 Task: Create a clean and corporate business letterhead design template.
Action: Mouse moved to (366, 324)
Screenshot: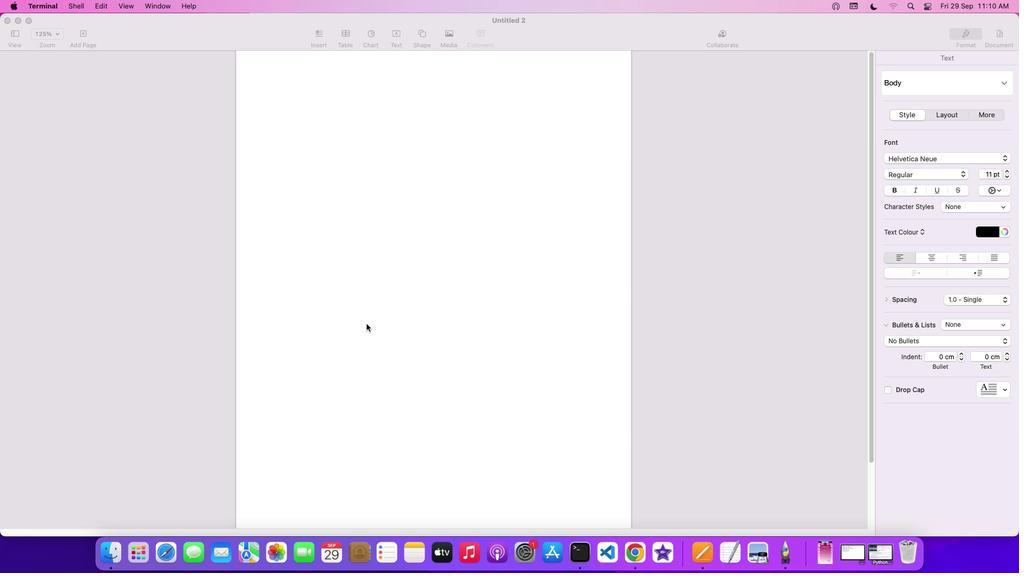 
Action: Mouse pressed left at (366, 324)
Screenshot: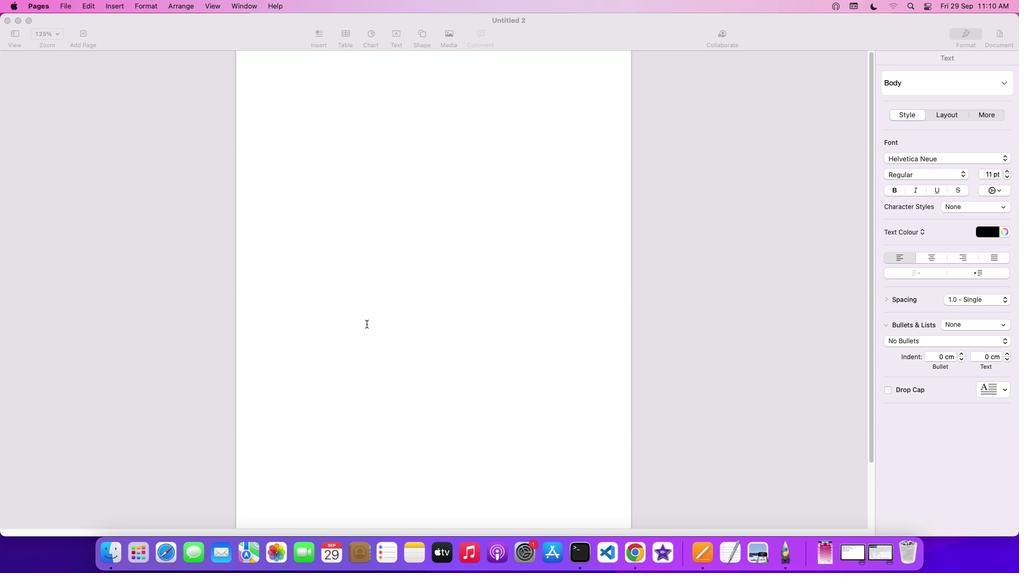 
Action: Mouse moved to (424, 31)
Screenshot: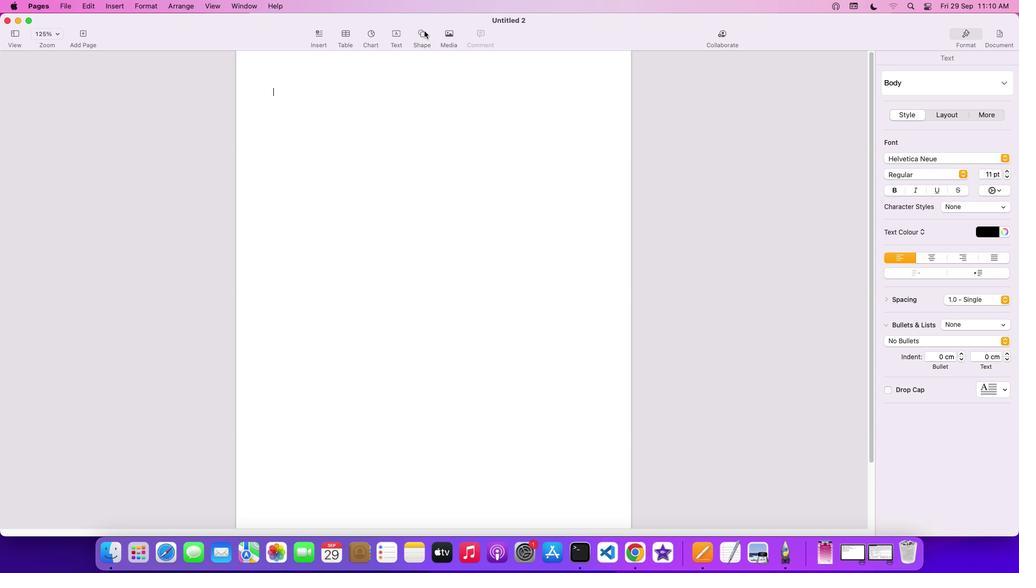 
Action: Mouse pressed left at (424, 31)
Screenshot: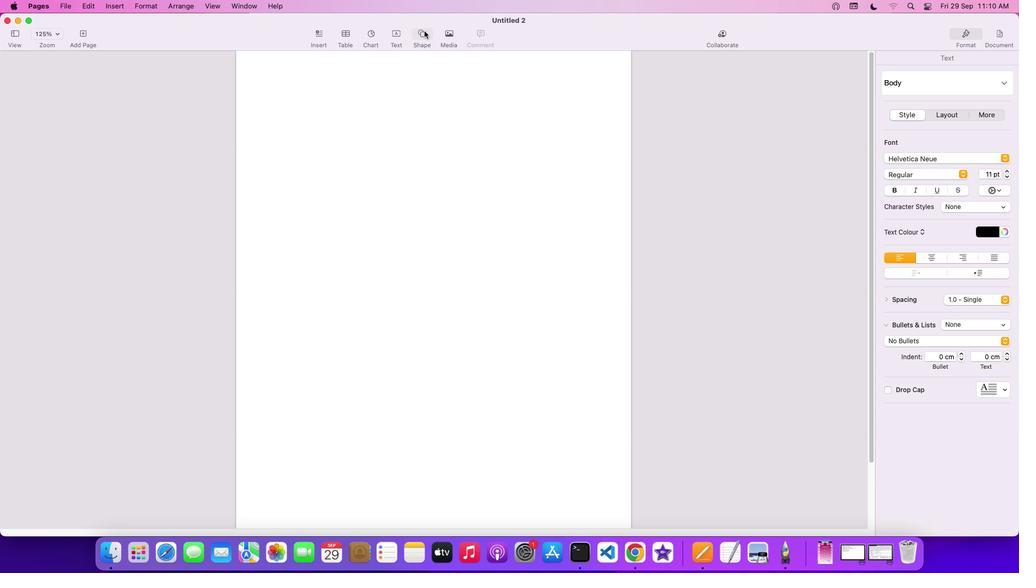
Action: Mouse moved to (334, 220)
Screenshot: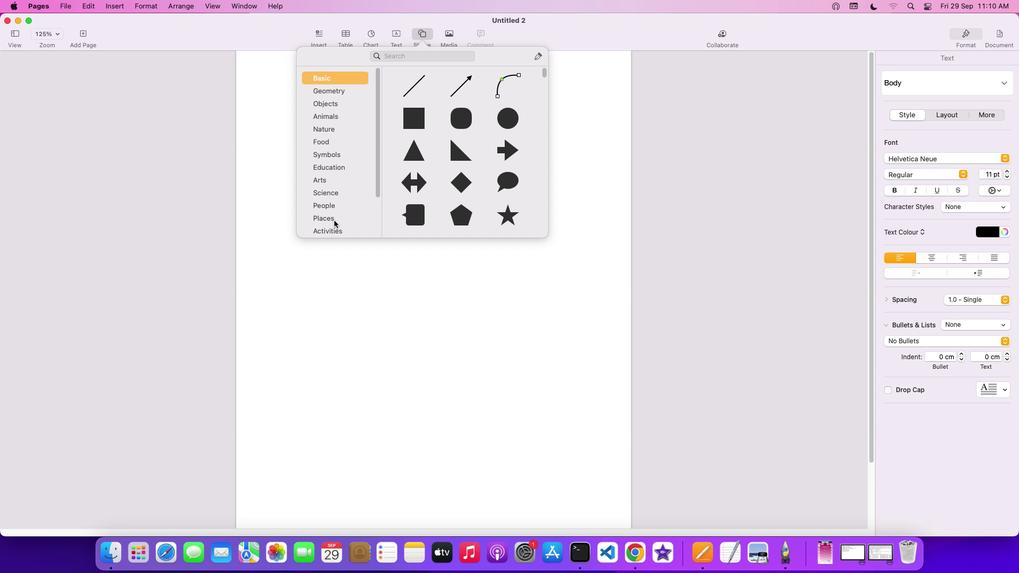 
Action: Mouse scrolled (334, 220) with delta (0, 0)
Screenshot: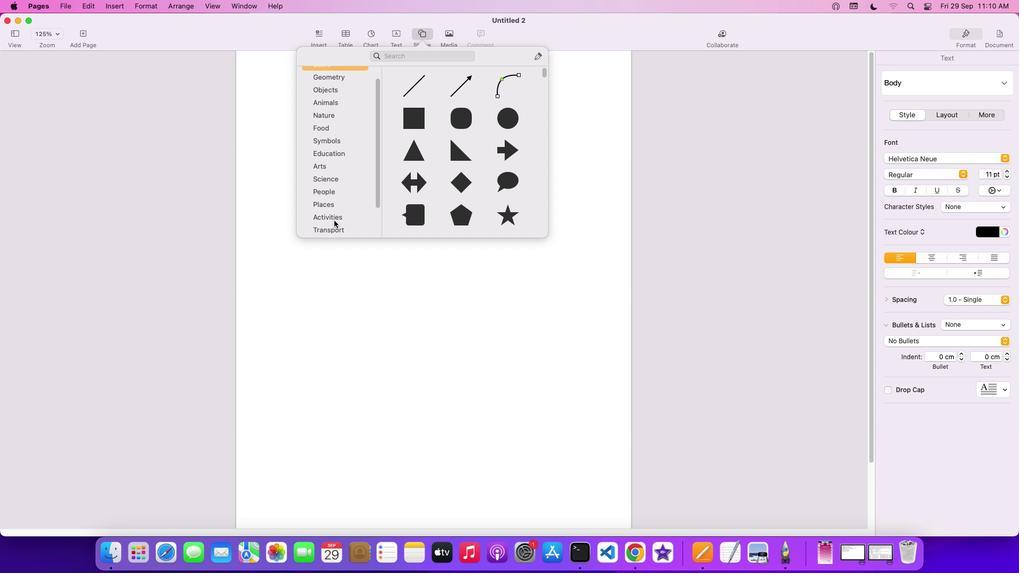 
Action: Mouse scrolled (334, 220) with delta (0, 0)
Screenshot: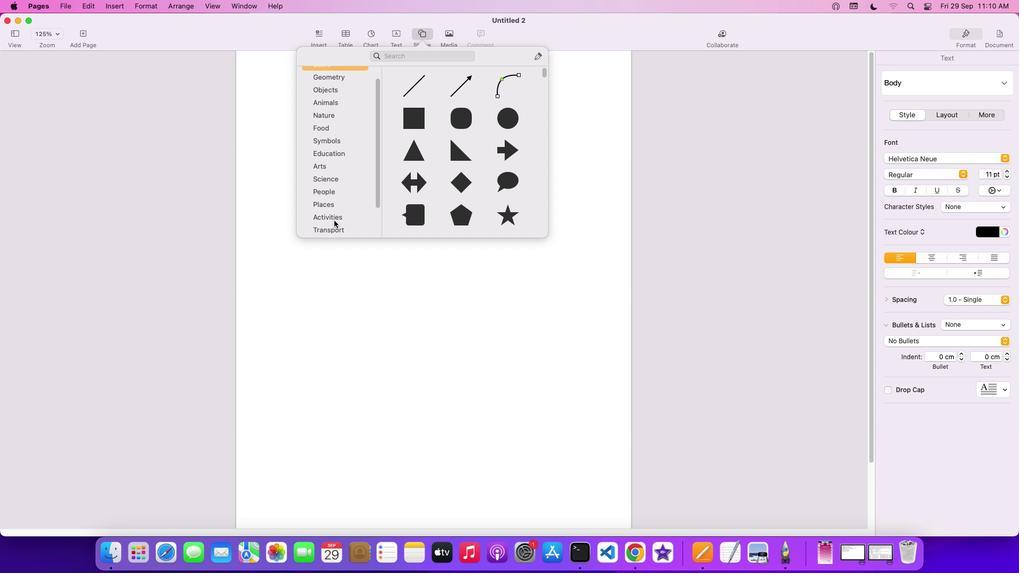 
Action: Mouse scrolled (334, 220) with delta (0, -1)
Screenshot: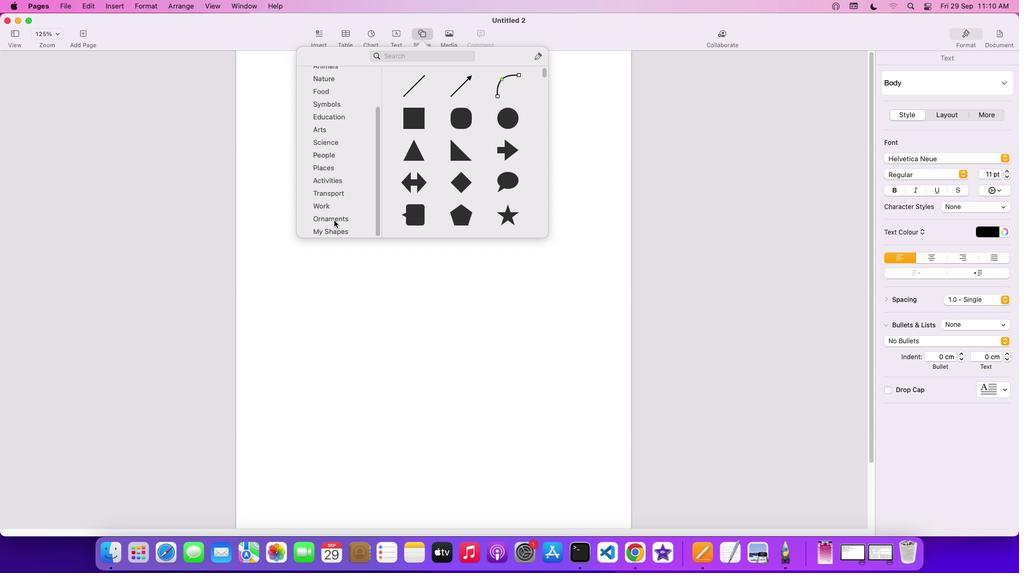 
Action: Mouse scrolled (334, 220) with delta (0, -2)
Screenshot: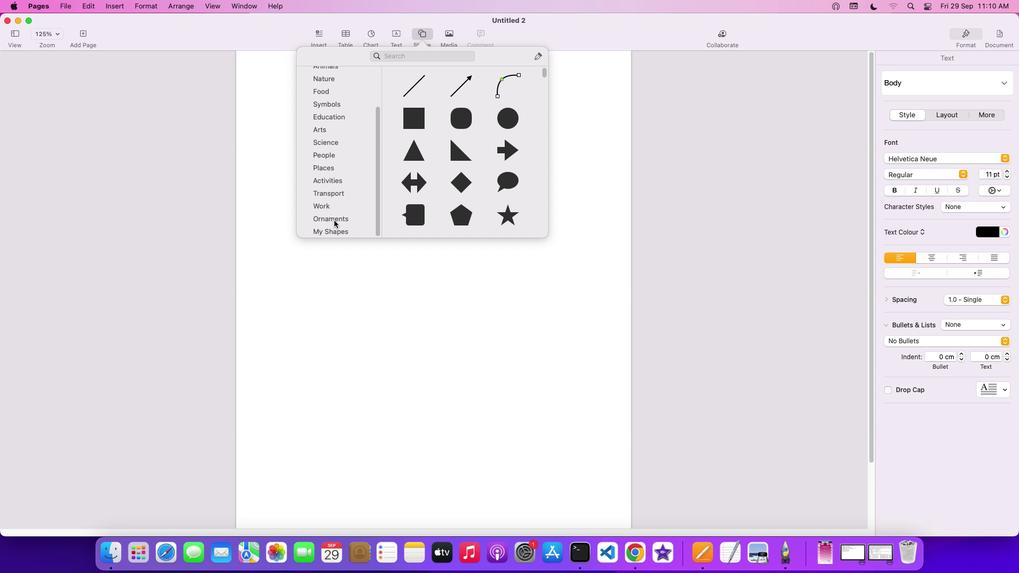 
Action: Mouse scrolled (334, 220) with delta (0, -2)
Screenshot: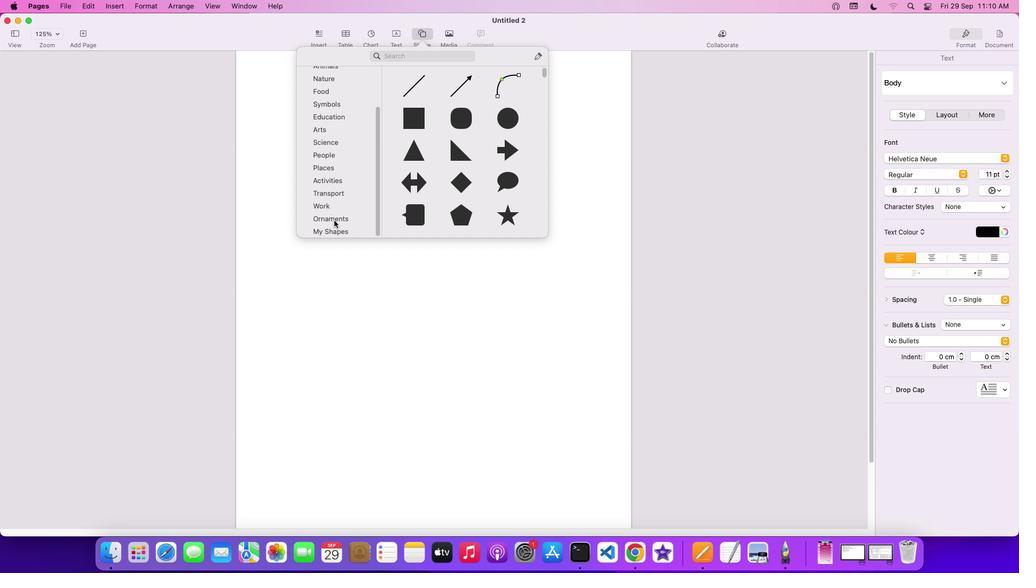
Action: Mouse moved to (333, 215)
Screenshot: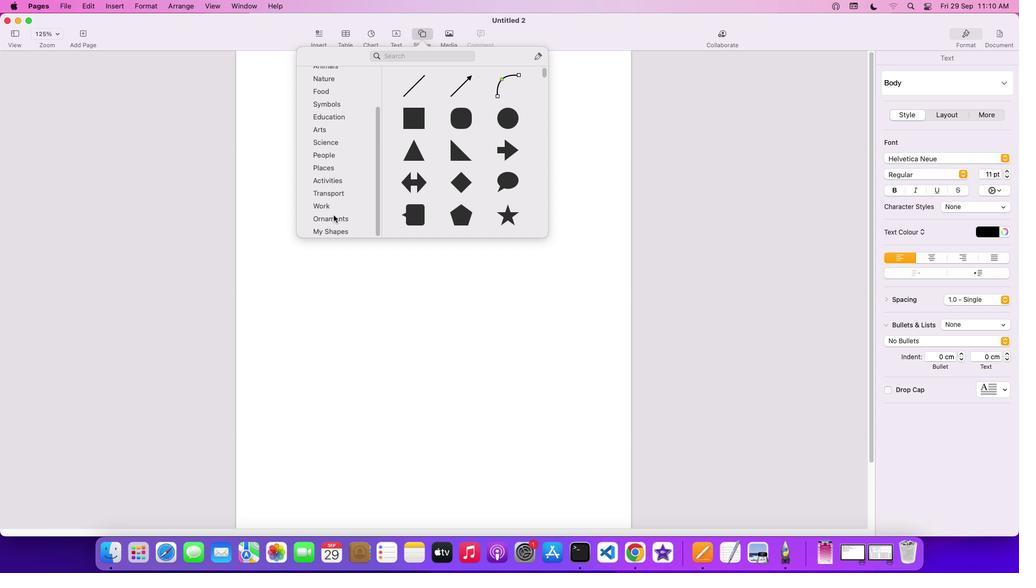 
Action: Mouse pressed left at (333, 215)
Screenshot: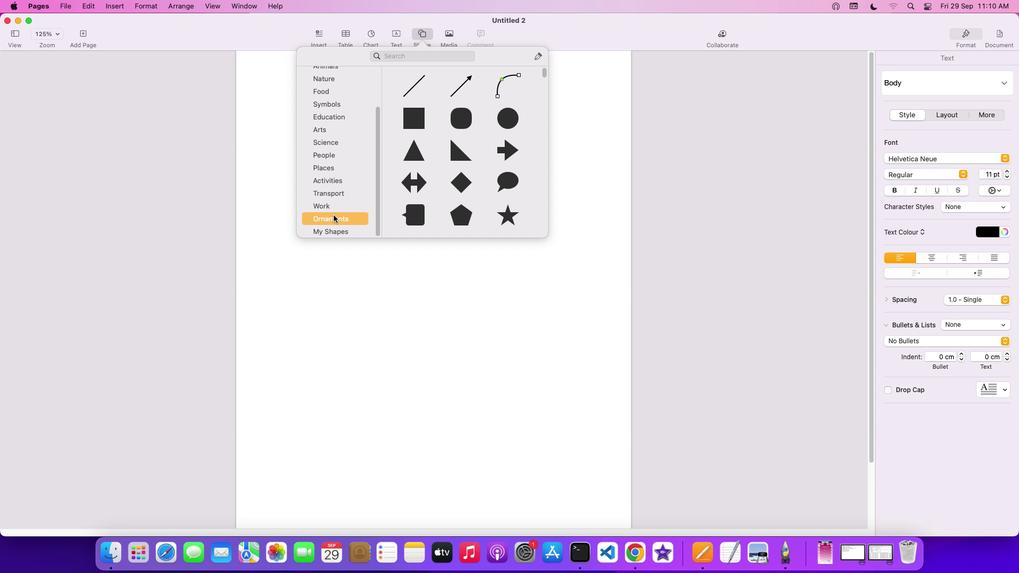 
Action: Mouse moved to (458, 109)
Screenshot: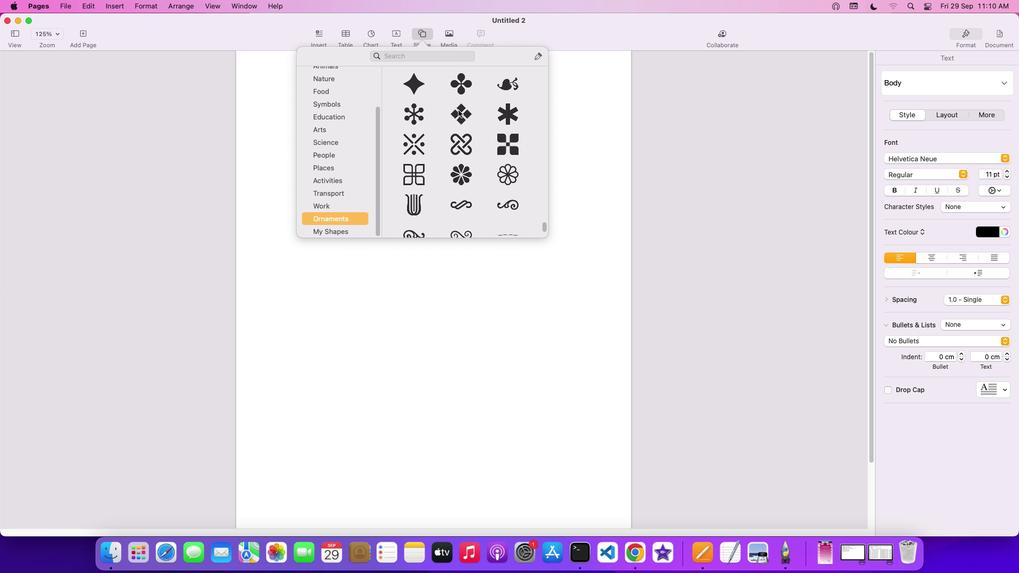 
Action: Mouse pressed left at (458, 109)
Screenshot: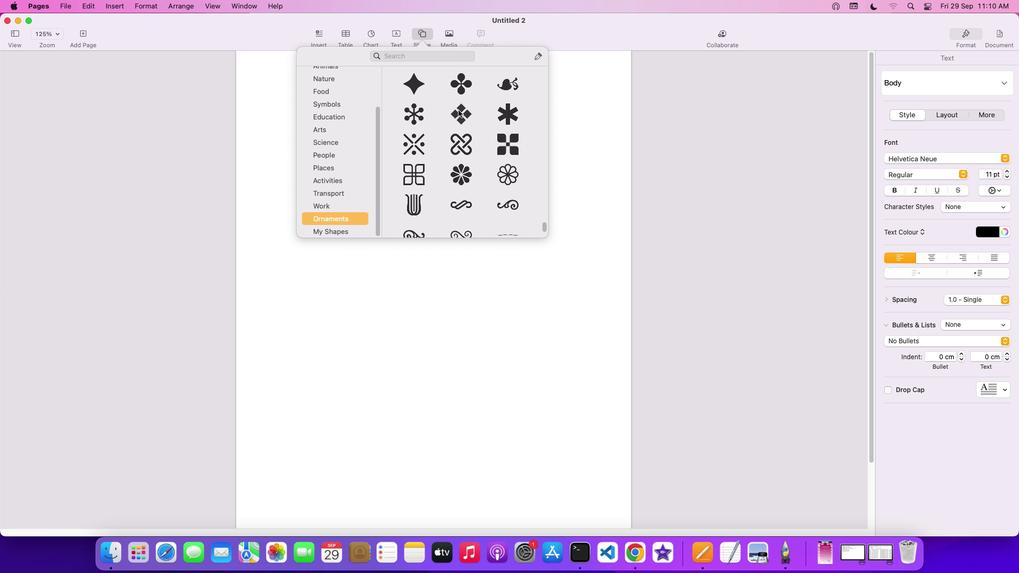 
Action: Mouse moved to (433, 134)
Screenshot: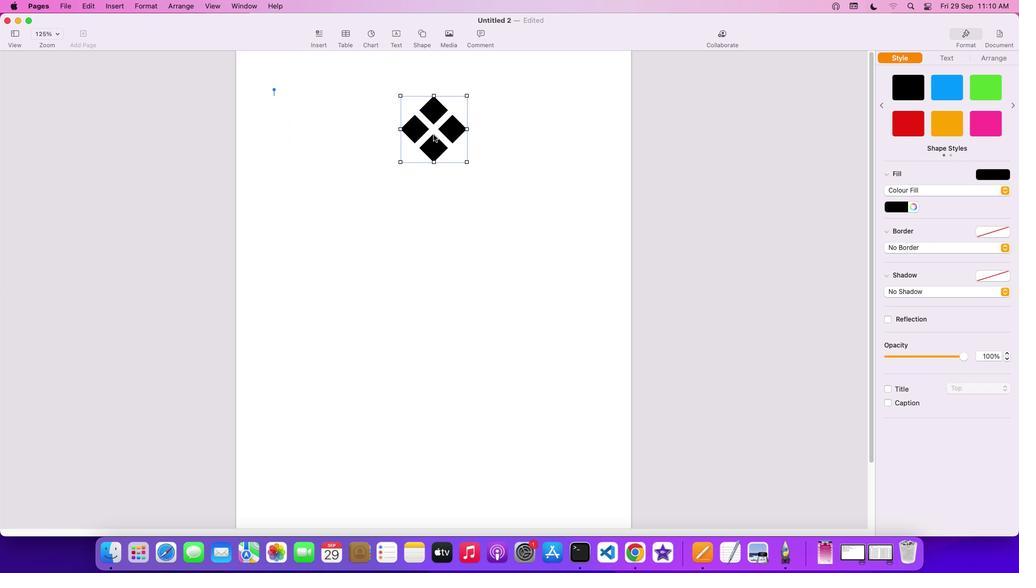 
Action: Mouse pressed left at (433, 134)
Screenshot: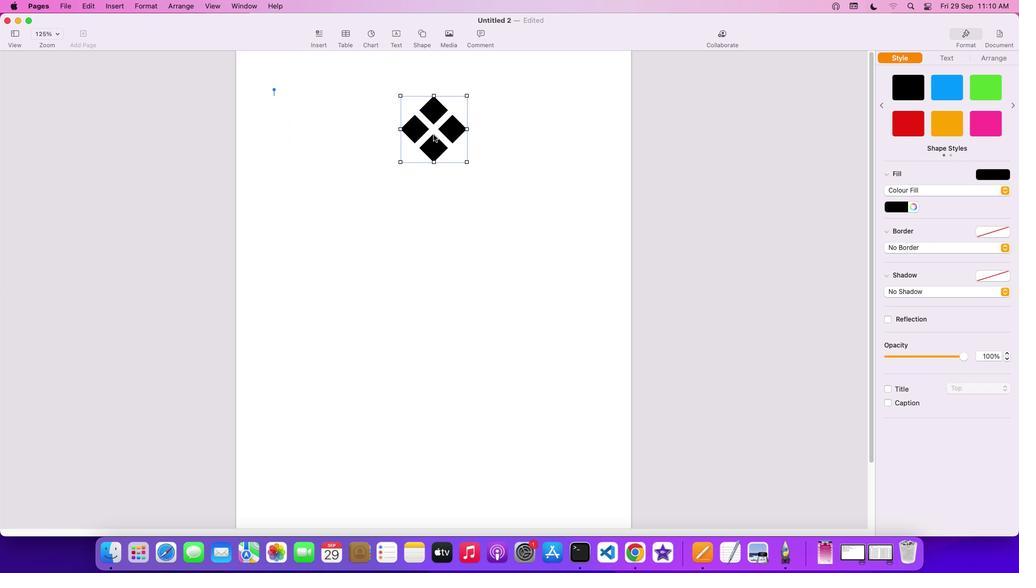 
Action: Mouse moved to (291, 91)
Screenshot: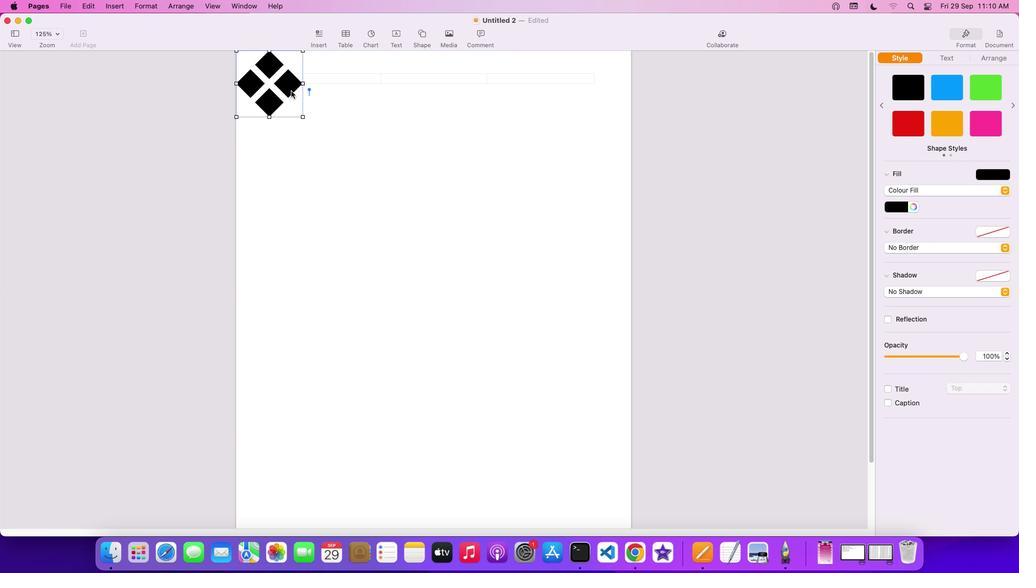 
Action: Key pressed Key.cmd'c'
Screenshot: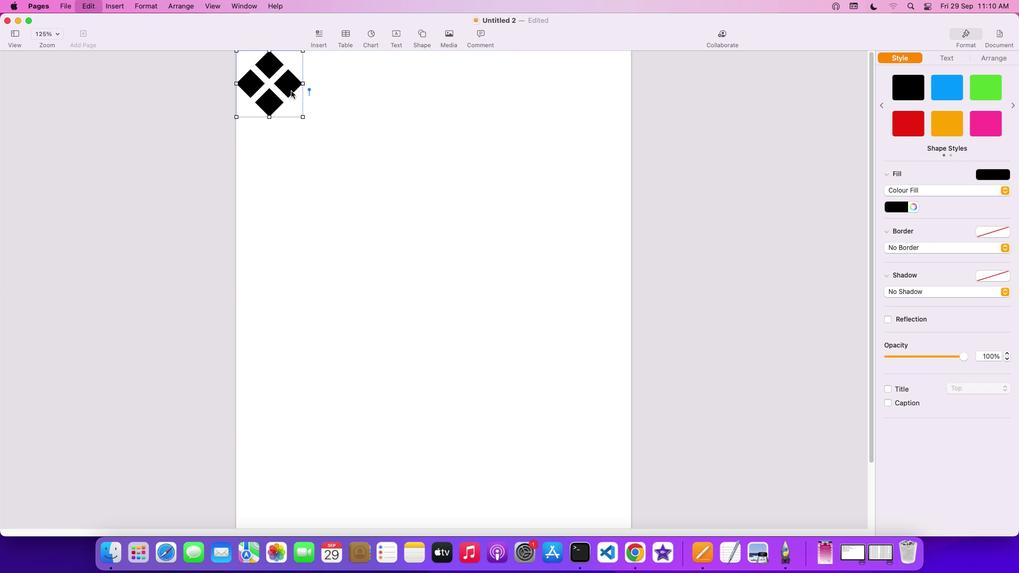 
Action: Mouse moved to (371, 110)
Screenshot: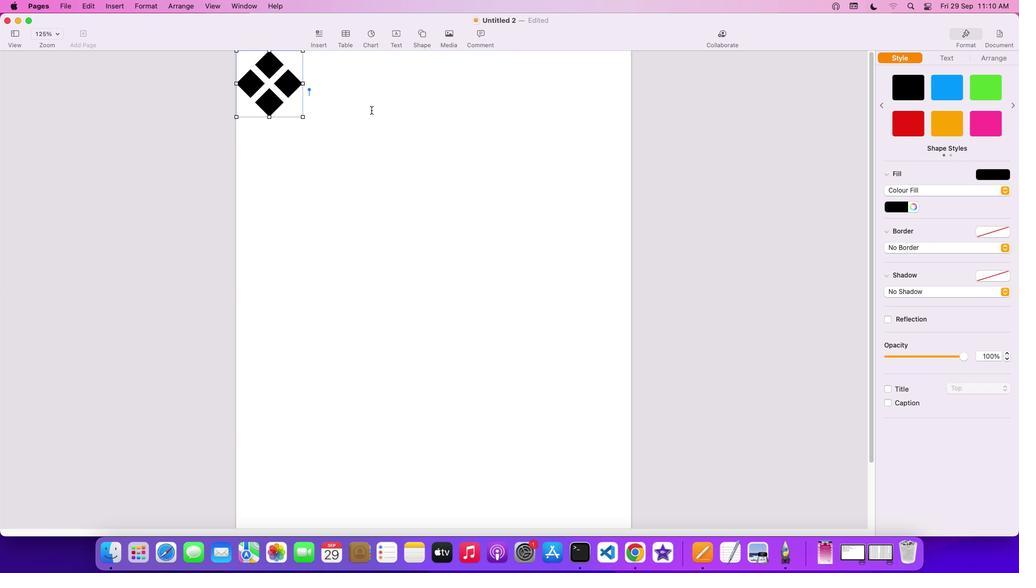 
Action: Key pressed 'v''v''v''v'
Screenshot: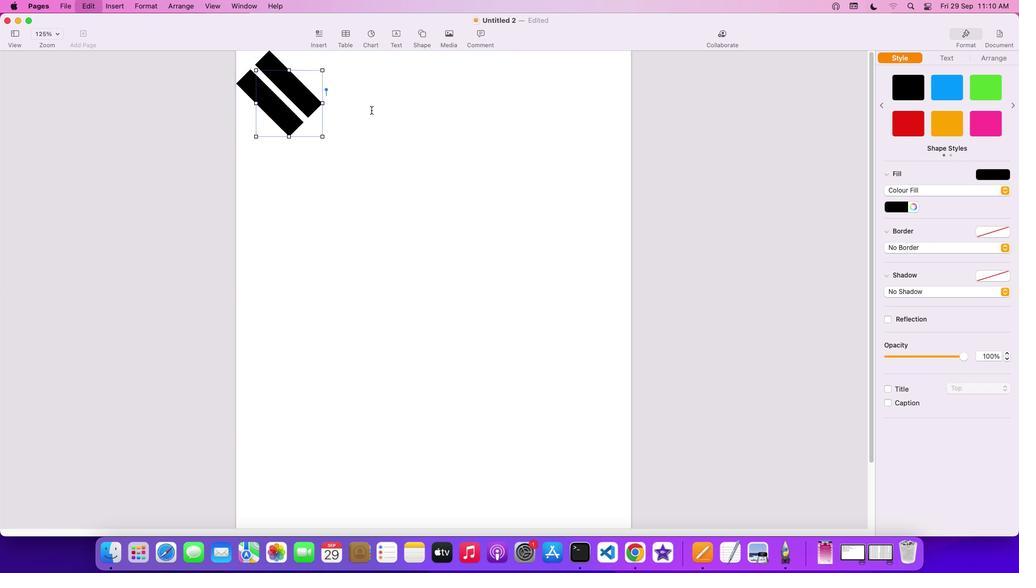 
Action: Mouse moved to (309, 110)
Screenshot: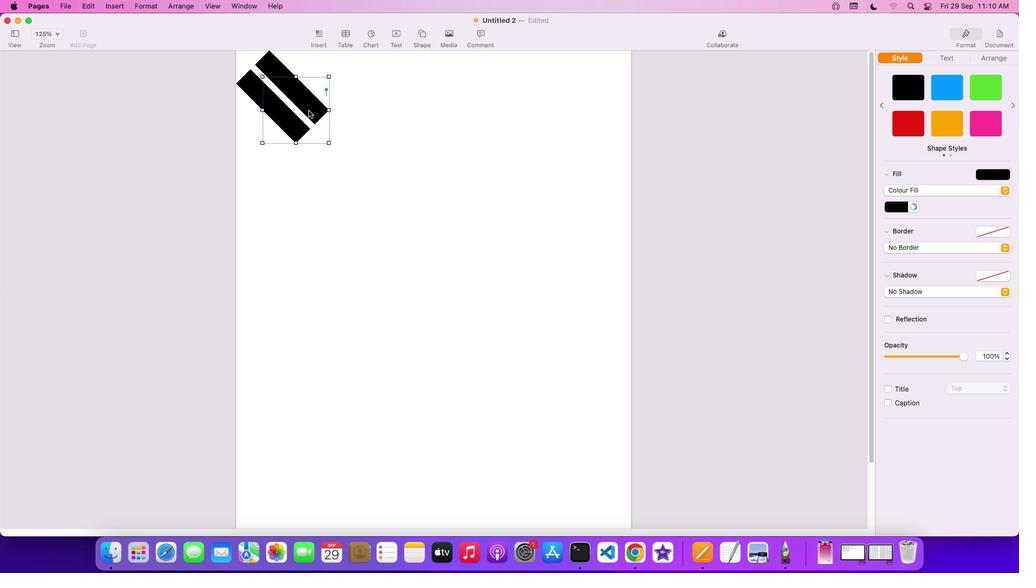 
Action: Mouse pressed left at (309, 110)
Screenshot: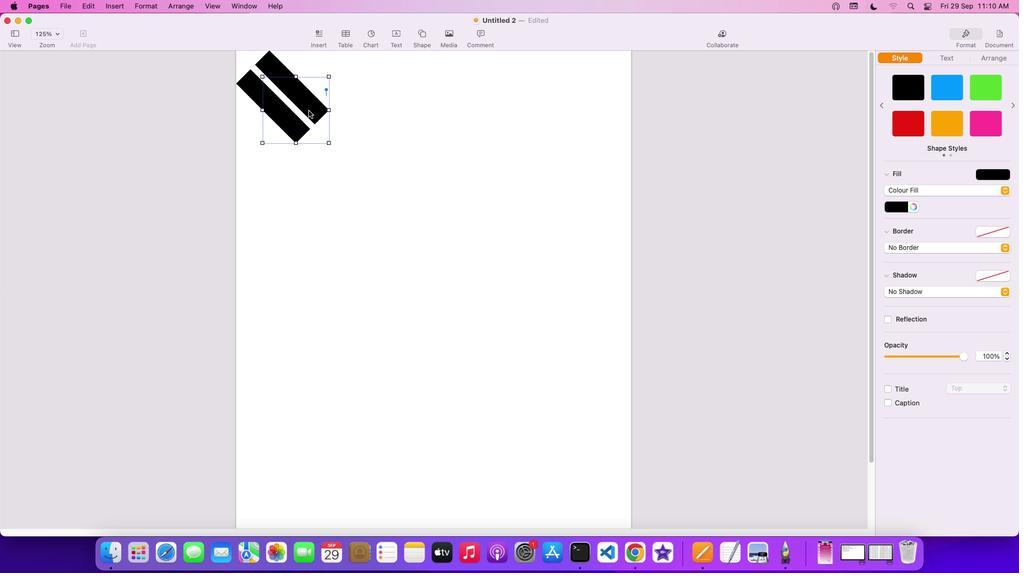 
Action: Mouse moved to (310, 107)
Screenshot: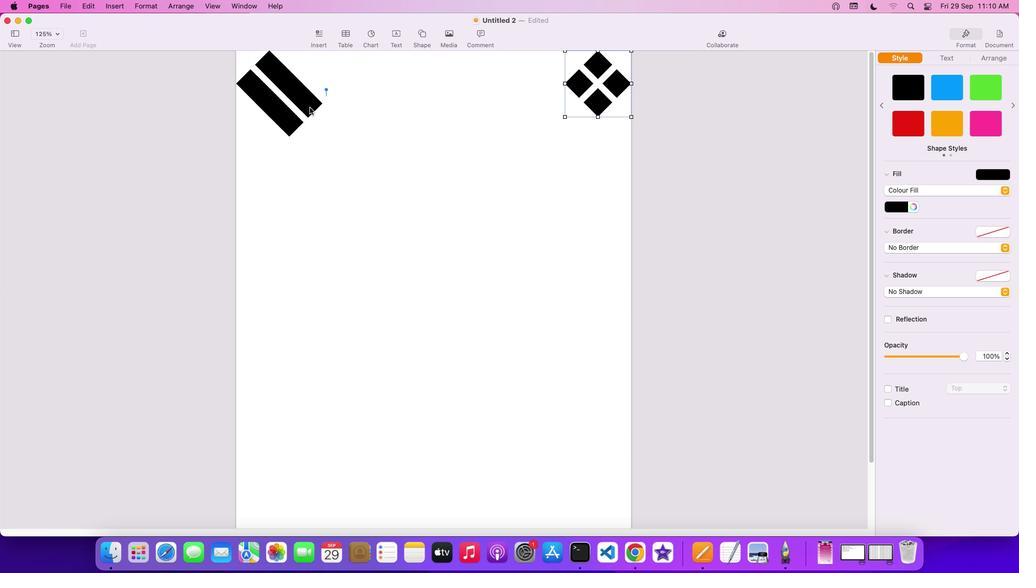 
Action: Mouse pressed left at (310, 107)
Screenshot: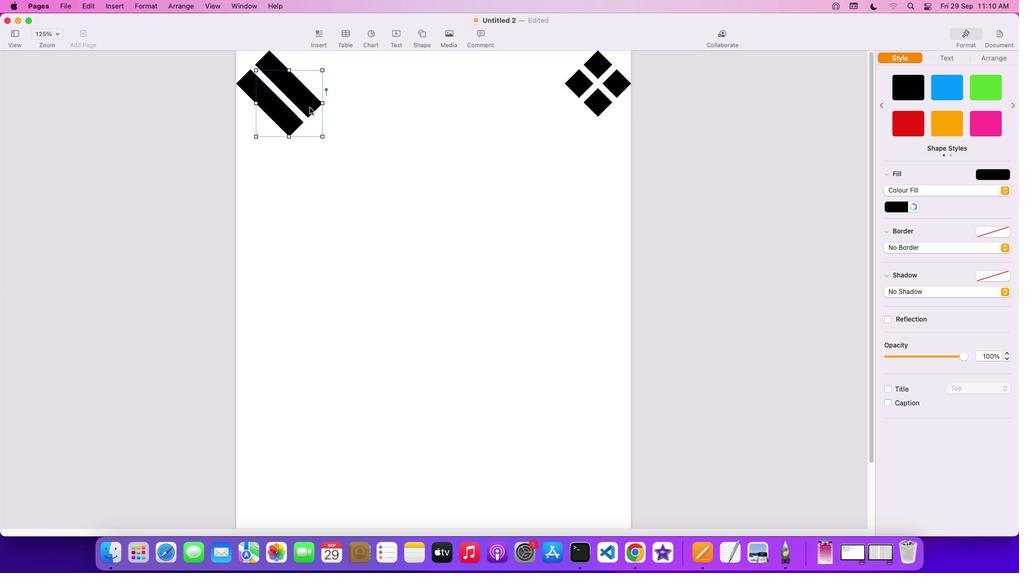 
Action: Mouse moved to (303, 102)
Screenshot: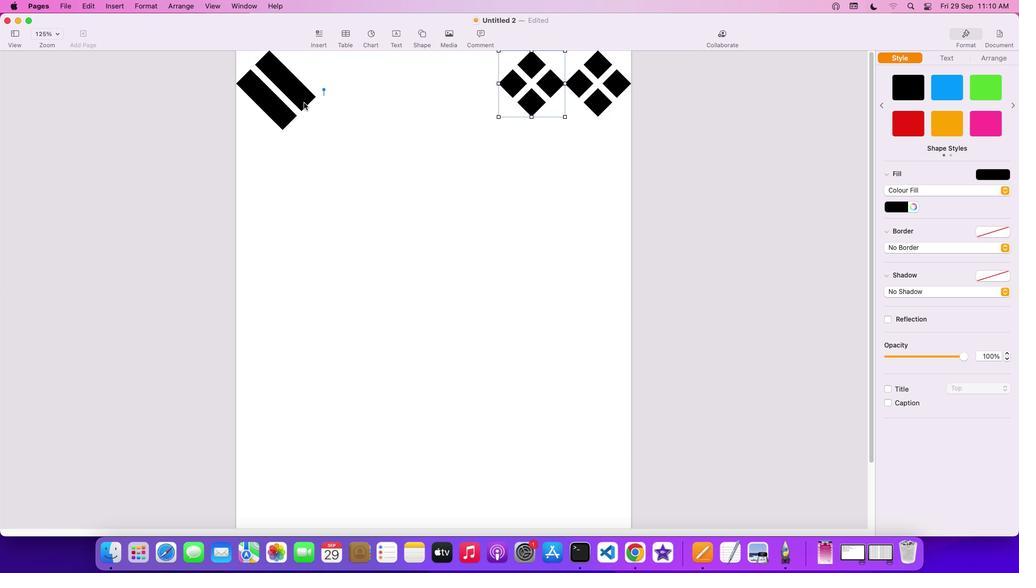 
Action: Mouse pressed left at (303, 102)
Screenshot: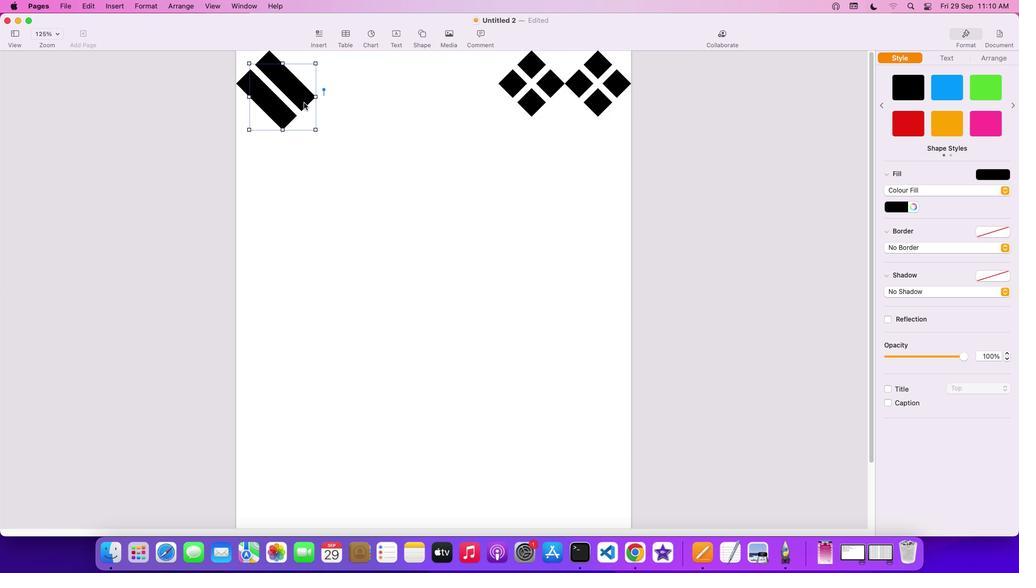 
Action: Mouse moved to (492, 82)
Screenshot: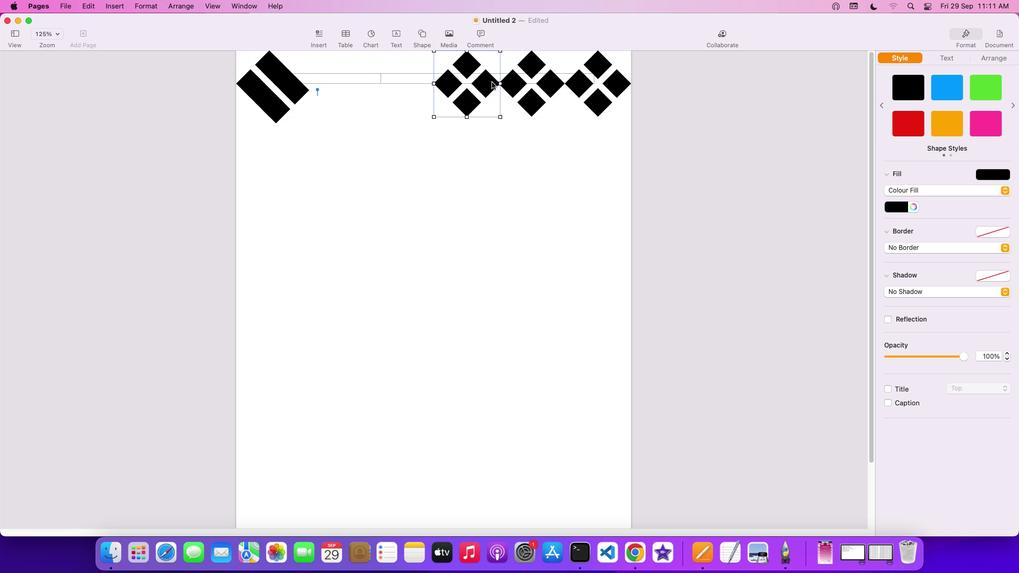 
Action: Mouse pressed left at (492, 82)
Screenshot: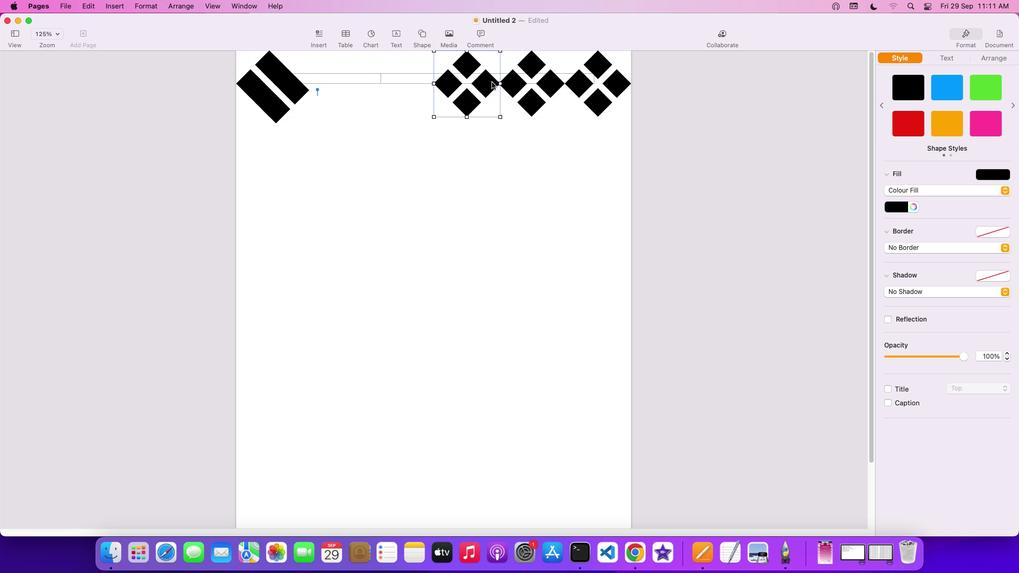 
Action: Mouse moved to (287, 83)
Screenshot: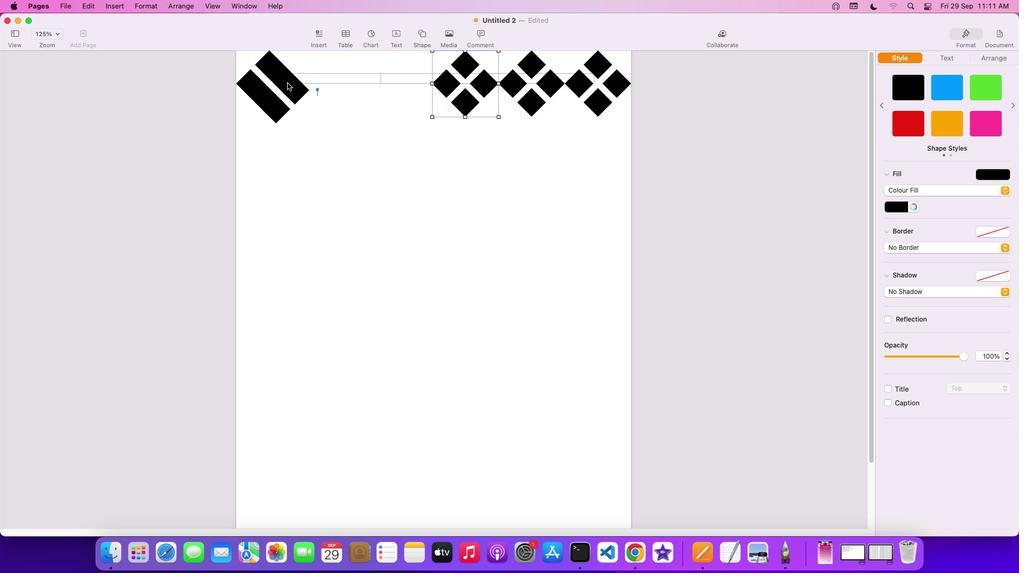 
Action: Mouse pressed left at (287, 83)
Screenshot: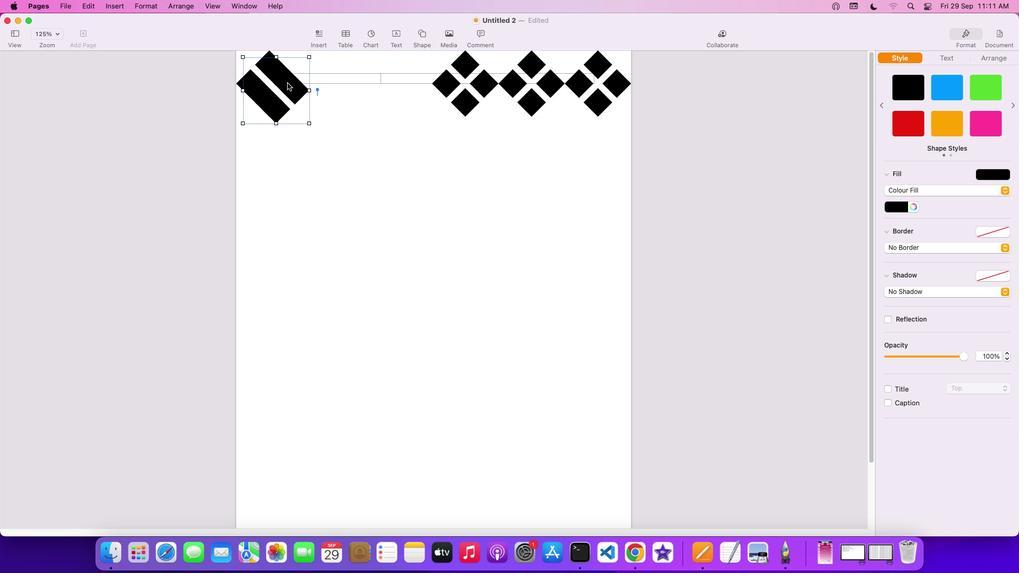
Action: Mouse moved to (283, 86)
Screenshot: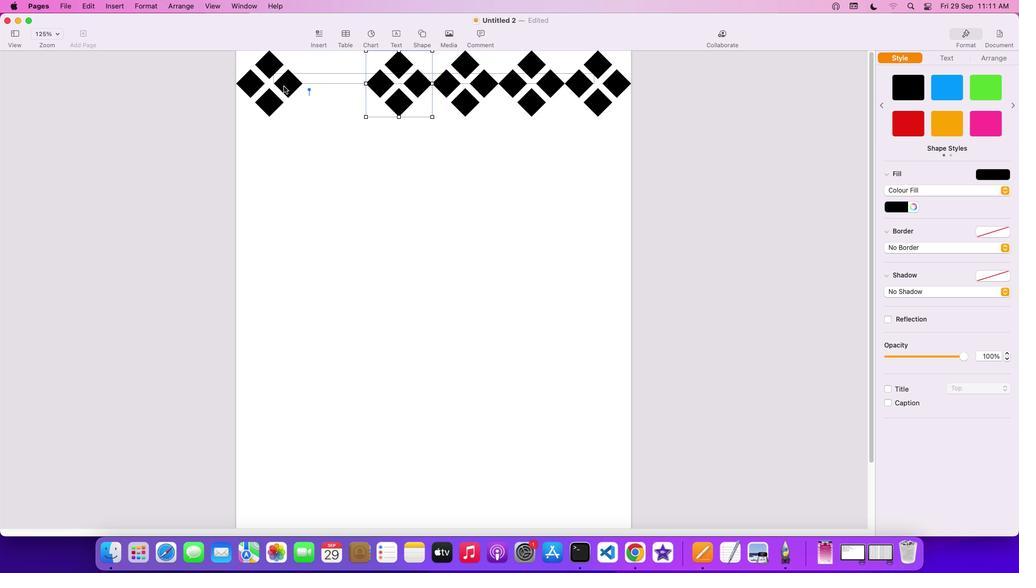 
Action: Mouse pressed left at (283, 86)
Screenshot: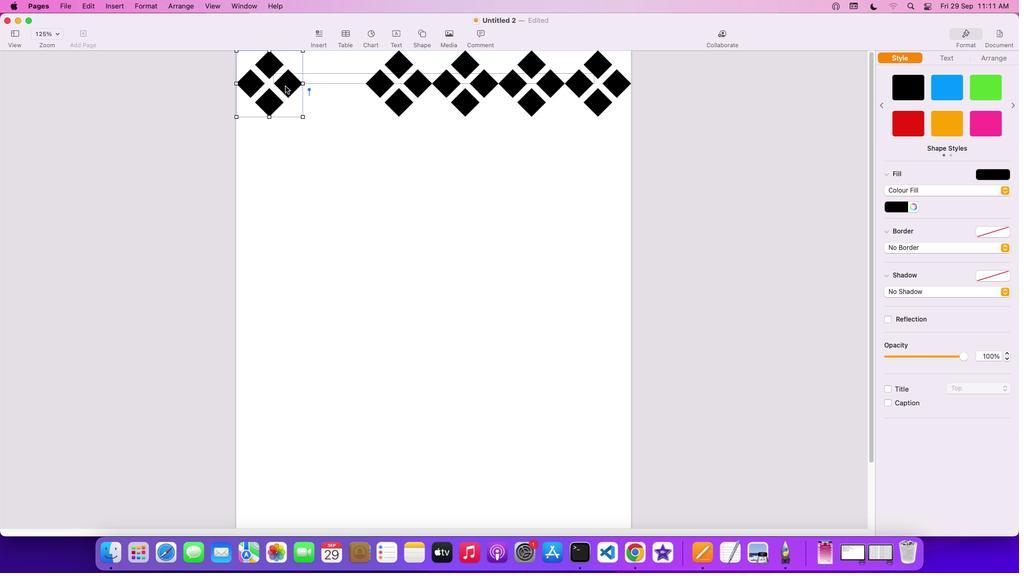 
Action: Mouse moved to (281, 83)
Screenshot: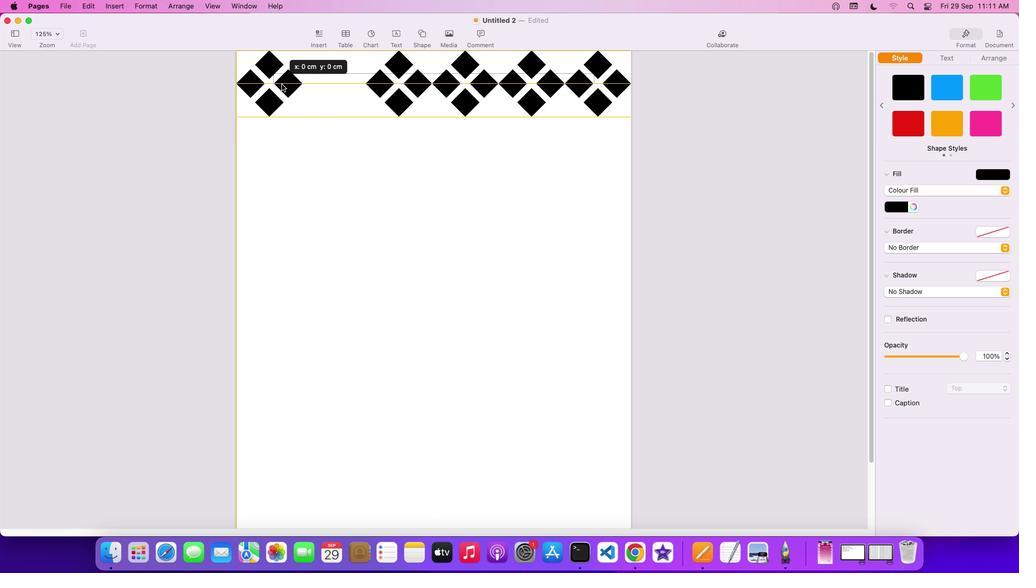 
Action: Key pressed Key.cmd'c''v'
Screenshot: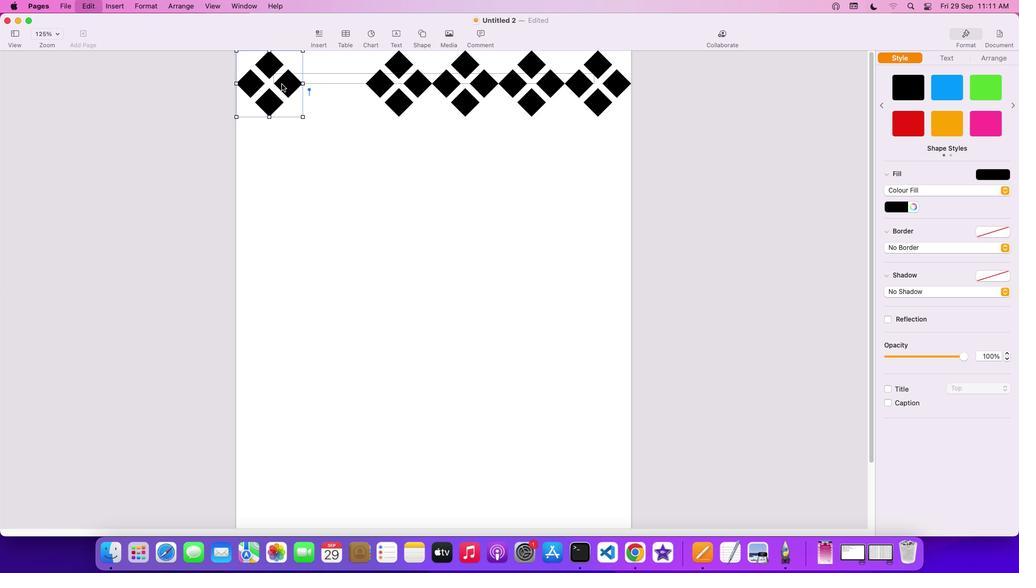 
Action: Mouse moved to (269, 87)
Screenshot: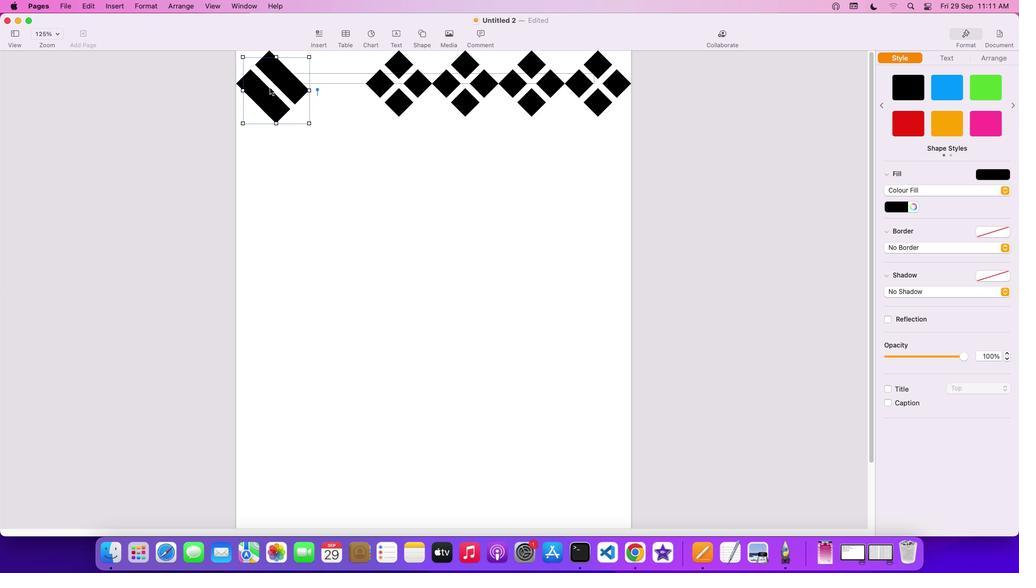 
Action: Mouse pressed left at (269, 87)
Screenshot: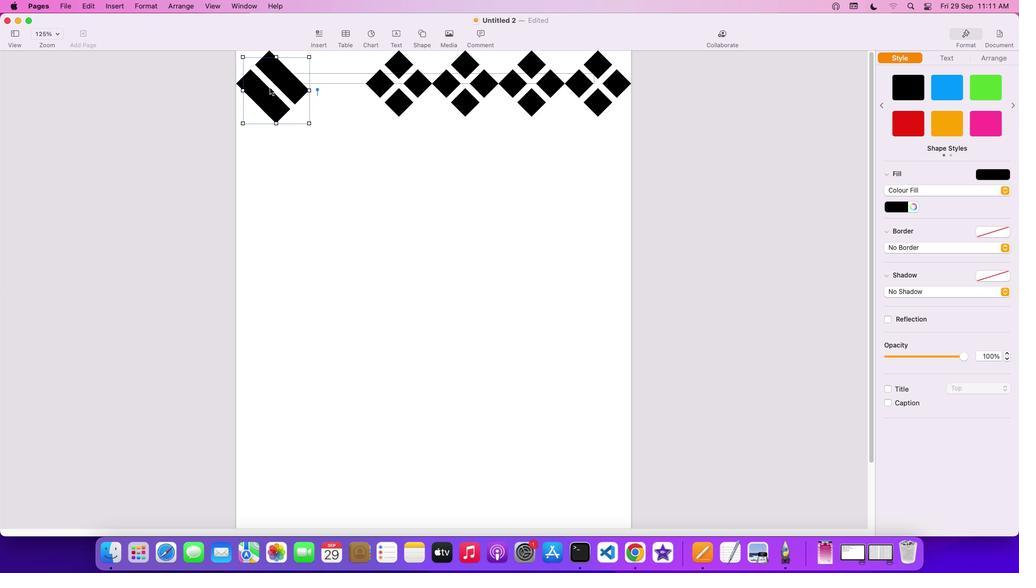 
Action: Mouse moved to (340, 191)
Screenshot: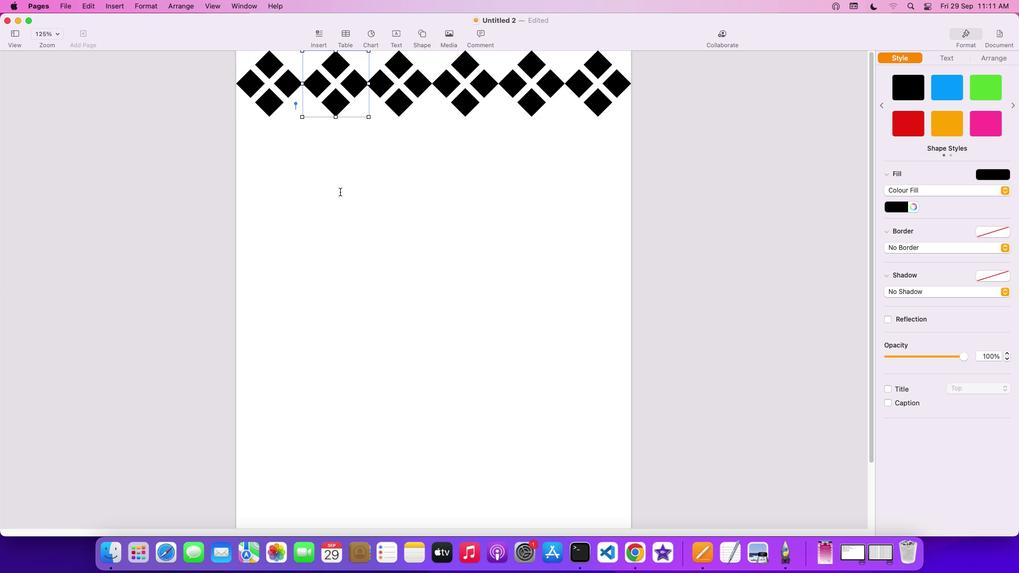
Action: Mouse scrolled (340, 191) with delta (0, 0)
Screenshot: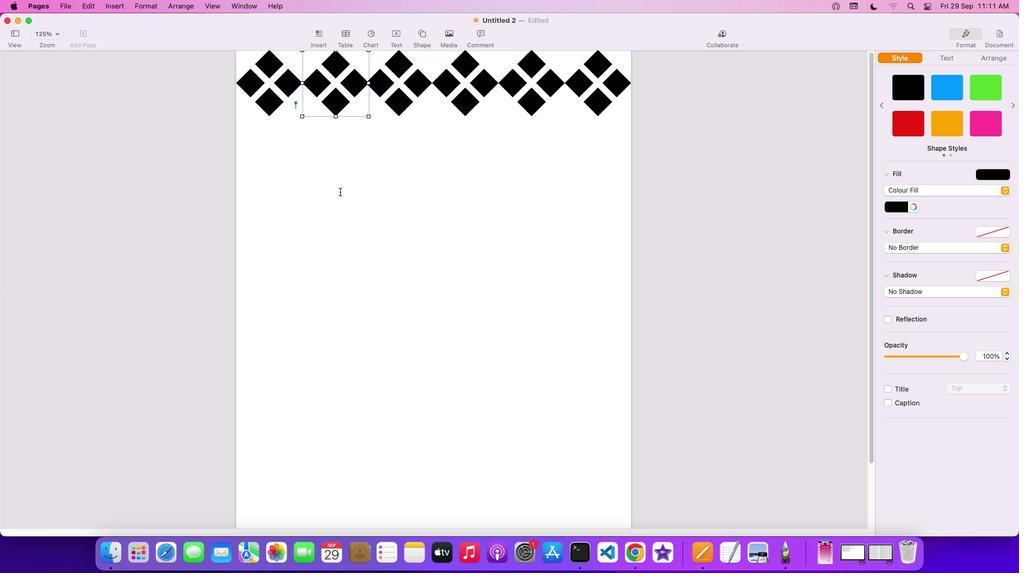 
Action: Mouse scrolled (340, 191) with delta (0, 0)
Screenshot: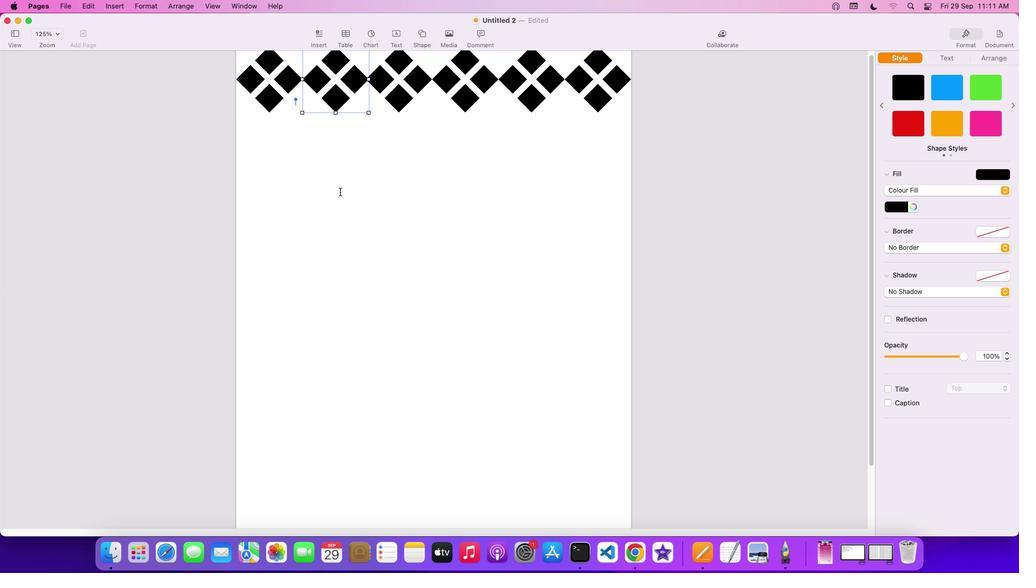 
Action: Mouse moved to (339, 192)
Screenshot: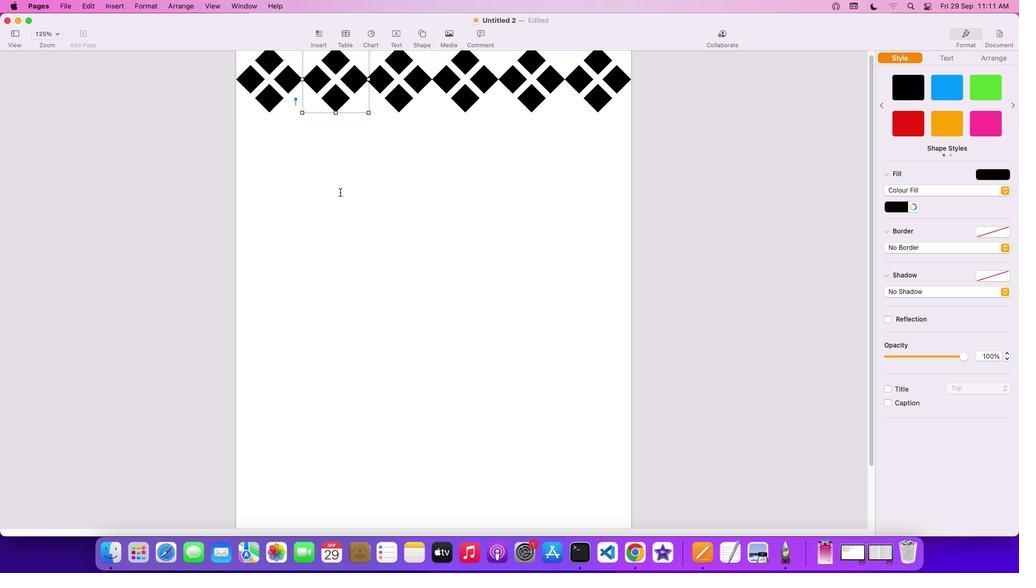 
Action: Mouse scrolled (339, 192) with delta (0, 0)
Screenshot: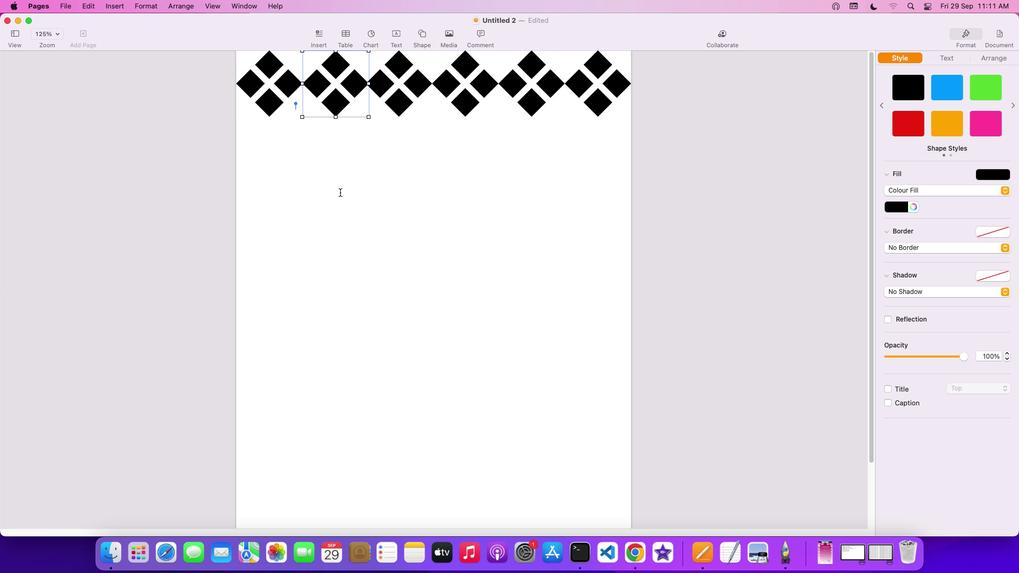 
Action: Mouse scrolled (339, 192) with delta (0, 0)
Screenshot: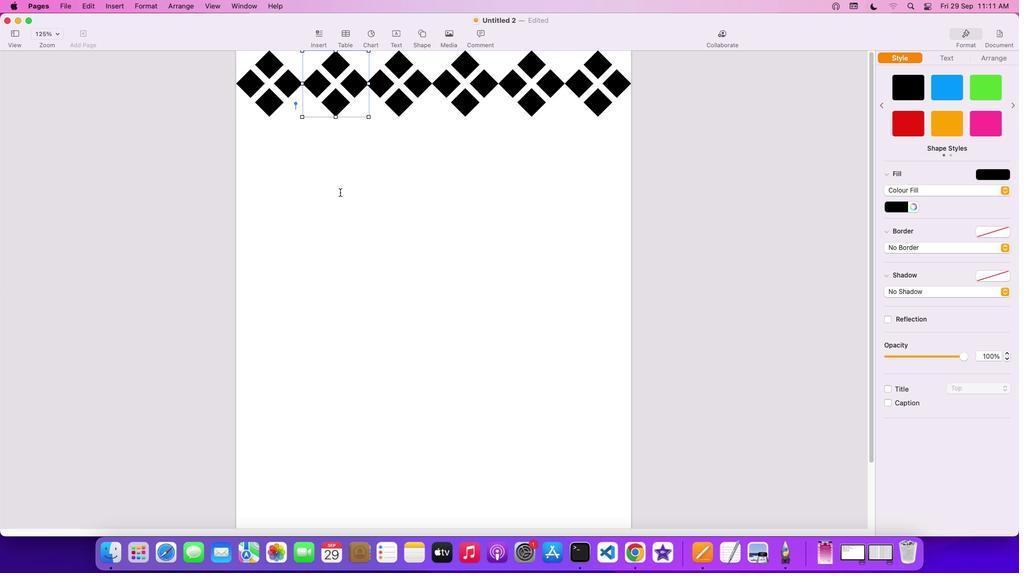 
Action: Mouse scrolled (339, 192) with delta (0, 1)
Screenshot: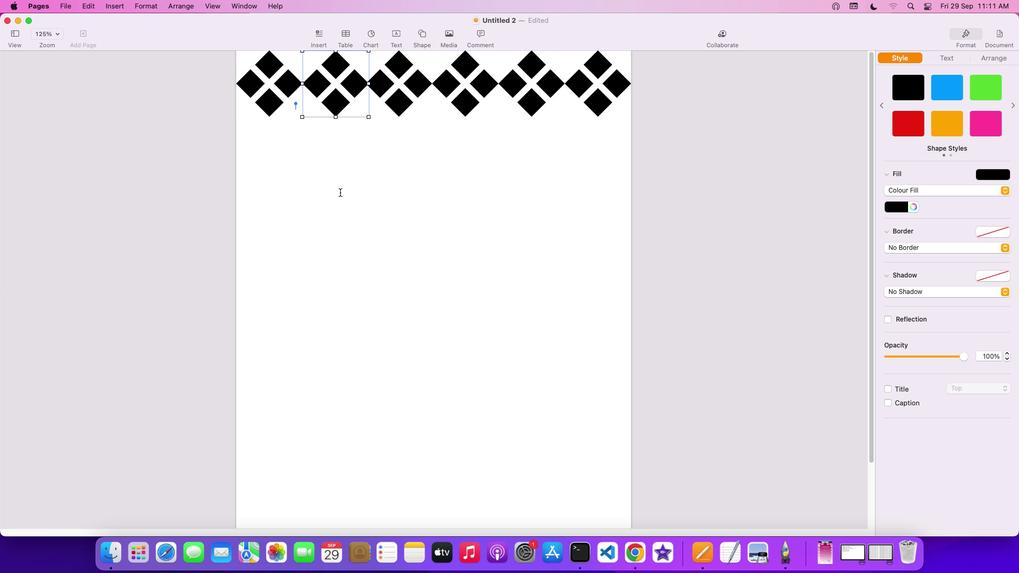 
Action: Mouse moved to (602, 77)
Screenshot: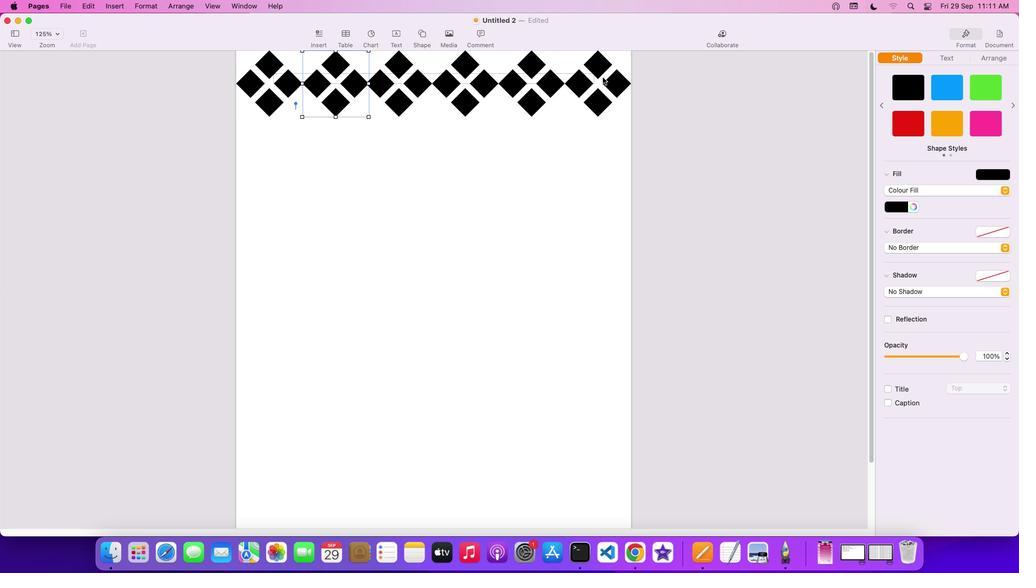
Action: Mouse pressed left at (602, 77)
Screenshot: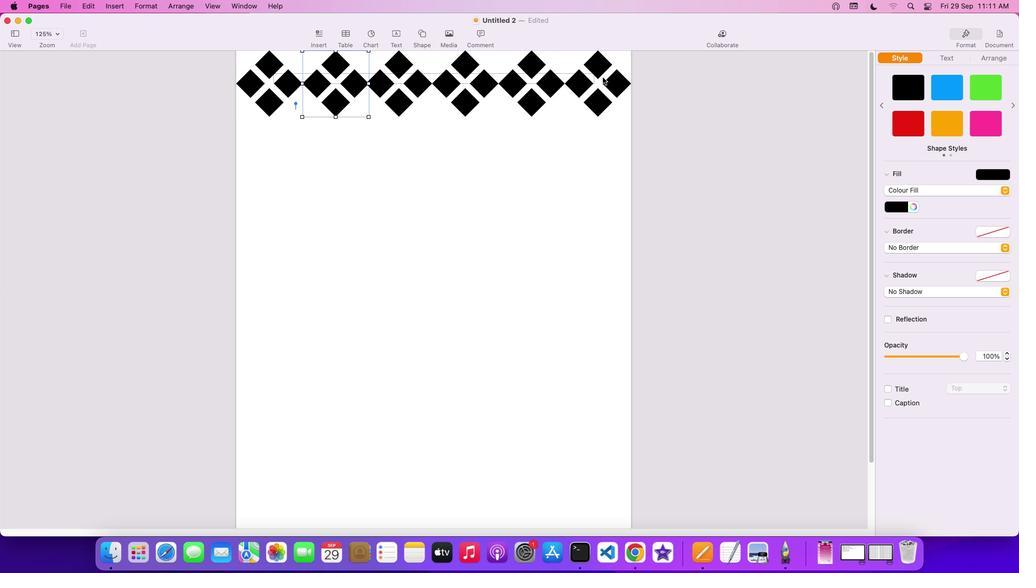 
Action: Mouse moved to (285, 169)
Screenshot: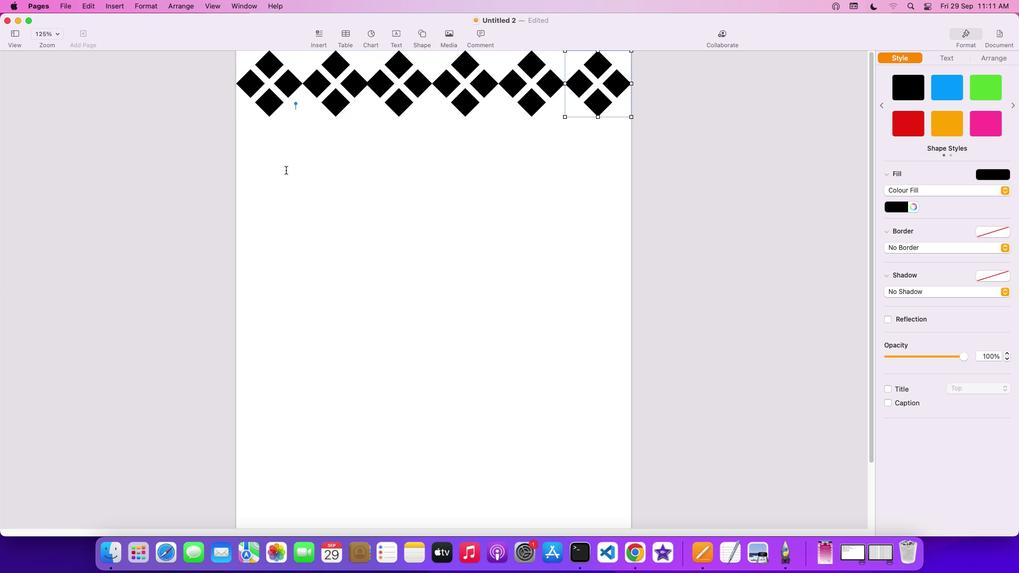 
Action: Mouse pressed left at (285, 169)
Screenshot: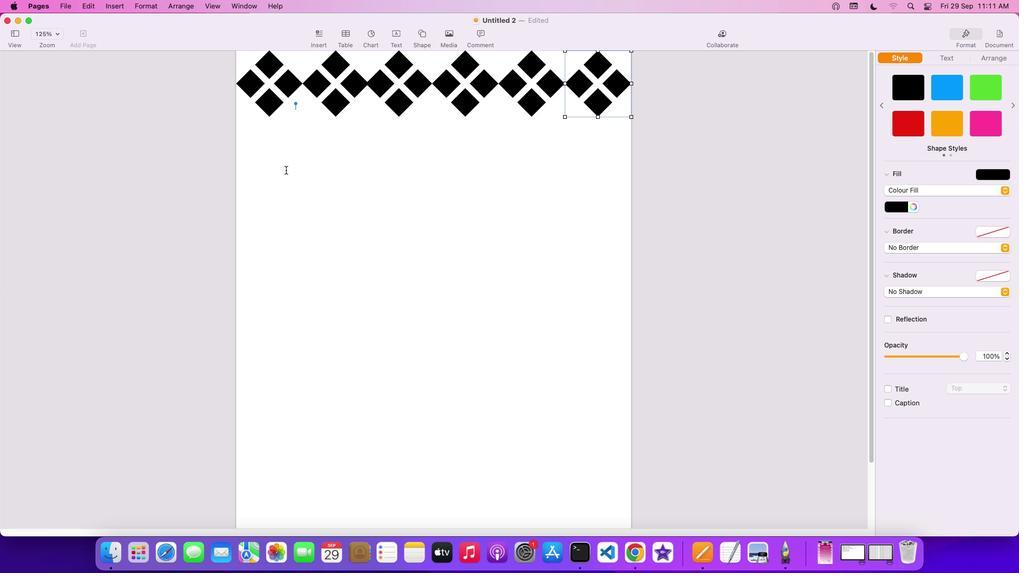 
Action: Mouse moved to (310, 154)
Screenshot: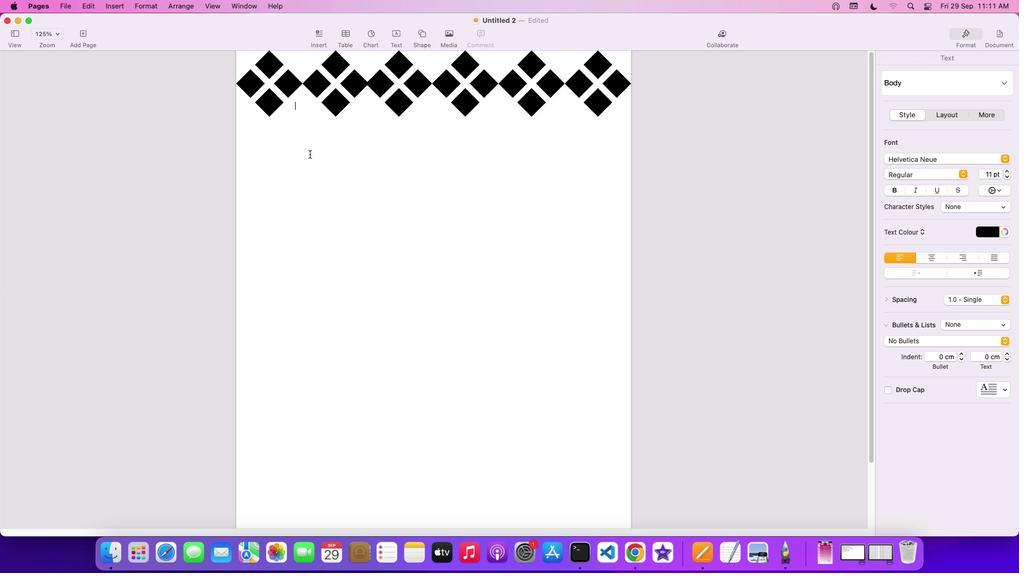 
Action: Key pressed Key.cmd'v''v''v''v''v''v''v''v''v''v''v''v''v''v'
Screenshot: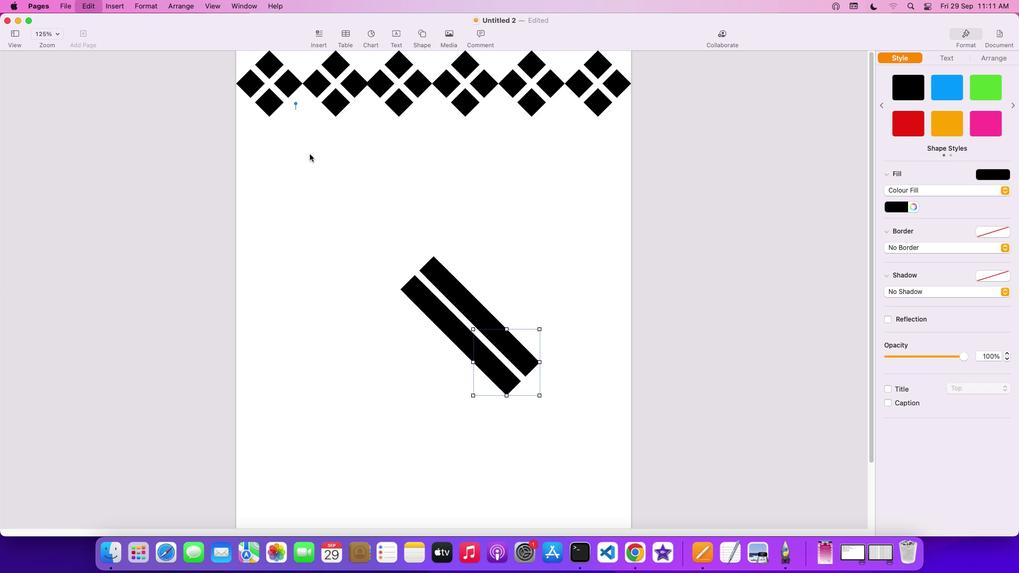 
Action: Mouse moved to (322, 263)
Screenshot: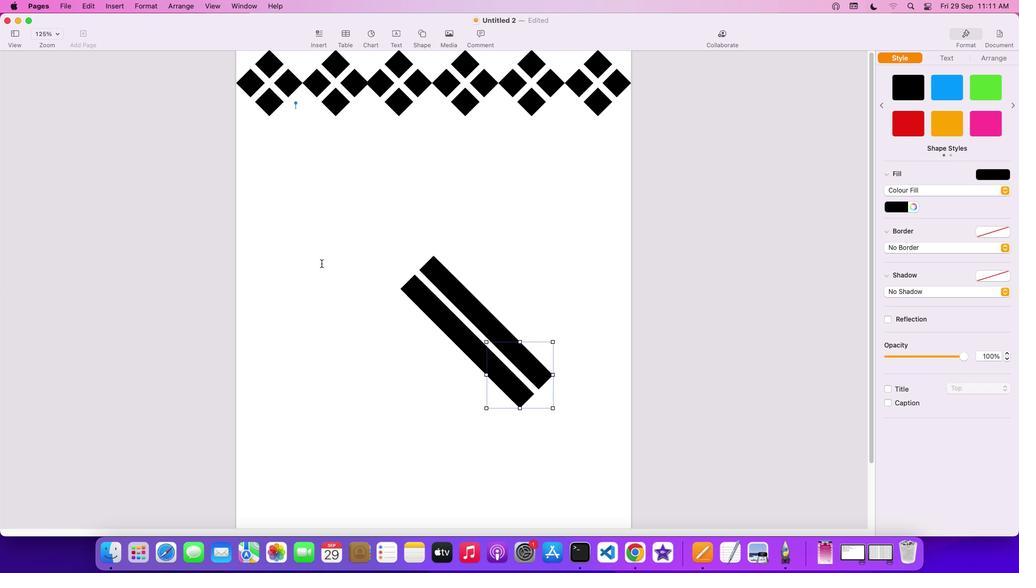 
Action: Mouse scrolled (322, 263) with delta (0, 0)
Screenshot: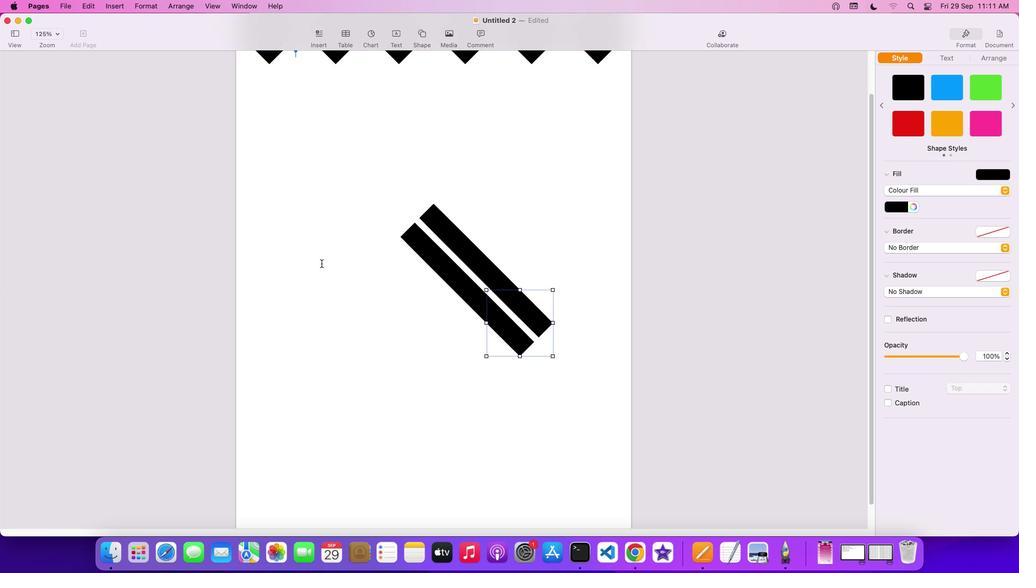 
Action: Mouse moved to (321, 263)
Screenshot: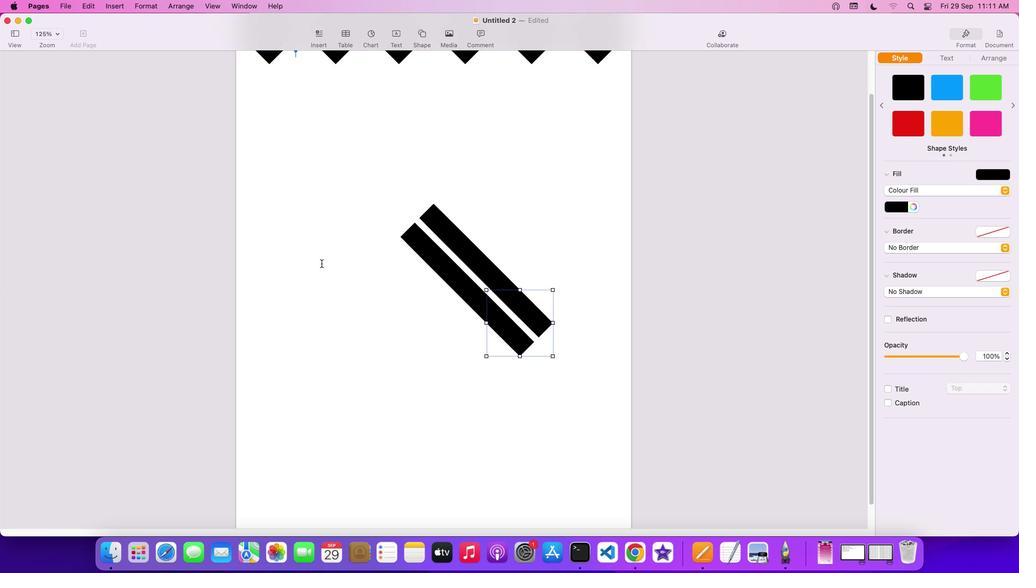 
Action: Mouse scrolled (321, 263) with delta (0, 0)
Screenshot: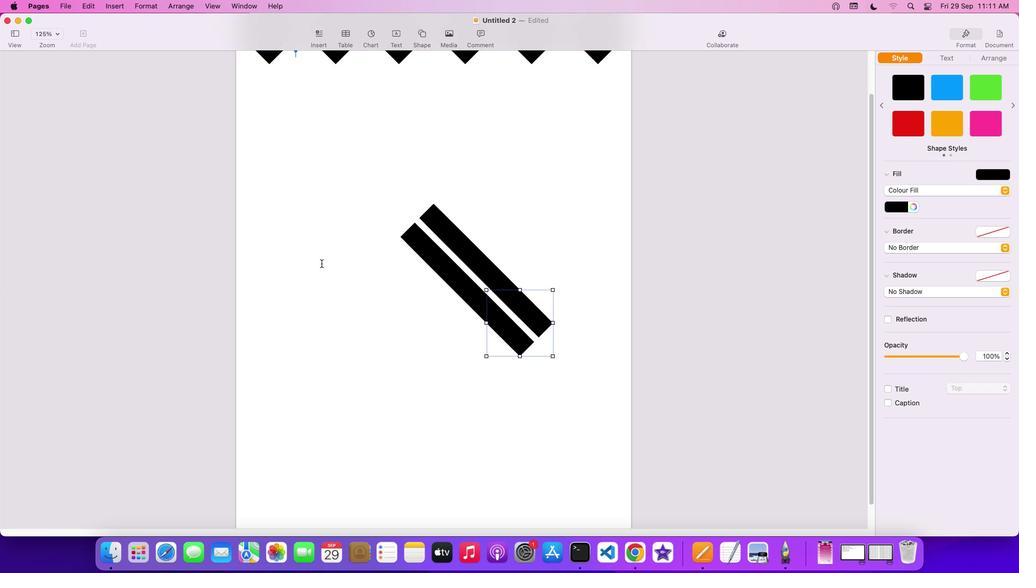 
Action: Mouse moved to (321, 263)
Screenshot: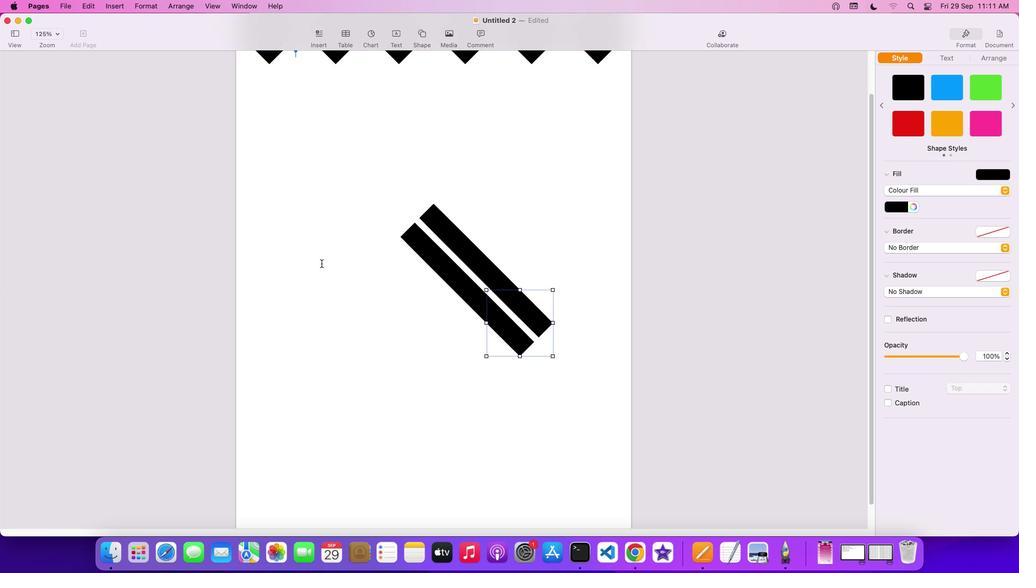 
Action: Mouse scrolled (321, 263) with delta (0, -1)
Screenshot: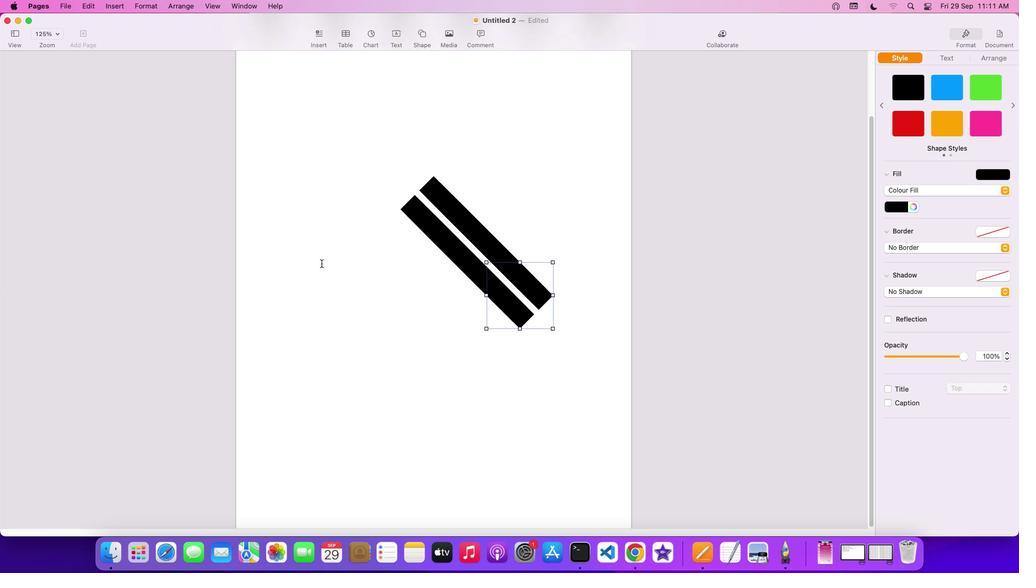 
Action: Mouse scrolled (321, 263) with delta (0, -2)
Screenshot: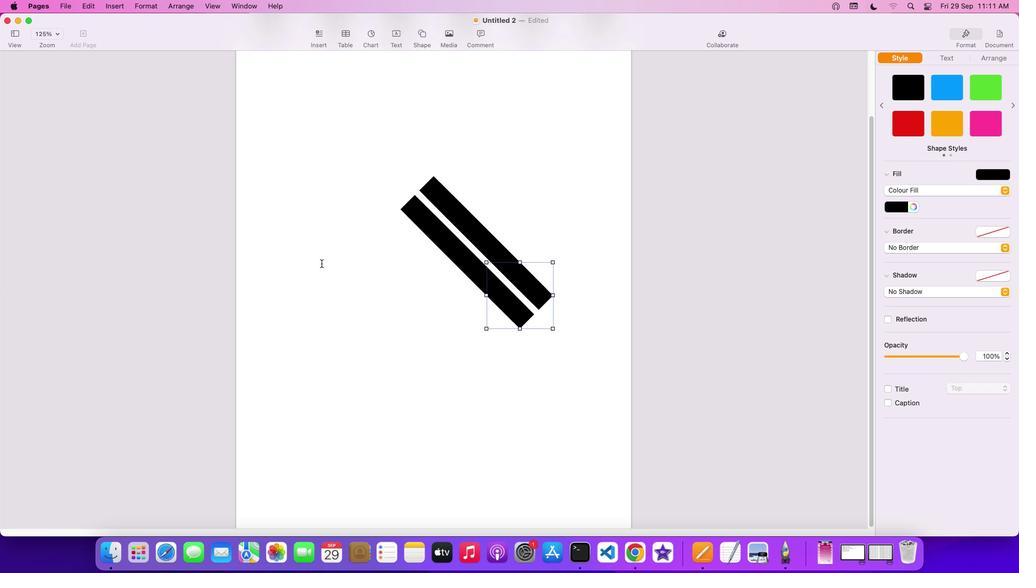 
Action: Mouse scrolled (321, 263) with delta (0, -3)
Screenshot: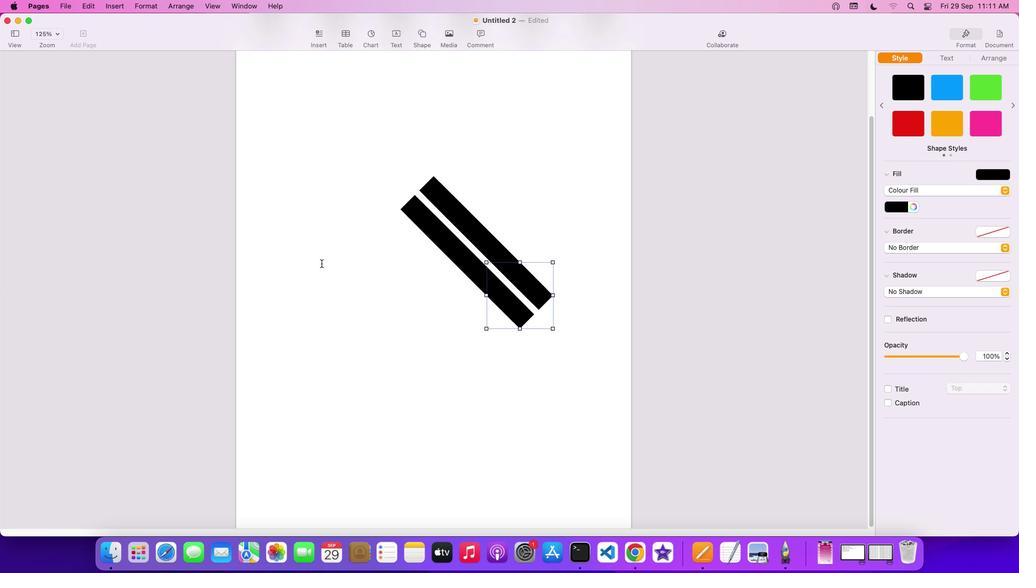 
Action: Mouse scrolled (321, 263) with delta (0, -3)
Screenshot: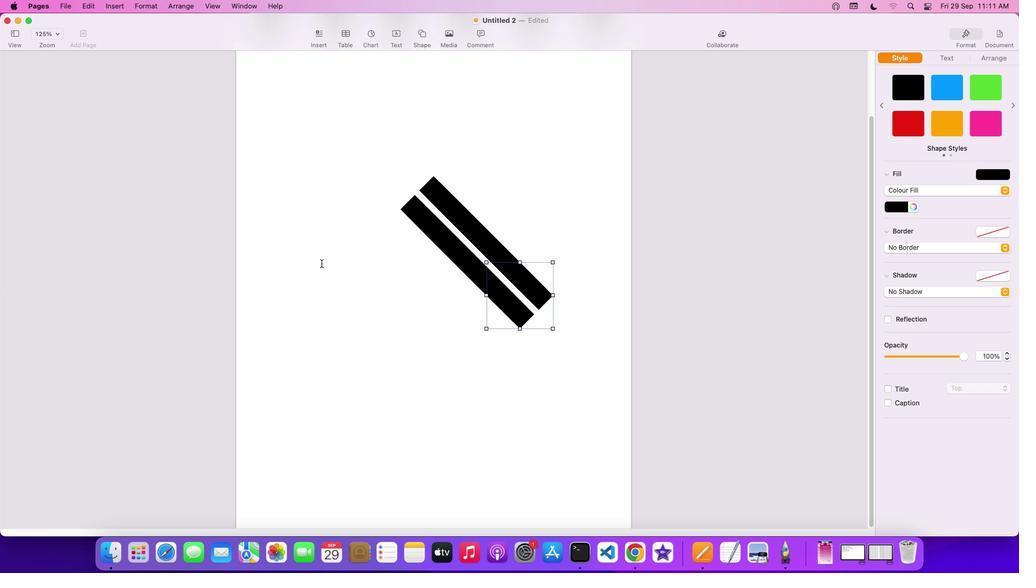 
Action: Mouse moved to (522, 242)
Screenshot: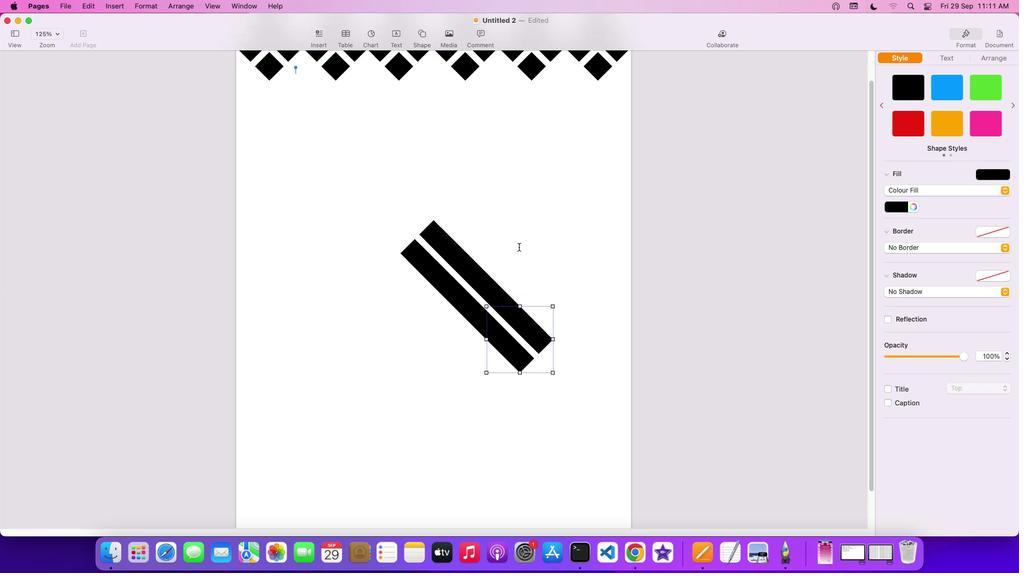 
Action: Mouse scrolled (522, 242) with delta (0, 0)
Screenshot: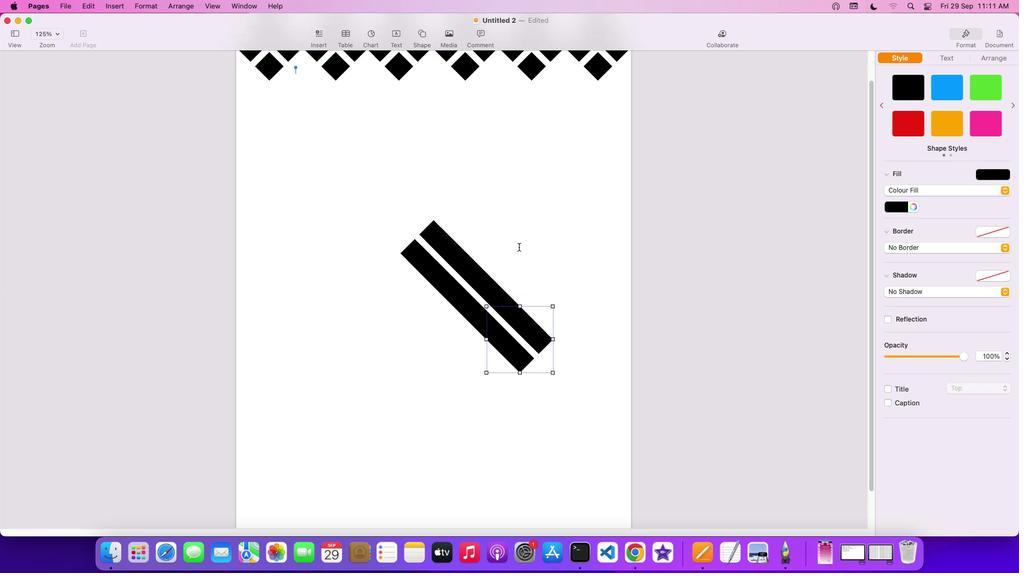 
Action: Mouse moved to (520, 244)
Screenshot: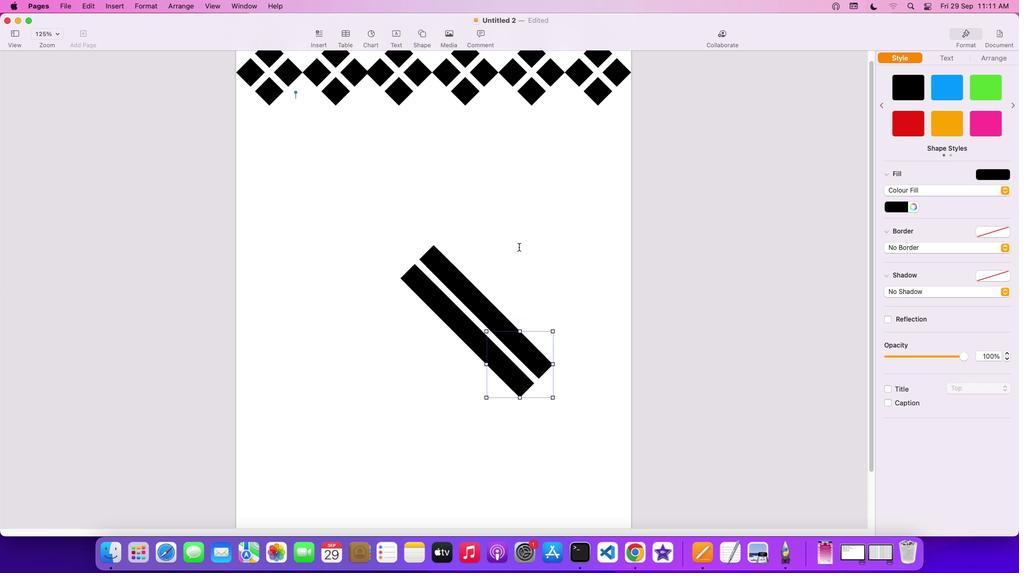 
Action: Mouse scrolled (520, 244) with delta (0, 0)
Screenshot: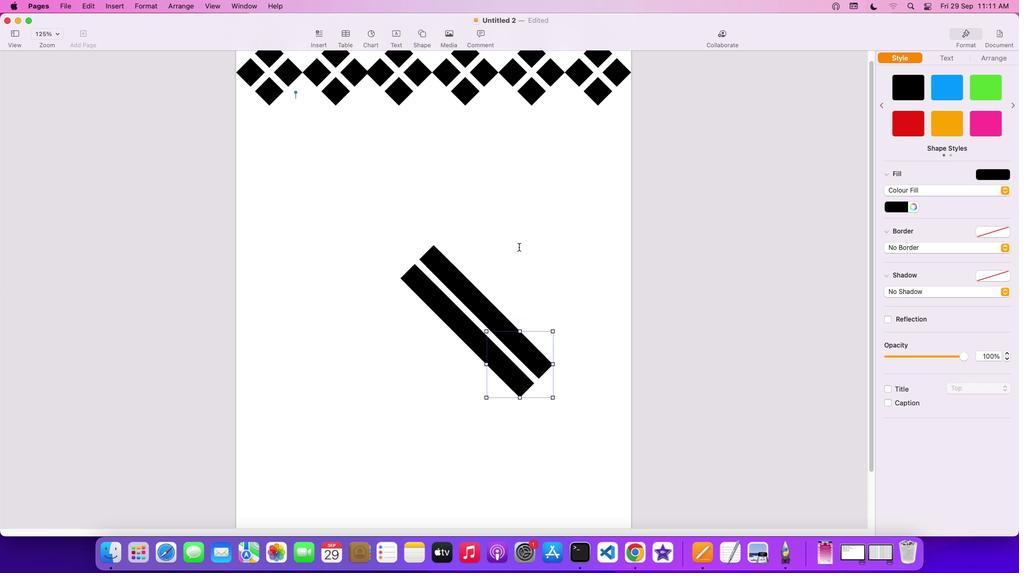 
Action: Mouse moved to (519, 245)
Screenshot: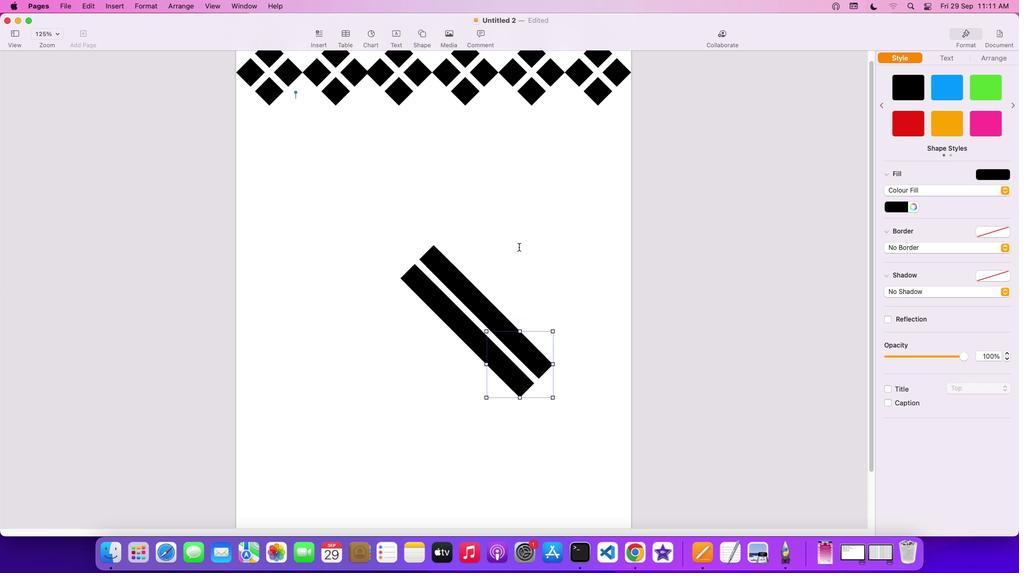 
Action: Mouse scrolled (519, 245) with delta (0, 2)
Screenshot: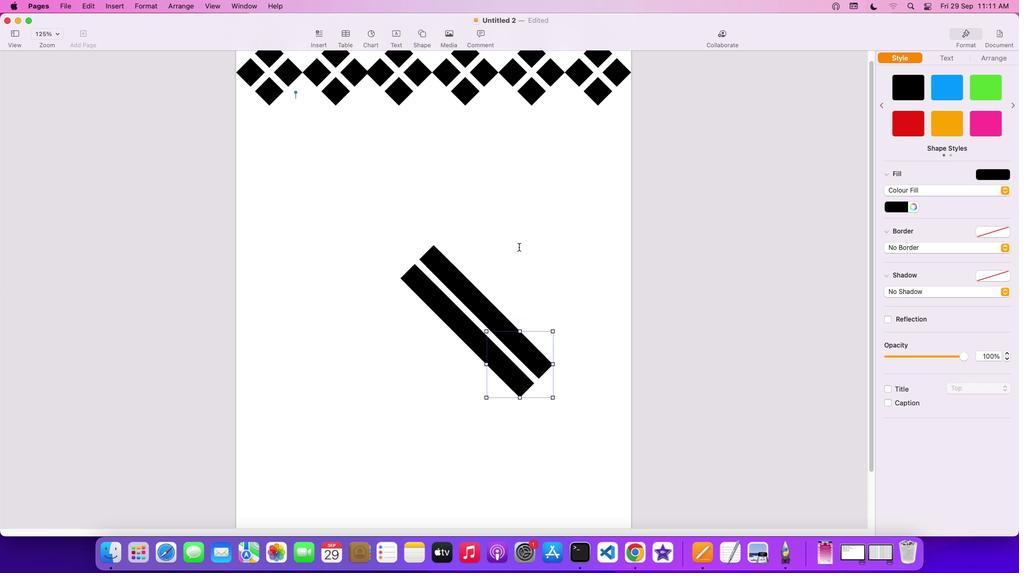 
Action: Mouse moved to (519, 245)
Screenshot: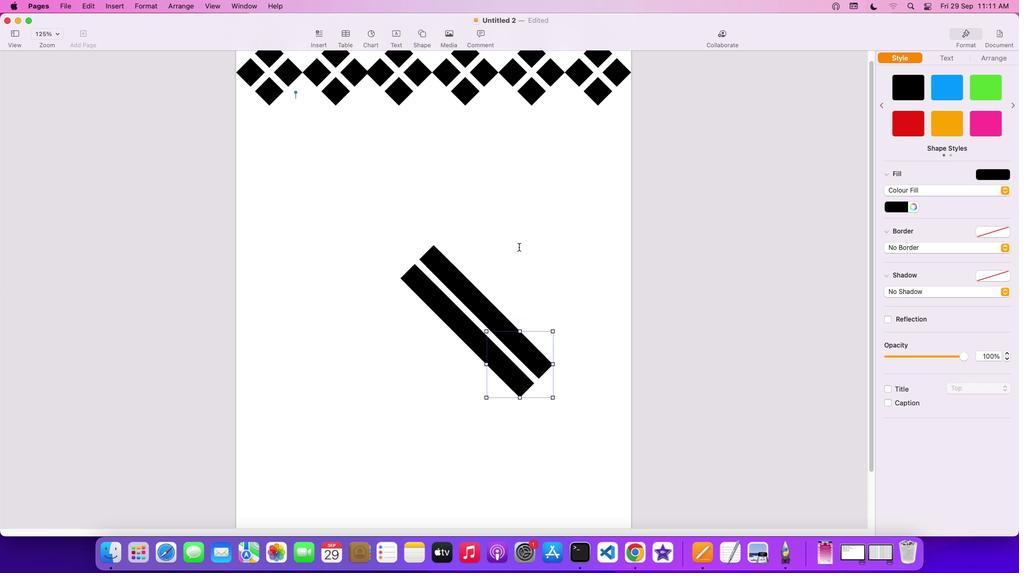 
Action: Mouse scrolled (519, 245) with delta (0, 2)
Screenshot: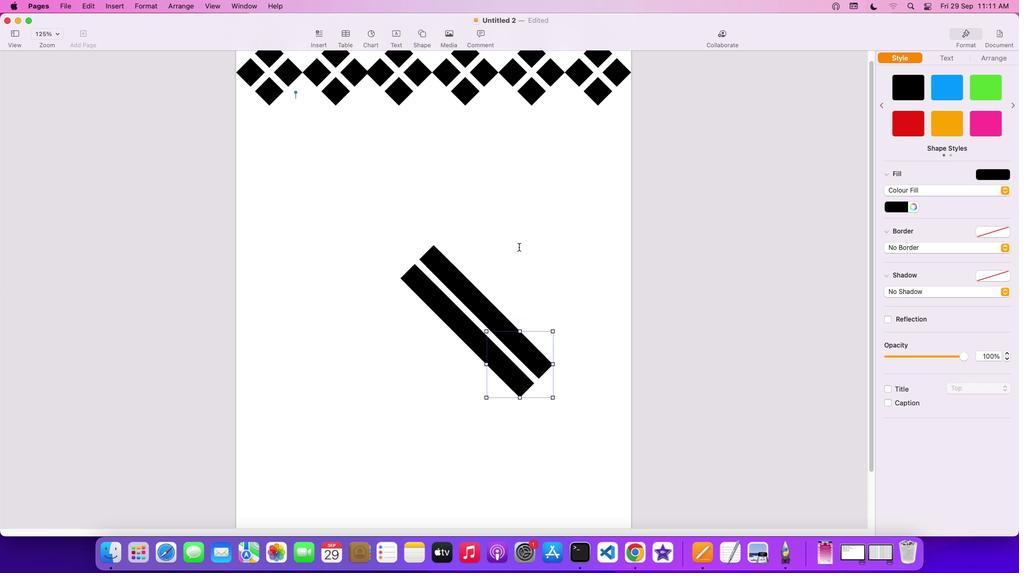 
Action: Mouse moved to (519, 246)
Screenshot: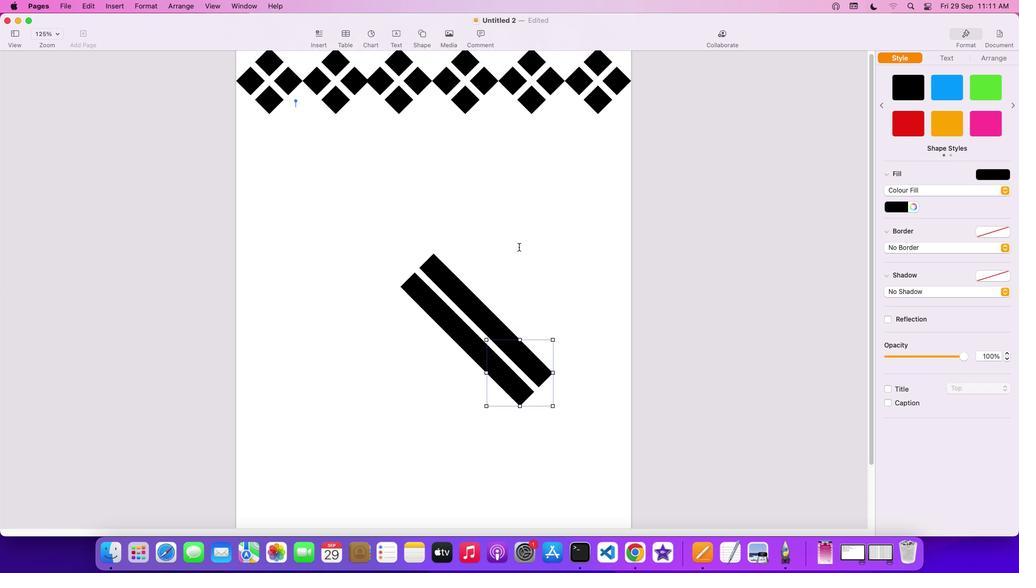 
Action: Mouse scrolled (519, 246) with delta (0, 3)
Screenshot: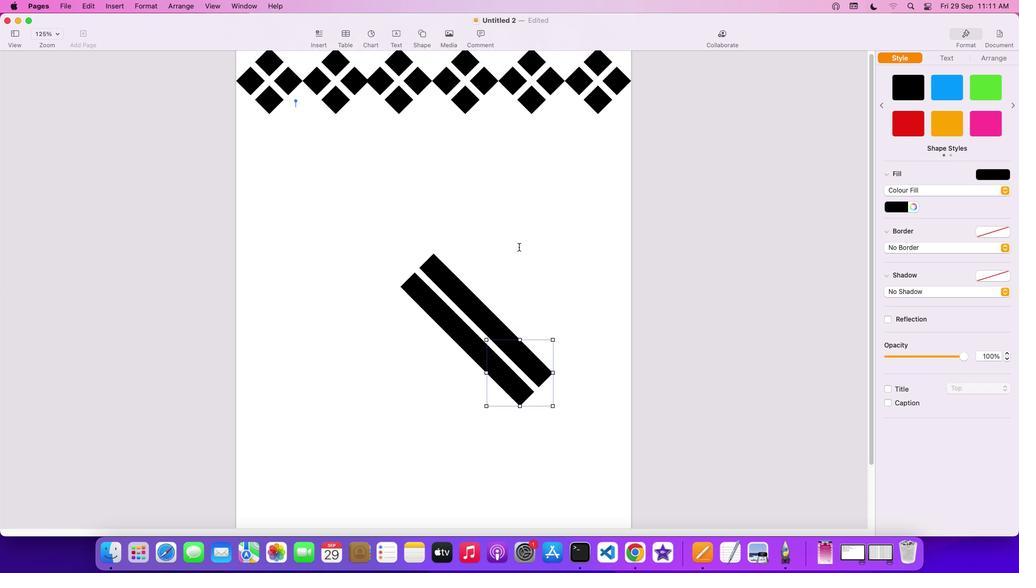 
Action: Mouse moved to (519, 246)
Screenshot: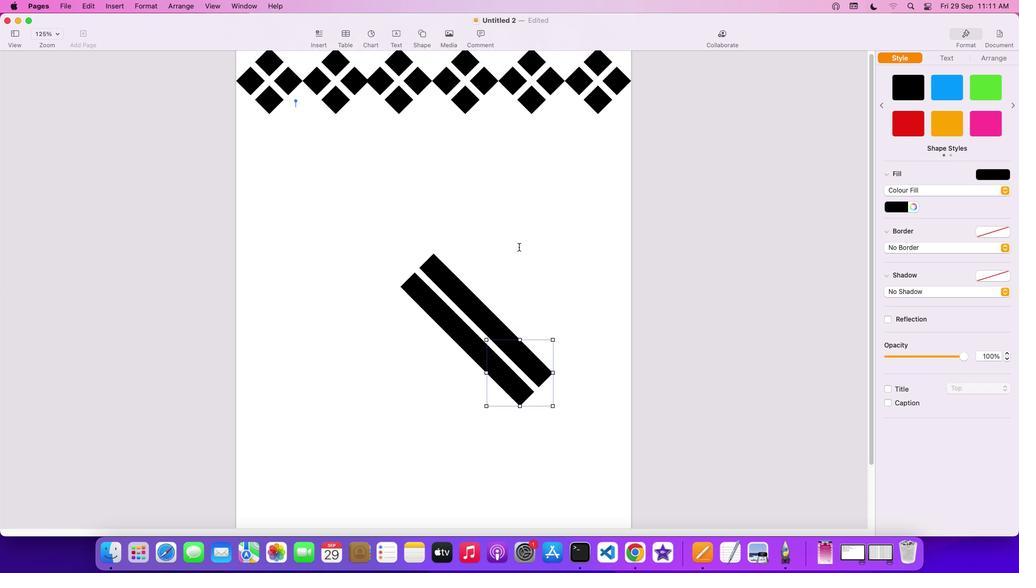 
Action: Mouse scrolled (519, 246) with delta (0, 3)
Screenshot: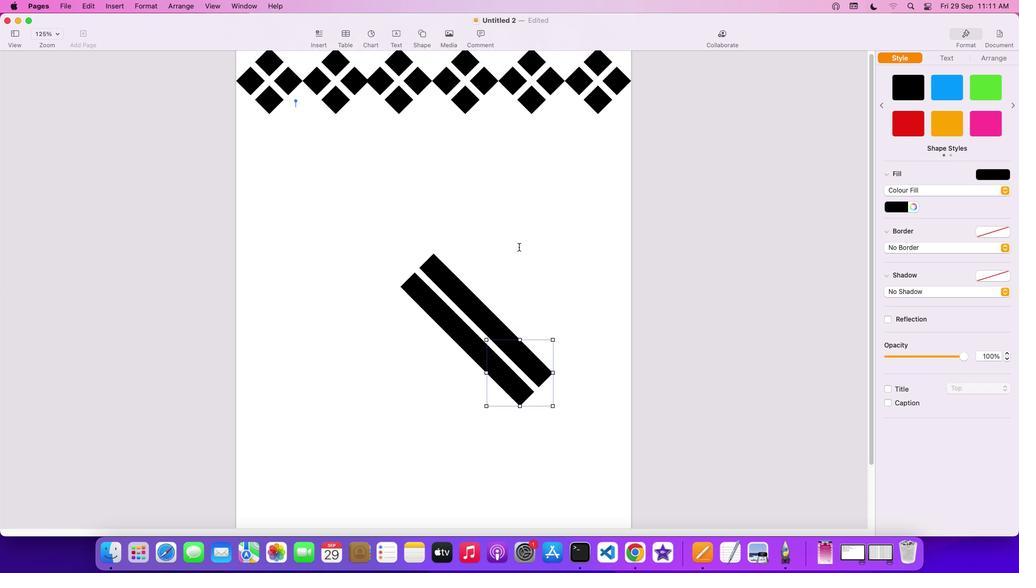 
Action: Mouse moved to (524, 391)
Screenshot: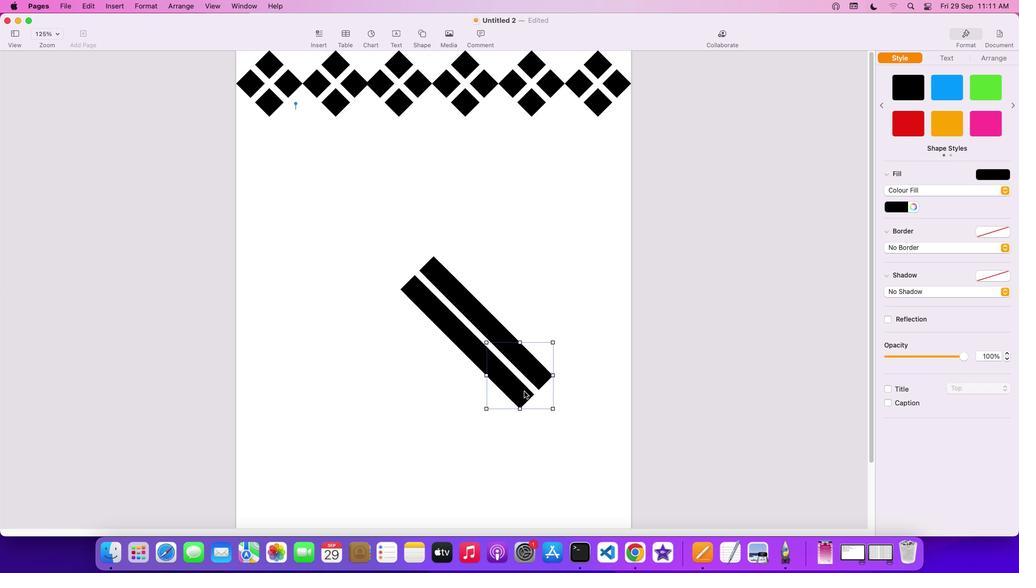 
Action: Mouse pressed left at (524, 391)
Screenshot: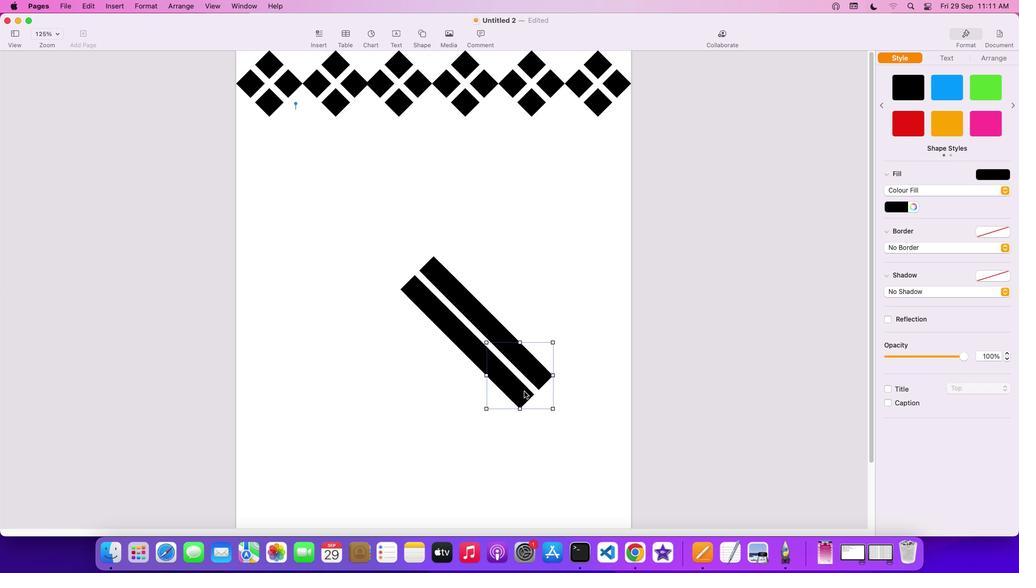 
Action: Mouse moved to (604, 169)
Screenshot: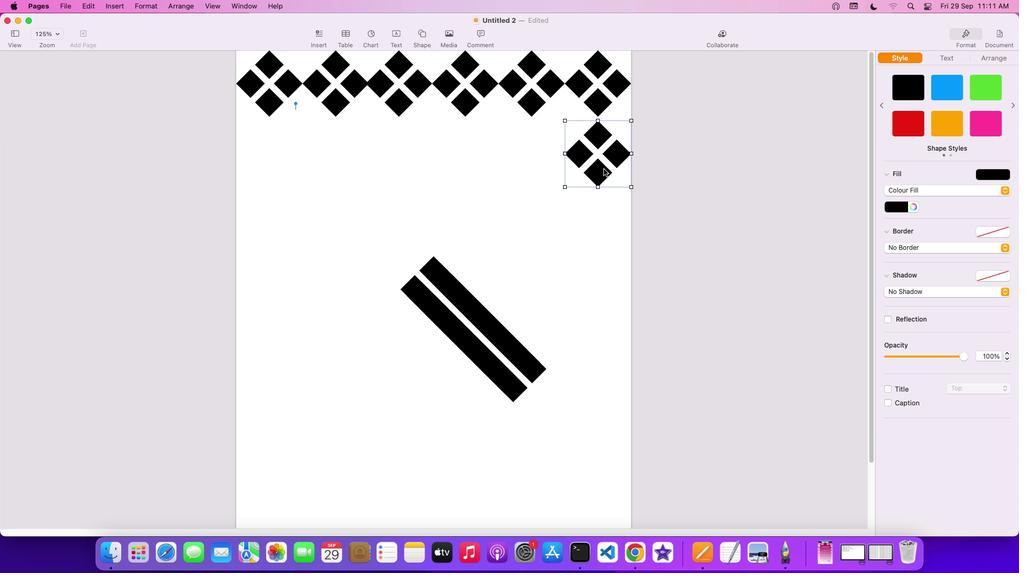 
Action: Mouse pressed left at (604, 169)
Screenshot: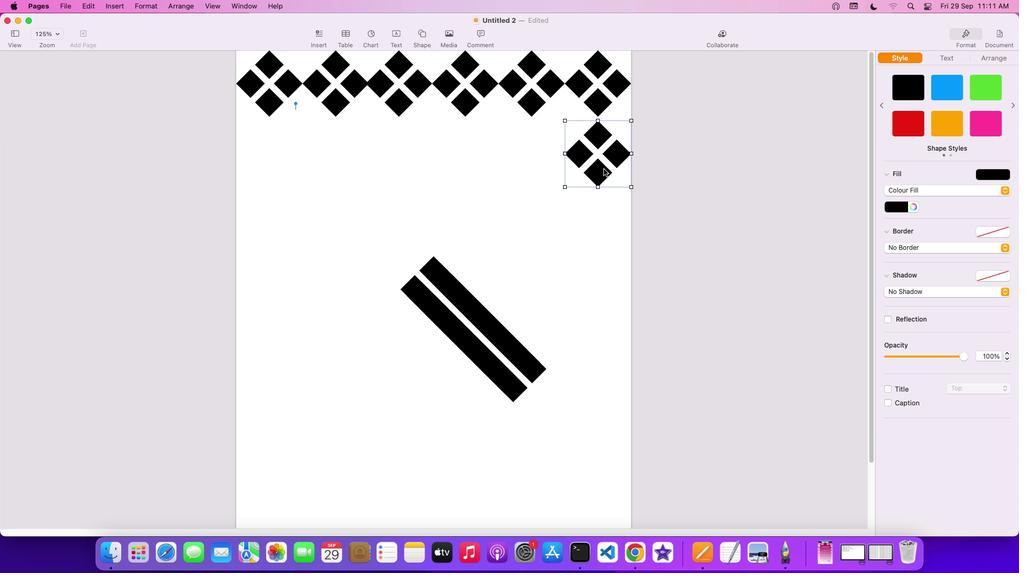 
Action: Mouse moved to (604, 168)
Screenshot: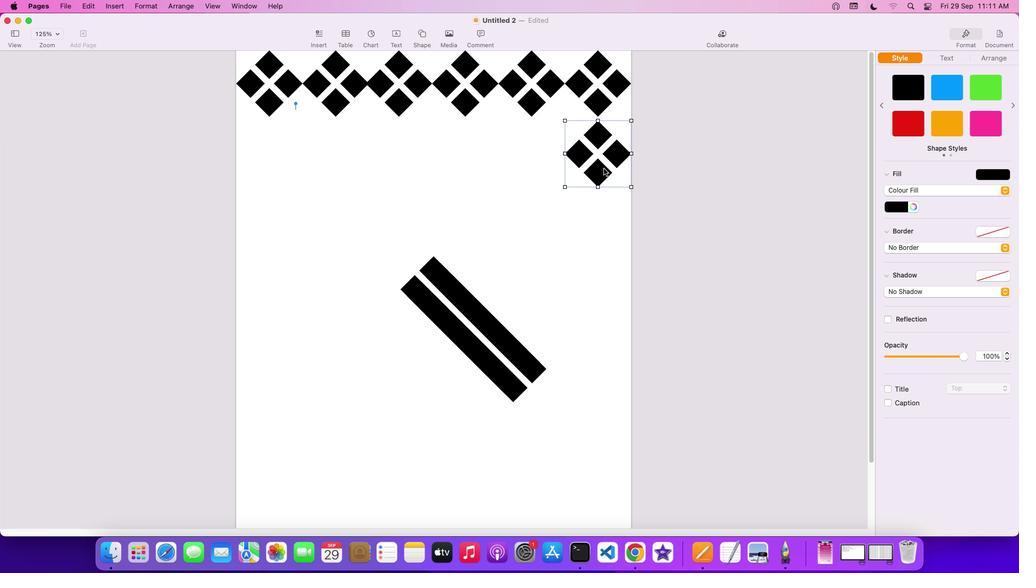 
Action: Mouse pressed left at (604, 168)
Screenshot: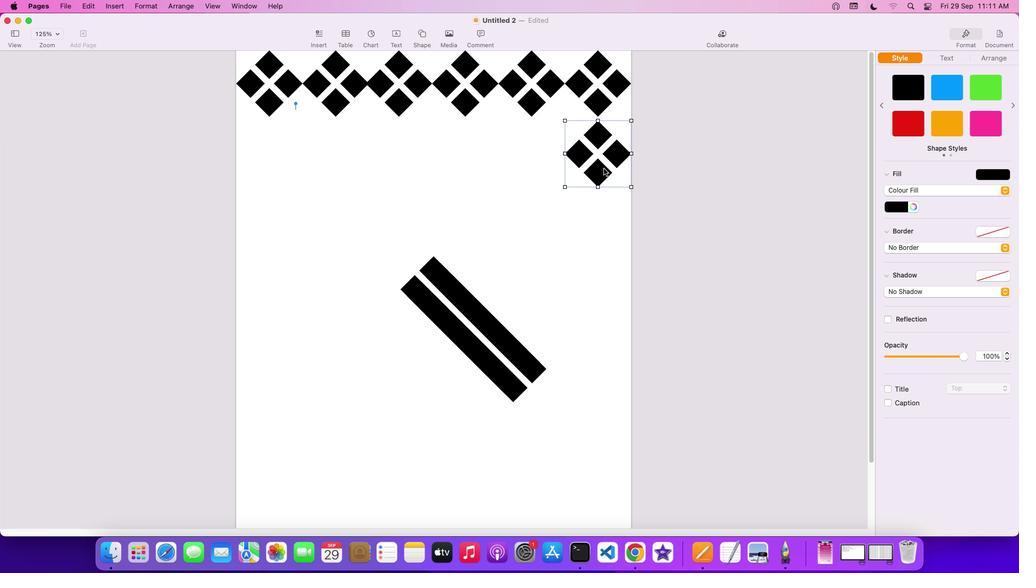 
Action: Mouse moved to (530, 370)
Screenshot: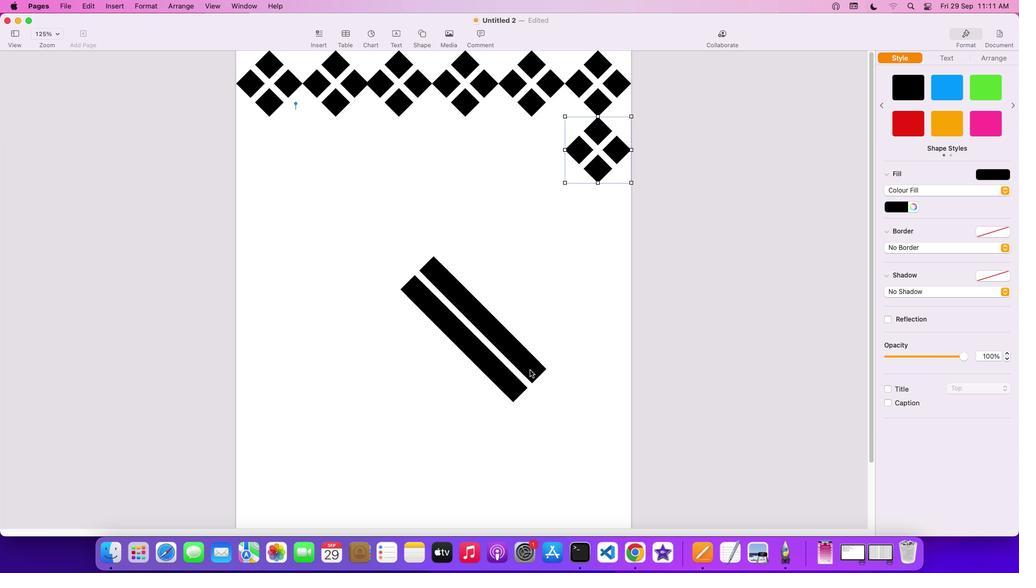 
Action: Mouse pressed left at (530, 370)
Screenshot: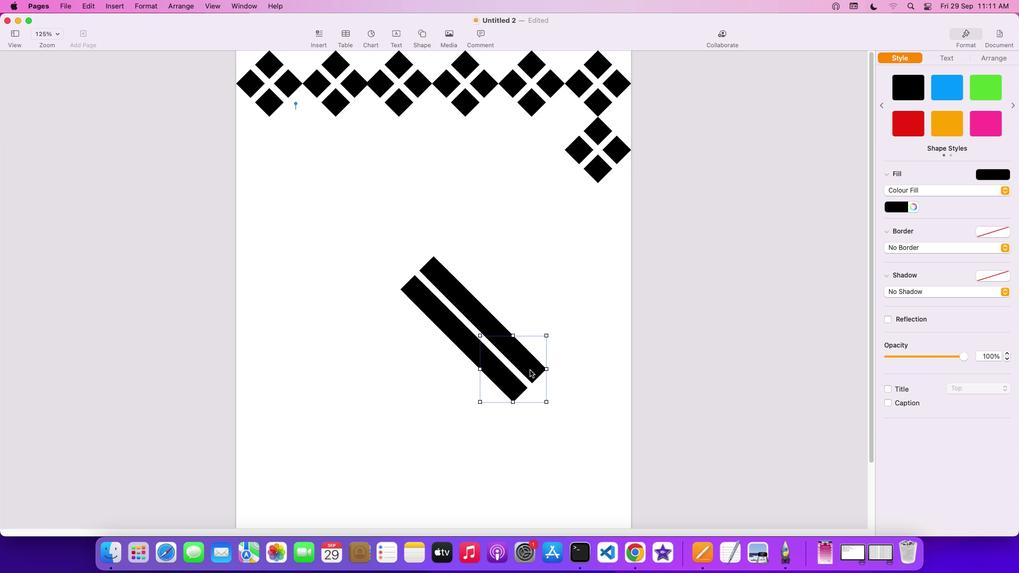 
Action: Mouse moved to (525, 356)
Screenshot: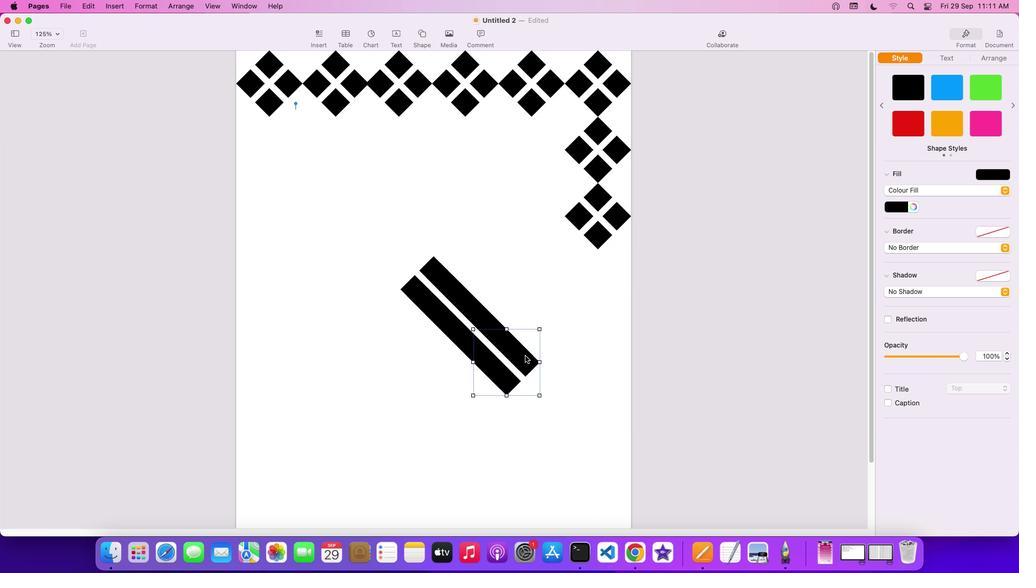 
Action: Mouse pressed left at (525, 356)
Screenshot: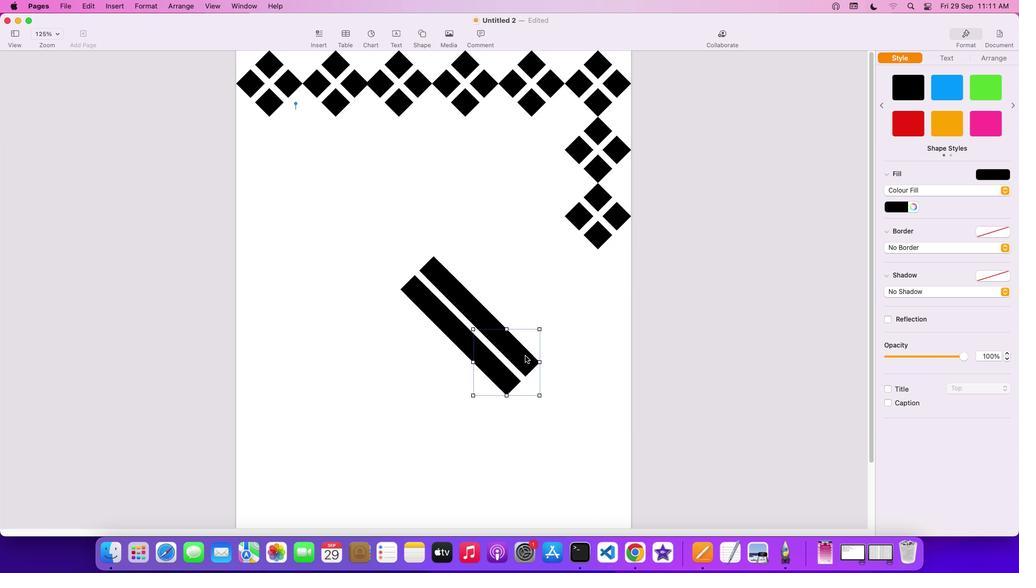 
Action: Mouse moved to (525, 348)
Screenshot: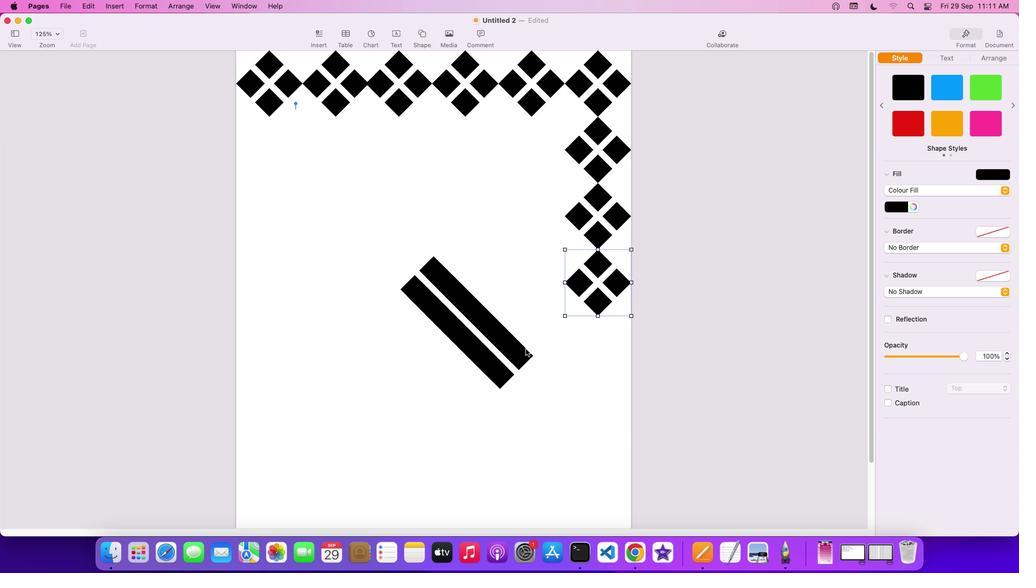 
Action: Mouse pressed left at (525, 348)
Screenshot: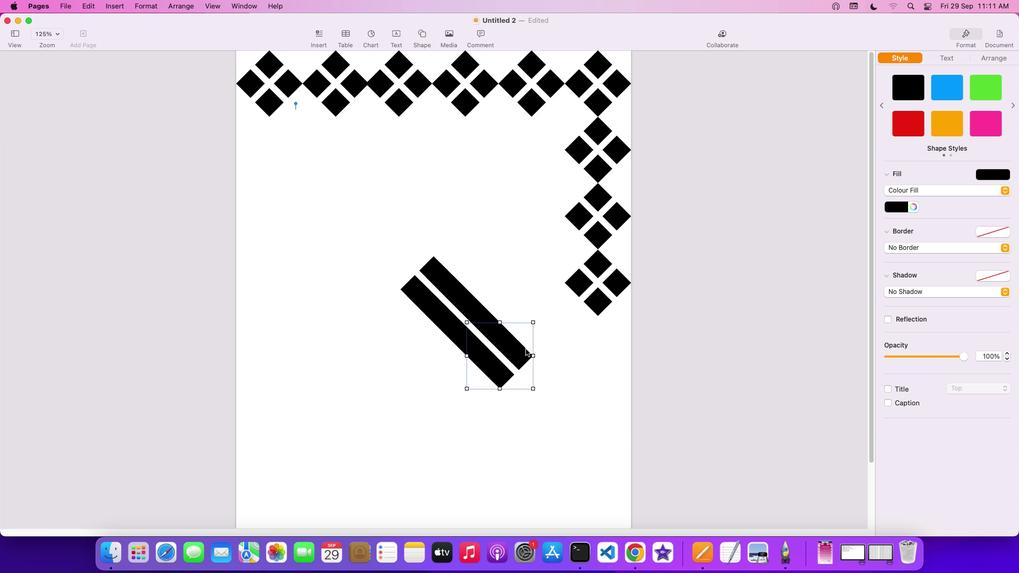 
Action: Mouse moved to (539, 443)
Screenshot: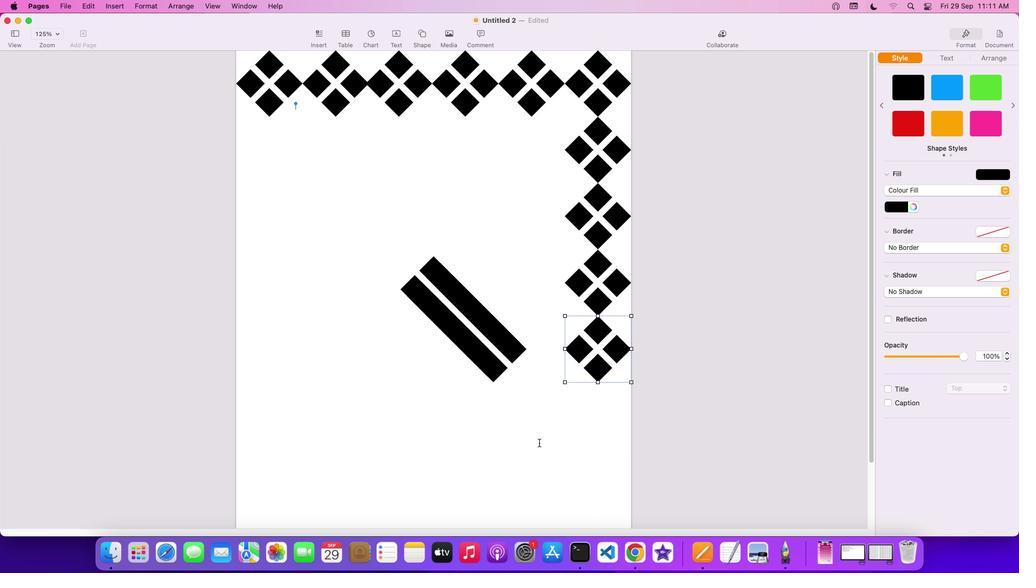 
Action: Mouse scrolled (539, 443) with delta (0, 0)
Screenshot: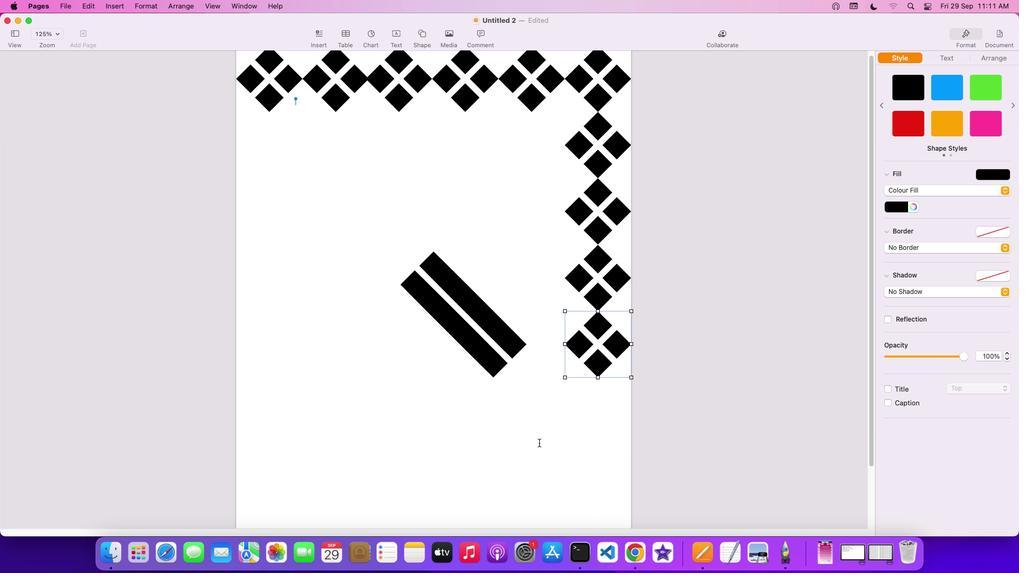 
Action: Mouse scrolled (539, 443) with delta (0, 0)
Screenshot: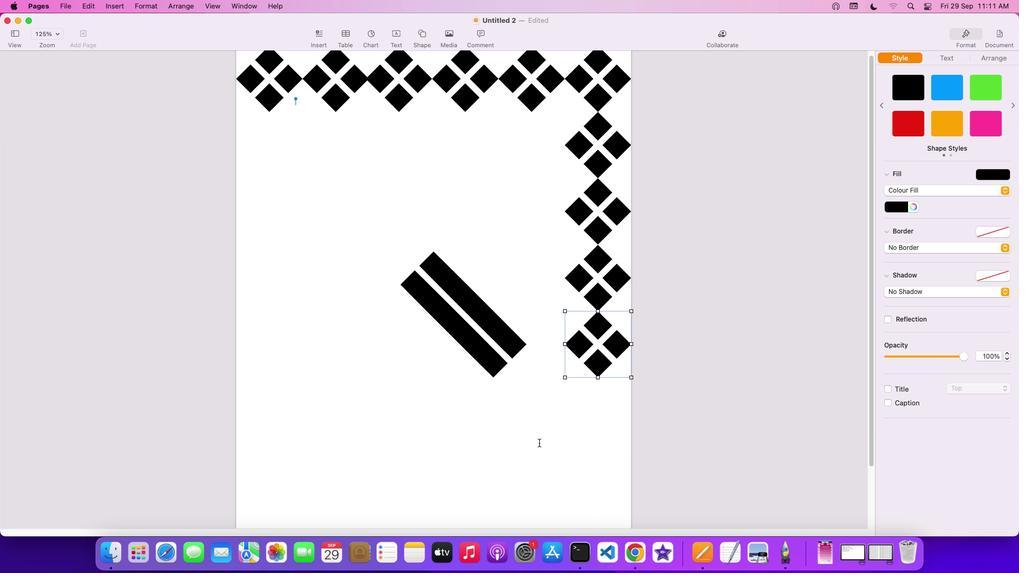 
Action: Mouse scrolled (539, 443) with delta (0, -1)
Screenshot: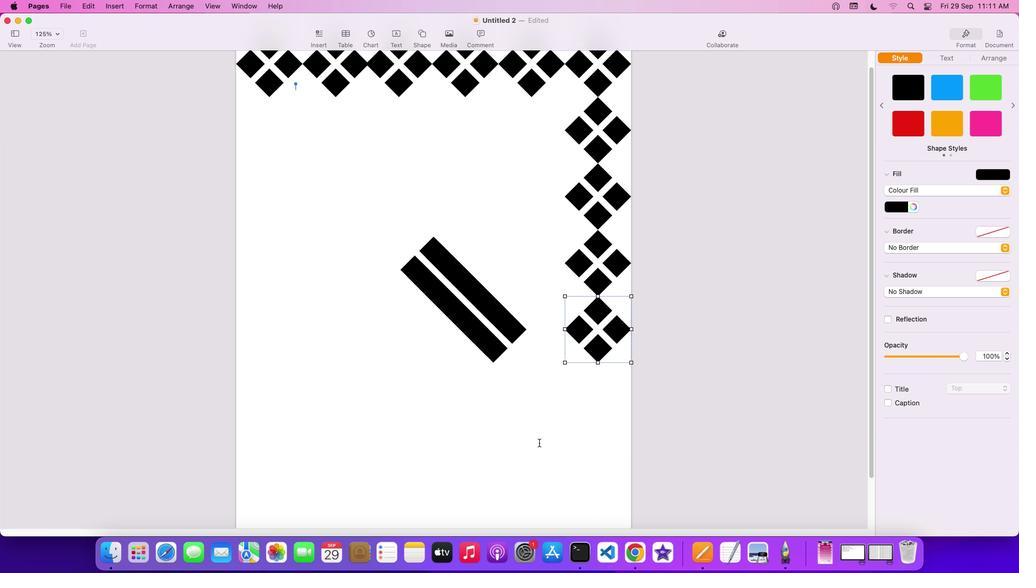 
Action: Mouse scrolled (539, 443) with delta (0, -1)
Screenshot: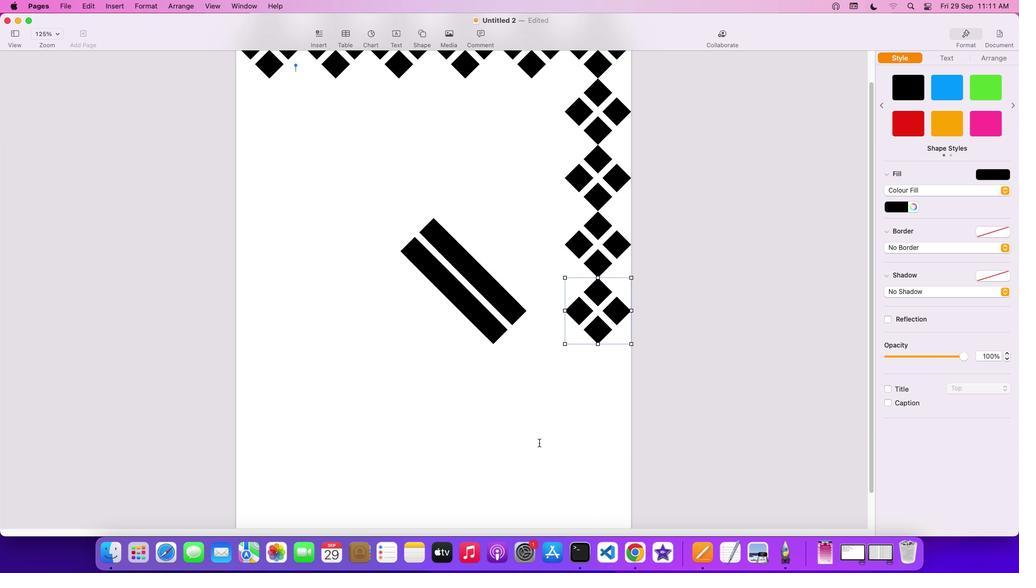 
Action: Mouse scrolled (539, 443) with delta (0, -1)
Screenshot: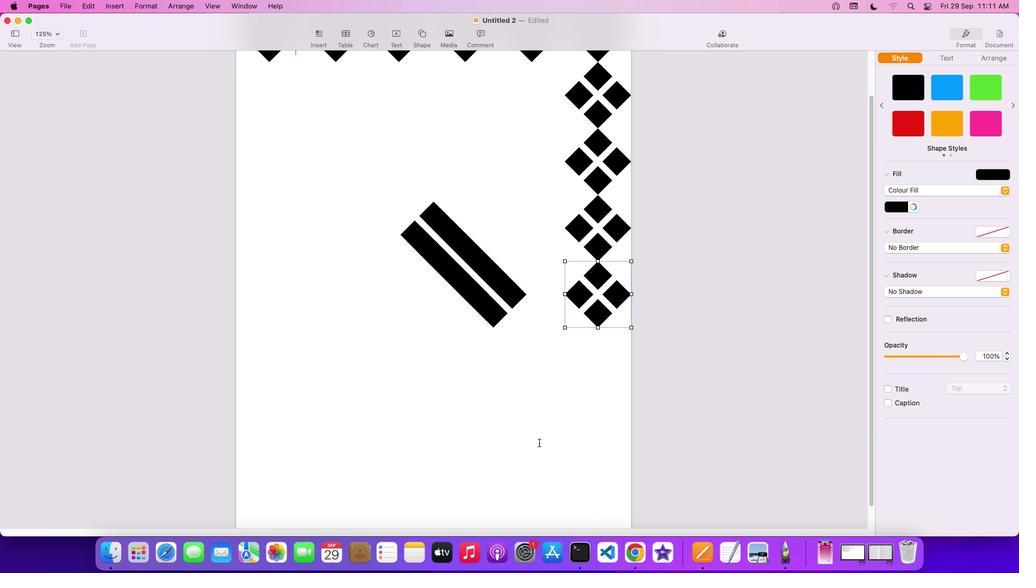 
Action: Mouse moved to (525, 399)
Screenshot: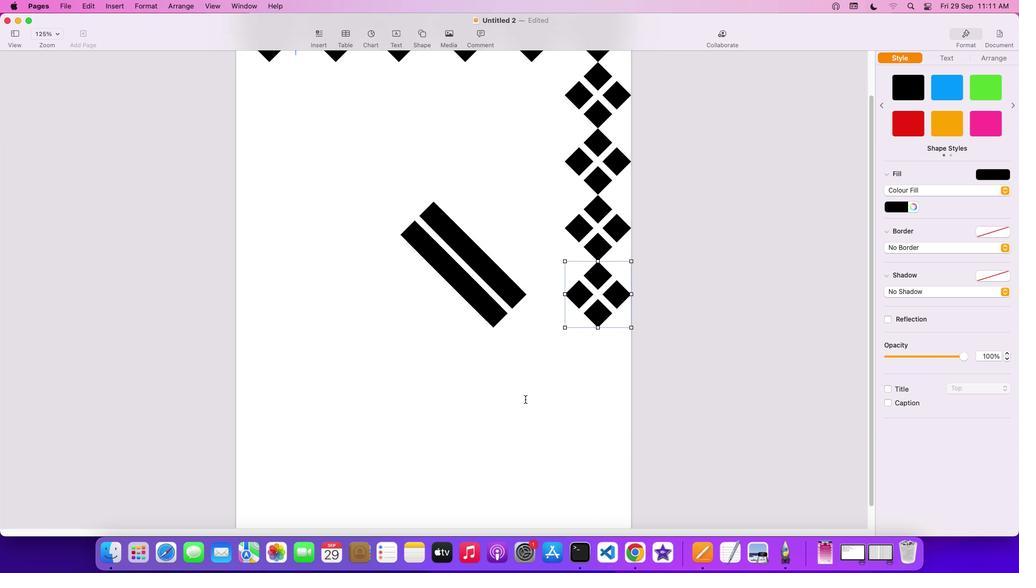 
Action: Mouse scrolled (525, 399) with delta (0, 0)
Screenshot: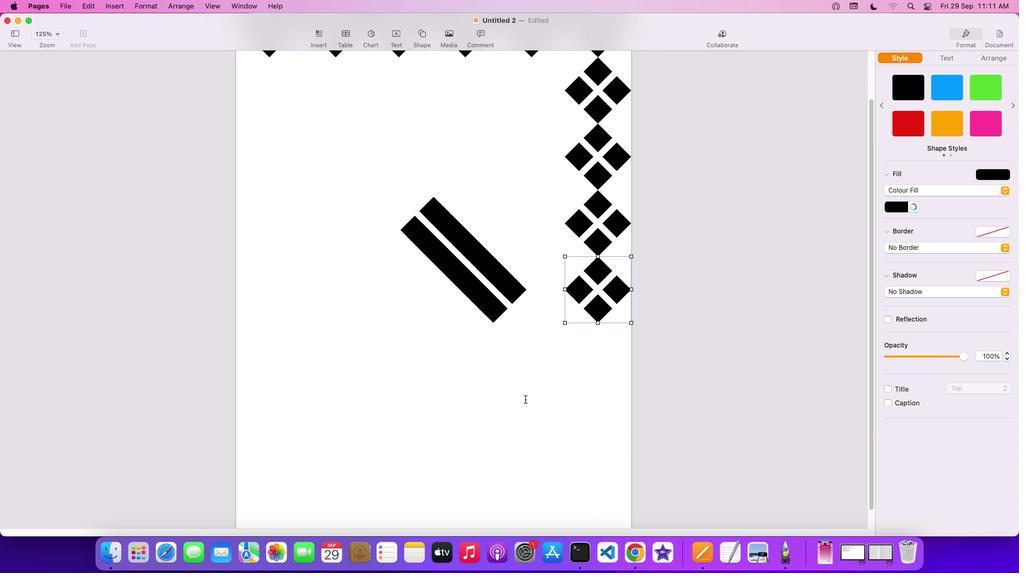 
Action: Mouse scrolled (525, 399) with delta (0, 0)
Screenshot: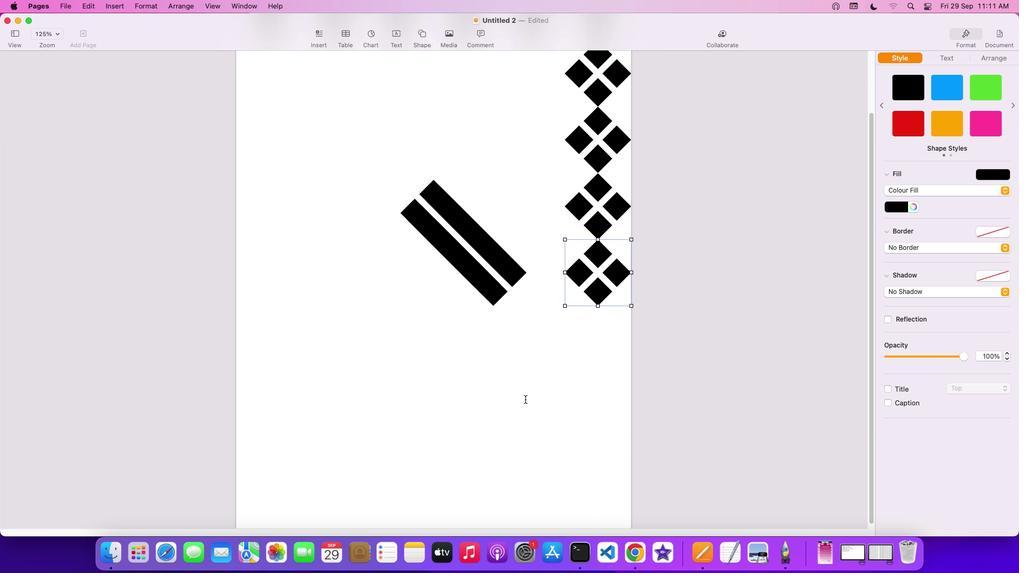 
Action: Mouse scrolled (525, 399) with delta (0, -1)
Screenshot: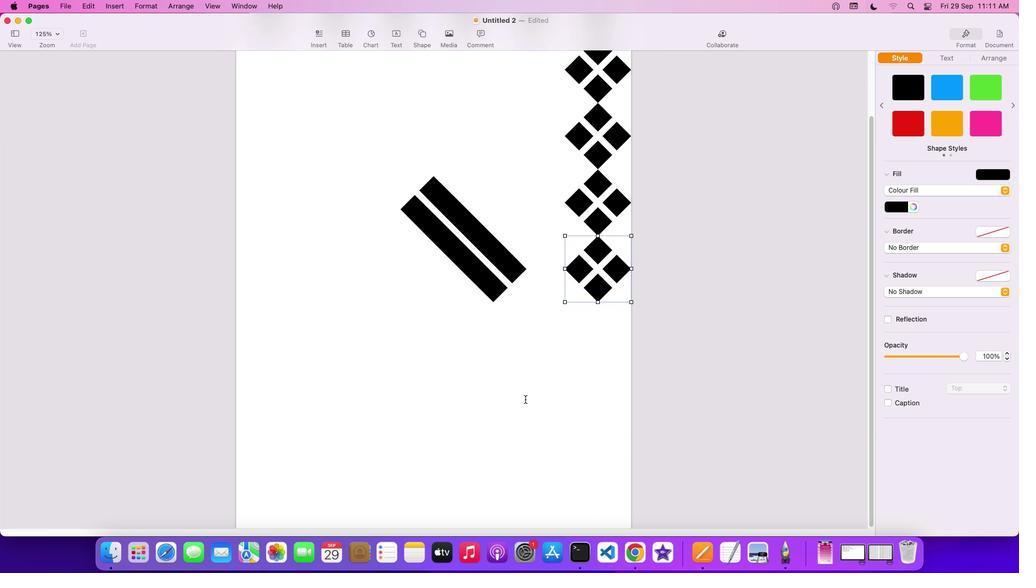 
Action: Mouse scrolled (525, 399) with delta (0, -2)
Screenshot: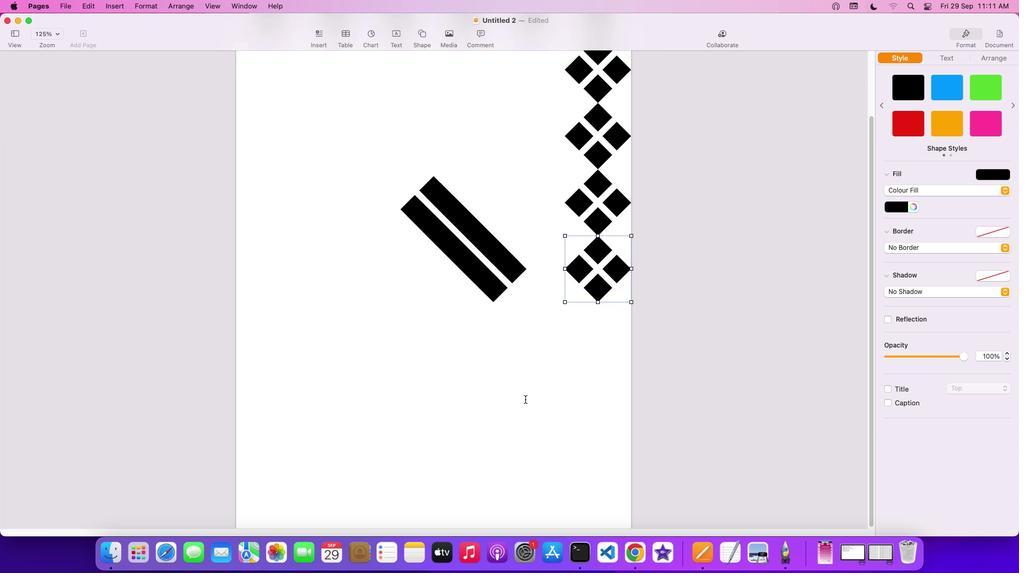 
Action: Mouse scrolled (525, 399) with delta (0, -2)
Screenshot: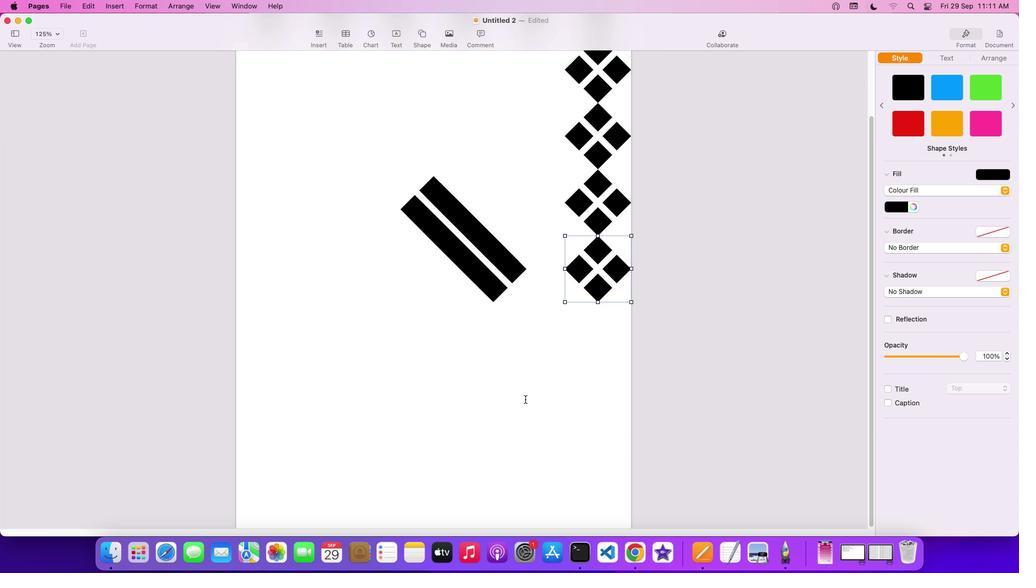
Action: Mouse moved to (507, 261)
Screenshot: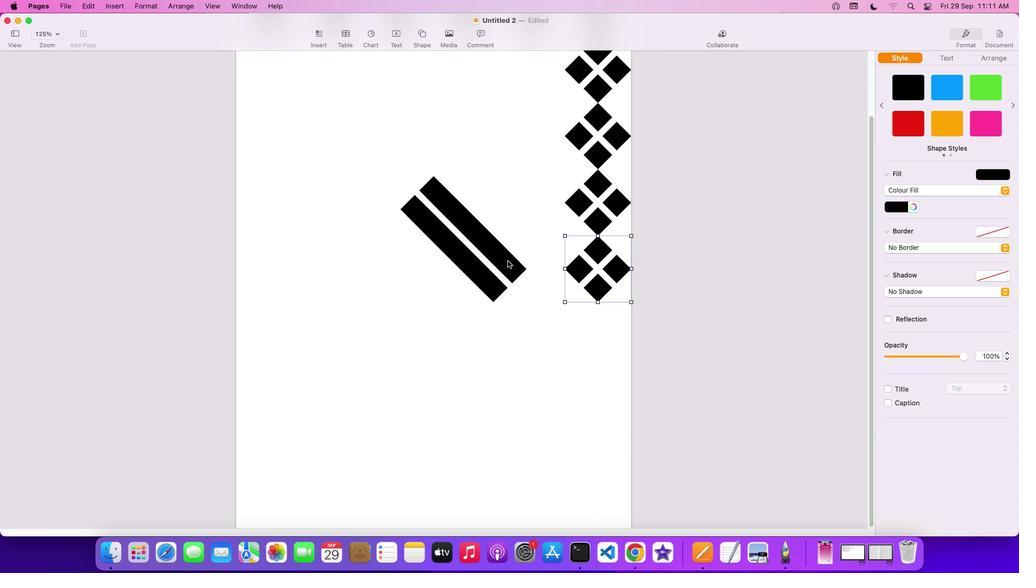 
Action: Mouse pressed left at (507, 261)
Screenshot: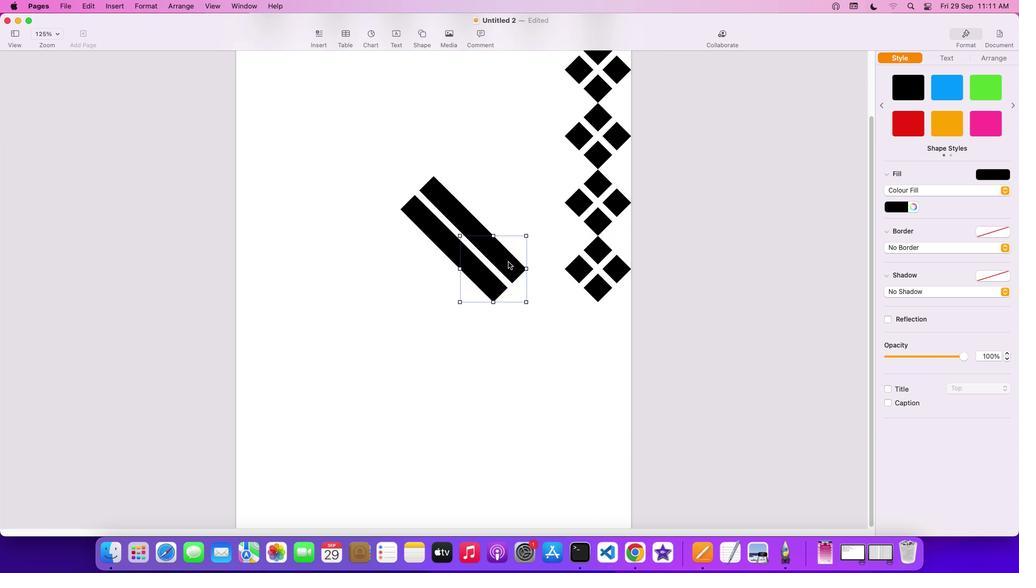 
Action: Mouse moved to (511, 262)
Screenshot: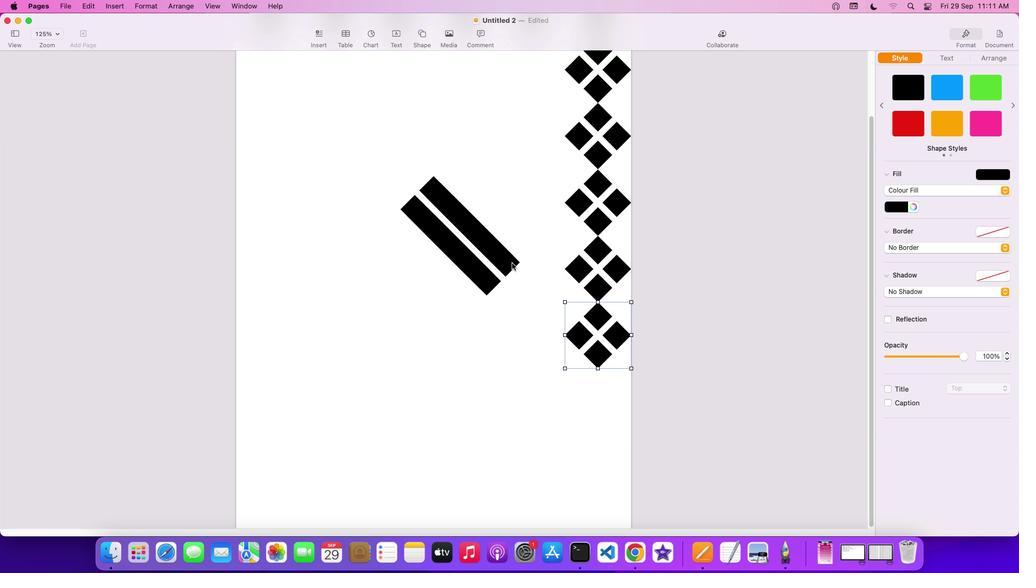 
Action: Mouse pressed left at (511, 262)
Screenshot: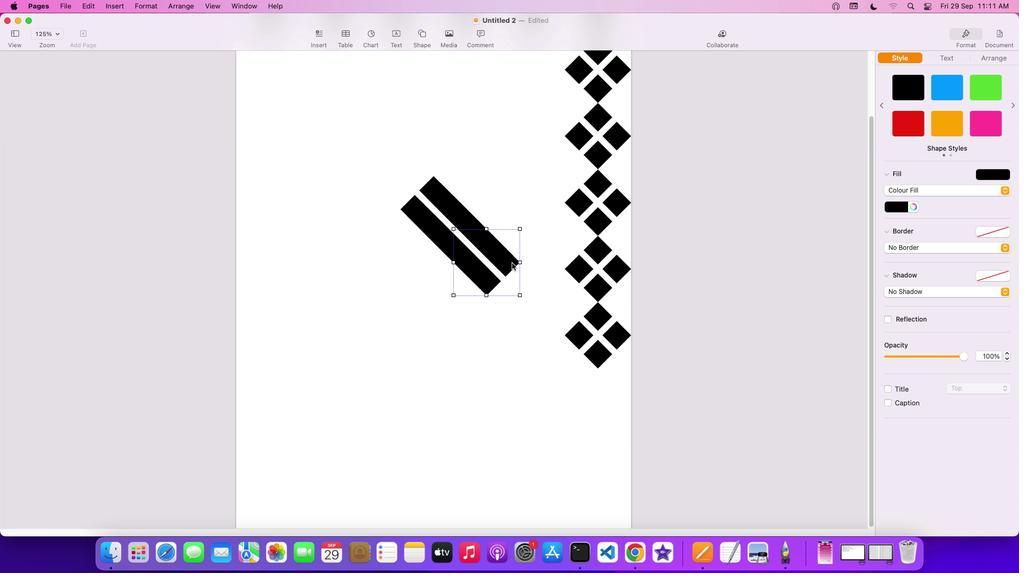 
Action: Mouse moved to (493, 257)
Screenshot: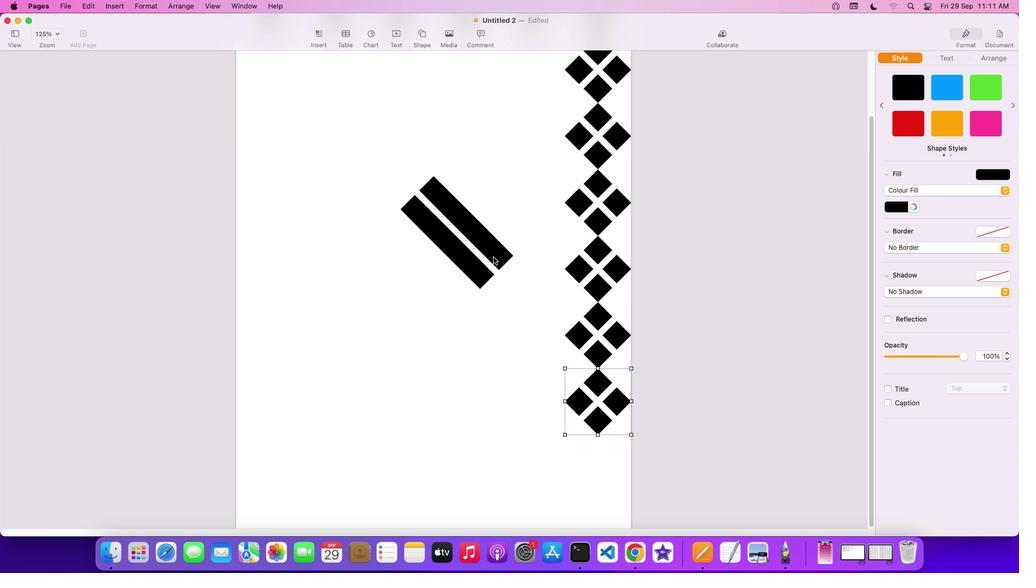 
Action: Mouse pressed left at (493, 257)
Screenshot: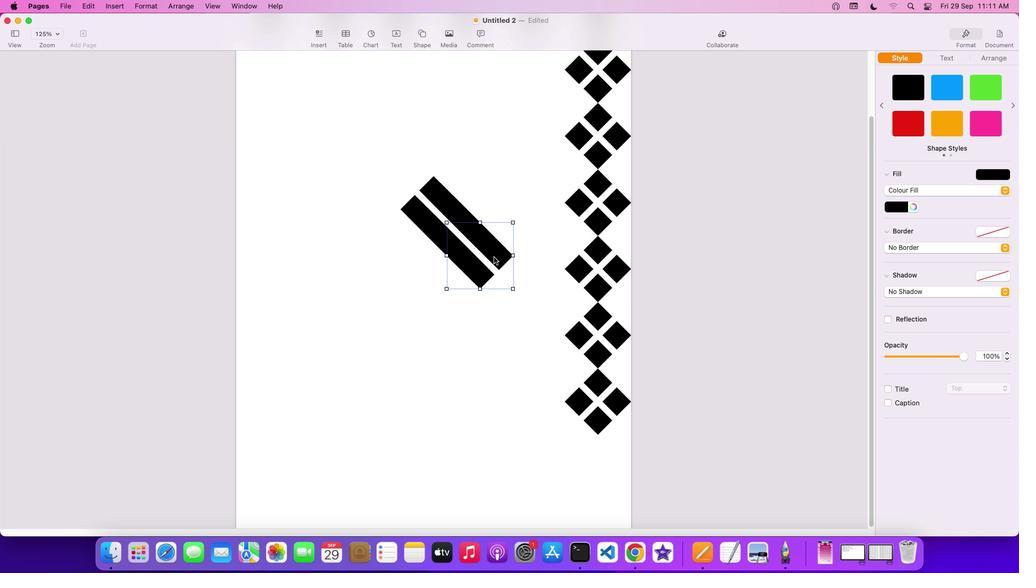 
Action: Mouse moved to (491, 448)
Screenshot: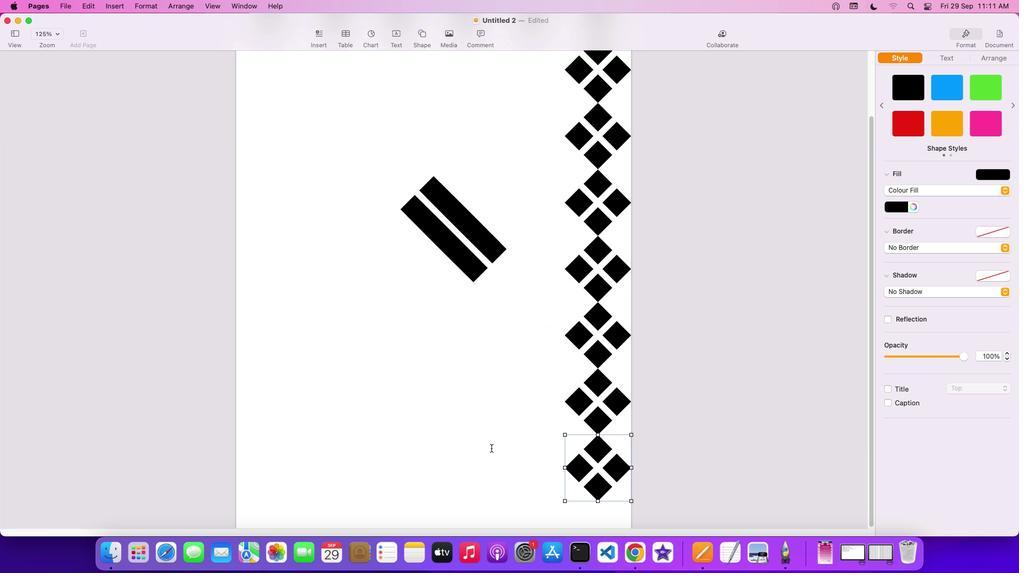 
Action: Mouse scrolled (491, 448) with delta (0, 0)
Screenshot: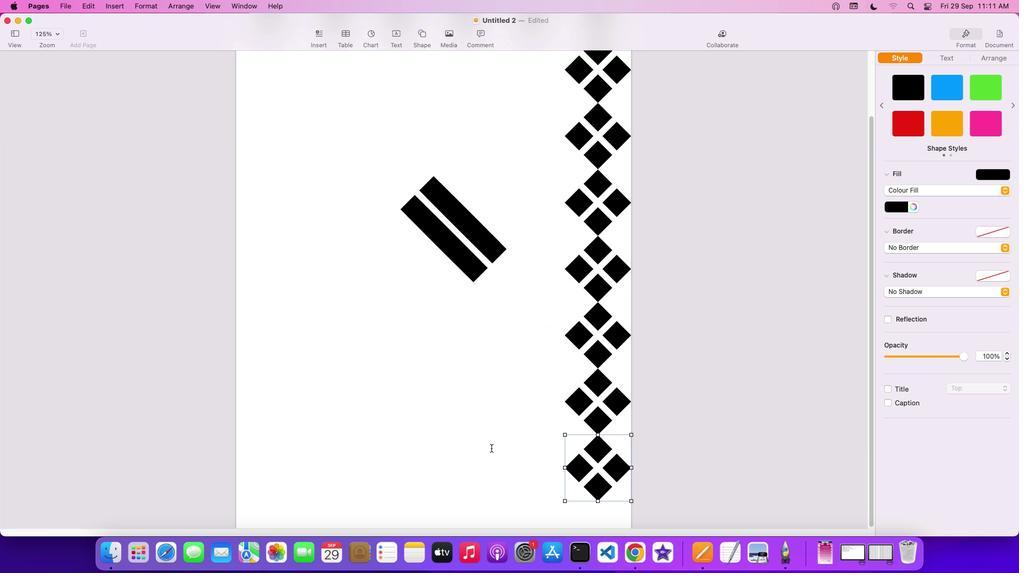 
Action: Mouse scrolled (491, 448) with delta (0, 0)
Screenshot: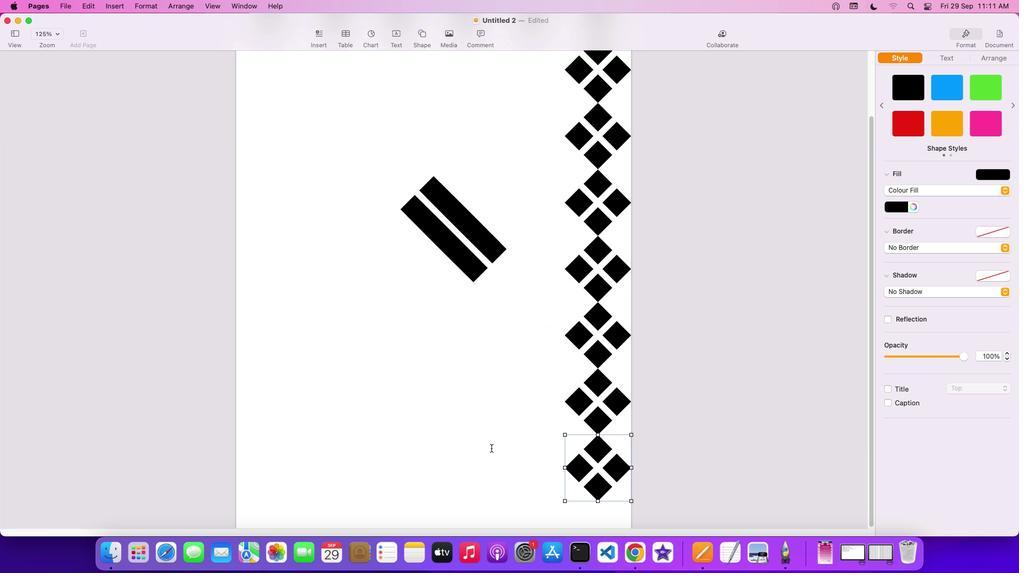 
Action: Mouse scrolled (491, 448) with delta (0, -1)
Screenshot: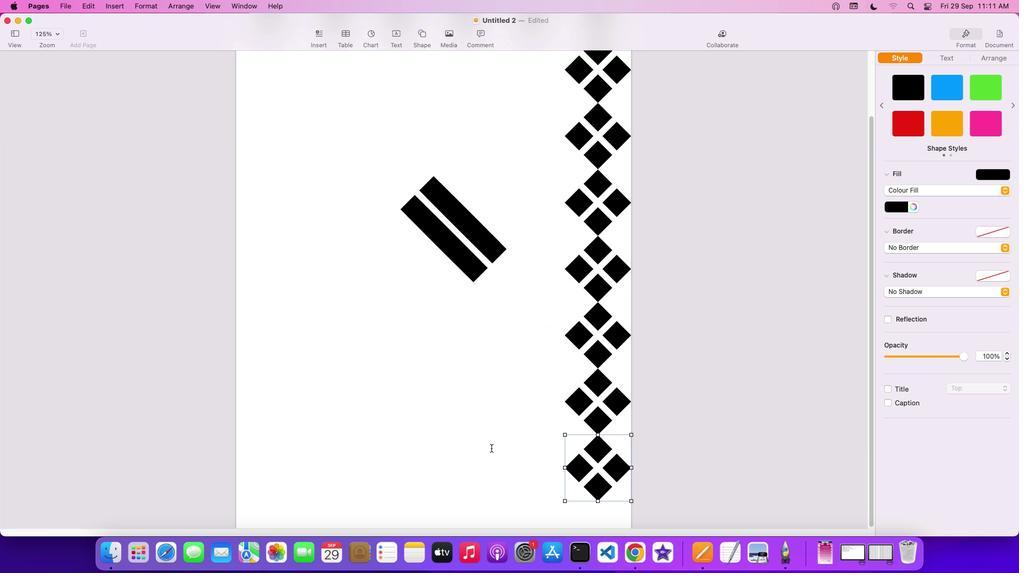 
Action: Mouse scrolled (491, 448) with delta (0, -2)
Screenshot: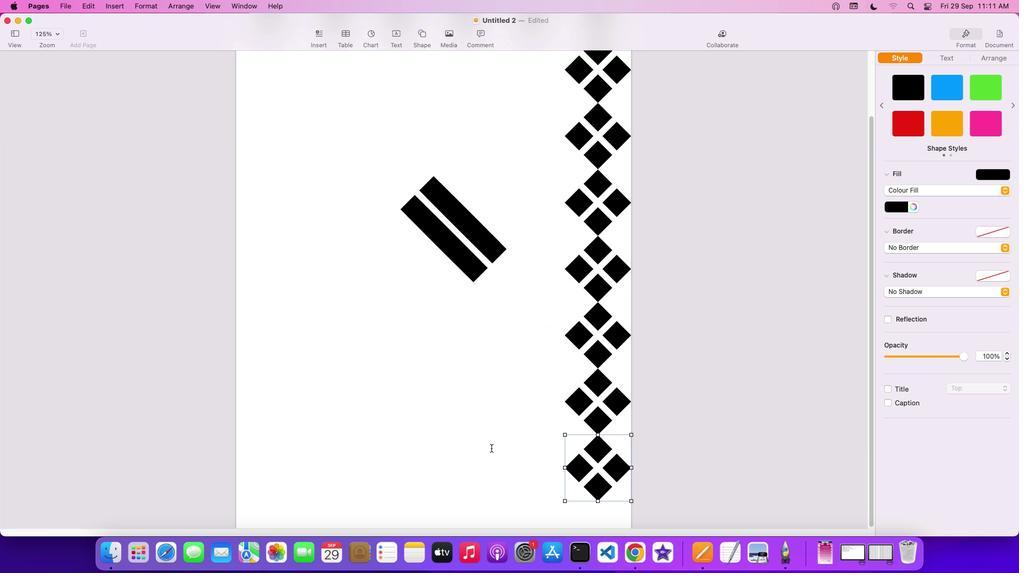
Action: Mouse scrolled (491, 448) with delta (0, -3)
Screenshot: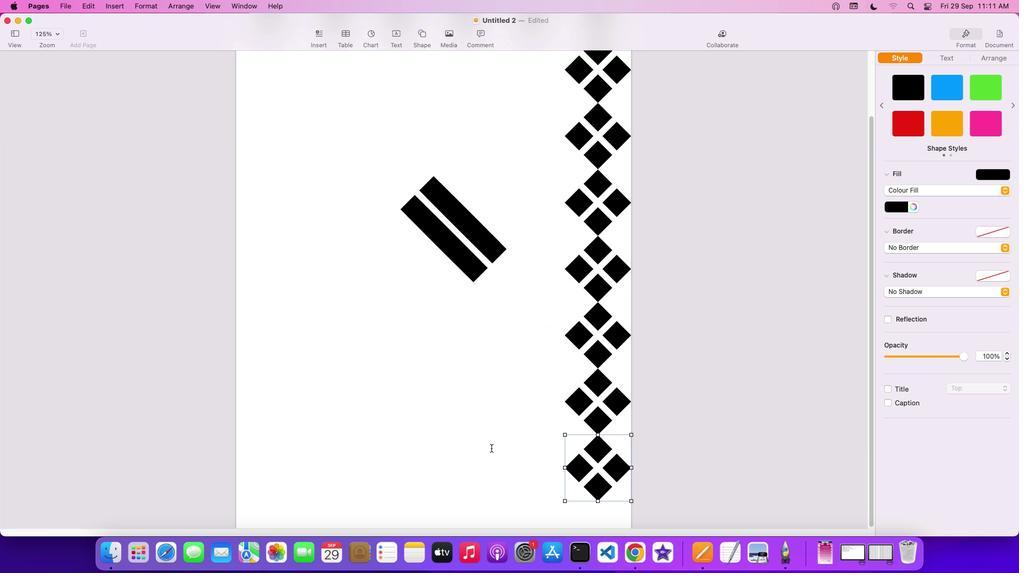 
Action: Mouse moved to (490, 250)
Screenshot: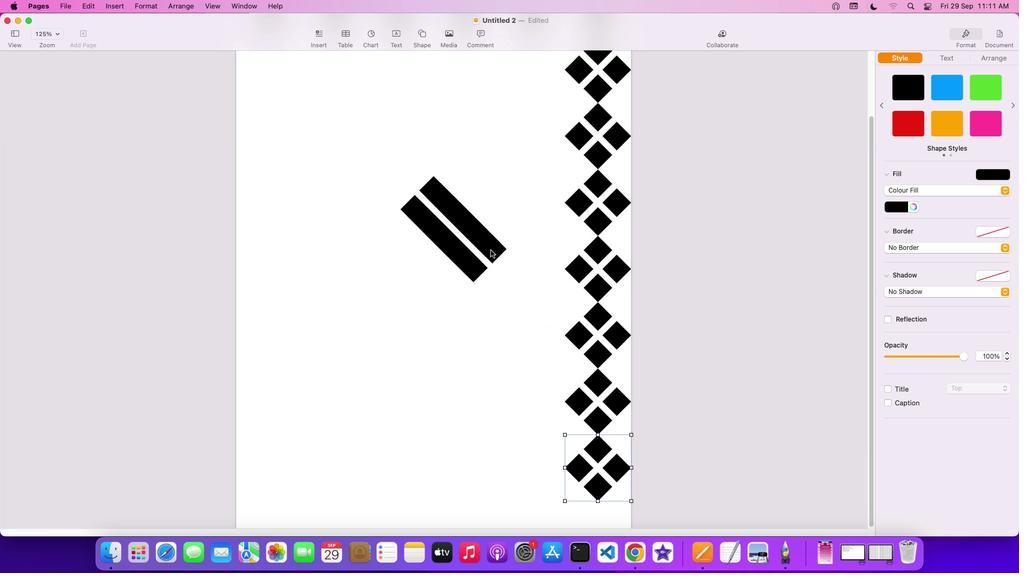 
Action: Mouse pressed left at (490, 250)
Screenshot: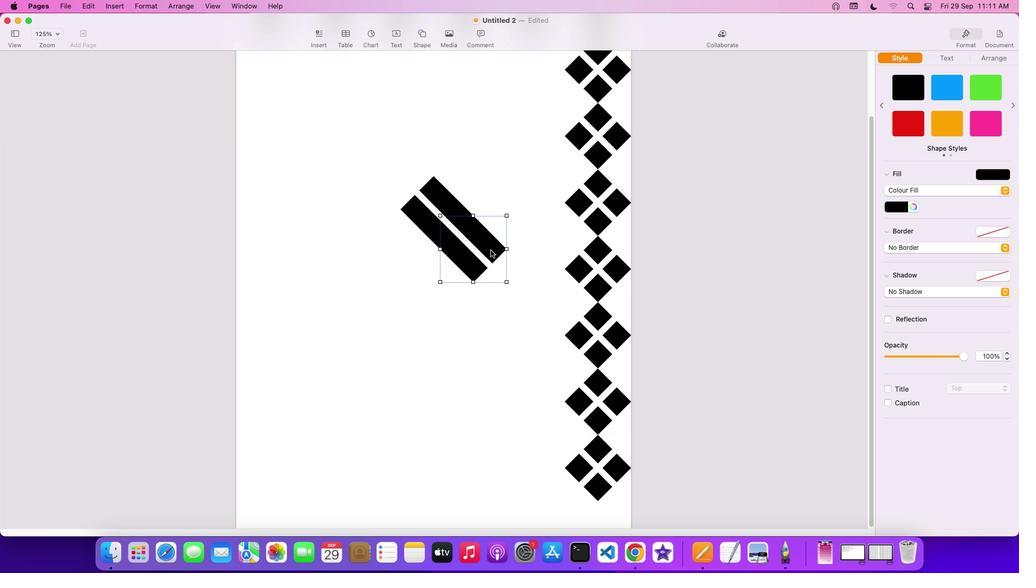 
Action: Mouse moved to (1001, 52)
Screenshot: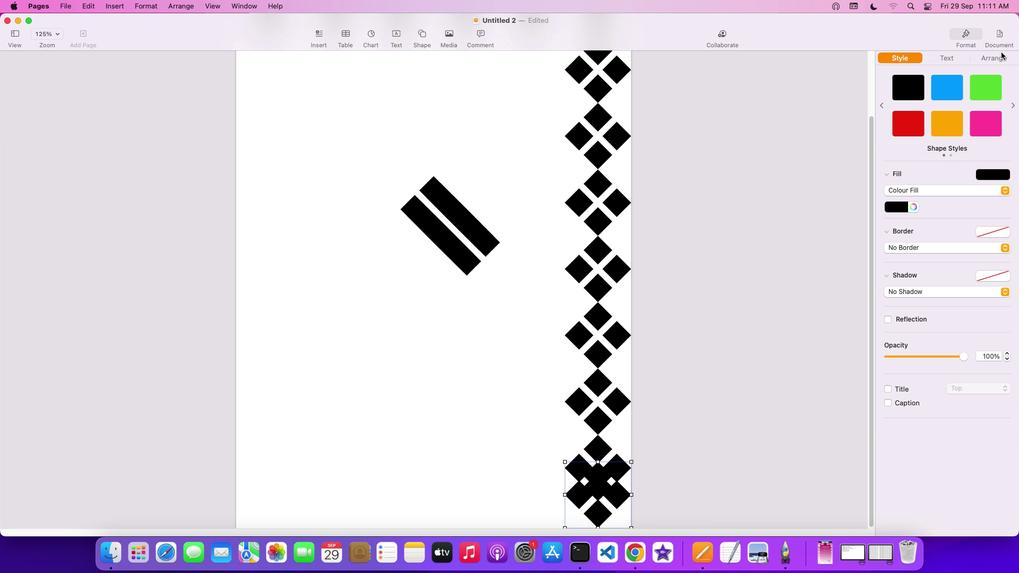
Action: Mouse pressed left at (1001, 52)
Screenshot: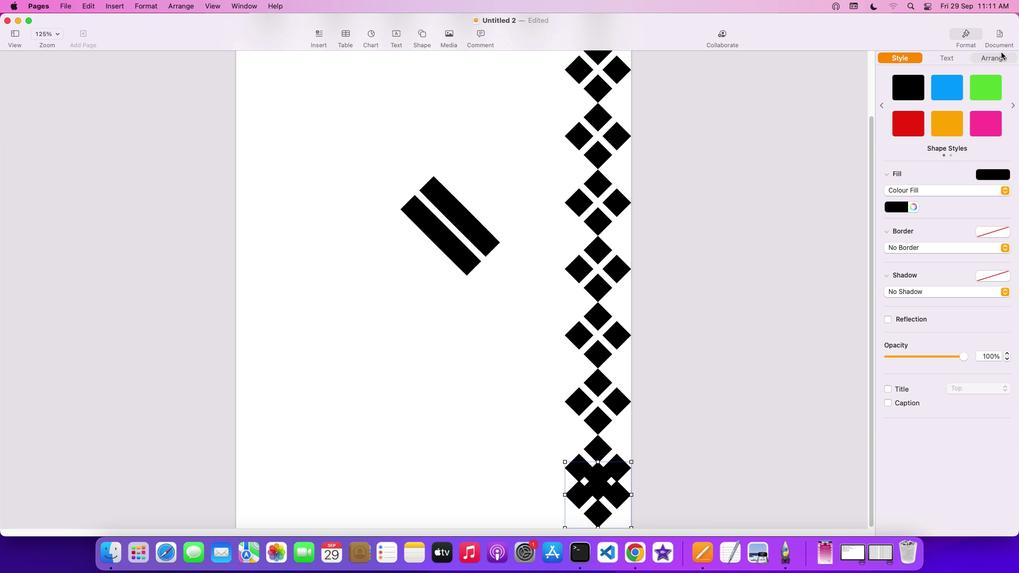 
Action: Mouse moved to (911, 87)
Screenshot: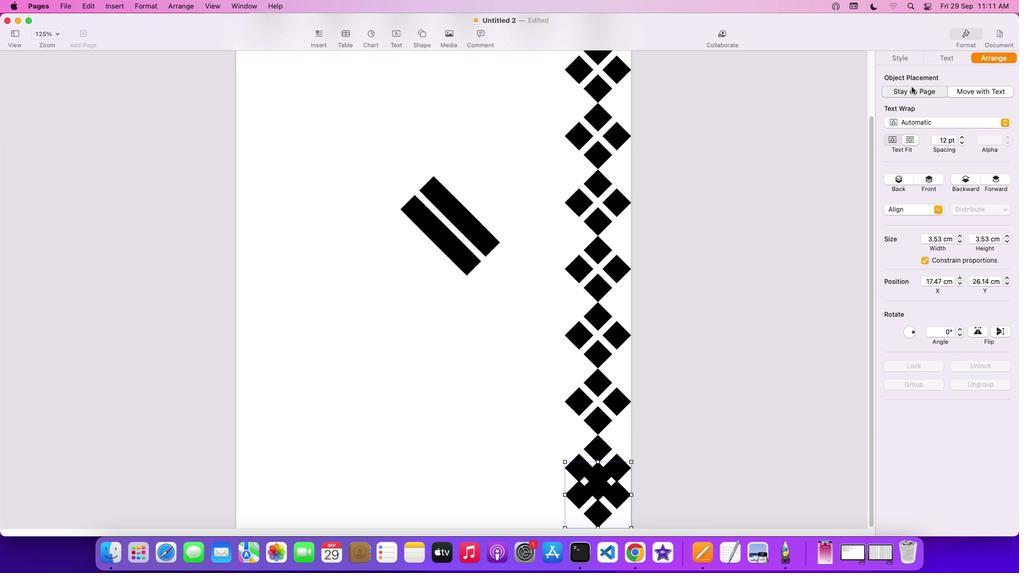 
Action: Mouse pressed left at (911, 87)
Screenshot: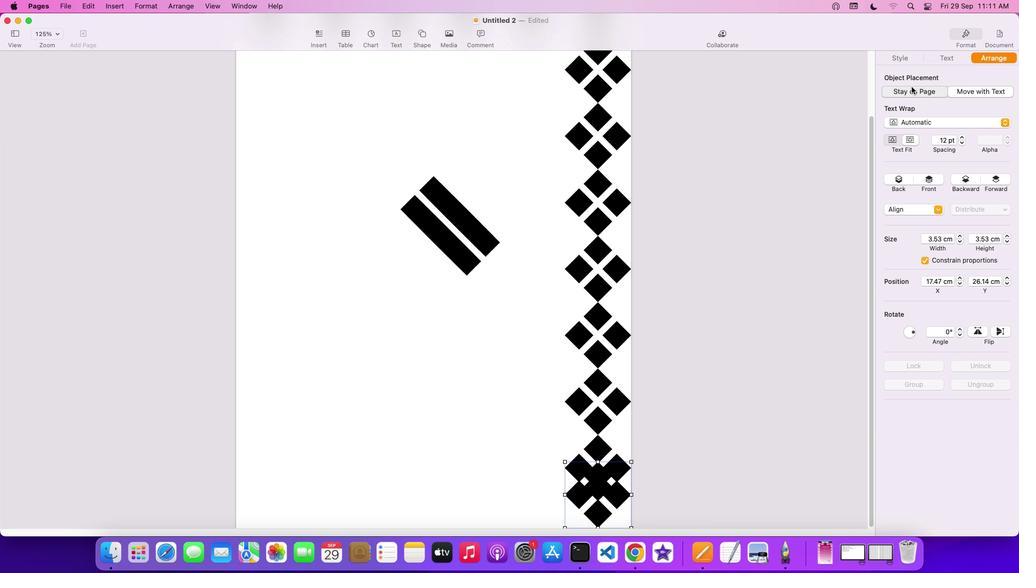
Action: Mouse moved to (620, 499)
Screenshot: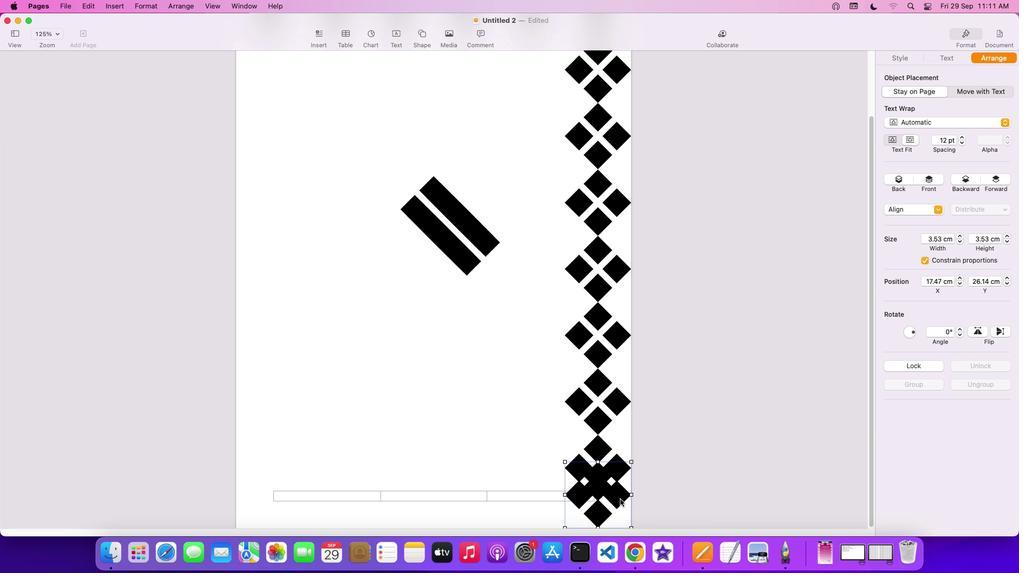 
Action: Mouse pressed left at (620, 499)
Screenshot: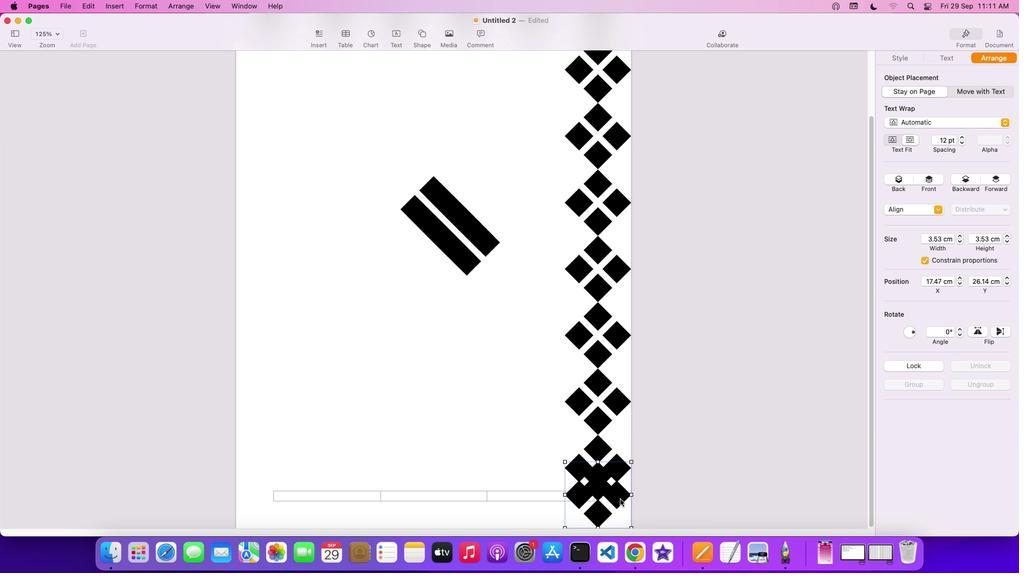 
Action: Mouse moved to (503, 310)
Screenshot: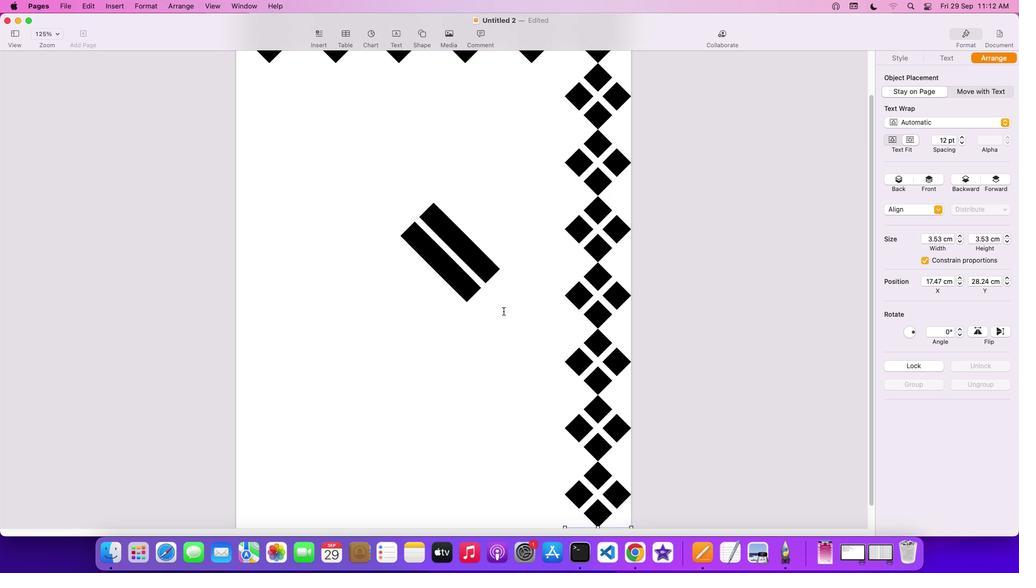 
Action: Mouse scrolled (503, 310) with delta (0, 0)
Screenshot: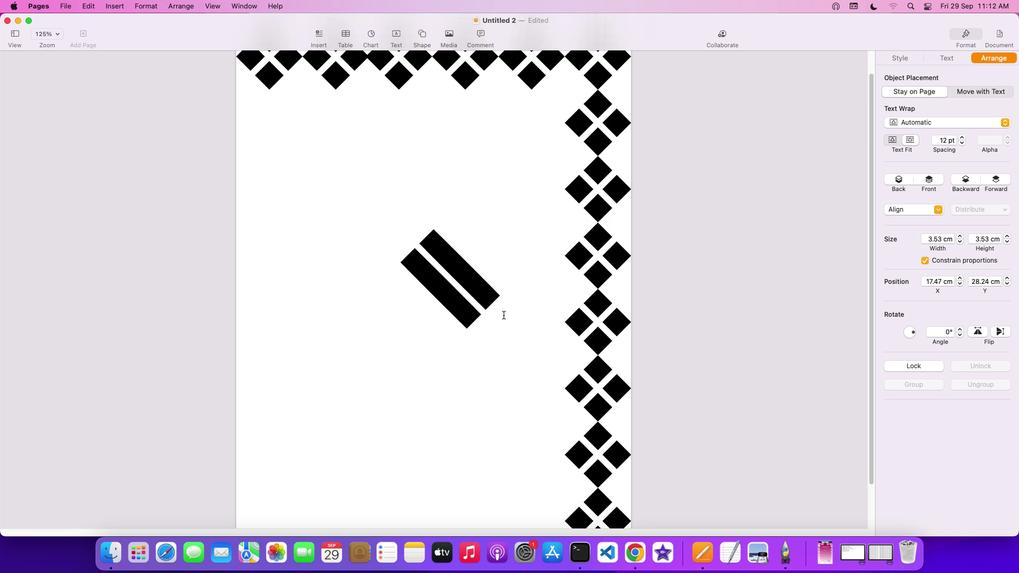 
Action: Mouse scrolled (503, 310) with delta (0, 0)
Screenshot: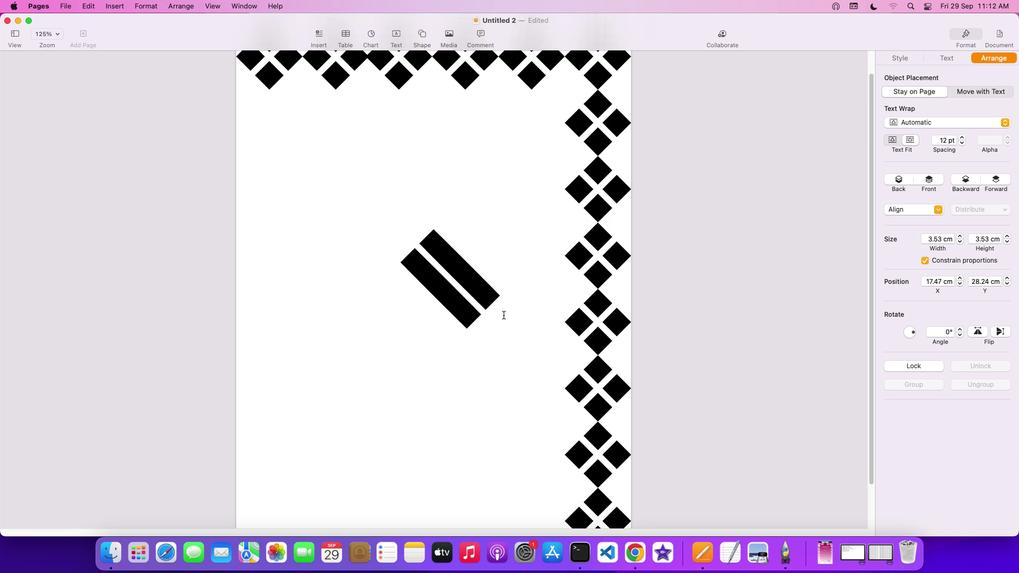 
Action: Mouse scrolled (503, 310) with delta (0, 1)
Screenshot: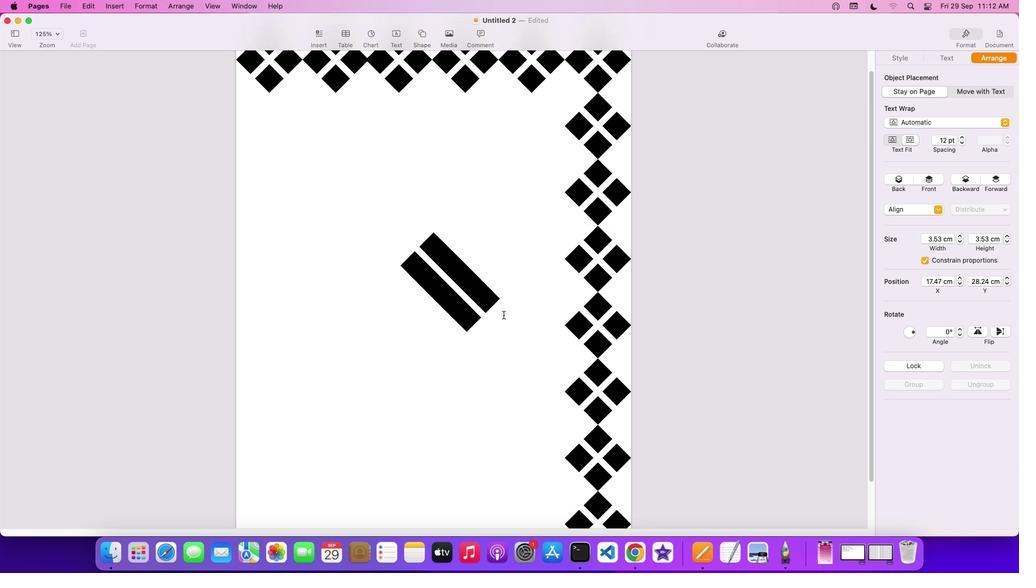 
Action: Mouse moved to (503, 311)
Screenshot: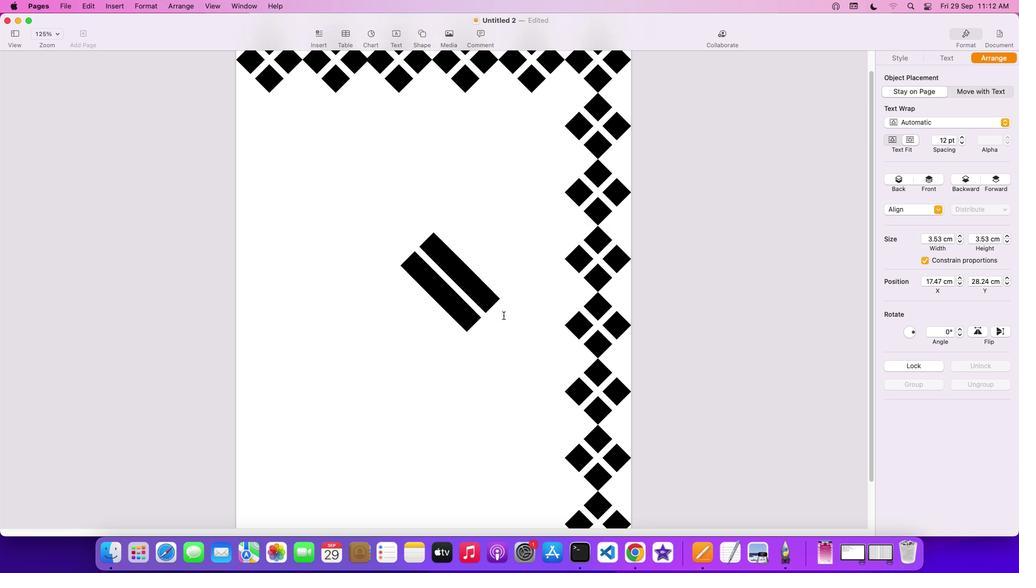 
Action: Mouse scrolled (503, 311) with delta (0, 2)
Screenshot: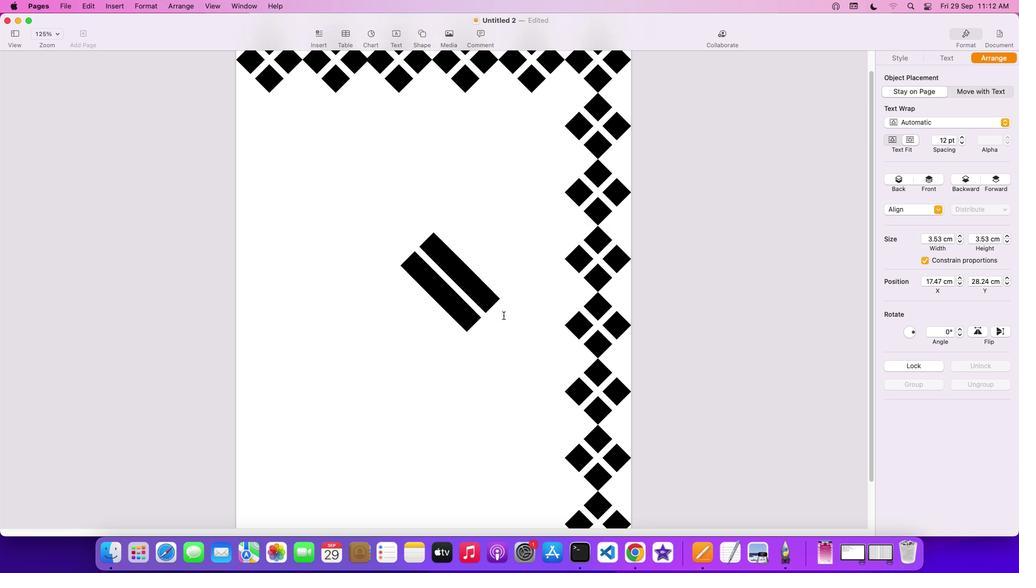 
Action: Mouse moved to (503, 316)
Screenshot: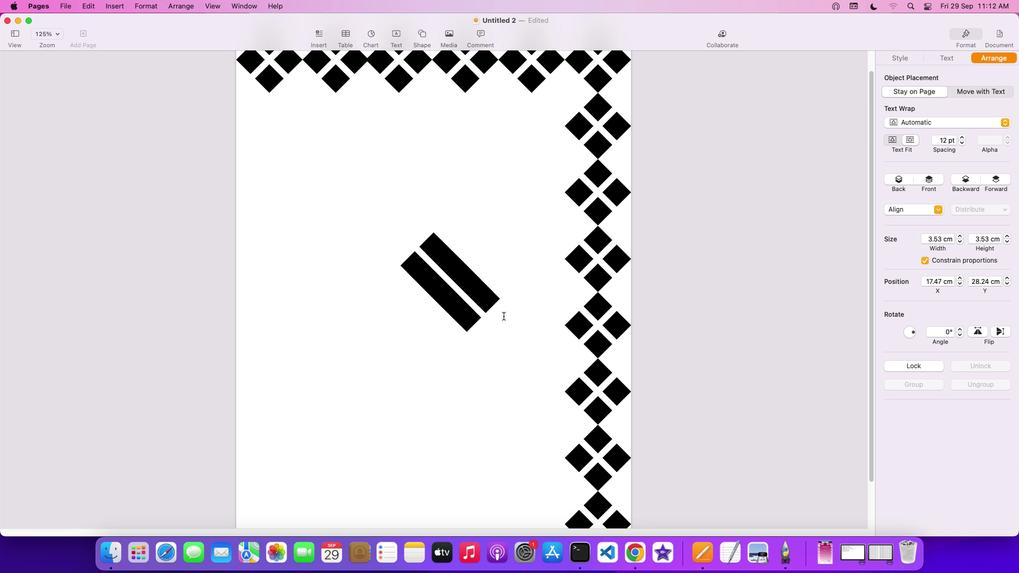 
Action: Mouse scrolled (503, 316) with delta (0, 0)
Screenshot: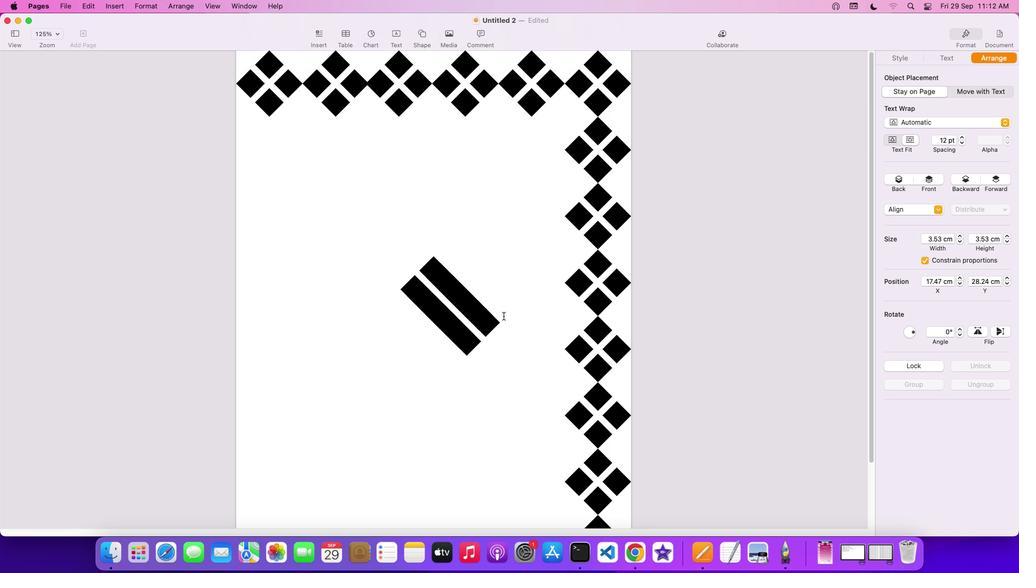 
Action: Mouse scrolled (503, 316) with delta (0, 0)
Screenshot: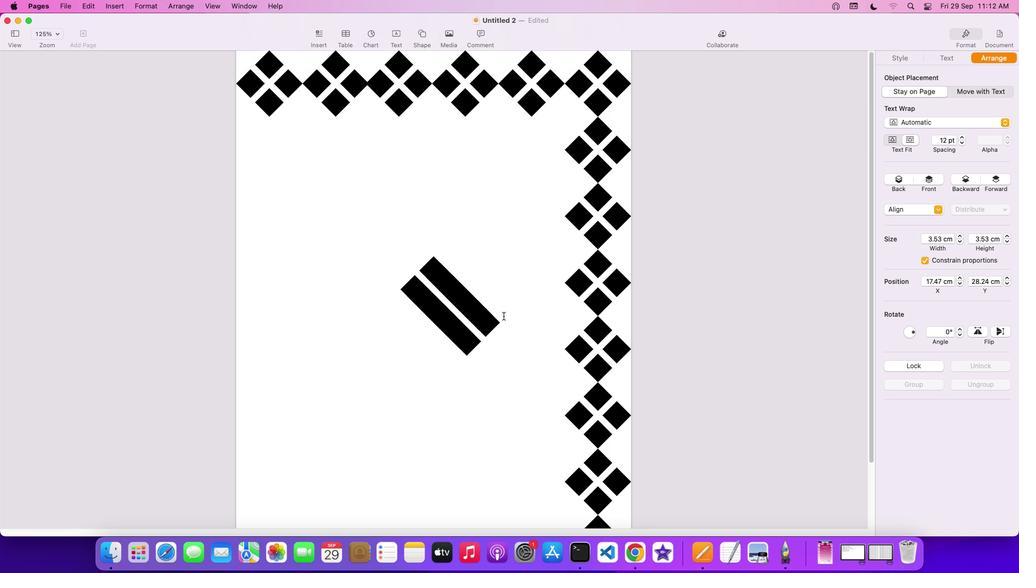 
Action: Mouse scrolled (503, 316) with delta (0, 1)
Screenshot: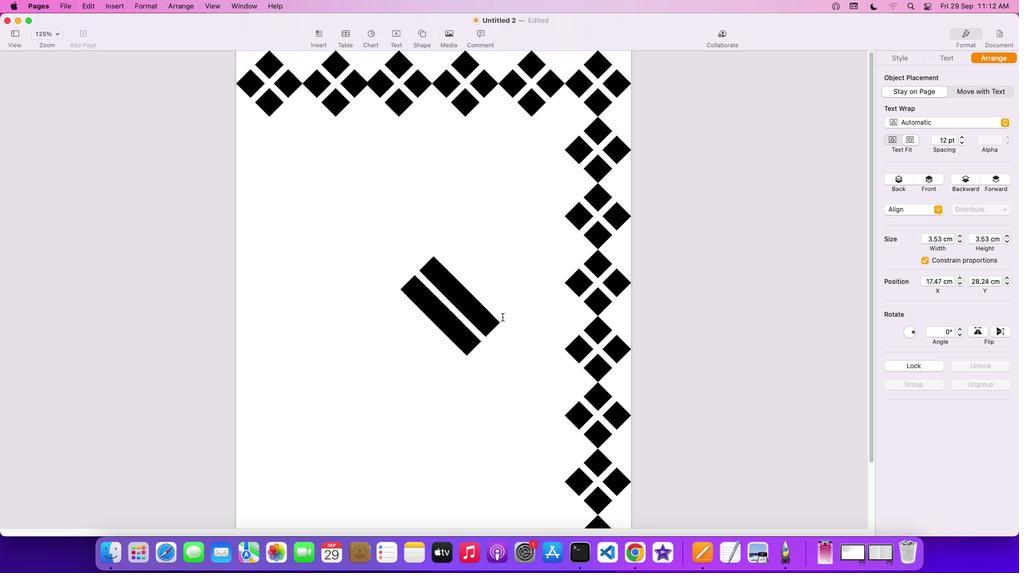 
Action: Mouse scrolled (503, 316) with delta (0, 2)
Screenshot: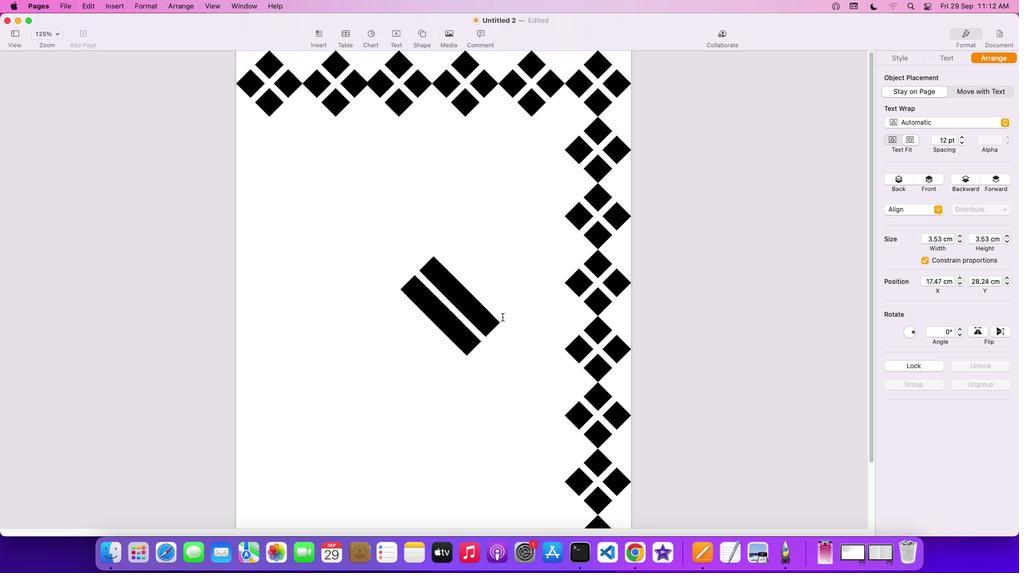 
Action: Mouse moved to (487, 327)
Screenshot: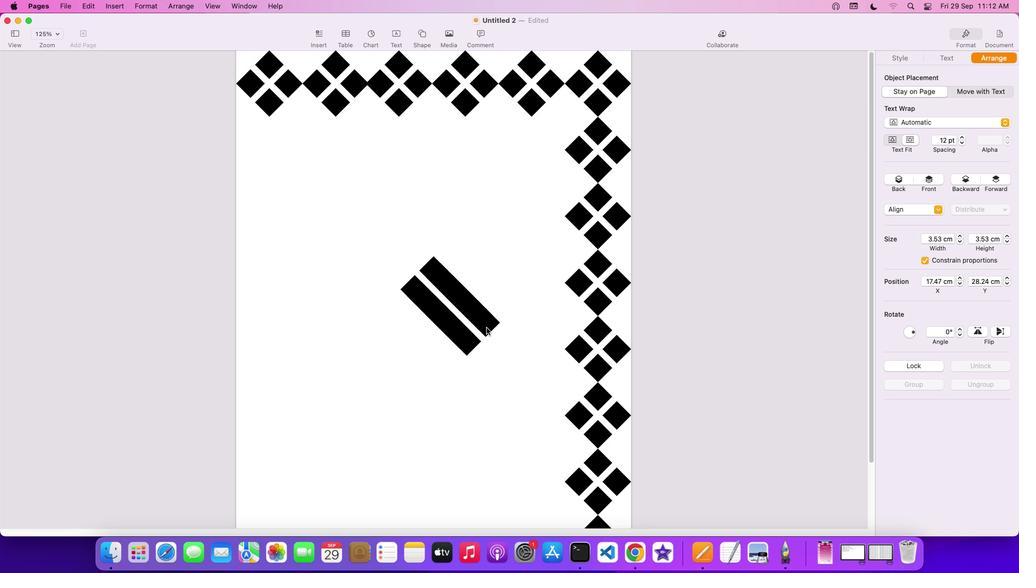 
Action: Mouse pressed left at (487, 327)
Screenshot: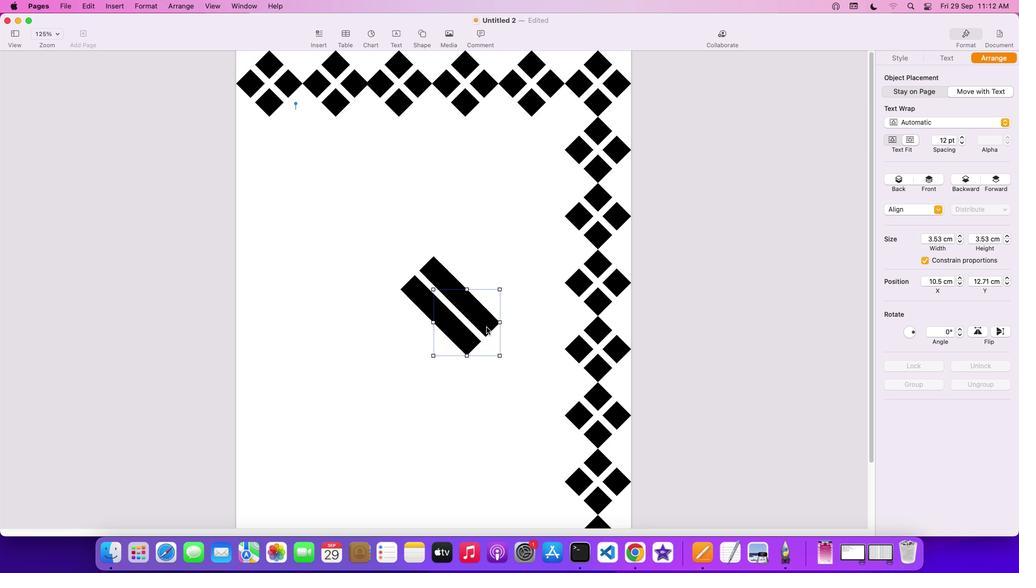 
Action: Mouse moved to (479, 317)
Screenshot: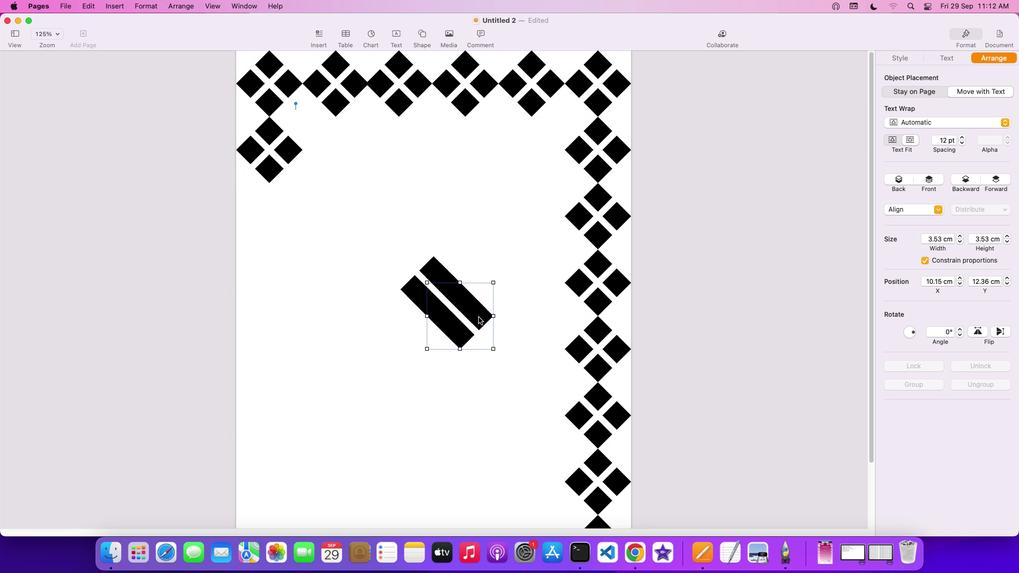 
Action: Mouse pressed left at (479, 317)
Screenshot: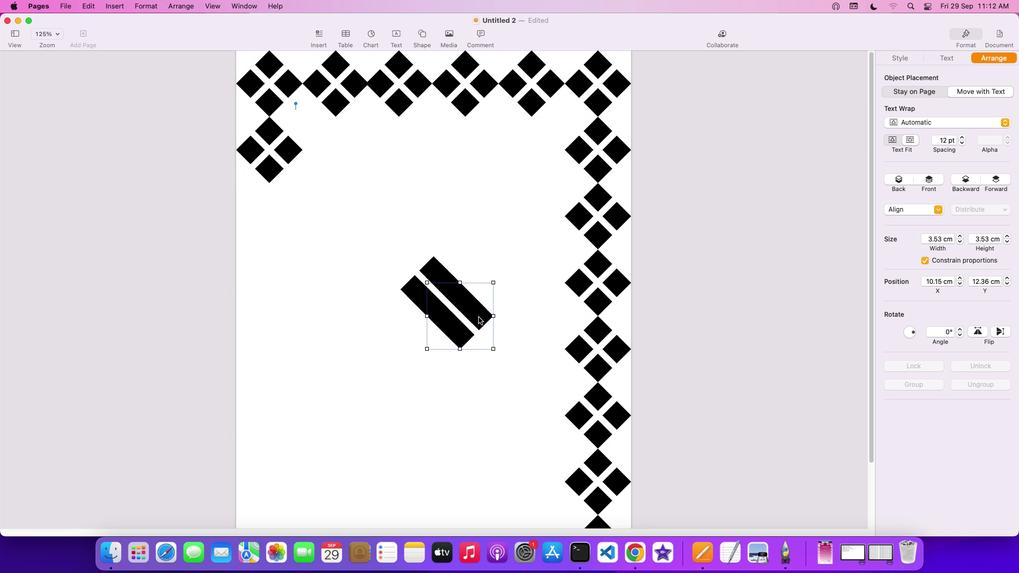
Action: Mouse moved to (473, 313)
Screenshot: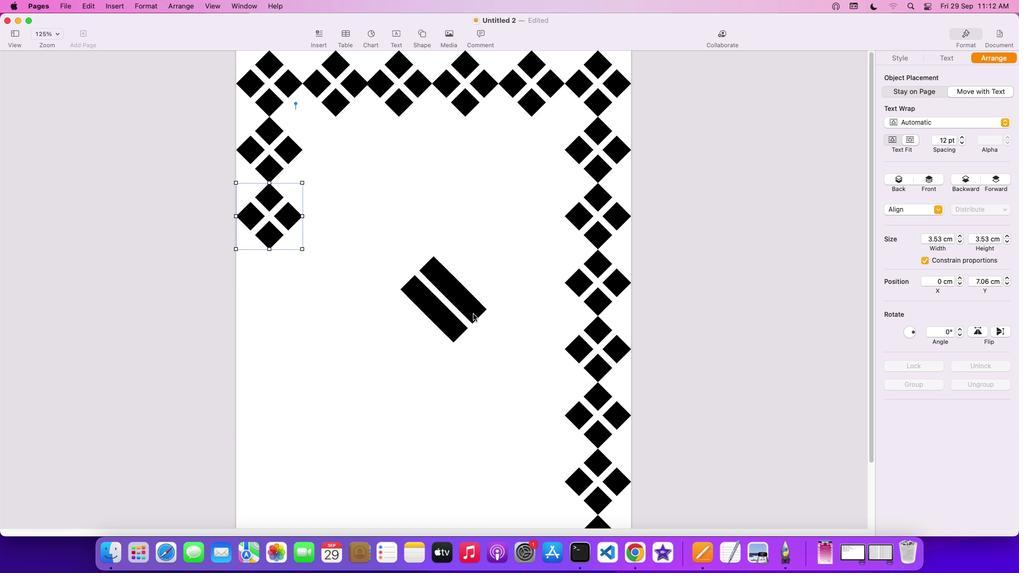 
Action: Mouse pressed left at (473, 313)
Screenshot: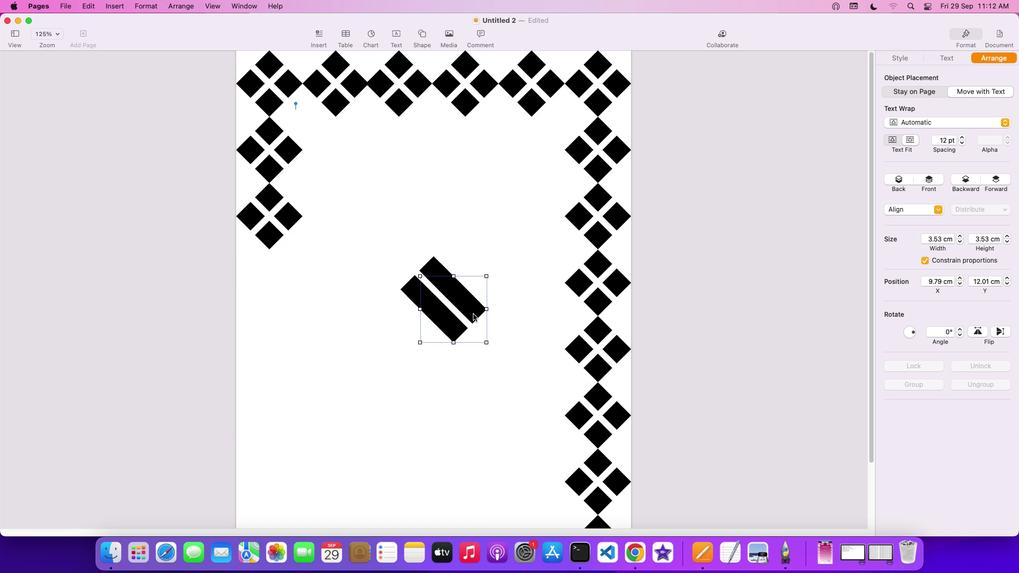 
Action: Mouse moved to (474, 308)
Screenshot: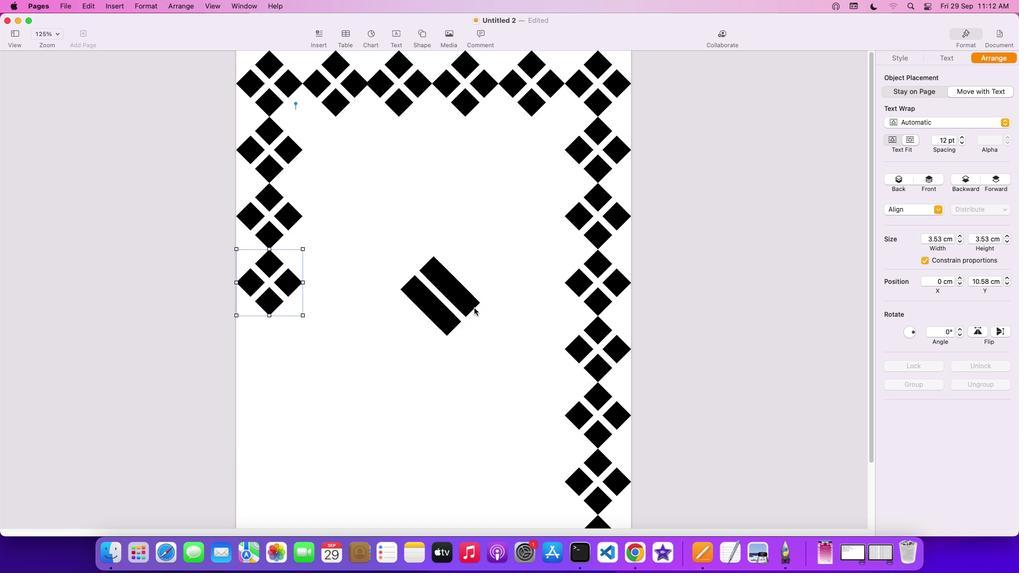 
Action: Mouse pressed left at (474, 308)
Screenshot: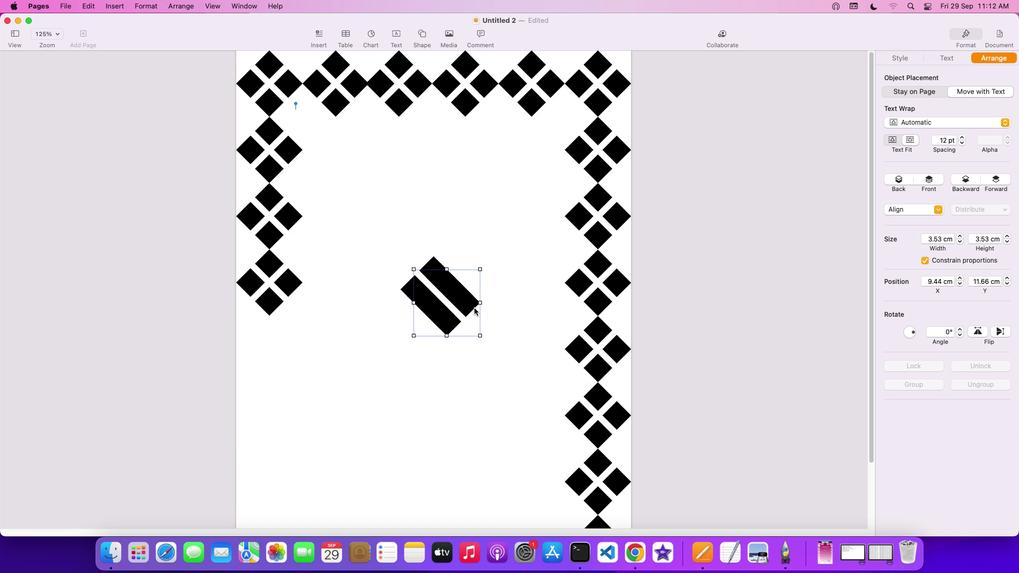 
Action: Mouse moved to (456, 298)
Screenshot: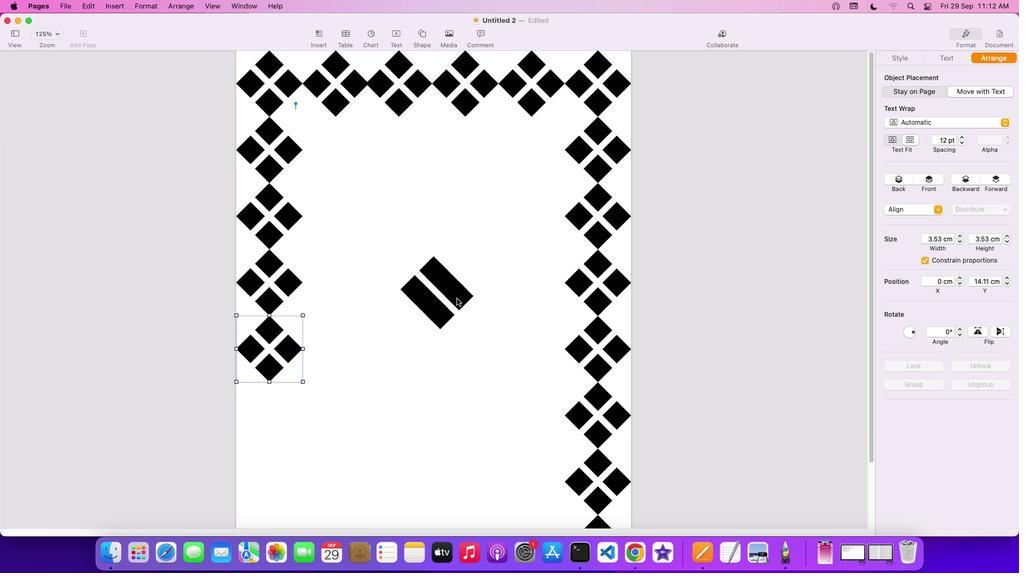 
Action: Mouse pressed left at (456, 298)
Screenshot: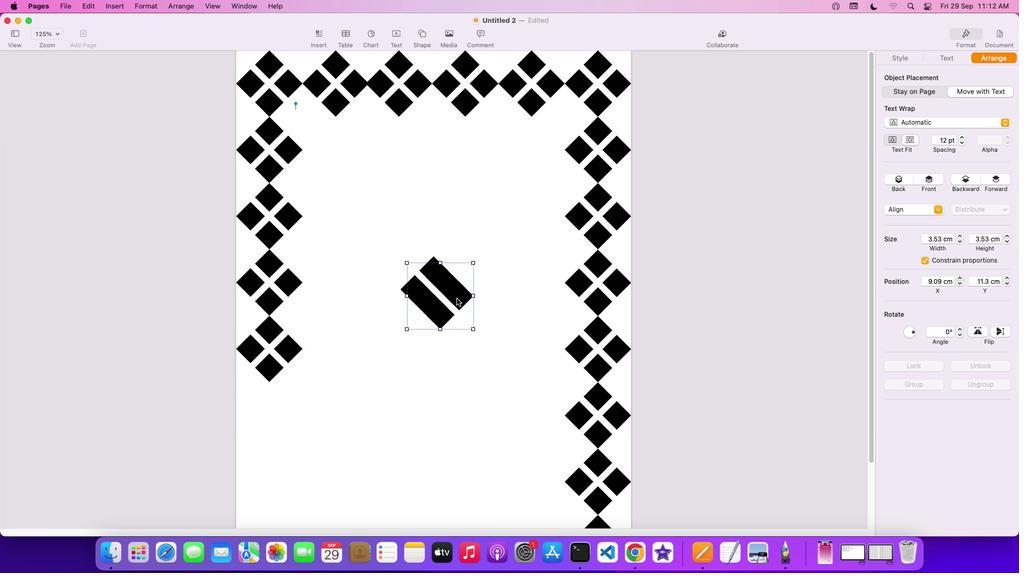 
Action: Mouse moved to (412, 424)
Screenshot: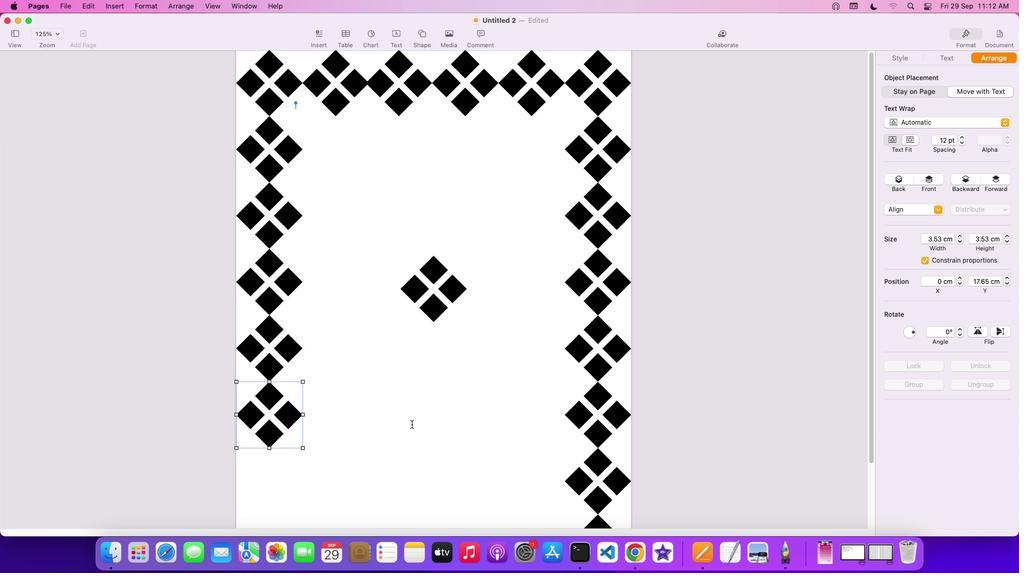 
Action: Mouse scrolled (412, 424) with delta (0, 0)
Screenshot: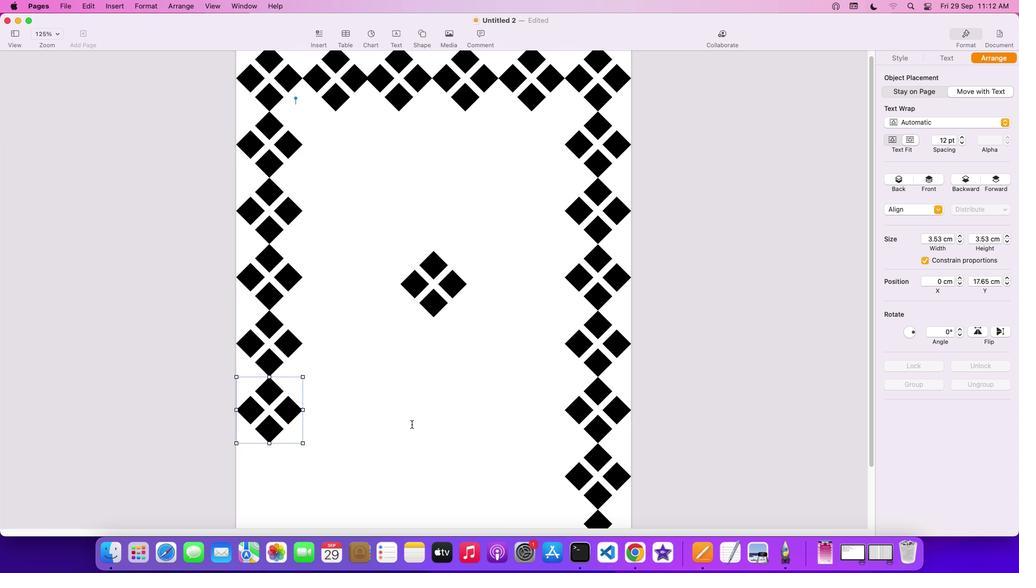 
Action: Mouse scrolled (412, 424) with delta (0, 0)
Screenshot: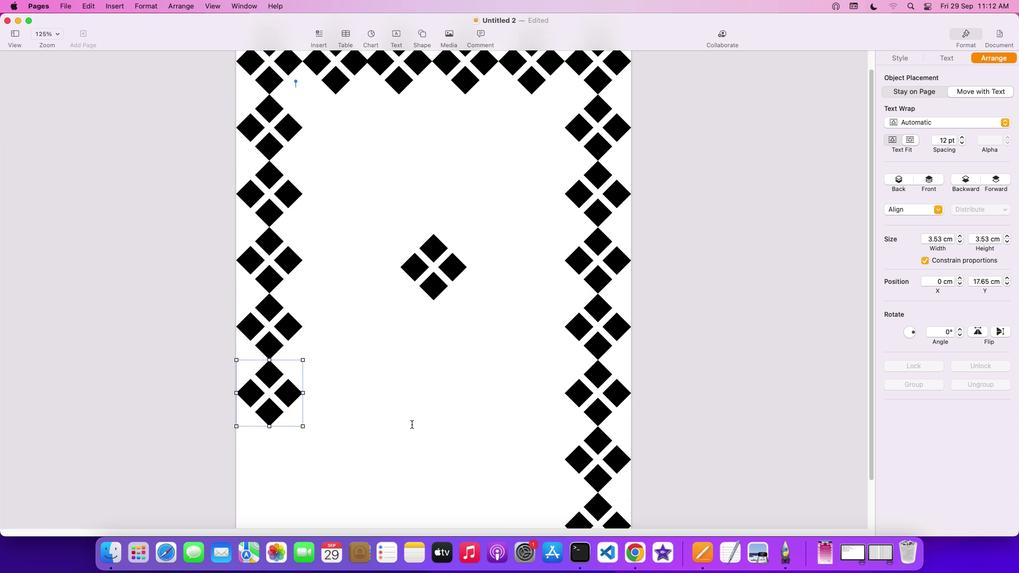 
Action: Mouse scrolled (412, 424) with delta (0, -1)
Screenshot: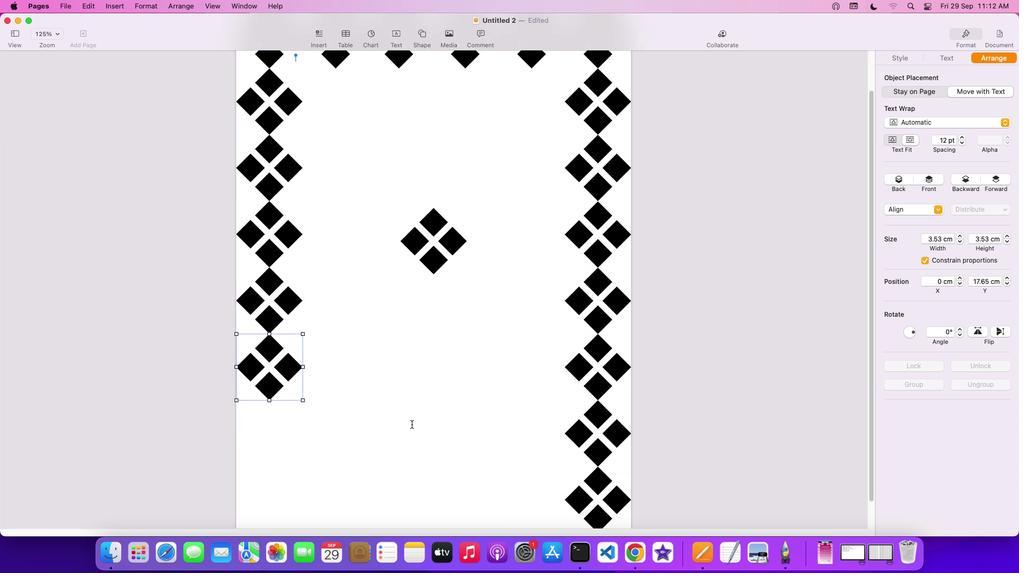 
Action: Mouse scrolled (412, 424) with delta (0, -2)
Screenshot: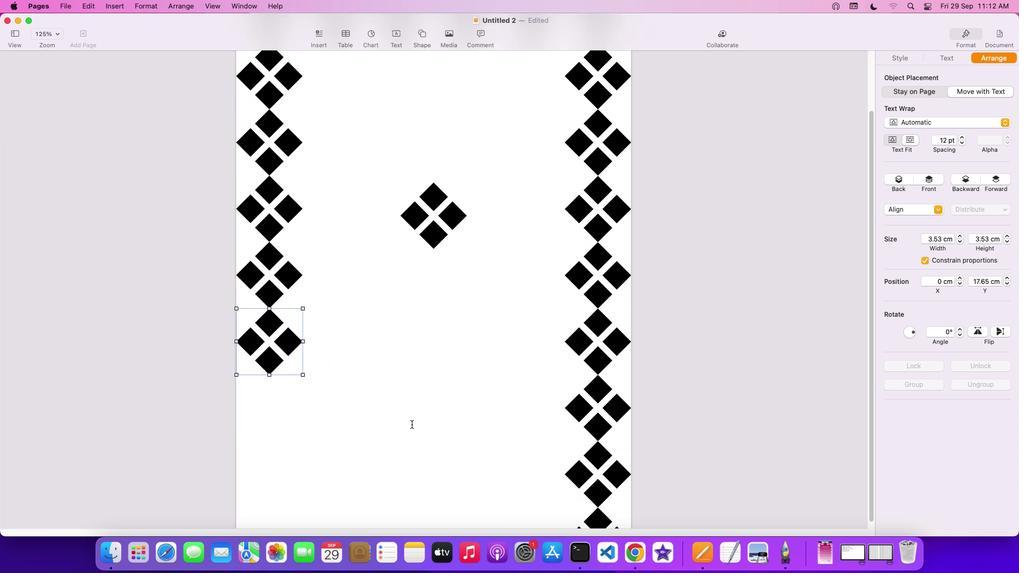 
Action: Mouse scrolled (412, 424) with delta (0, -2)
Screenshot: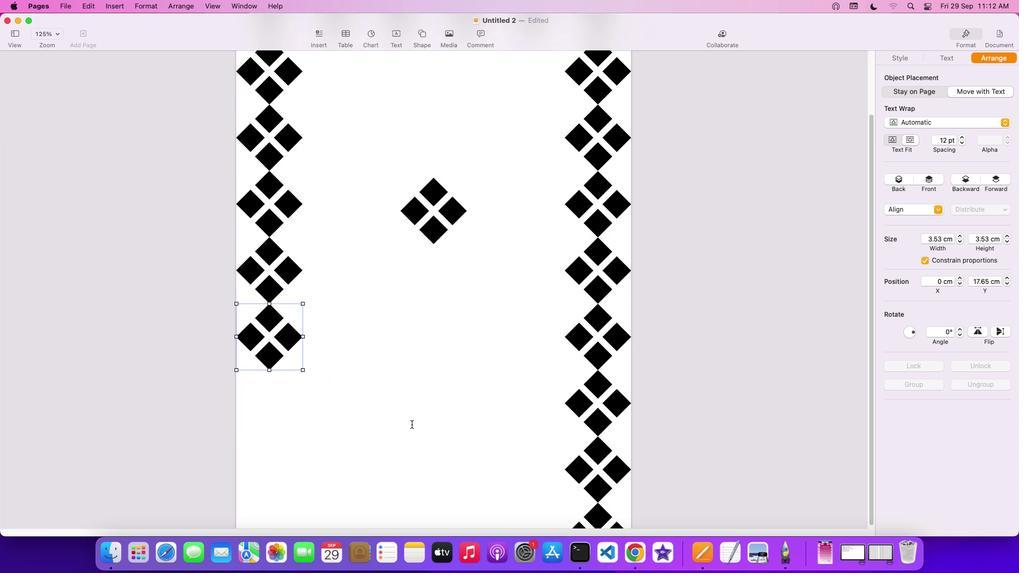 
Action: Mouse moved to (417, 411)
Screenshot: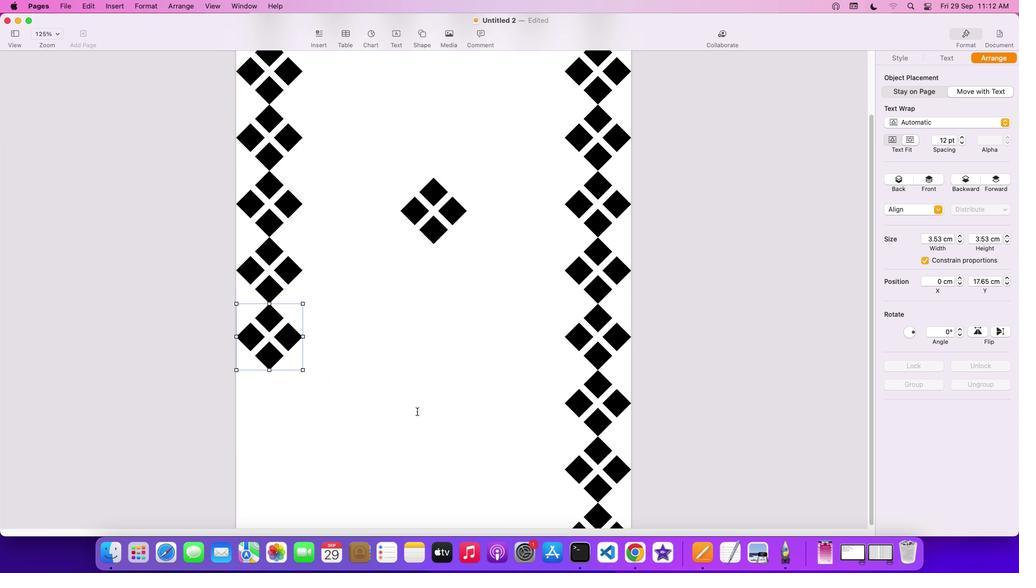 
Action: Mouse scrolled (417, 411) with delta (0, 0)
Screenshot: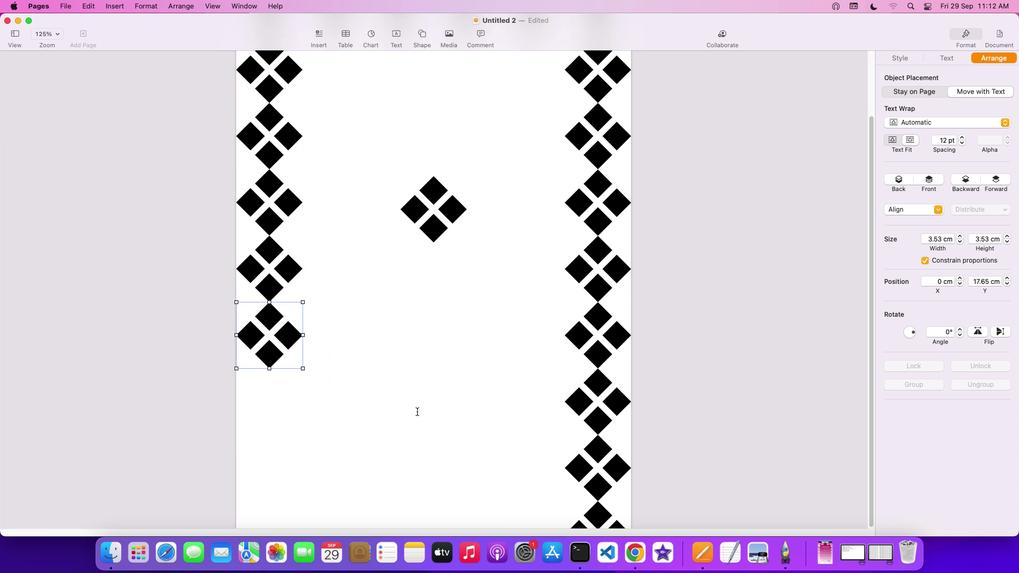 
Action: Mouse scrolled (417, 411) with delta (0, 0)
Screenshot: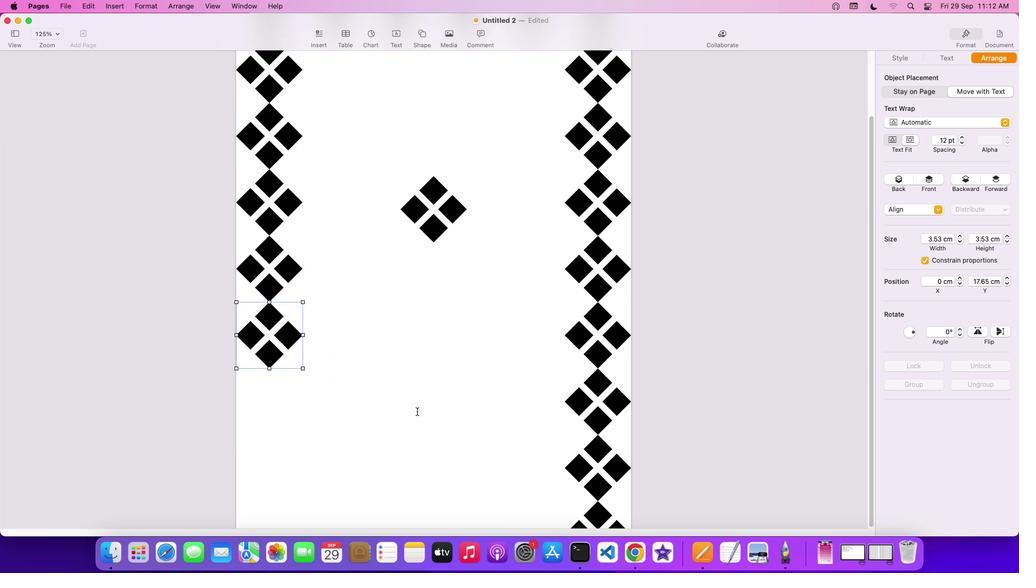 
Action: Mouse moved to (417, 411)
Screenshot: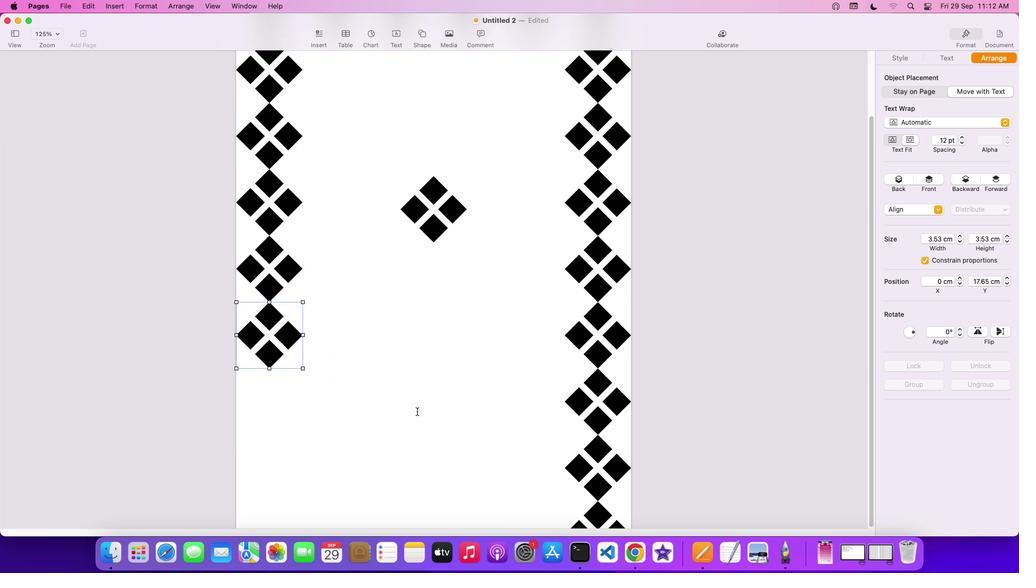
Action: Mouse scrolled (417, 411) with delta (0, -1)
Screenshot: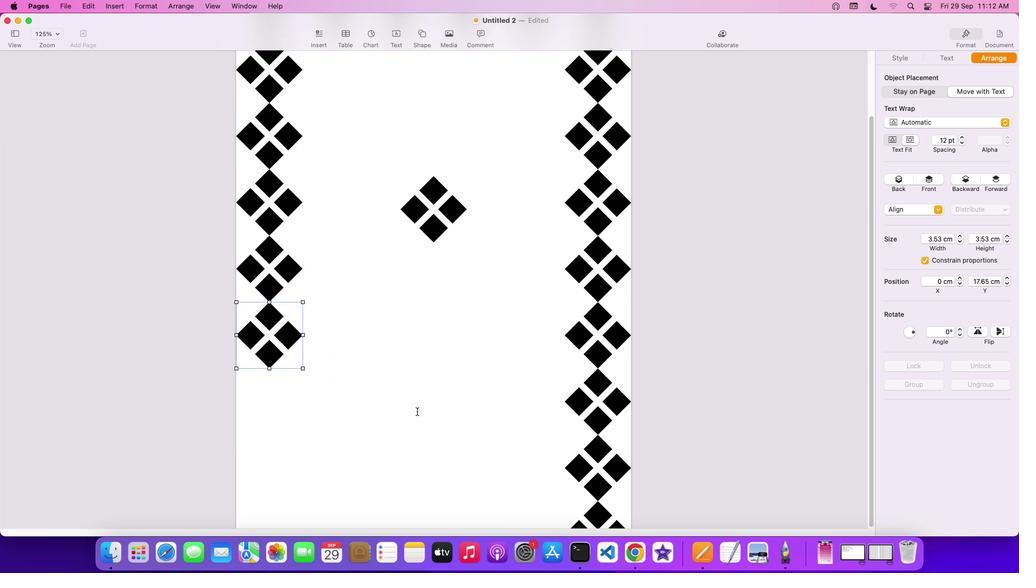 
Action: Mouse scrolled (417, 411) with delta (0, -2)
Screenshot: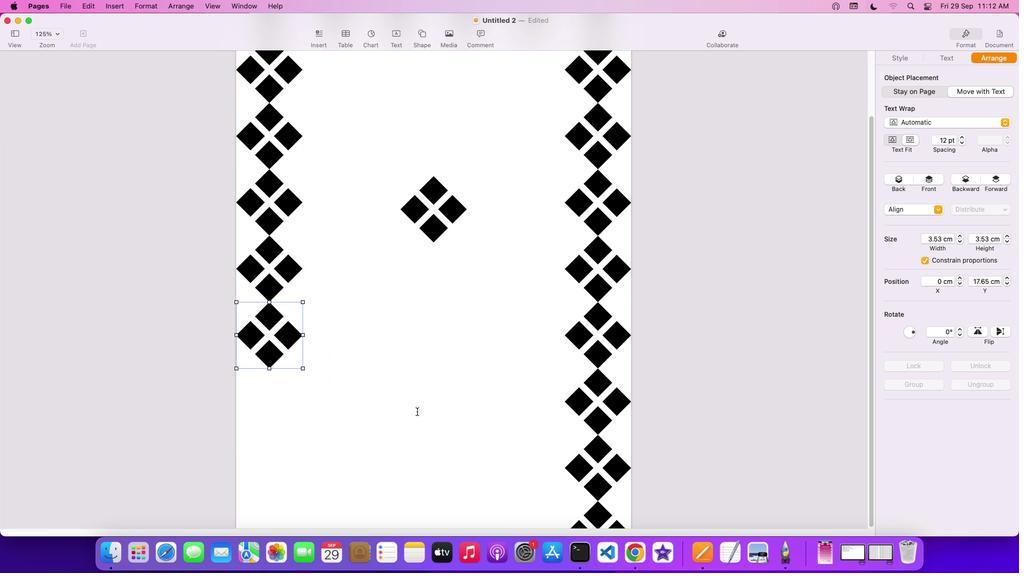 
Action: Mouse scrolled (417, 411) with delta (0, -2)
Screenshot: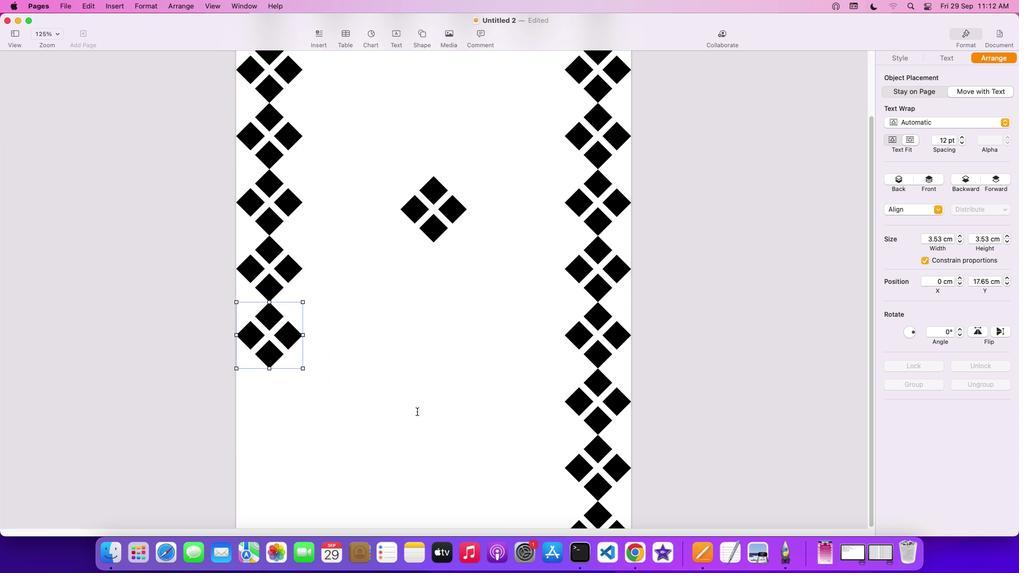 
Action: Mouse moved to (453, 202)
Screenshot: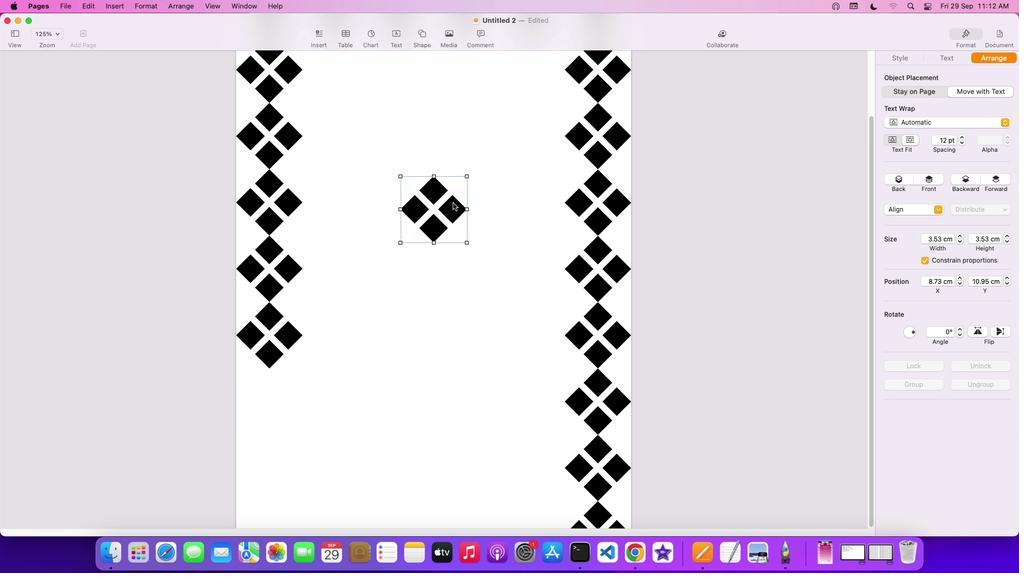 
Action: Mouse pressed left at (453, 202)
Screenshot: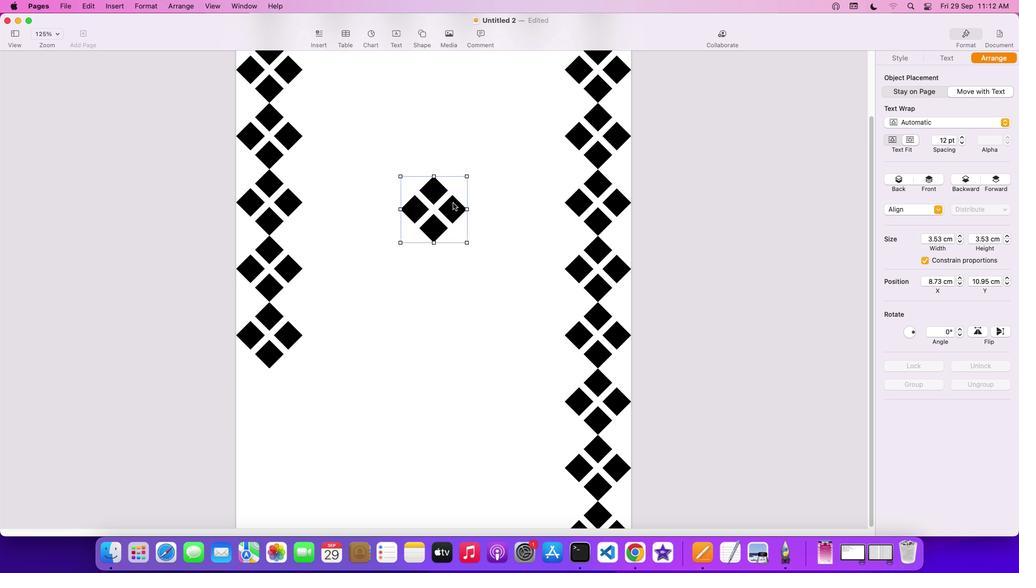 
Action: Mouse moved to (461, 337)
Screenshot: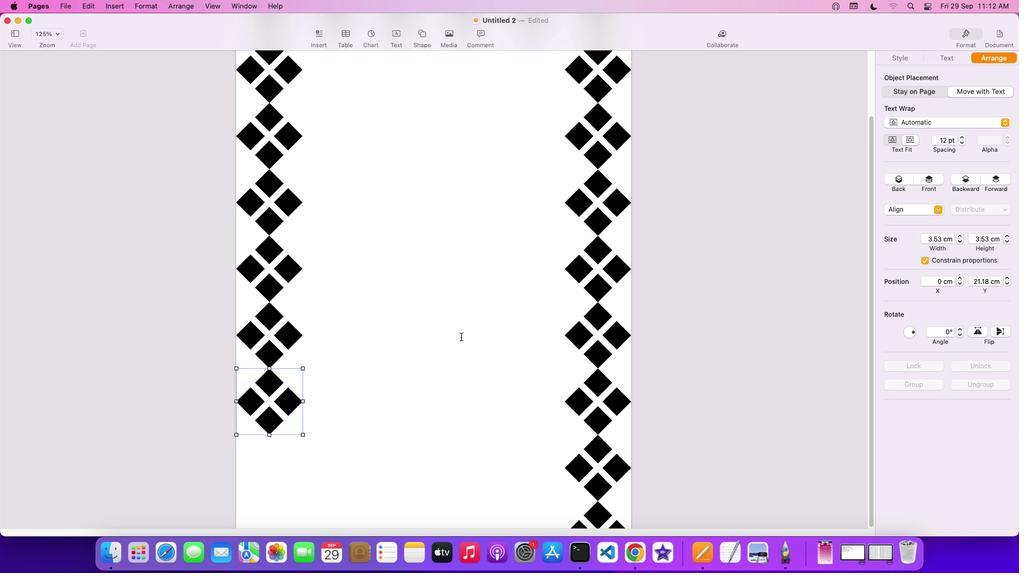 
Action: Mouse scrolled (461, 337) with delta (0, 0)
Screenshot: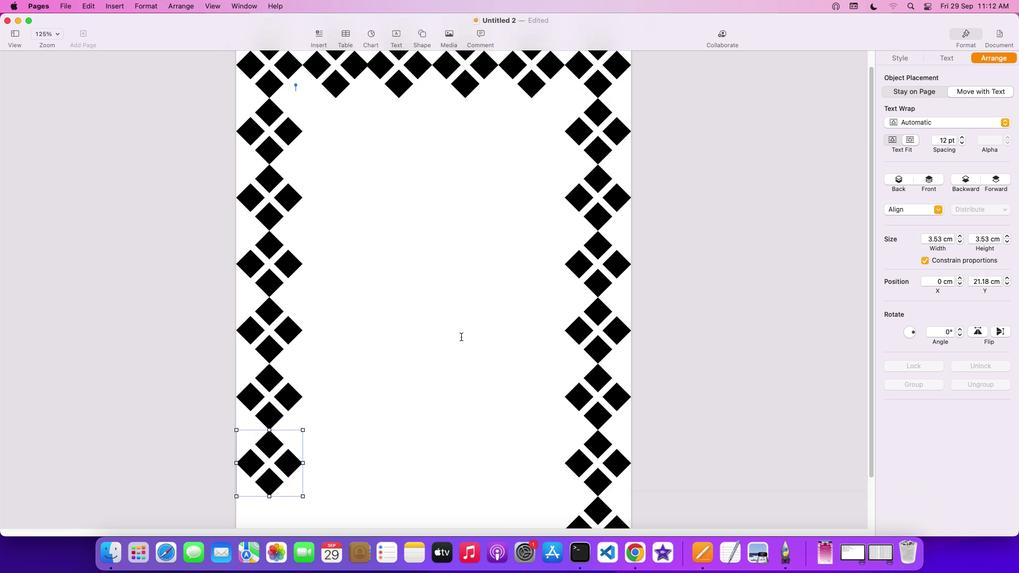 
Action: Mouse scrolled (461, 337) with delta (0, 0)
Screenshot: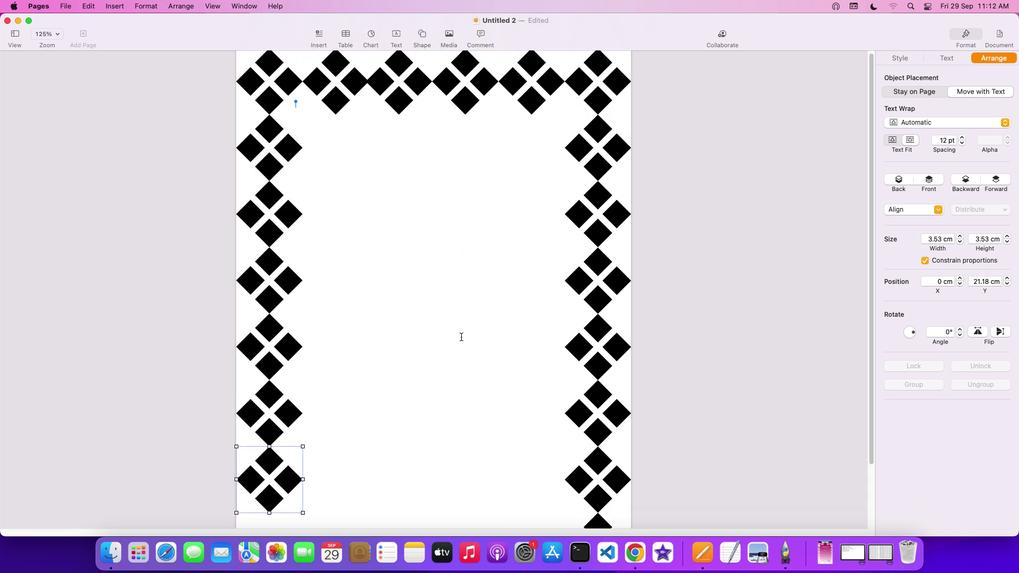 
Action: Mouse scrolled (461, 337) with delta (0, 2)
Screenshot: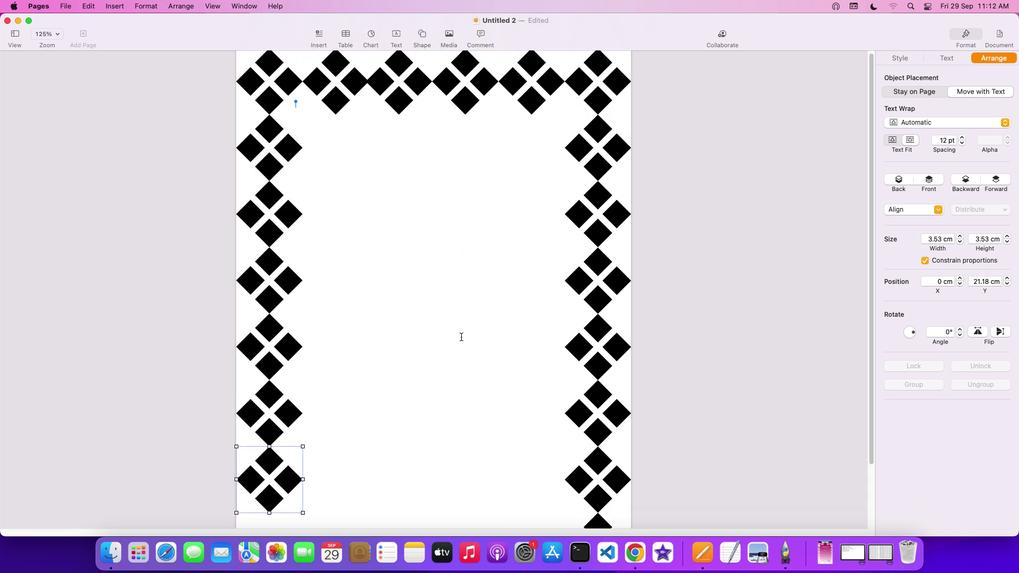 
Action: Mouse scrolled (461, 337) with delta (0, 2)
Screenshot: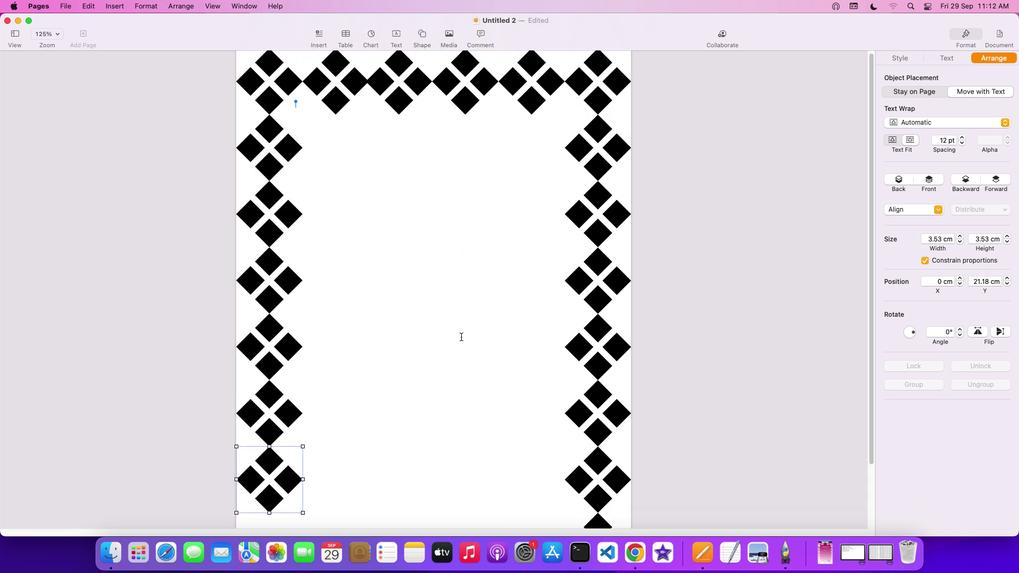 
Action: Mouse scrolled (461, 337) with delta (0, 3)
Screenshot: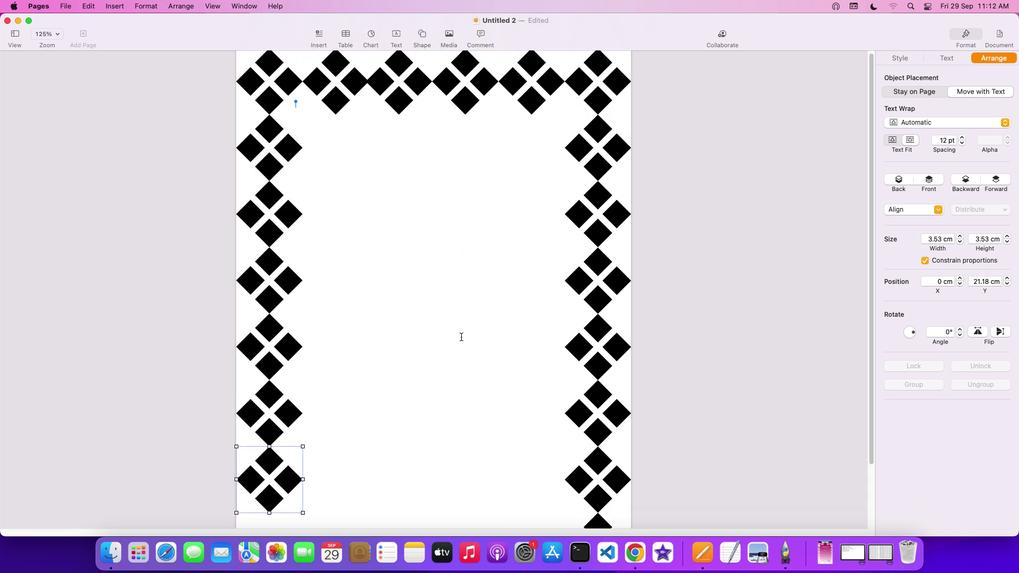 
Action: Mouse scrolled (461, 337) with delta (0, 3)
Screenshot: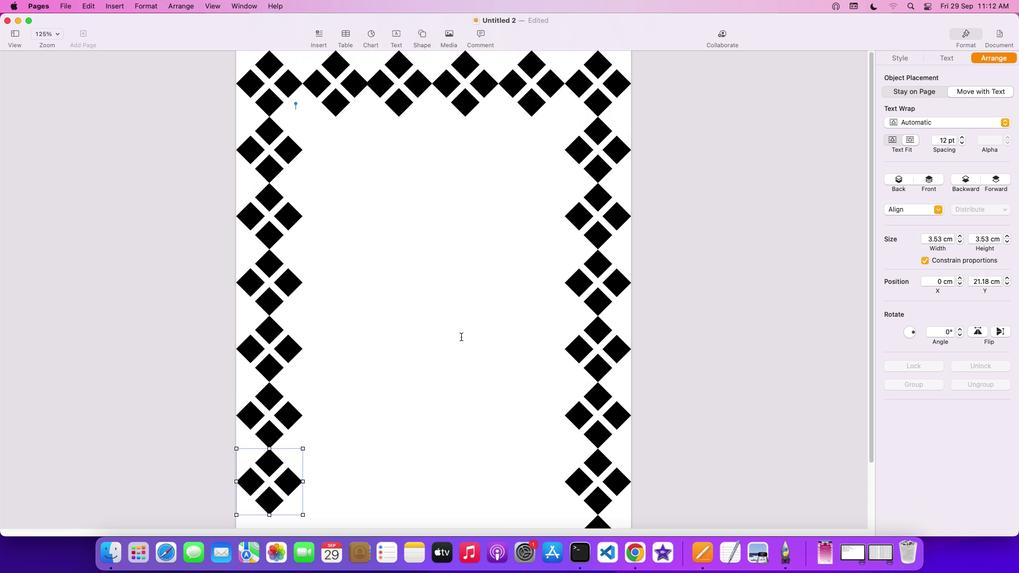 
Action: Mouse scrolled (461, 337) with delta (0, 0)
Screenshot: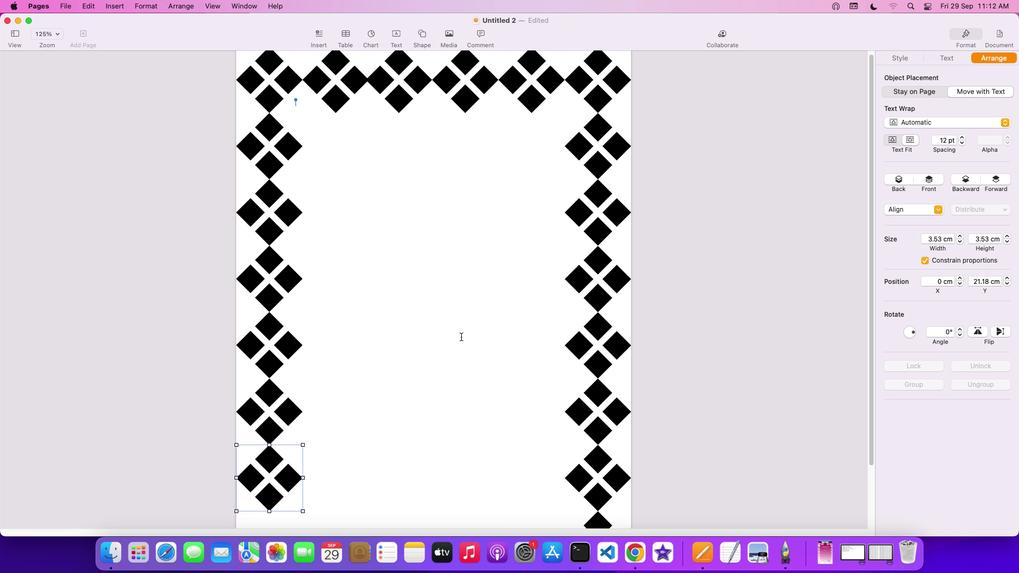 
Action: Mouse scrolled (461, 337) with delta (0, 0)
Screenshot: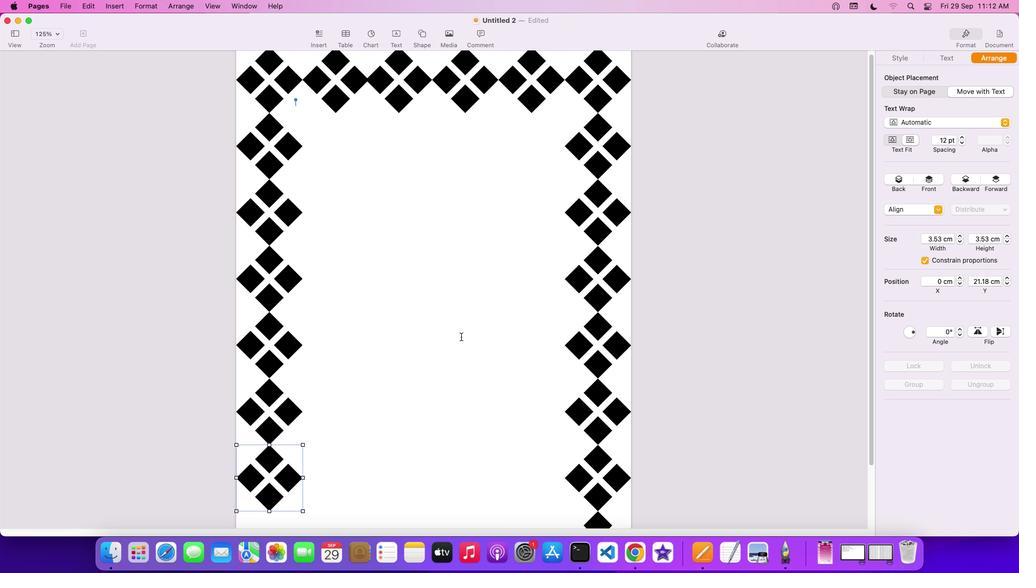 
Action: Key pressed Key.cmd'v''v''v''v''v''v''v''v''v''v''v''v''v''v''v'
Screenshot: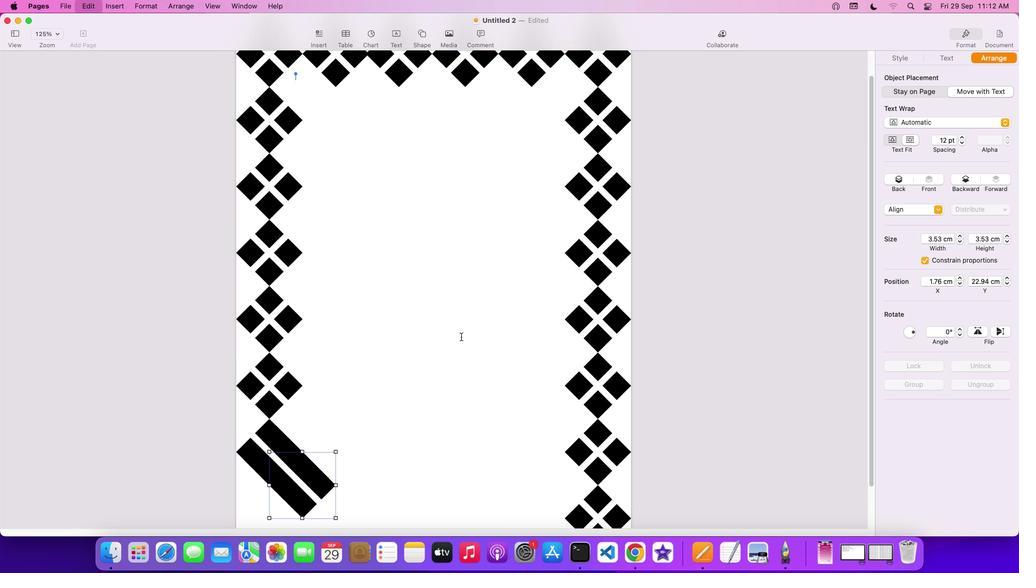 
Action: Mouse moved to (439, 366)
Screenshot: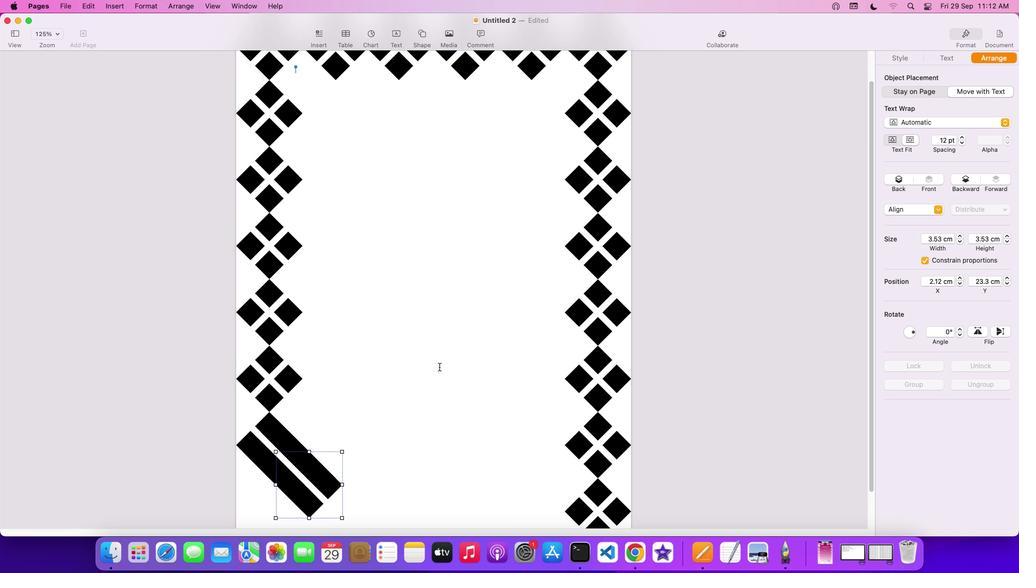 
Action: Mouse scrolled (439, 366) with delta (0, 0)
Screenshot: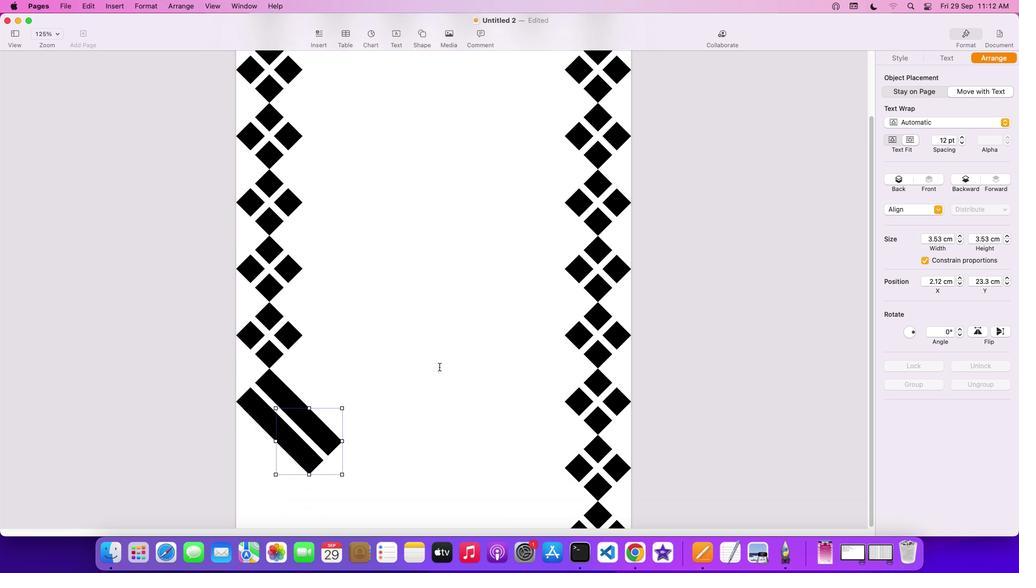 
Action: Mouse scrolled (439, 366) with delta (0, 0)
Screenshot: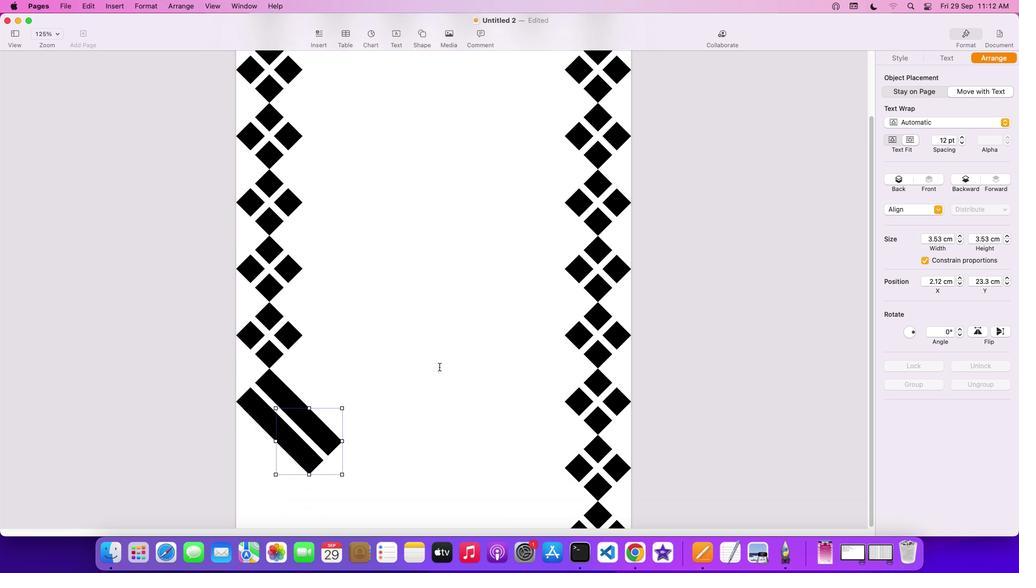 
Action: Mouse scrolled (439, 366) with delta (0, -1)
Screenshot: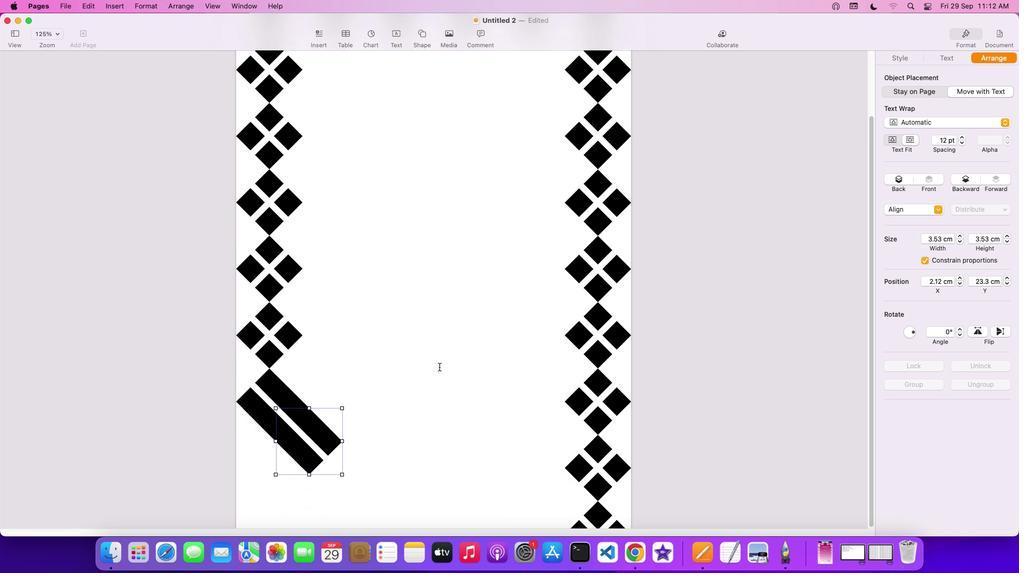 
Action: Mouse scrolled (439, 366) with delta (0, -2)
Screenshot: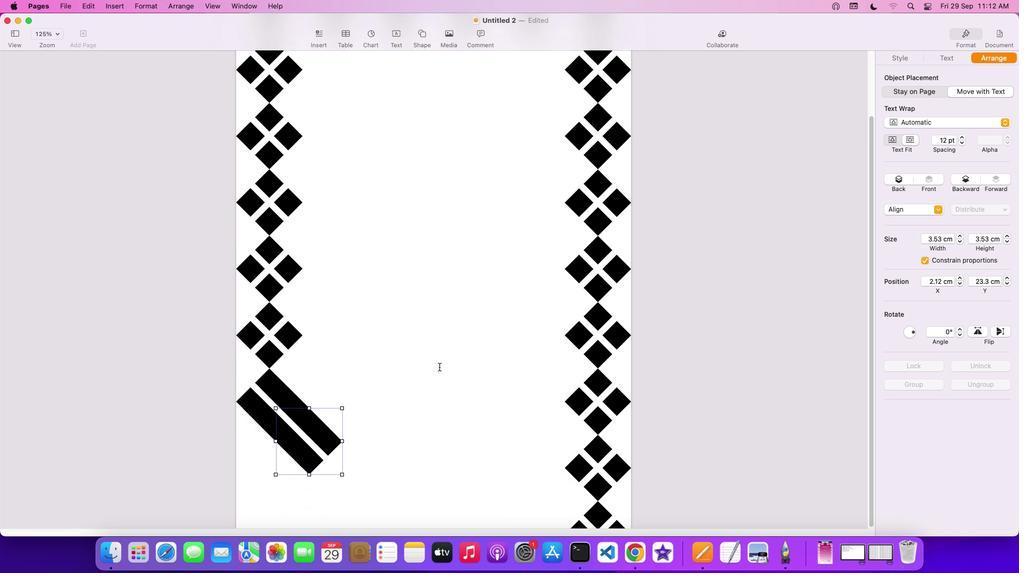
Action: Mouse scrolled (439, 366) with delta (0, -3)
Screenshot: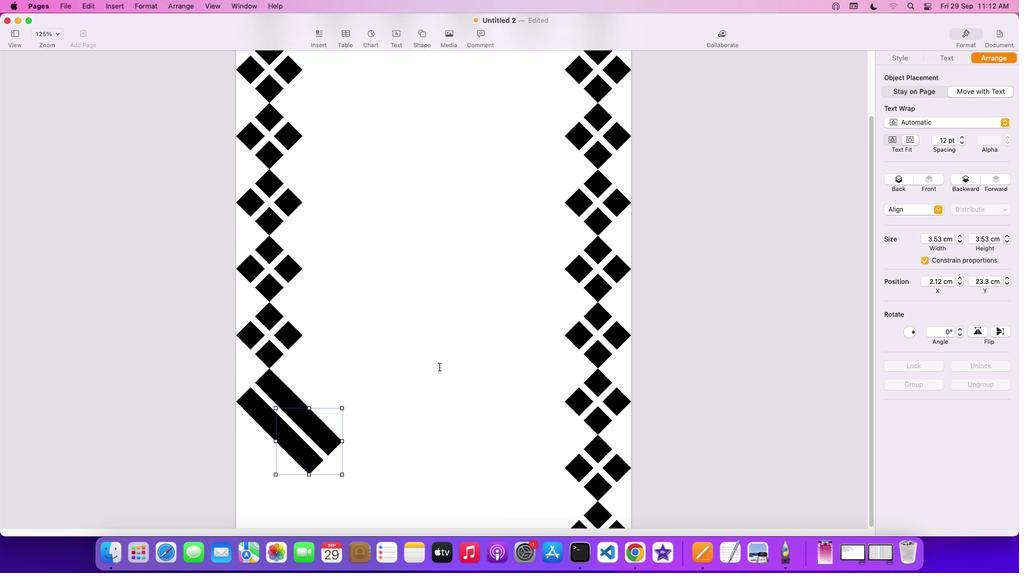 
Action: Mouse scrolled (439, 366) with delta (0, -3)
Screenshot: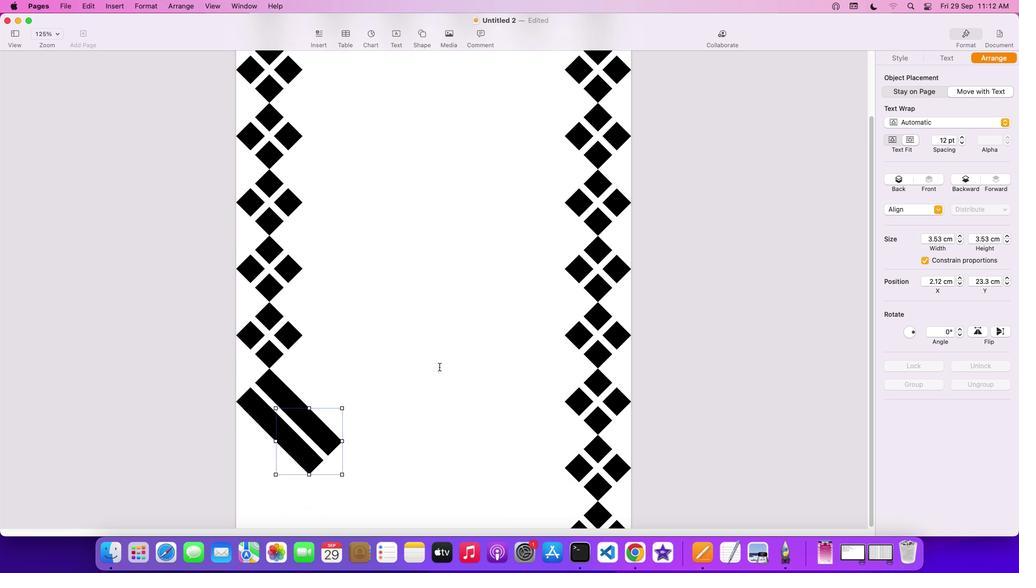 
Action: Mouse scrolled (439, 366) with delta (0, 0)
Screenshot: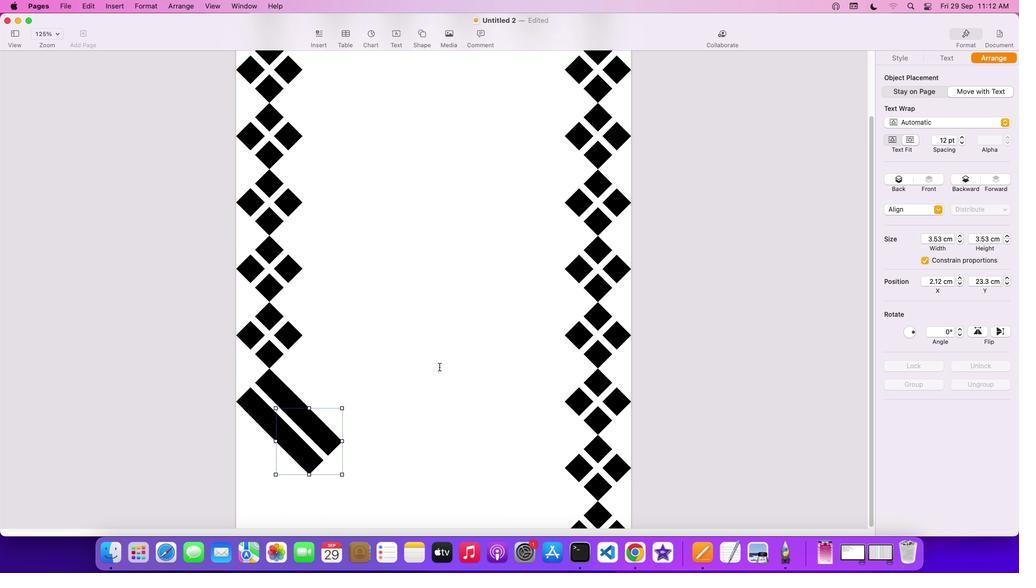 
Action: Mouse scrolled (439, 366) with delta (0, 0)
Screenshot: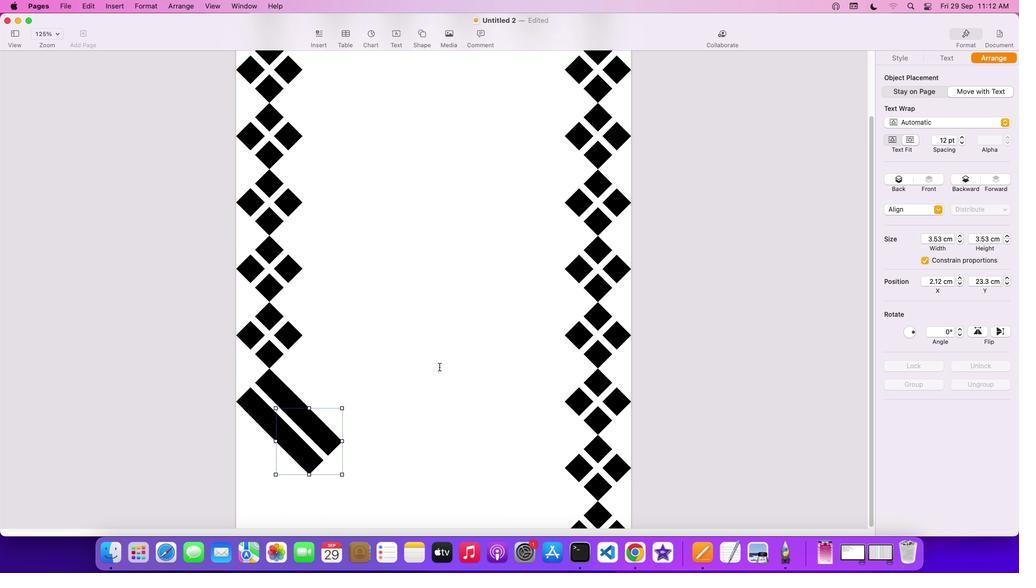 
Action: Mouse scrolled (439, 366) with delta (0, -2)
Screenshot: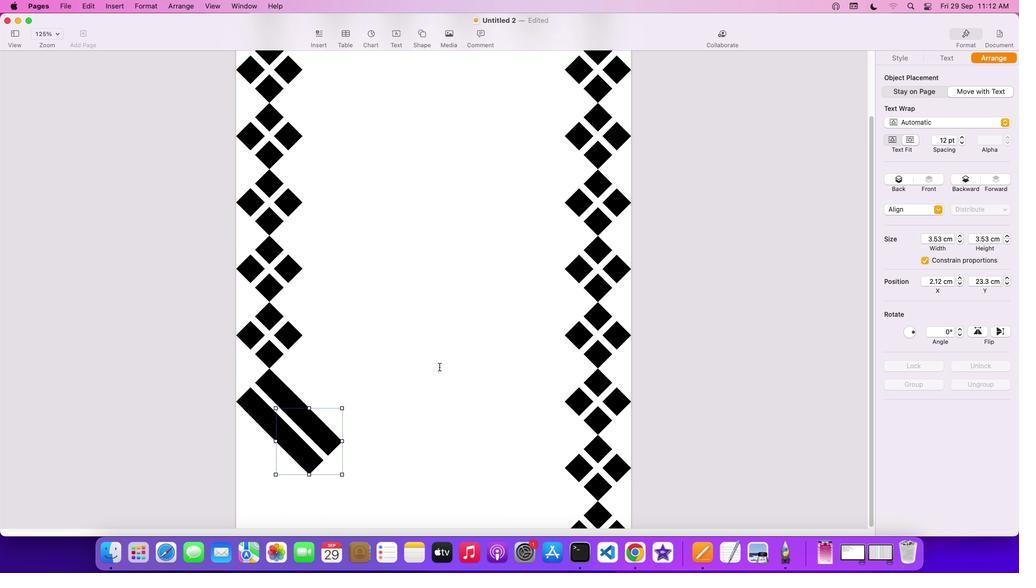
Action: Mouse scrolled (439, 366) with delta (0, -2)
Screenshot: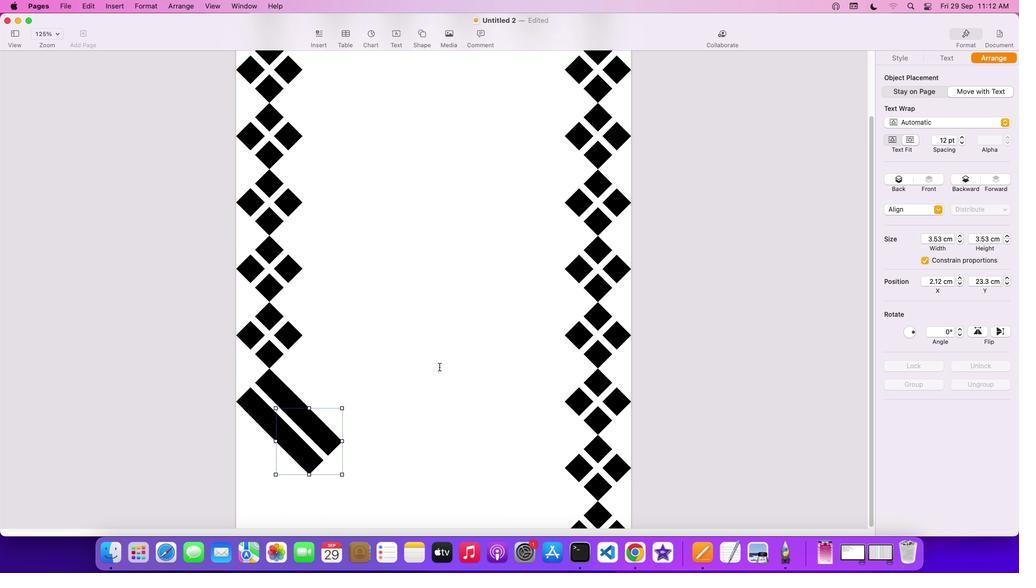 
Action: Mouse scrolled (439, 366) with delta (0, -3)
Screenshot: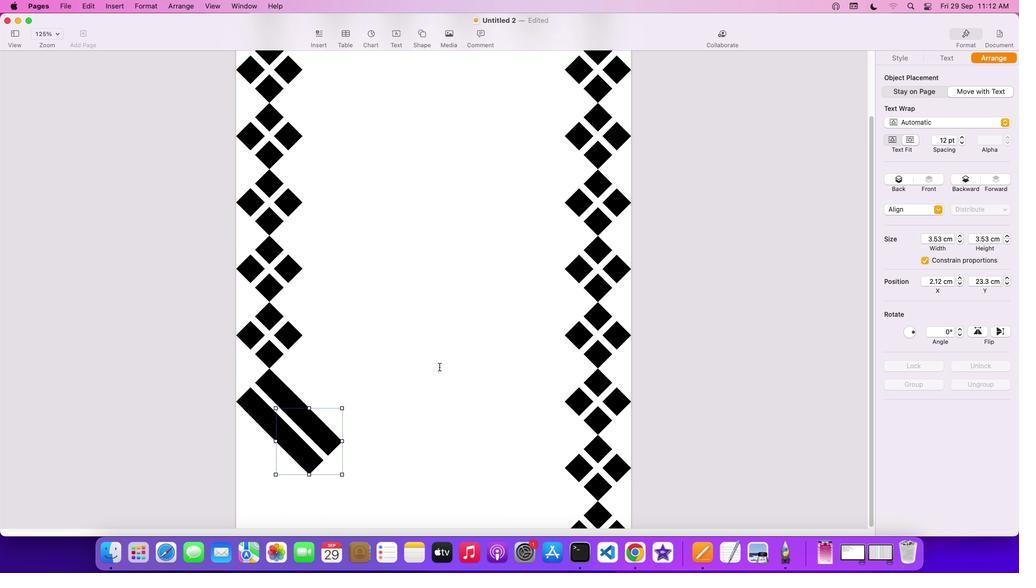 
Action: Mouse moved to (264, 416)
Screenshot: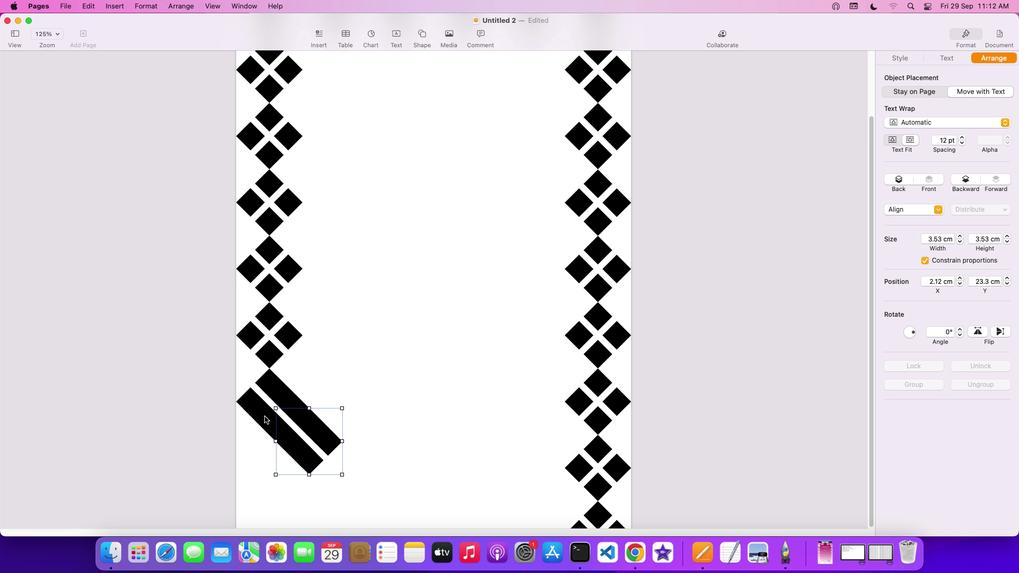 
Action: Mouse pressed left at (264, 416)
Screenshot: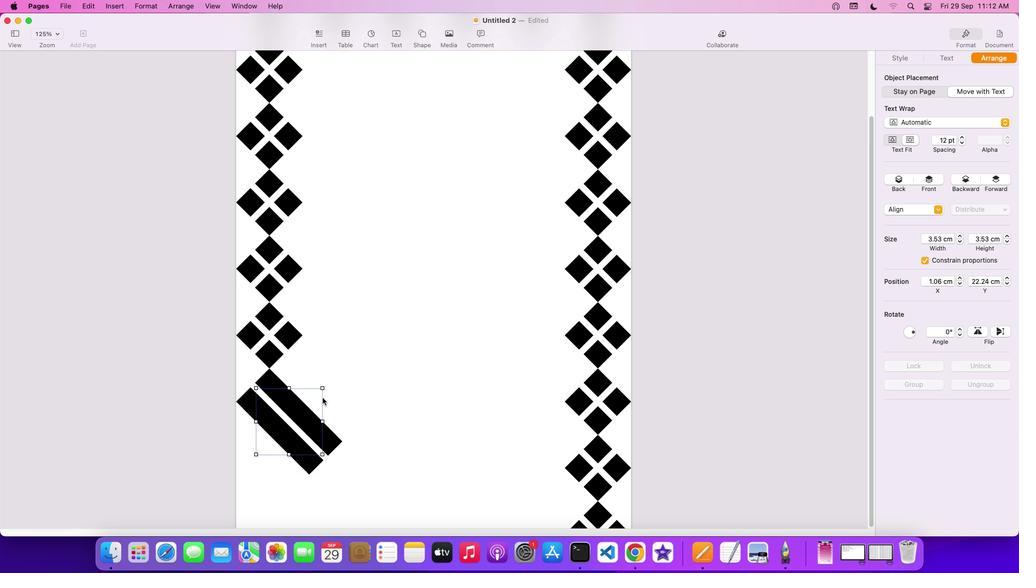 
Action: Mouse moved to (294, 408)
Screenshot: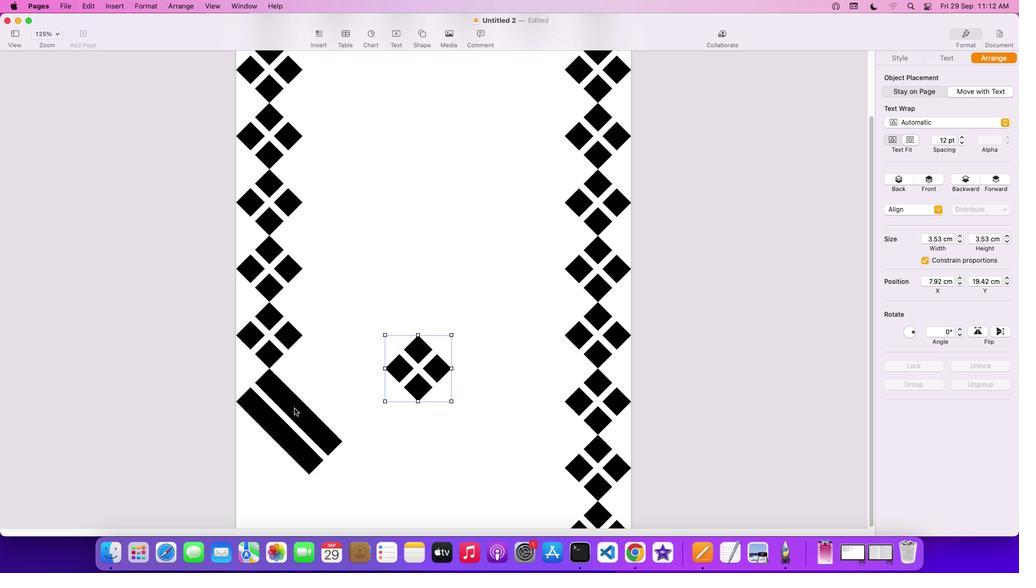 
Action: Mouse pressed left at (294, 408)
Screenshot: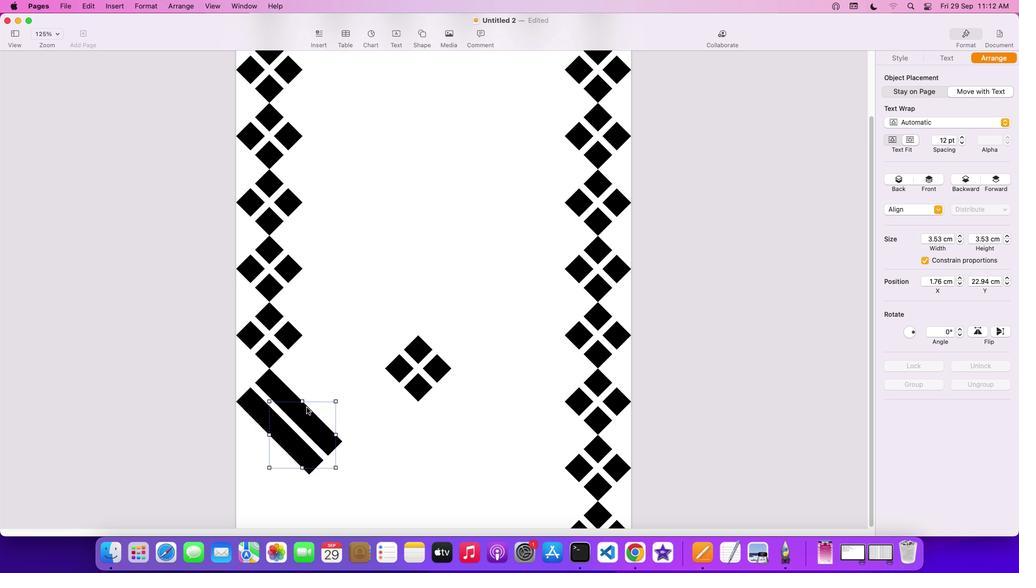 
Action: Mouse moved to (294, 420)
Screenshot: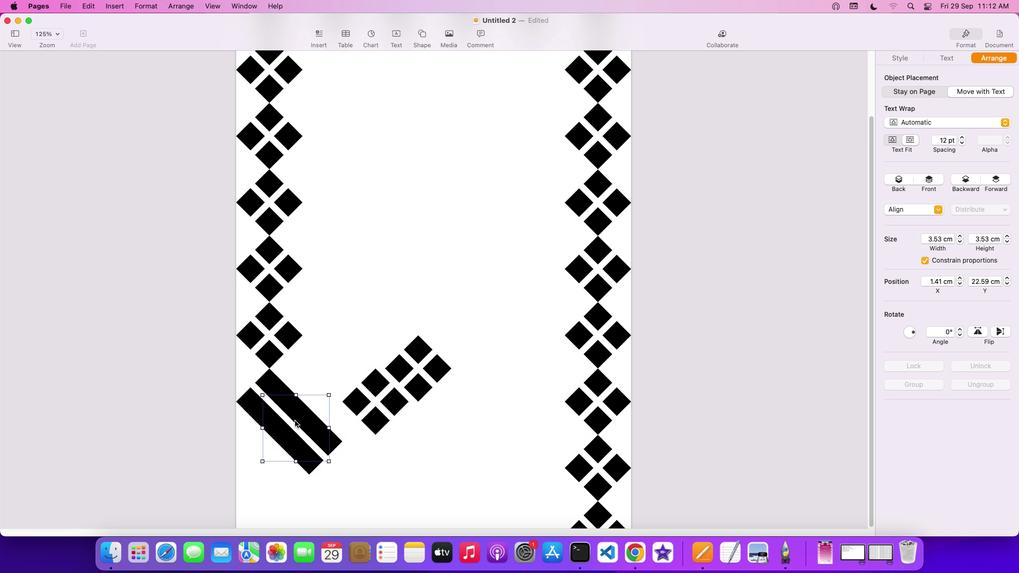 
Action: Mouse pressed left at (294, 420)
Screenshot: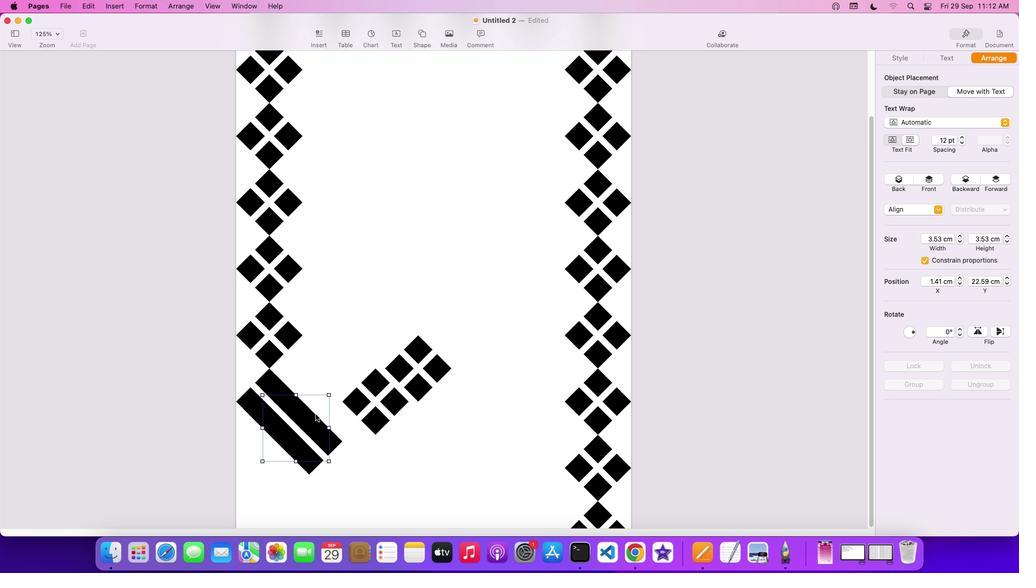 
Action: Mouse moved to (286, 411)
Screenshot: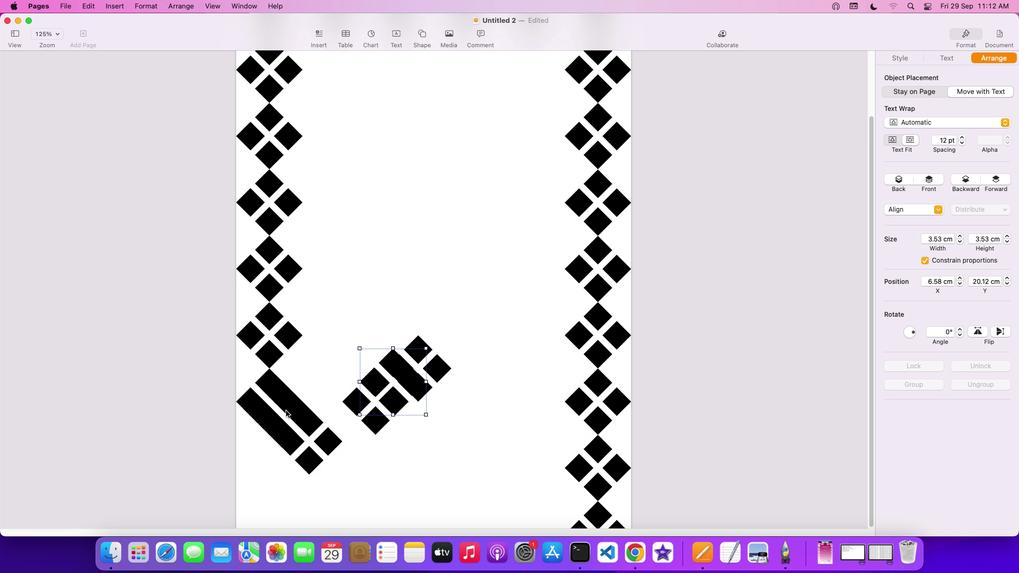 
Action: Mouse pressed left at (286, 411)
Screenshot: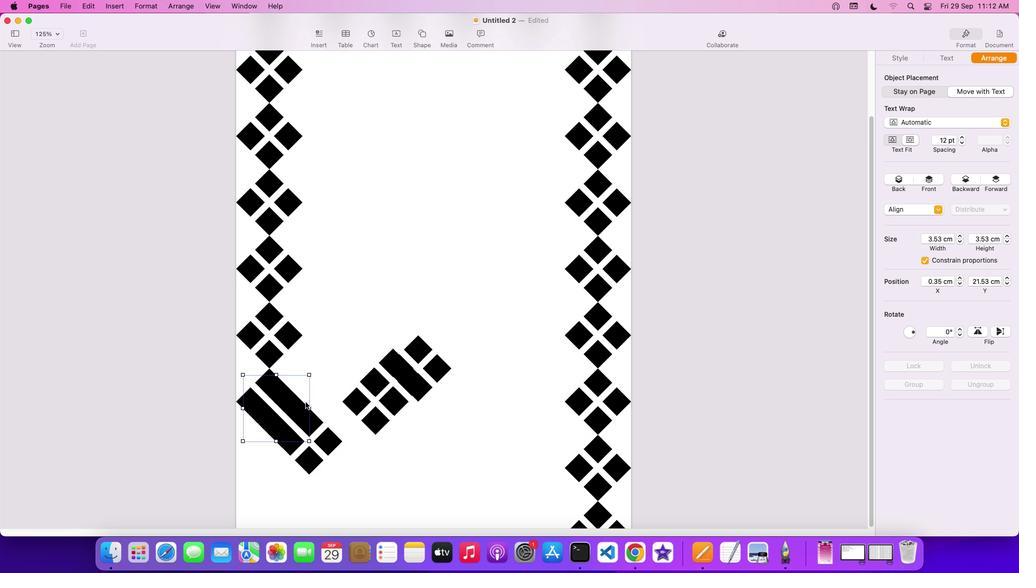 
Action: Mouse moved to (308, 427)
Screenshot: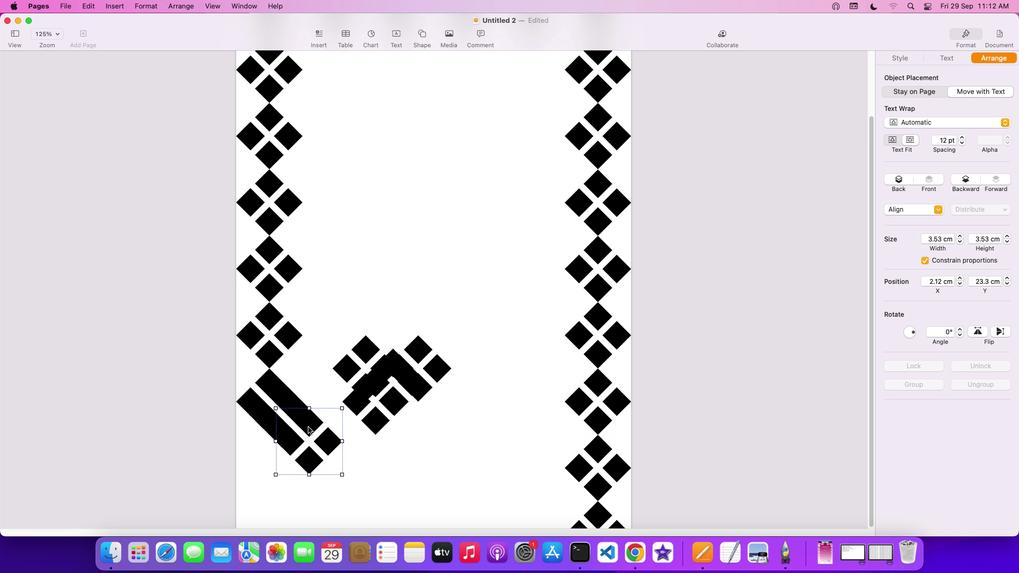 
Action: Mouse pressed left at (308, 427)
Screenshot: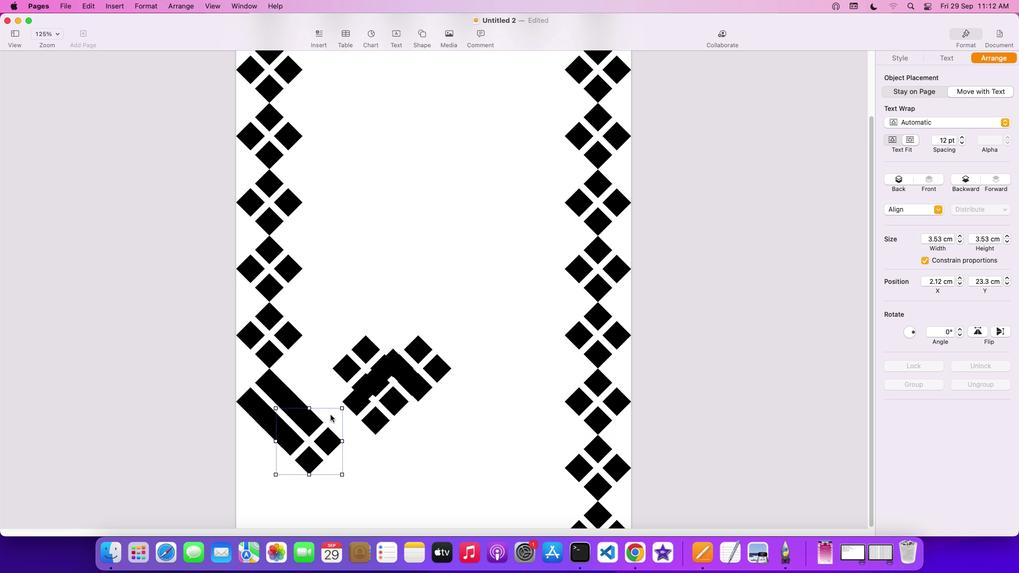 
Action: Mouse moved to (293, 411)
Screenshot: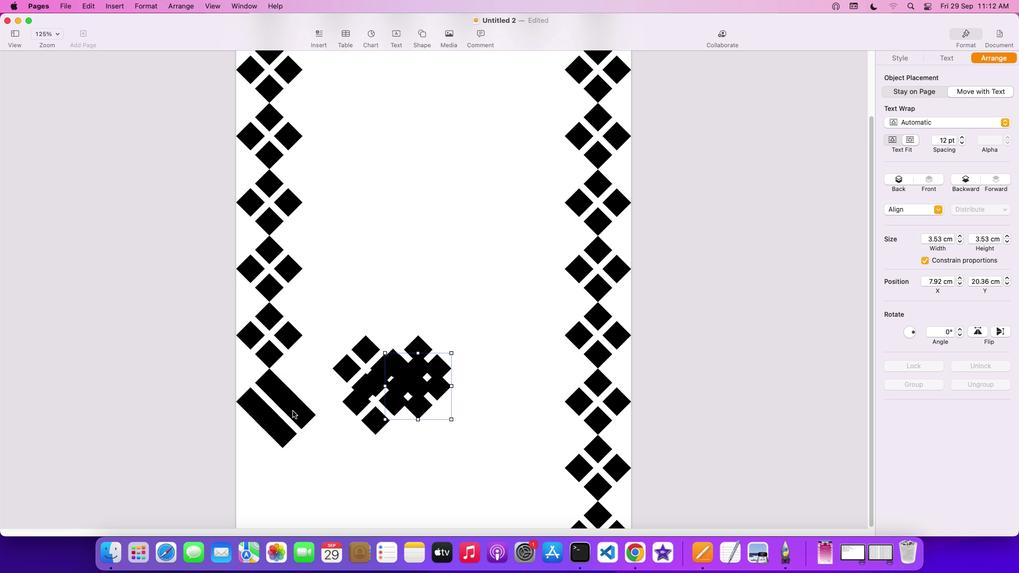 
Action: Mouse pressed left at (293, 411)
Screenshot: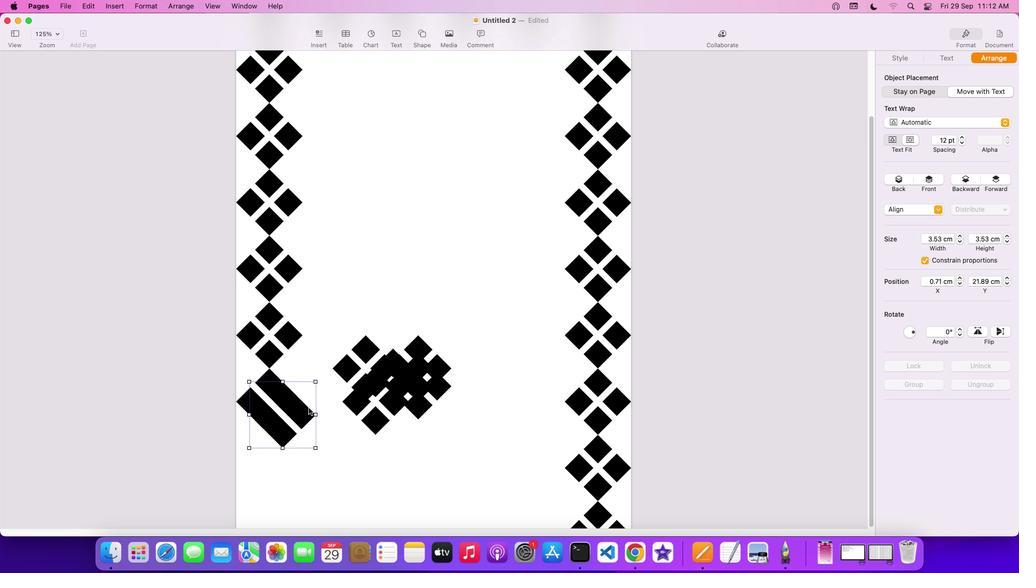 
Action: Mouse moved to (350, 402)
Screenshot: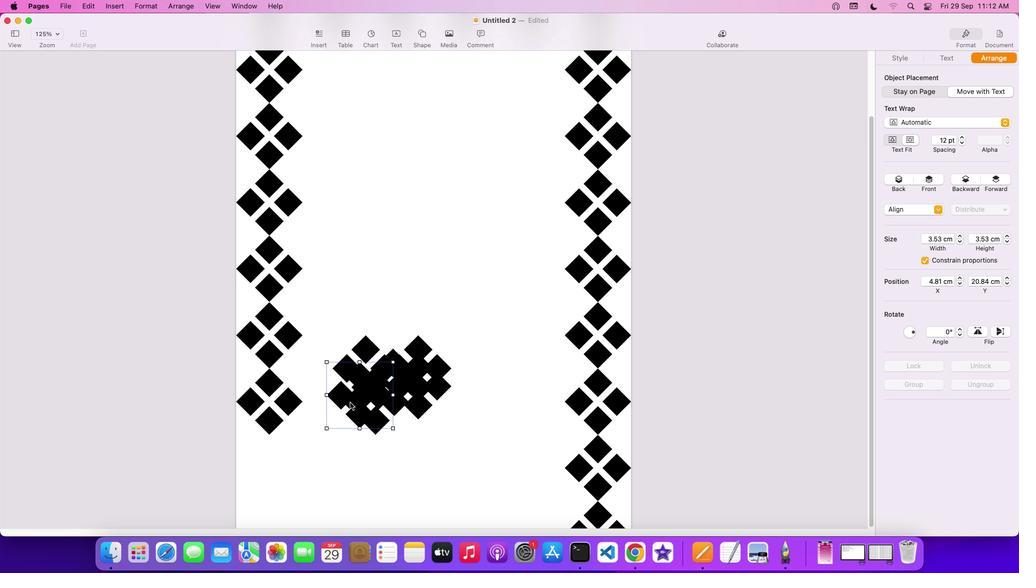 
Action: Mouse pressed left at (350, 402)
Screenshot: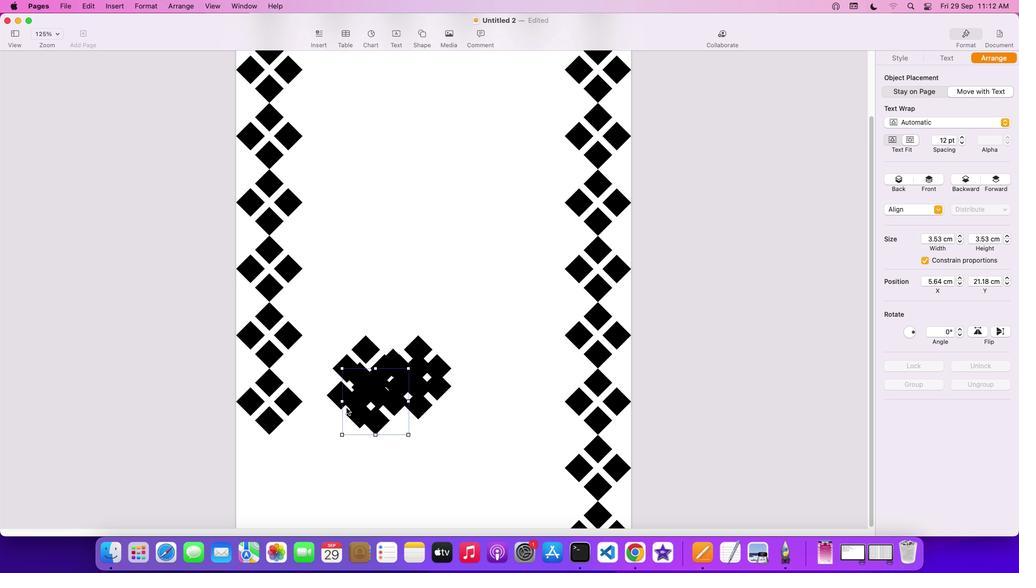 
Action: Mouse moved to (336, 474)
Screenshot: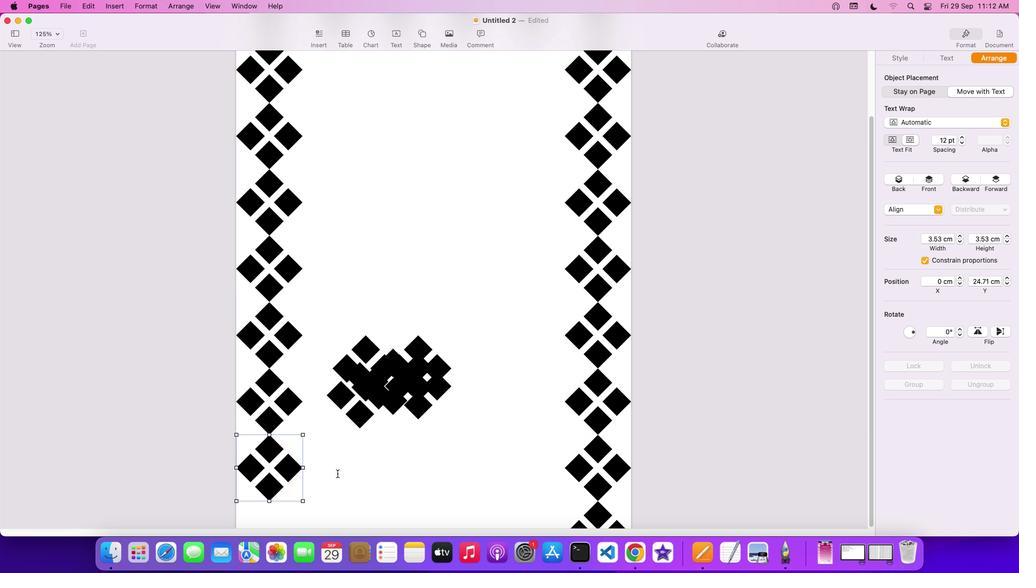 
Action: Mouse scrolled (336, 474) with delta (0, 0)
Screenshot: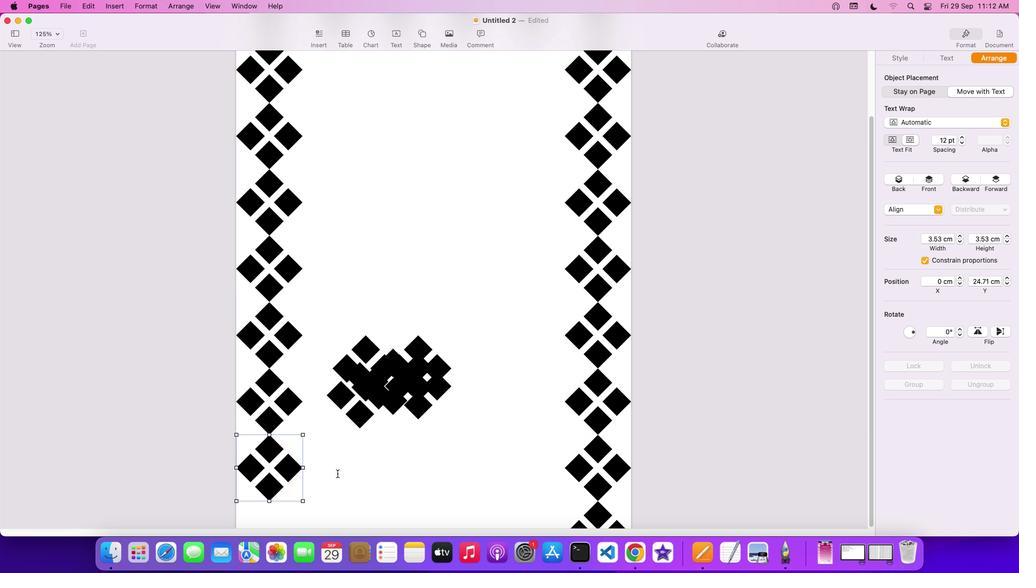 
Action: Mouse moved to (337, 474)
Screenshot: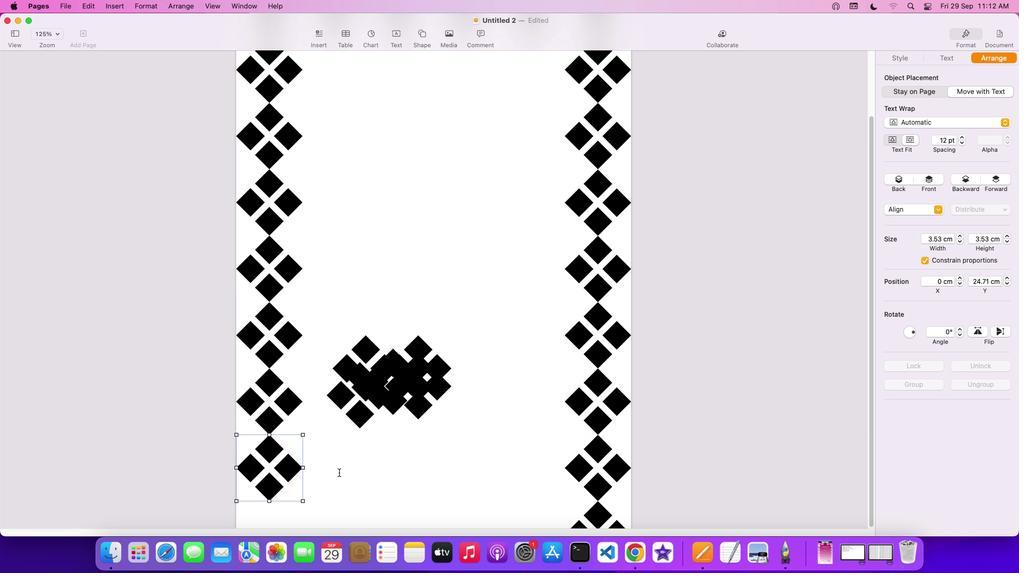 
Action: Mouse scrolled (337, 474) with delta (0, 0)
Screenshot: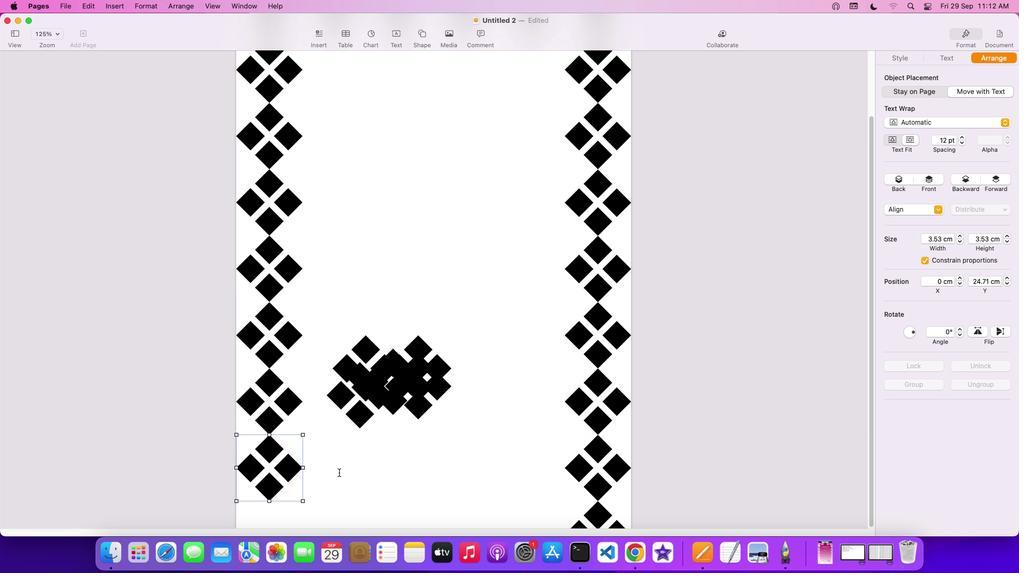 
Action: Mouse moved to (337, 474)
Screenshot: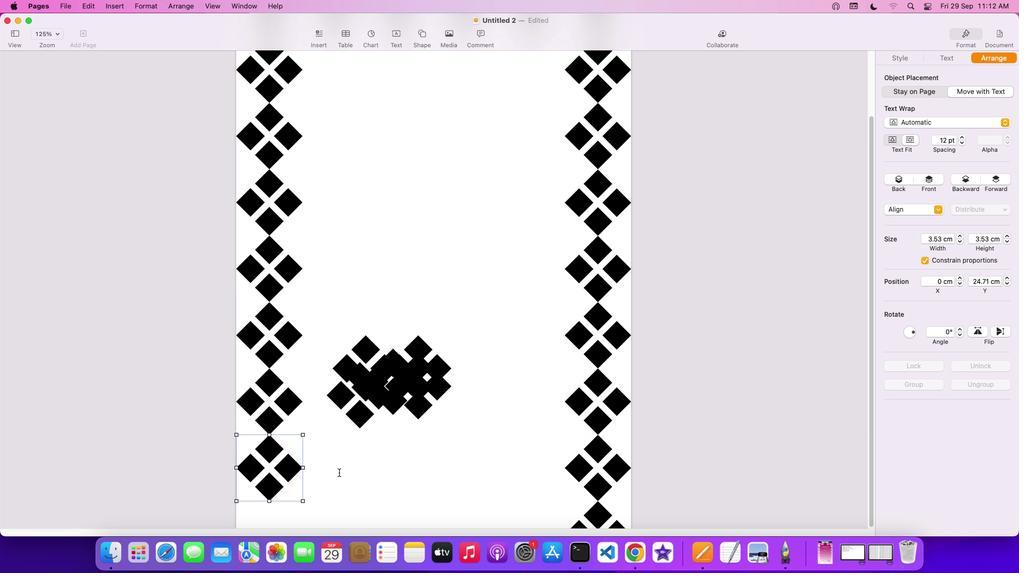 
Action: Mouse scrolled (337, 474) with delta (0, -1)
Screenshot: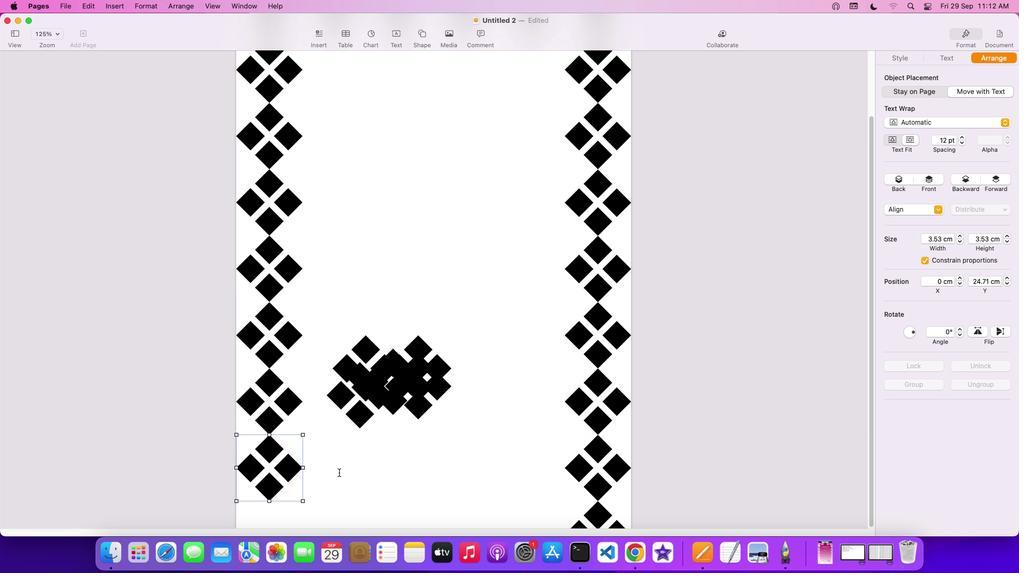 
Action: Mouse moved to (337, 474)
Screenshot: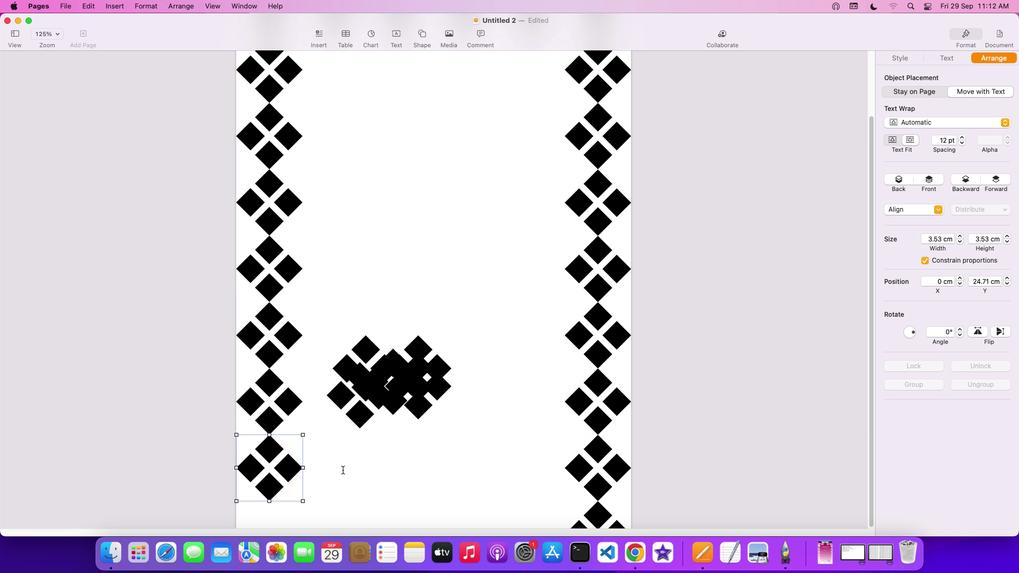 
Action: Mouse scrolled (337, 474) with delta (0, -2)
Screenshot: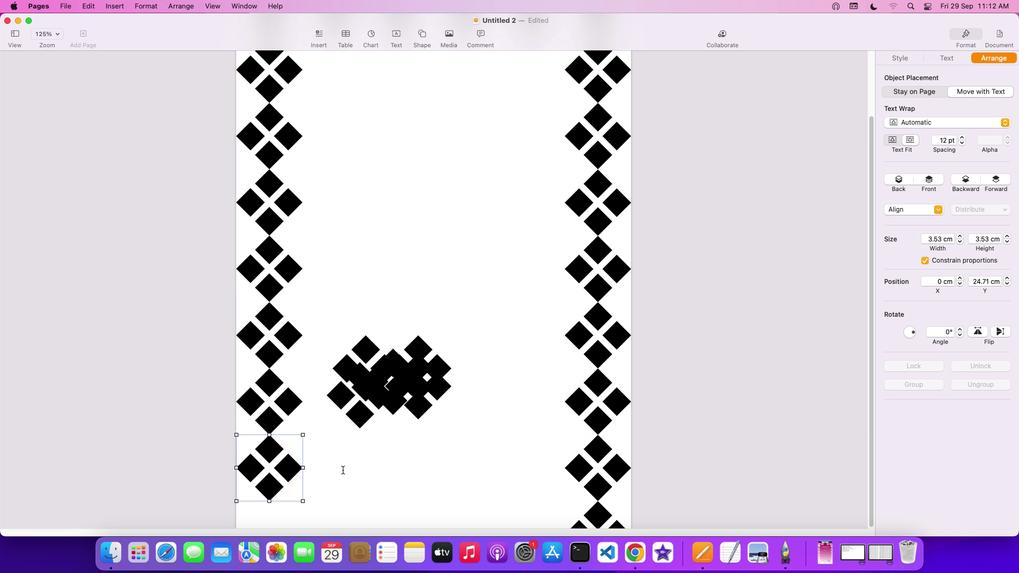 
Action: Mouse moved to (338, 474)
Screenshot: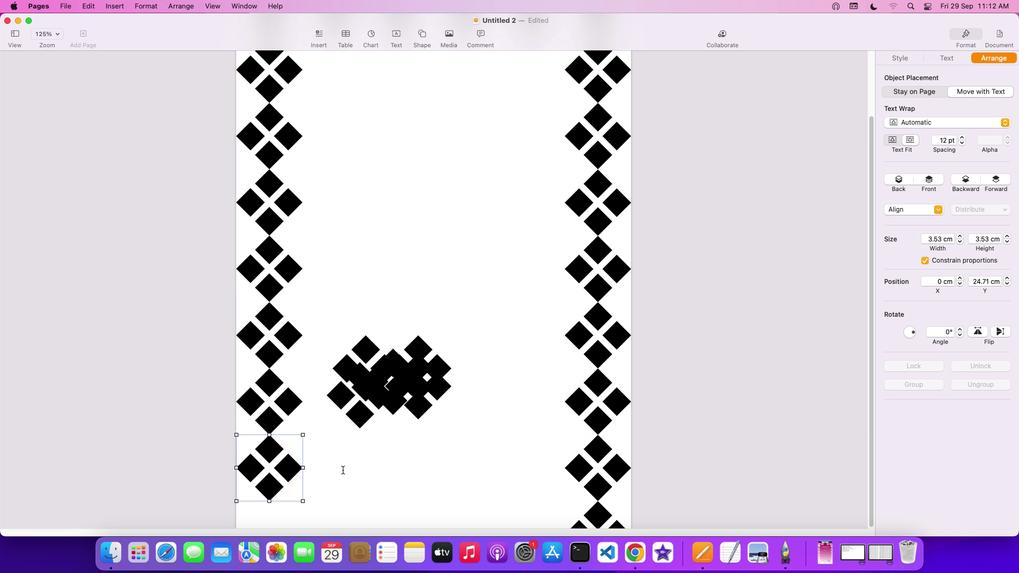 
Action: Mouse scrolled (338, 474) with delta (0, -3)
Screenshot: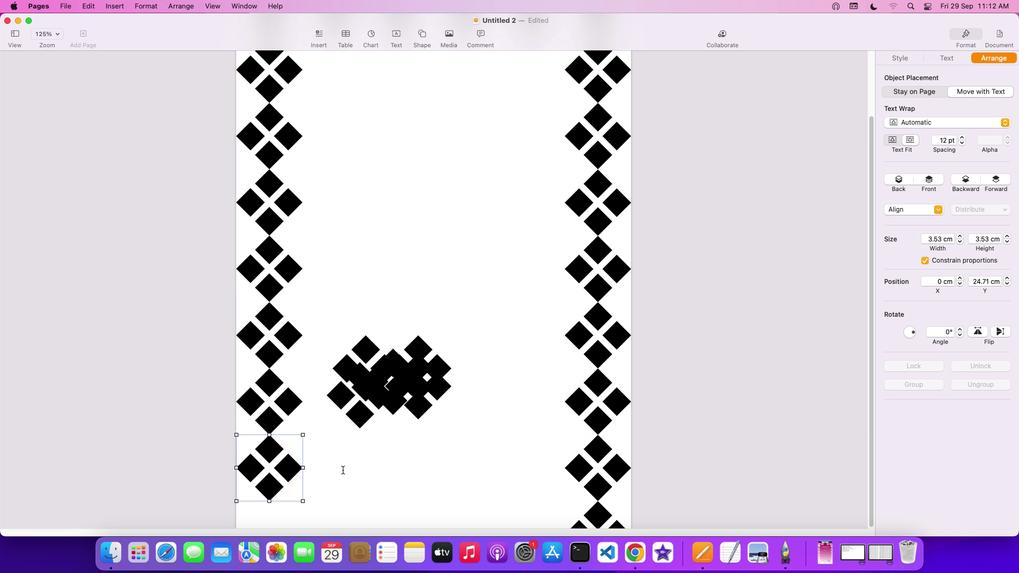 
Action: Mouse moved to (350, 466)
Screenshot: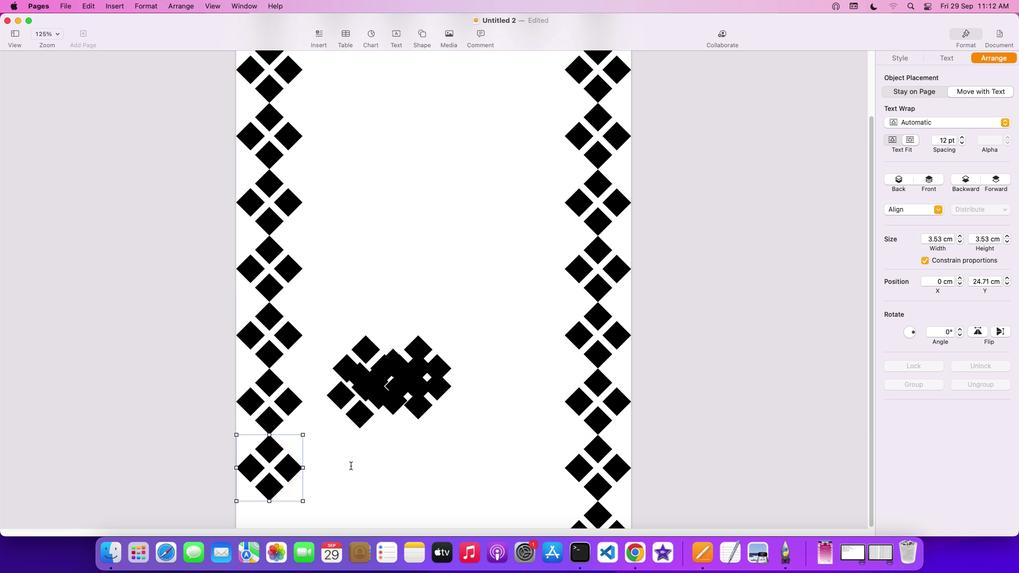 
Action: Mouse scrolled (350, 466) with delta (0, 0)
Screenshot: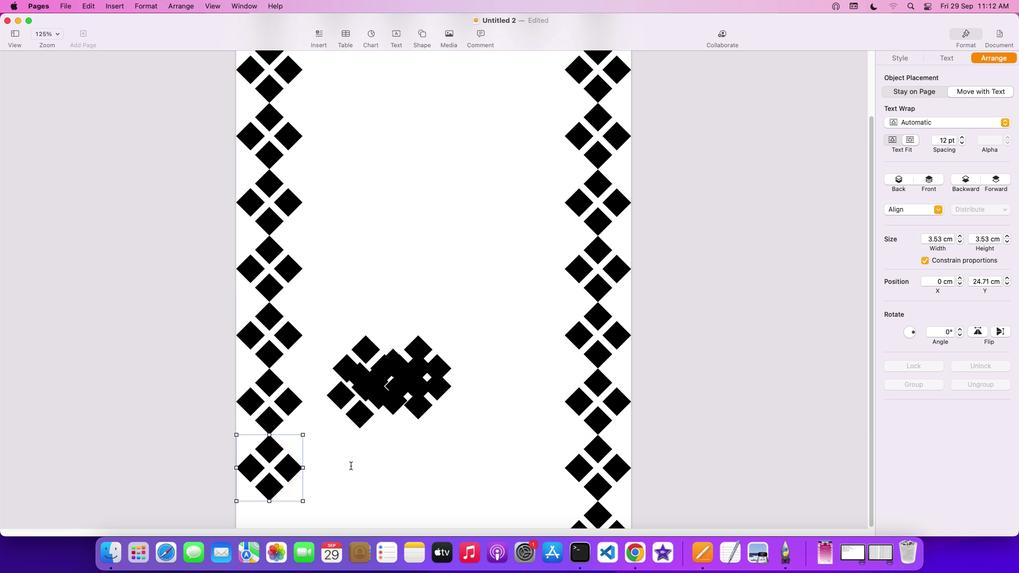 
Action: Mouse scrolled (350, 466) with delta (0, 0)
Screenshot: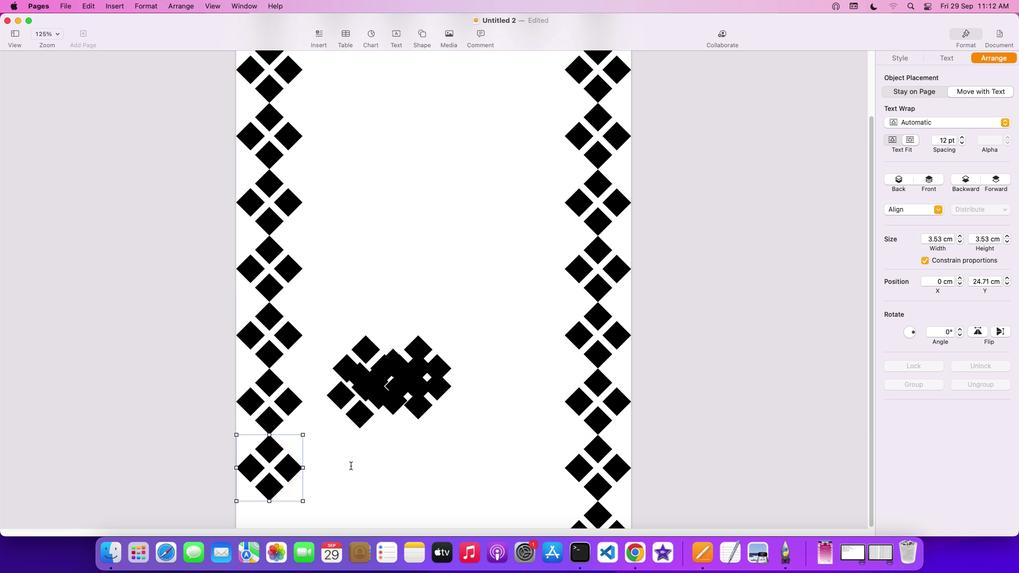 
Action: Mouse scrolled (350, 466) with delta (0, -1)
Screenshot: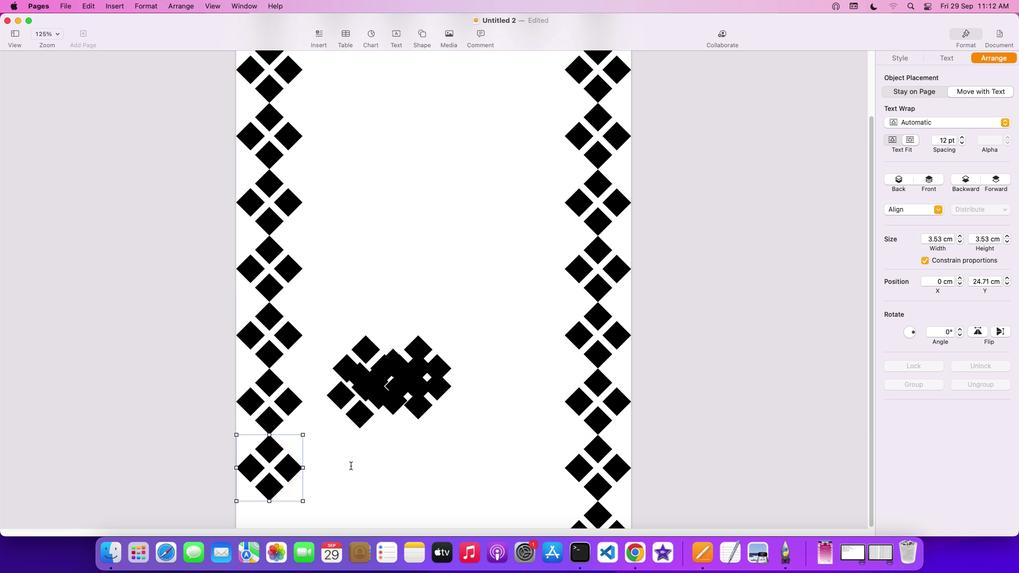 
Action: Mouse scrolled (350, 466) with delta (0, -2)
Screenshot: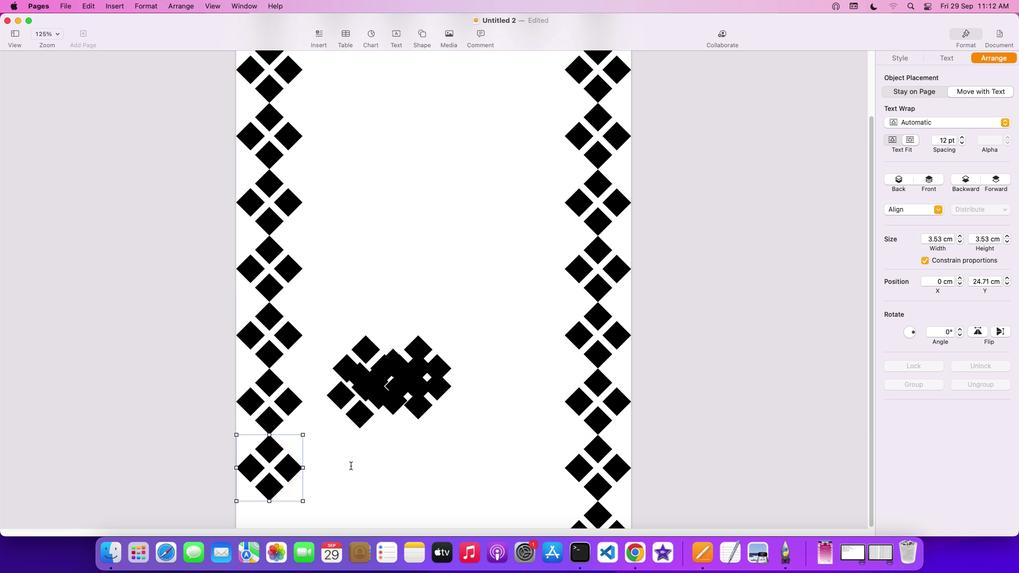 
Action: Mouse moved to (406, 383)
Screenshot: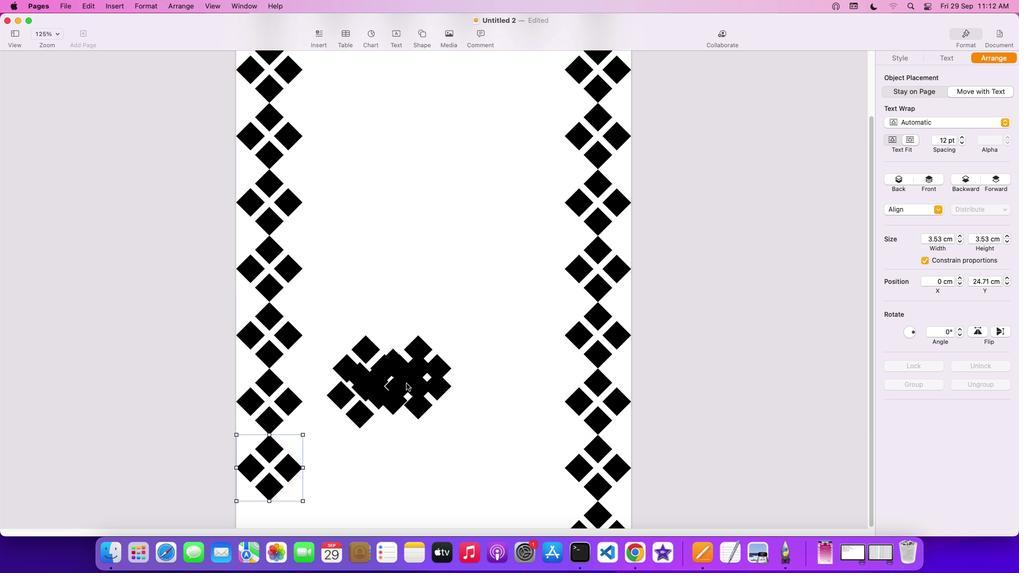 
Action: Mouse pressed left at (406, 383)
Screenshot: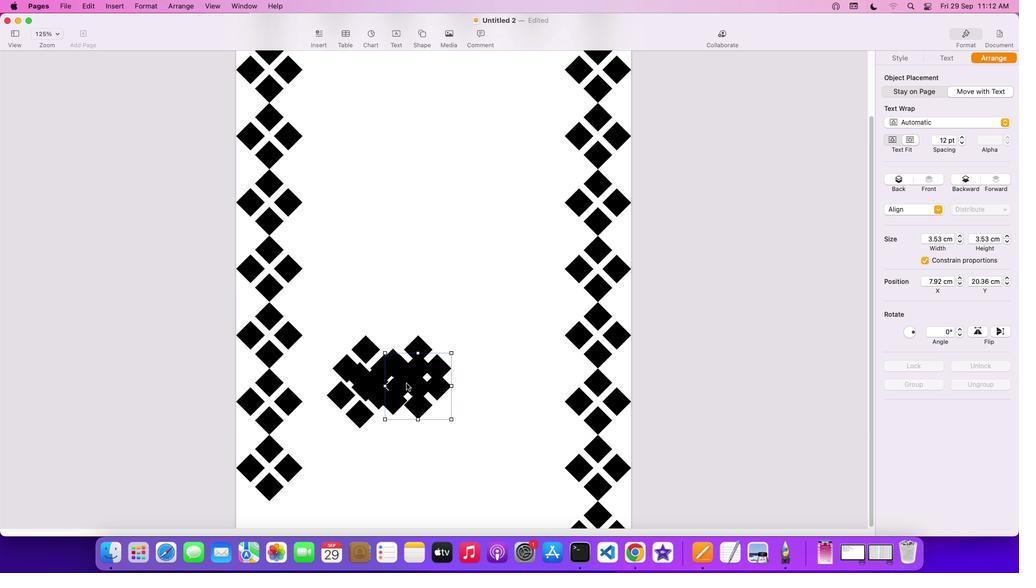 
Action: Mouse moved to (928, 89)
Screenshot: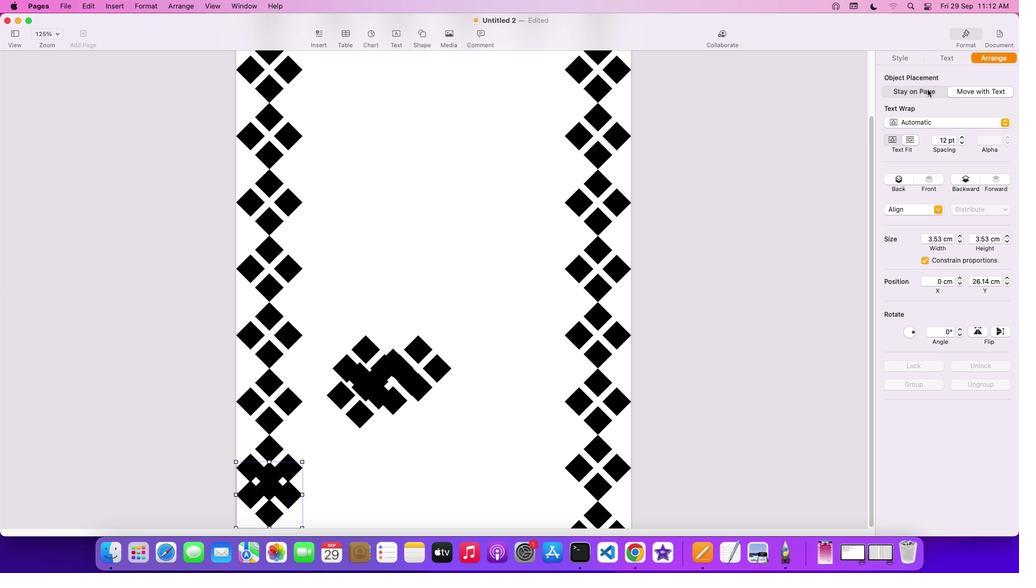 
Action: Mouse pressed left at (928, 89)
Screenshot: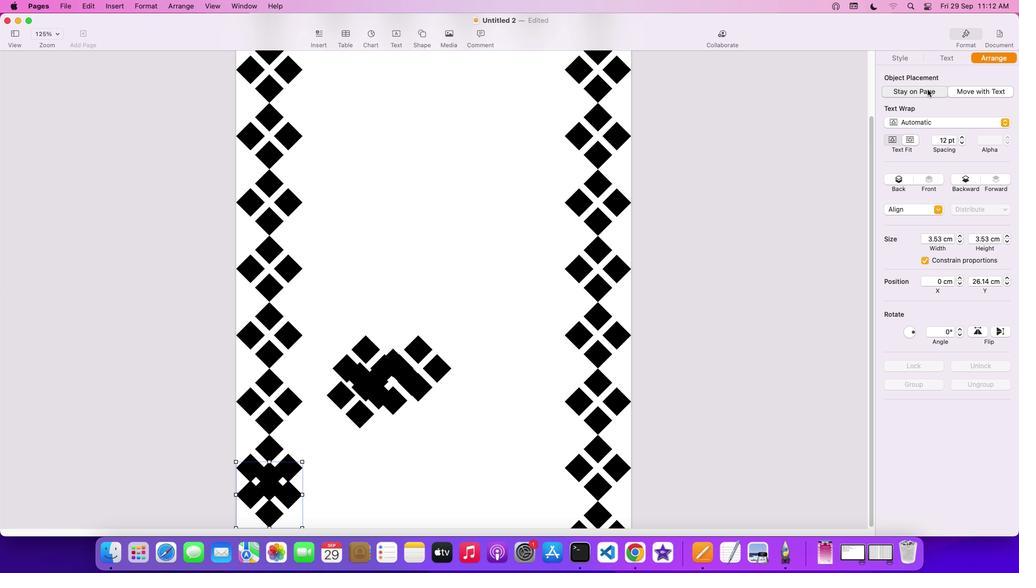 
Action: Mouse moved to (278, 484)
Screenshot: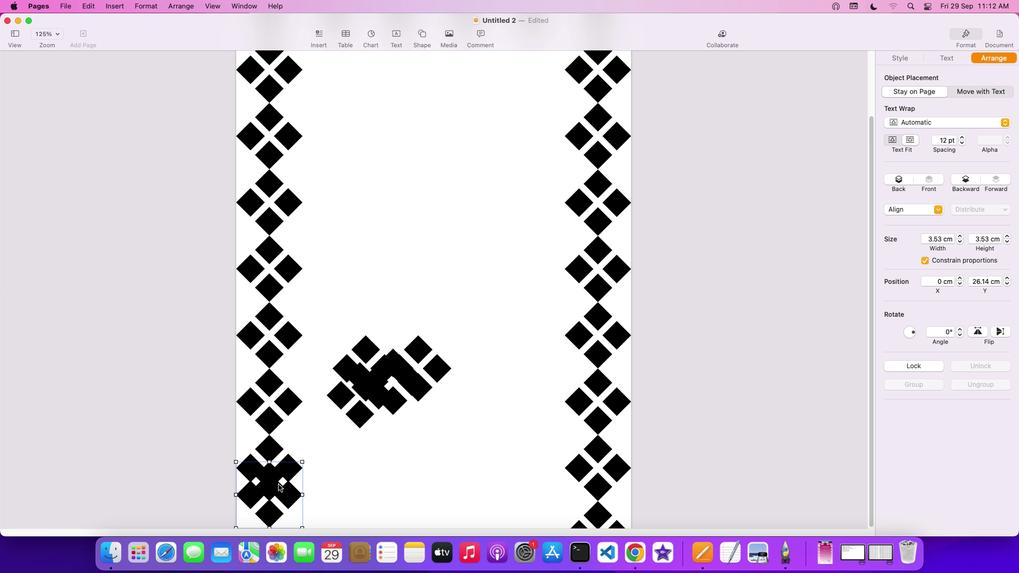 
Action: Mouse pressed left at (278, 484)
Screenshot: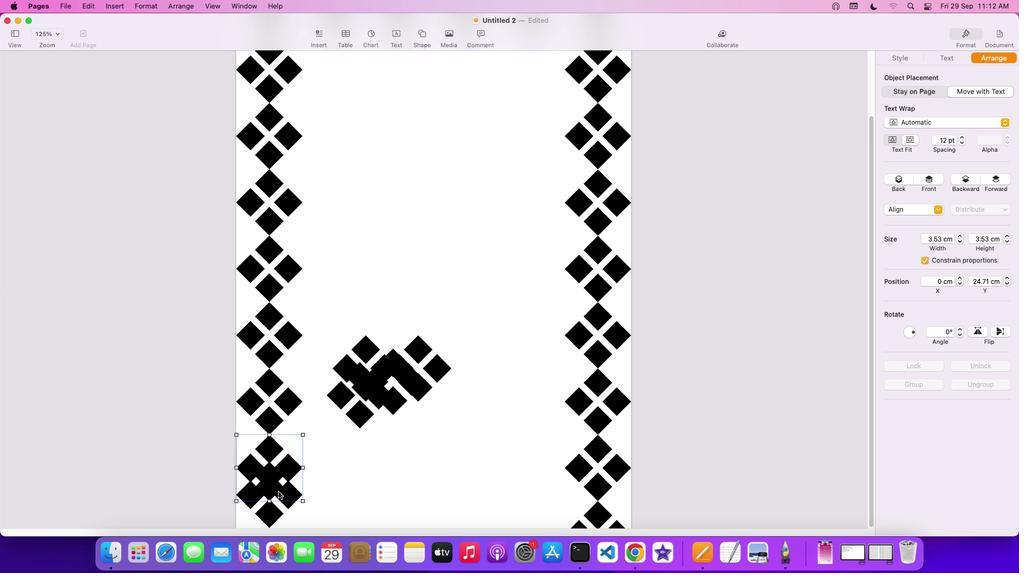 
Action: Mouse moved to (351, 481)
Screenshot: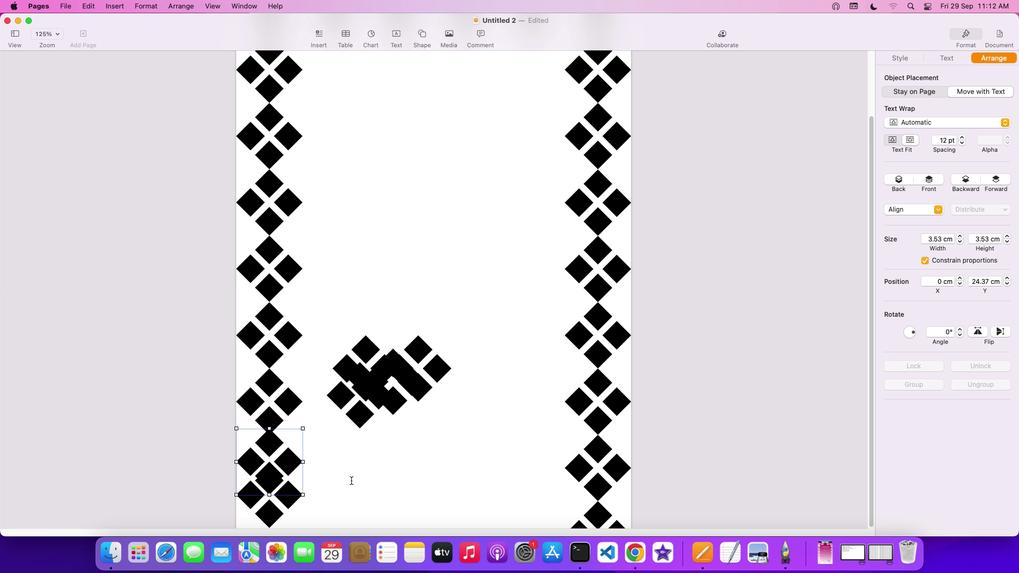 
Action: Mouse pressed left at (351, 481)
Screenshot: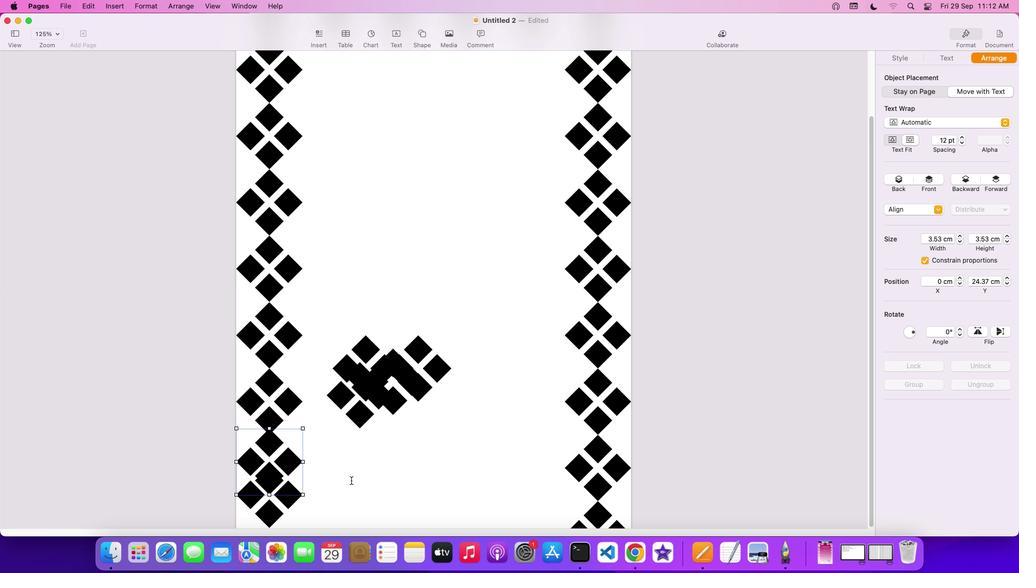 
Action: Mouse moved to (287, 501)
Screenshot: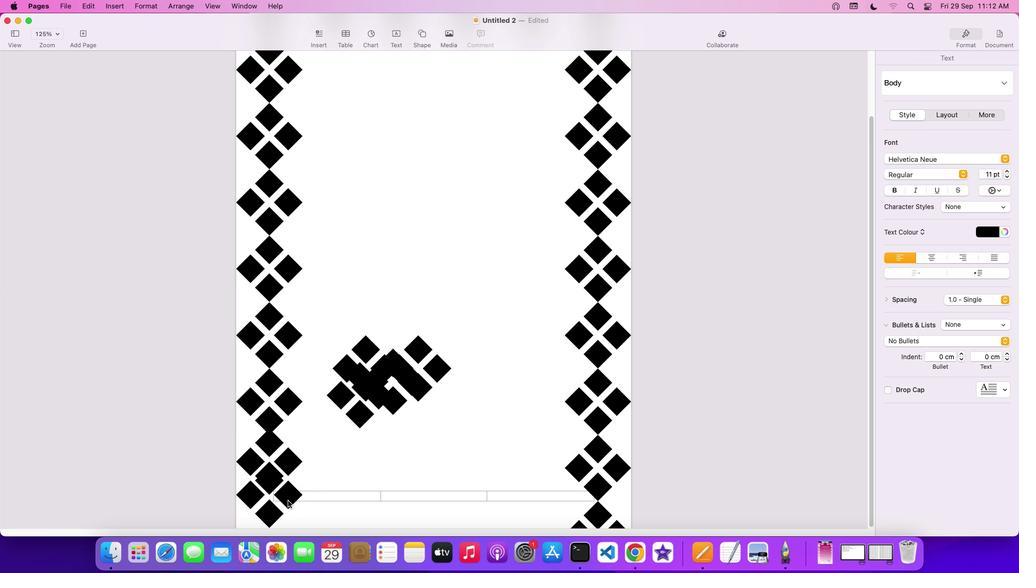 
Action: Mouse pressed left at (287, 501)
Screenshot: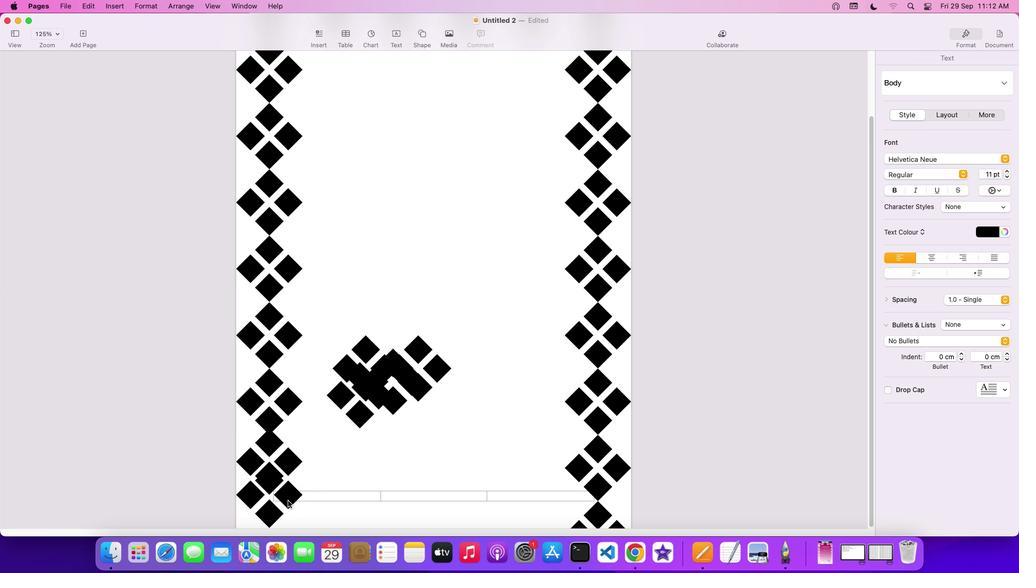 
Action: Mouse moved to (360, 417)
Screenshot: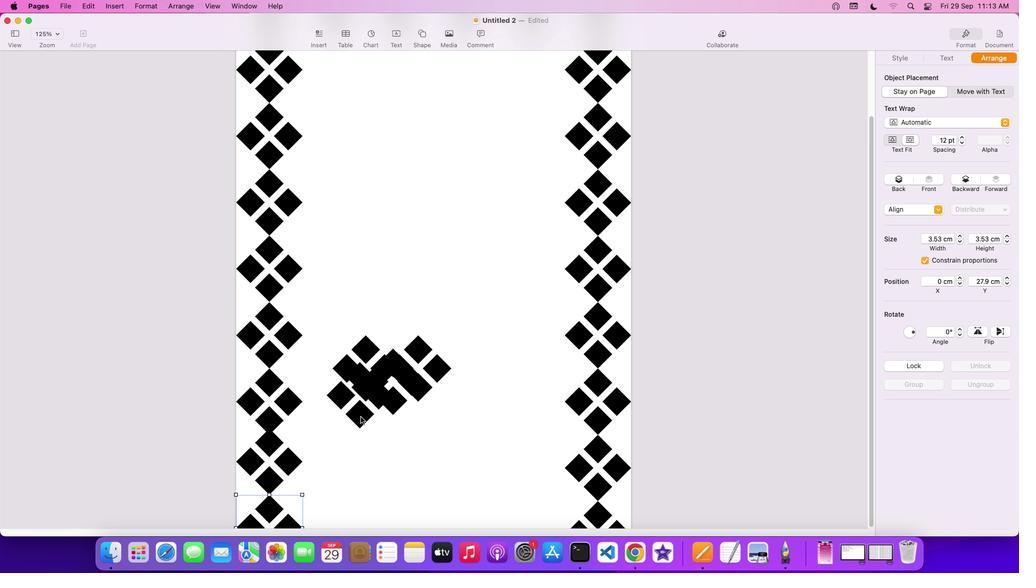 
Action: Mouse pressed left at (360, 417)
Screenshot: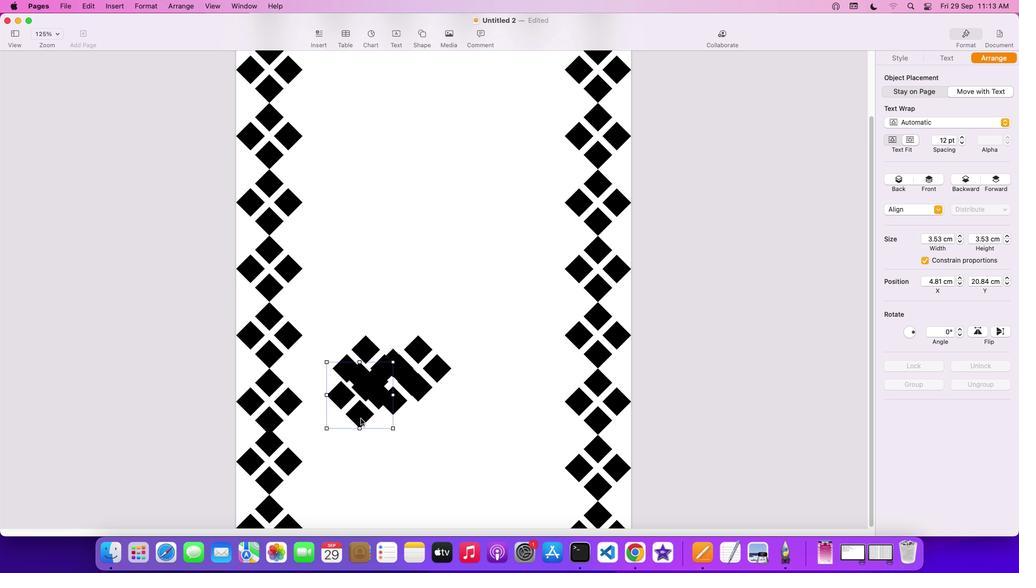 
Action: Mouse moved to (918, 90)
Screenshot: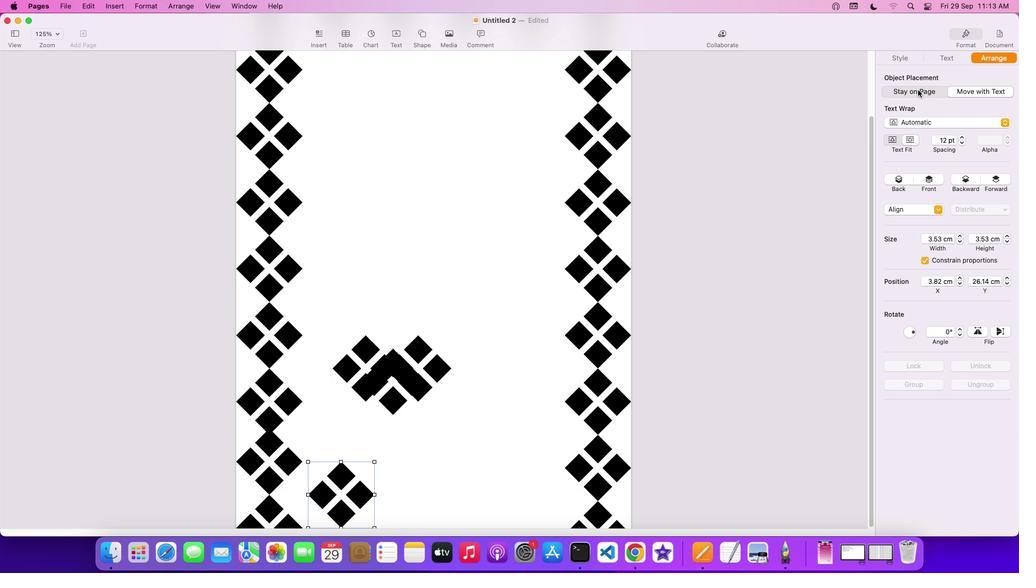 
Action: Mouse pressed left at (918, 90)
Screenshot: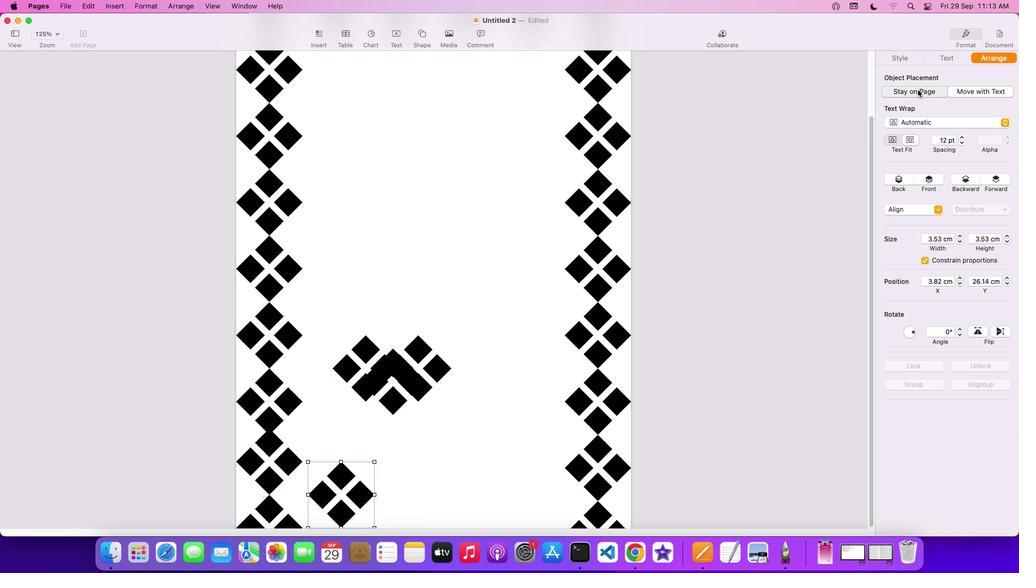 
Action: Mouse moved to (895, 123)
Screenshot: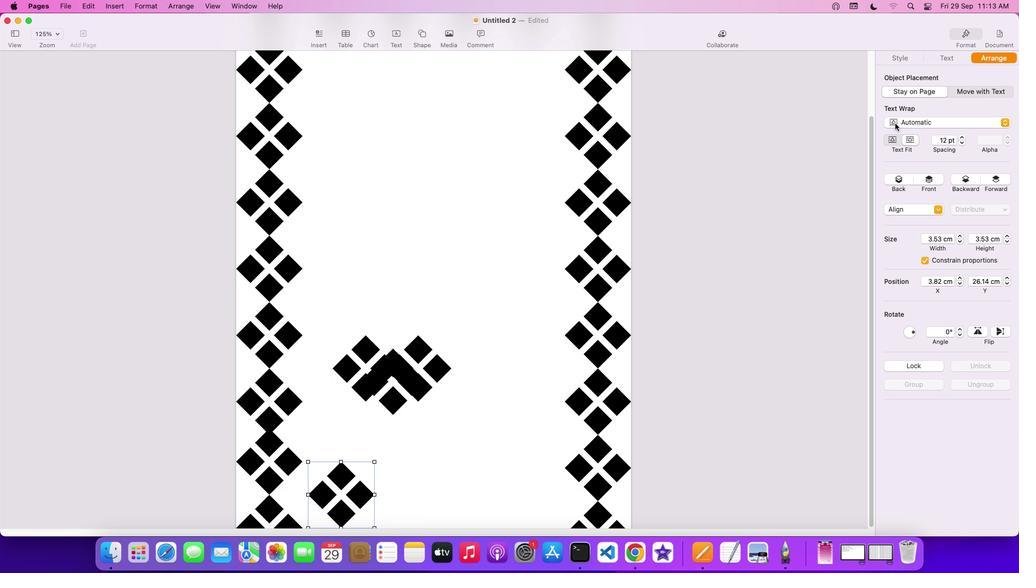 
Action: Mouse pressed left at (895, 123)
Screenshot: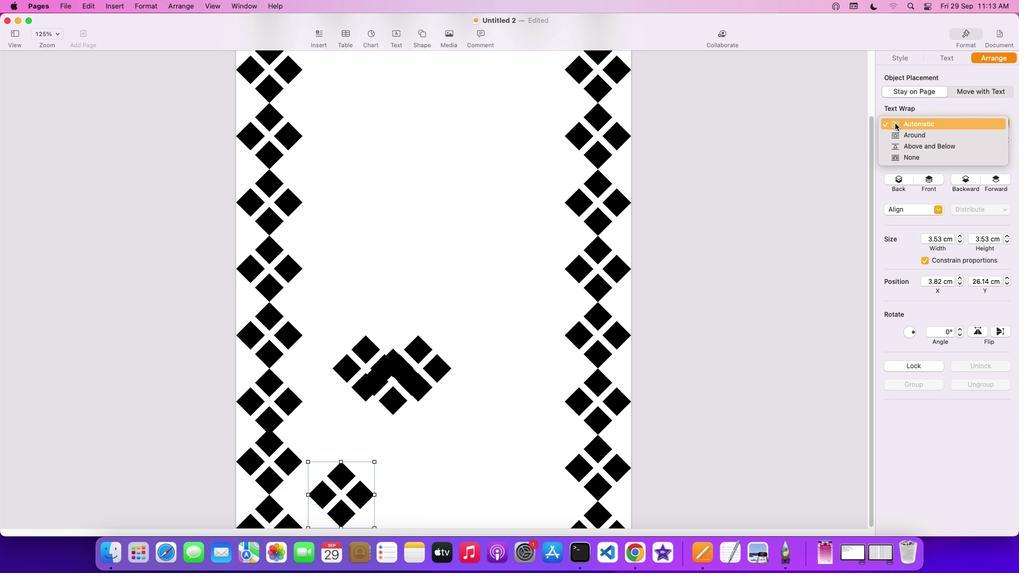 
Action: Mouse moved to (902, 137)
Screenshot: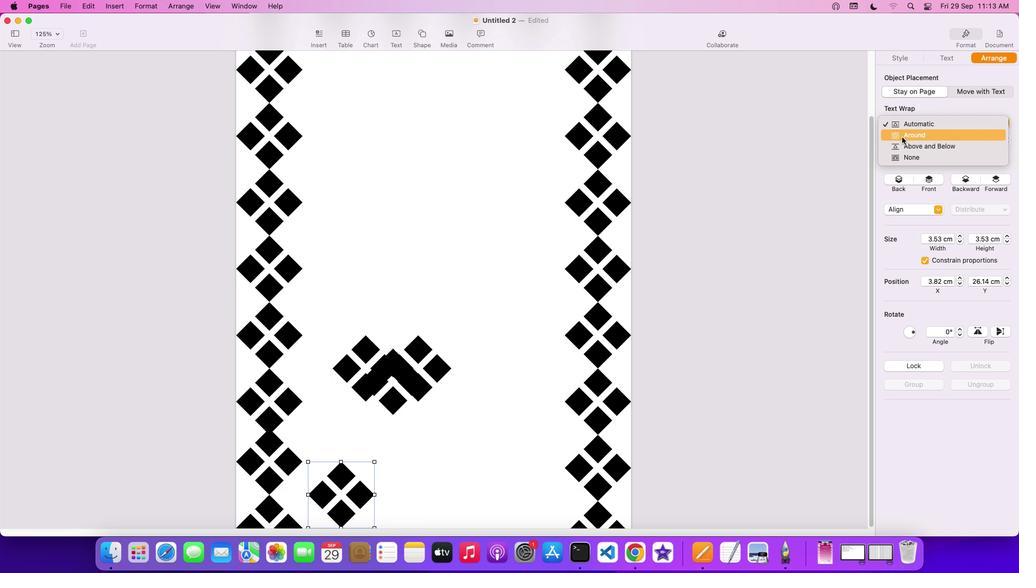 
Action: Mouse pressed left at (902, 137)
Screenshot: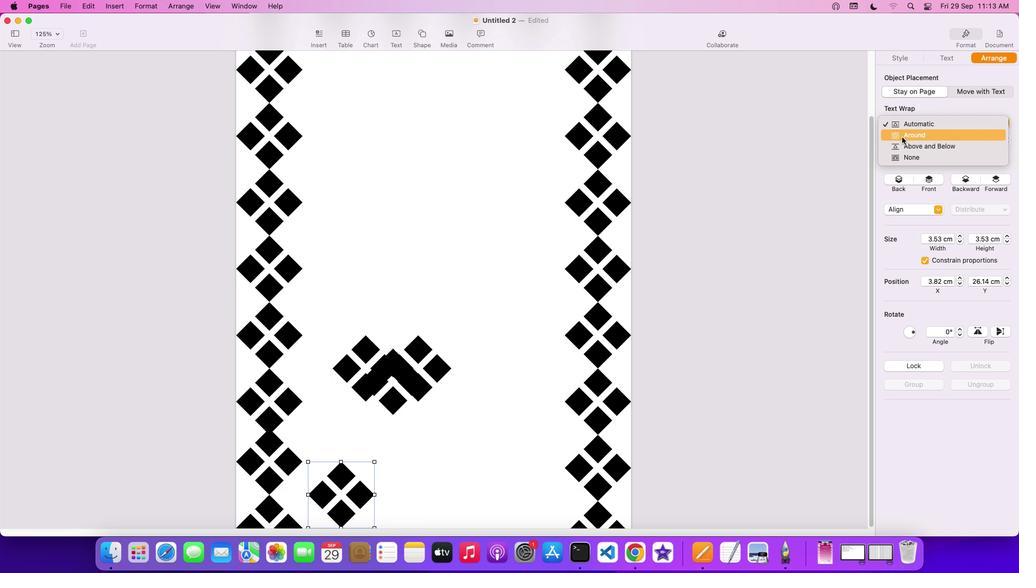 
Action: Mouse moved to (895, 139)
Screenshot: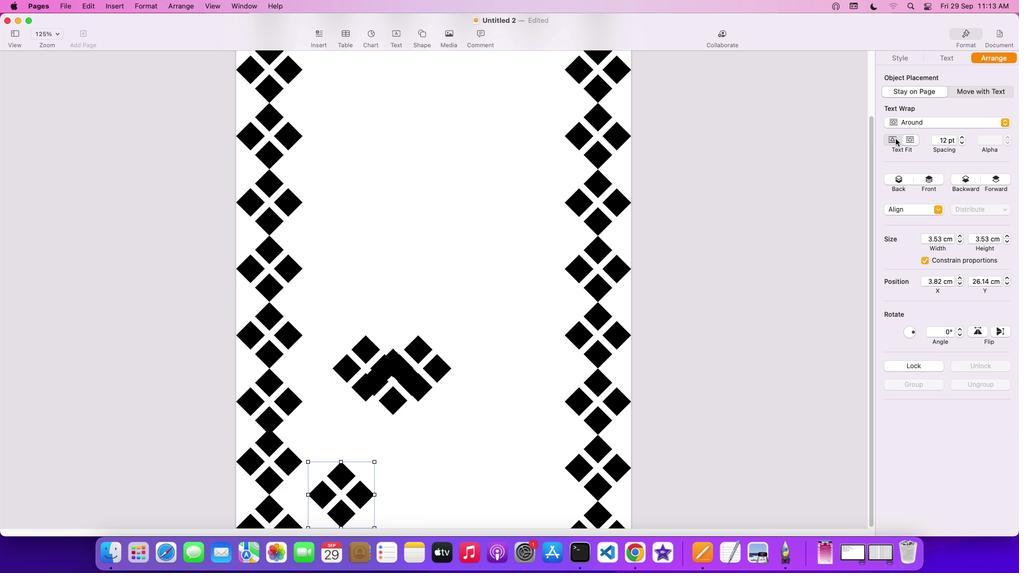 
Action: Mouse pressed left at (895, 139)
Screenshot: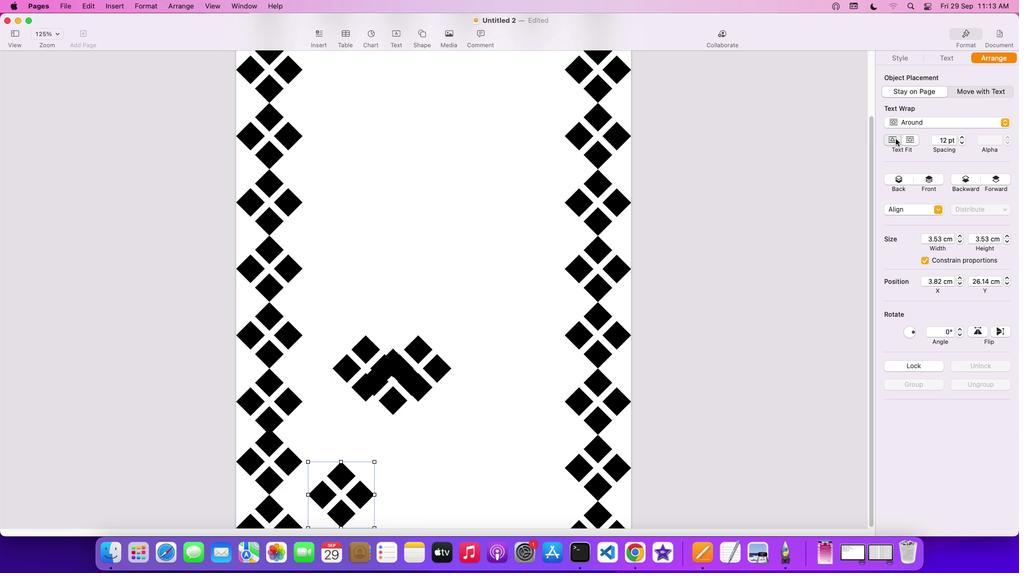 
Action: Mouse moved to (350, 498)
Screenshot: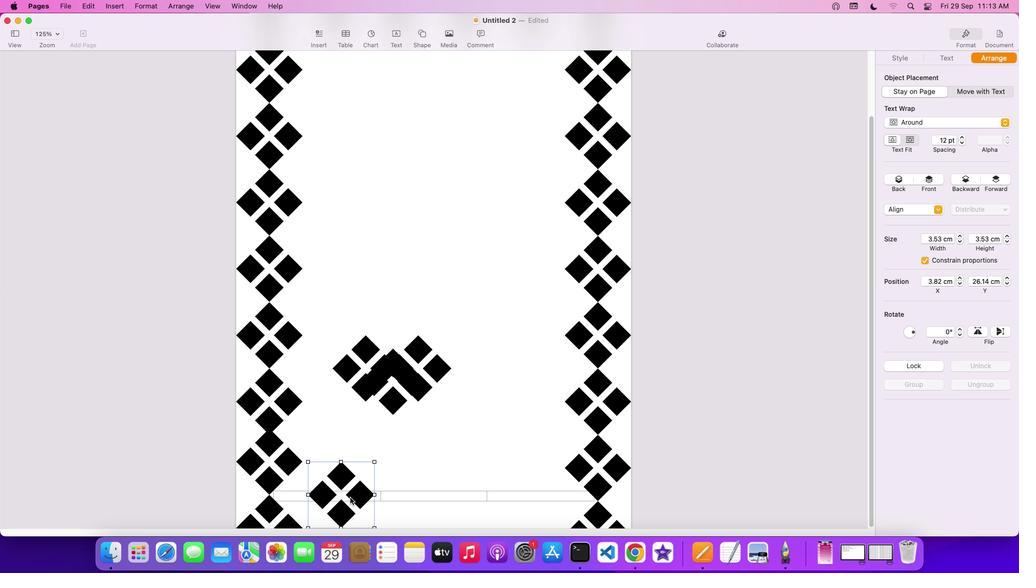 
Action: Mouse pressed left at (350, 498)
Screenshot: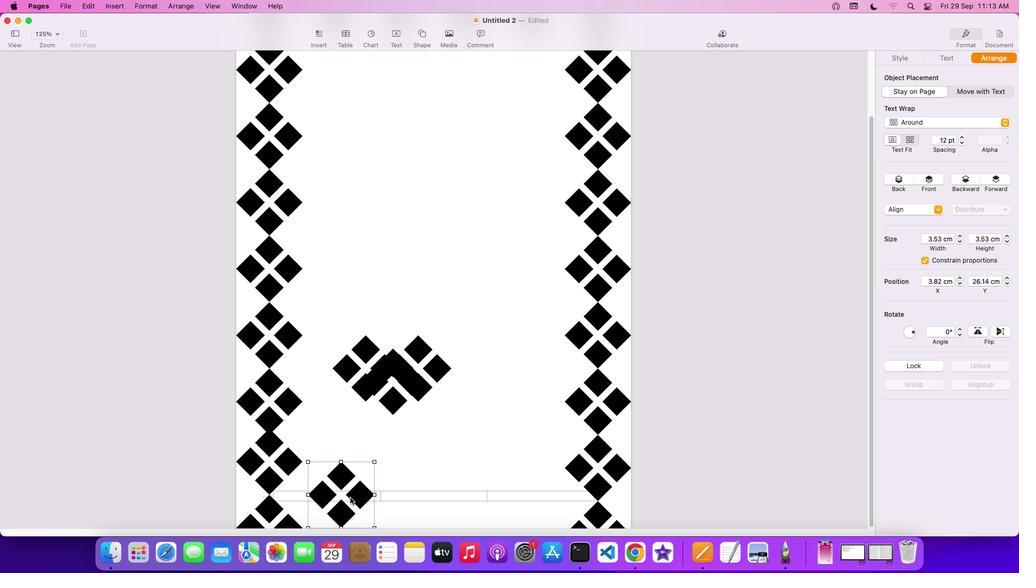 
Action: Mouse moved to (397, 381)
Screenshot: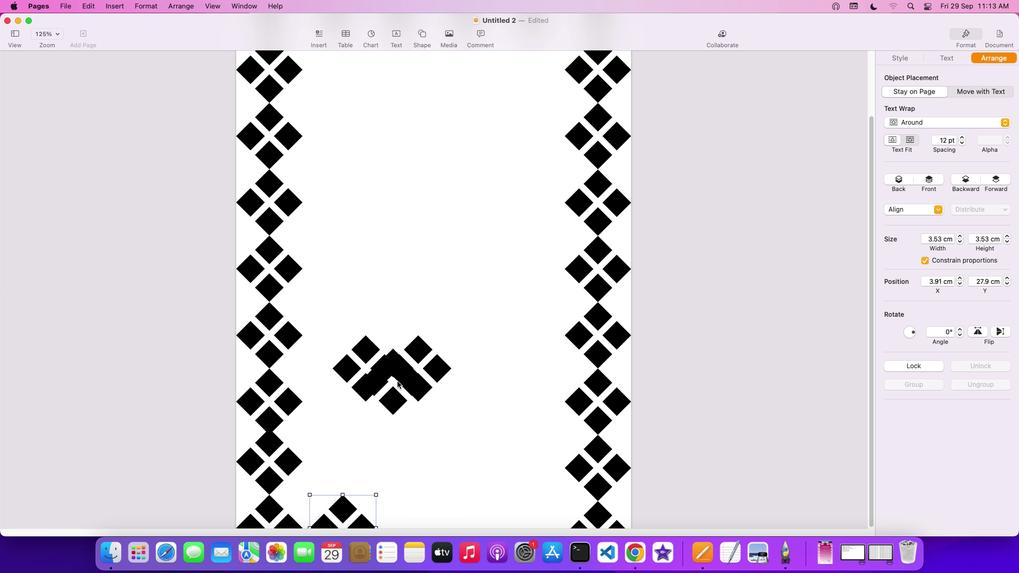 
Action: Mouse pressed left at (397, 381)
Screenshot: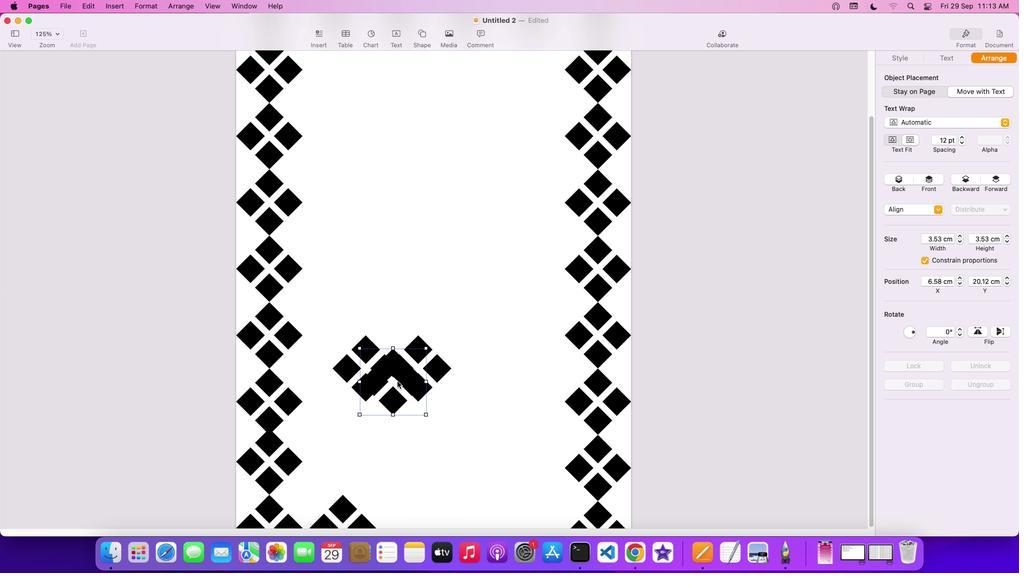 
Action: Mouse moved to (918, 92)
Screenshot: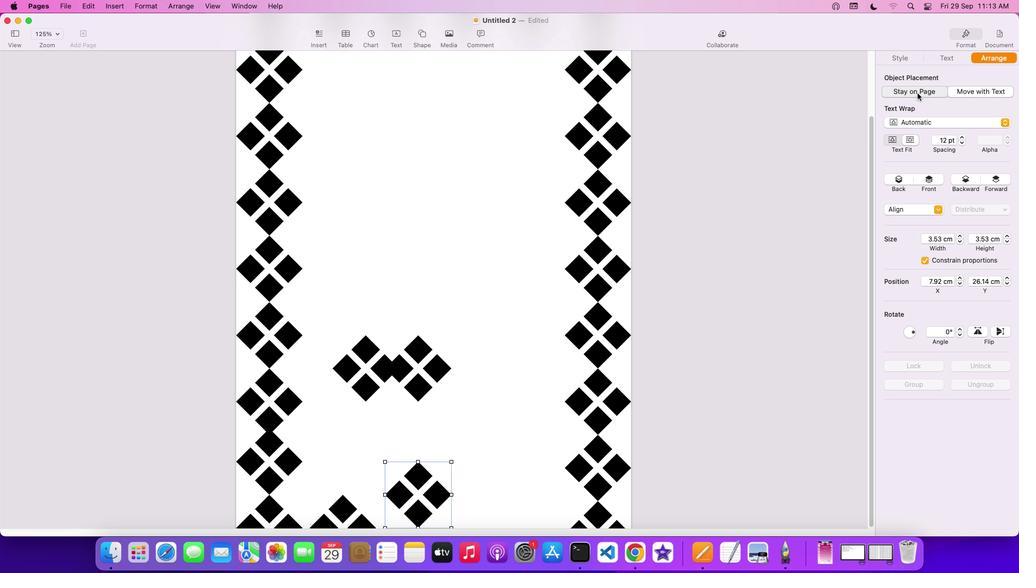 
Action: Mouse pressed left at (918, 92)
Screenshot: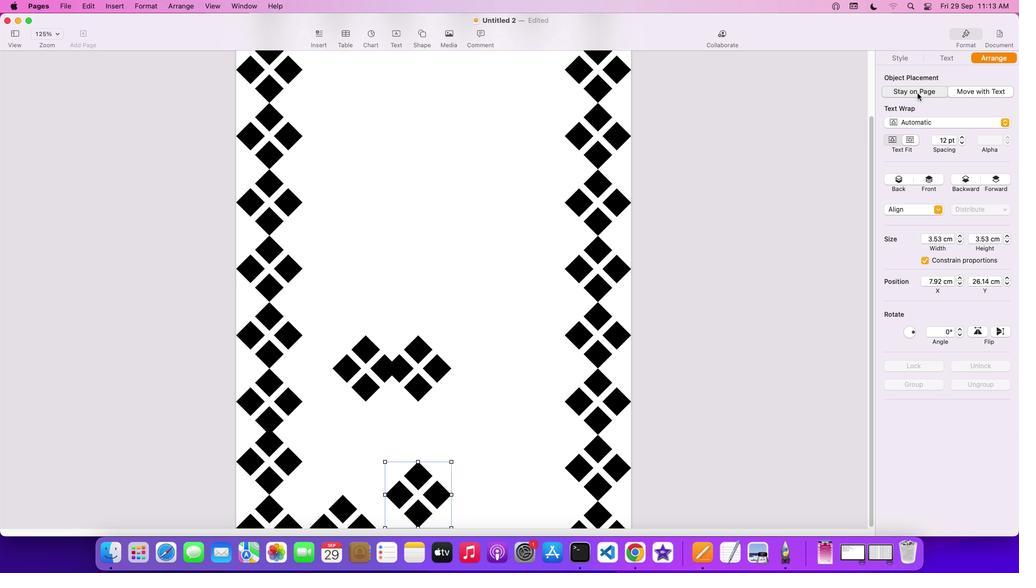 
Action: Mouse moved to (897, 133)
Screenshot: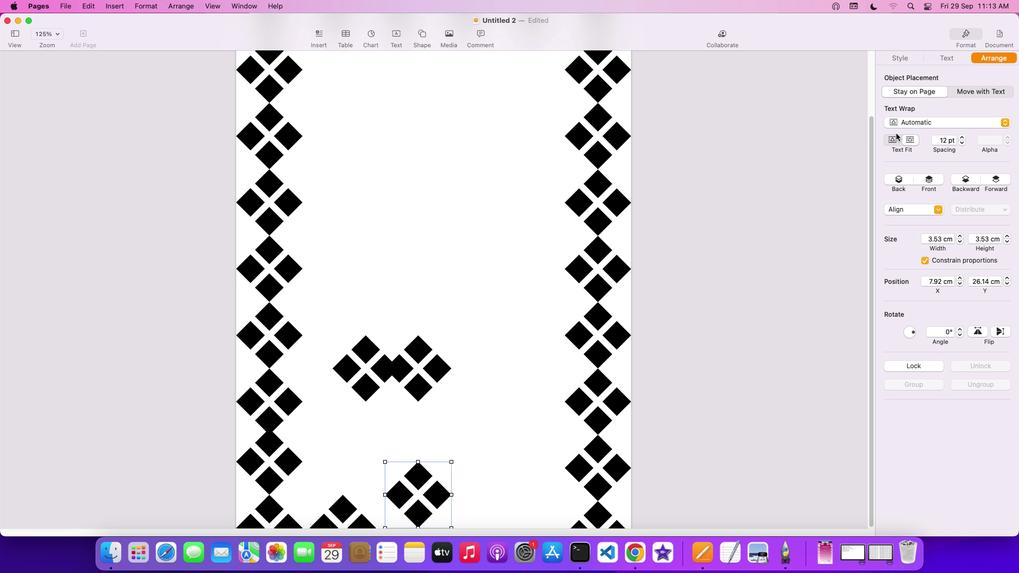 
Action: Mouse pressed left at (897, 133)
Screenshot: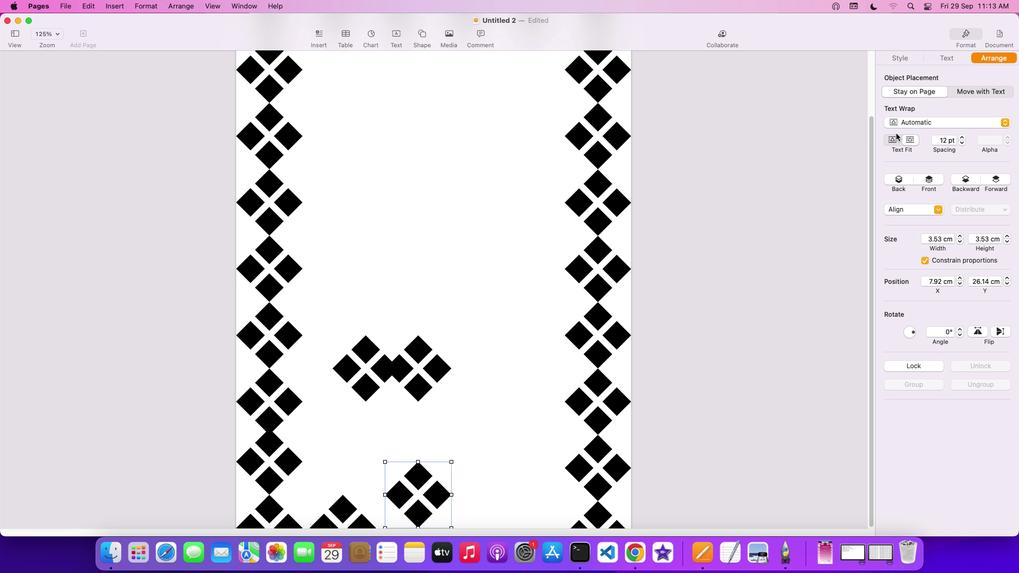 
Action: Mouse moved to (893, 141)
Screenshot: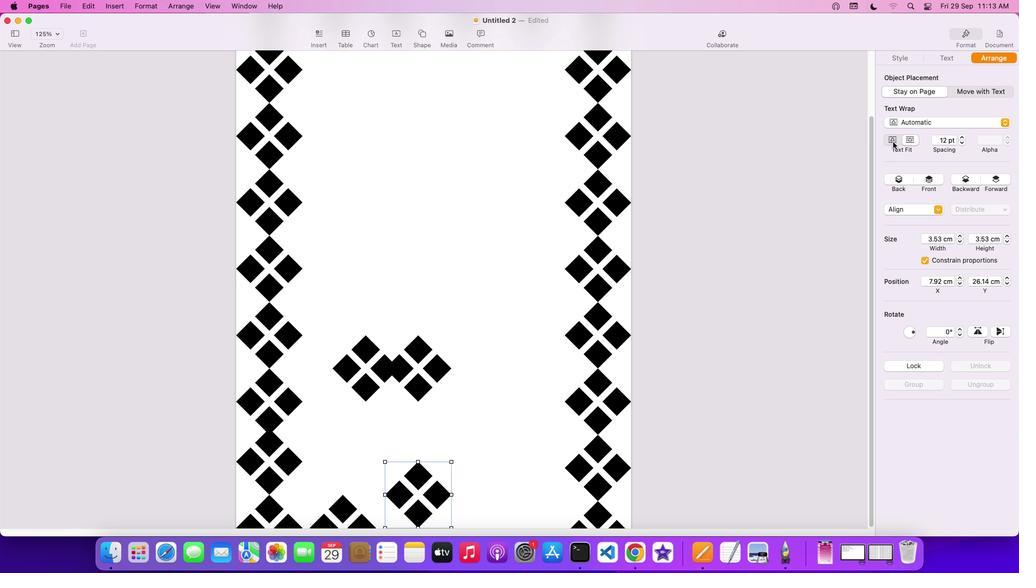 
Action: Mouse pressed left at (893, 141)
Screenshot: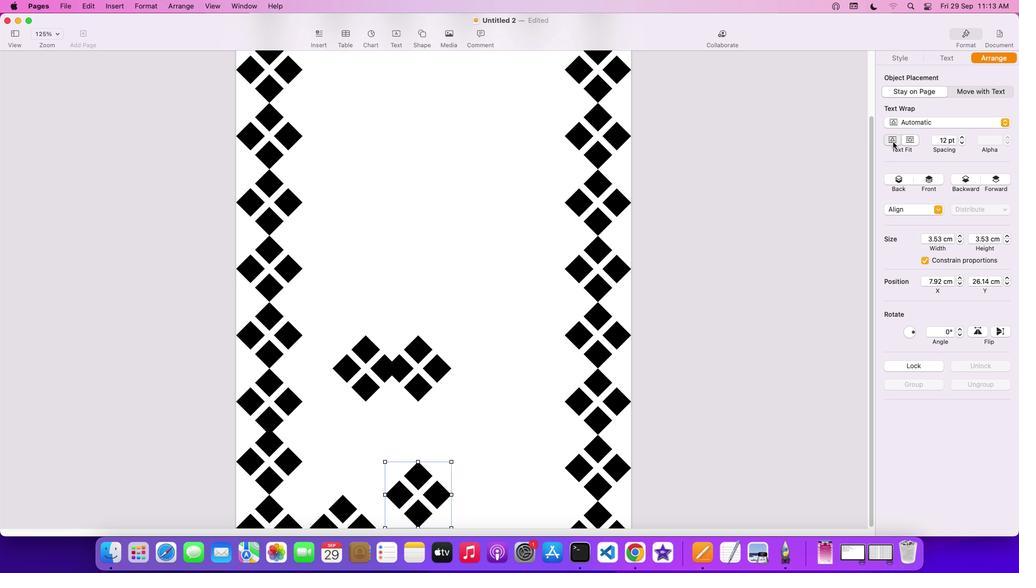 
Action: Mouse moved to (438, 498)
Screenshot: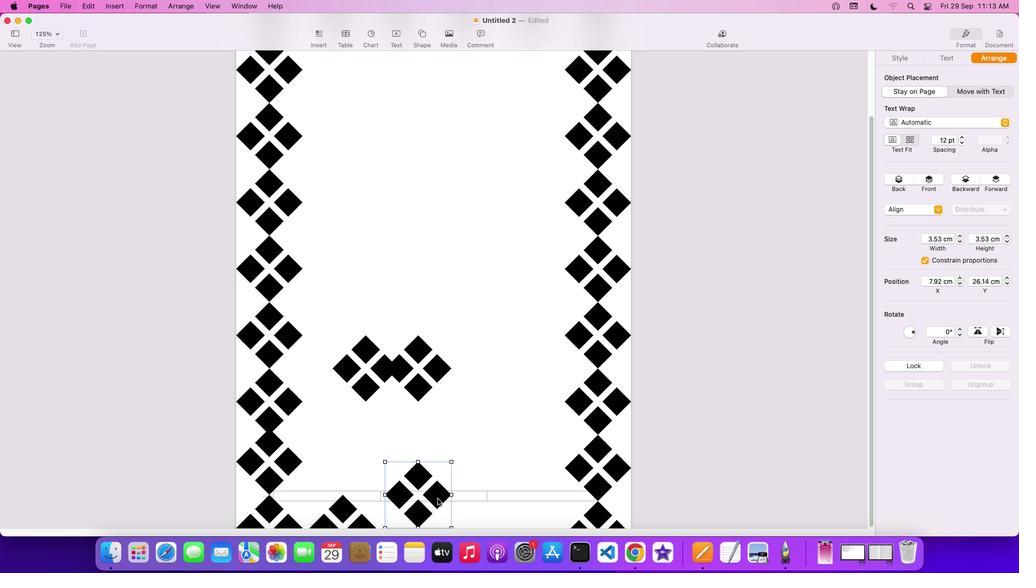 
Action: Mouse pressed left at (438, 498)
Screenshot: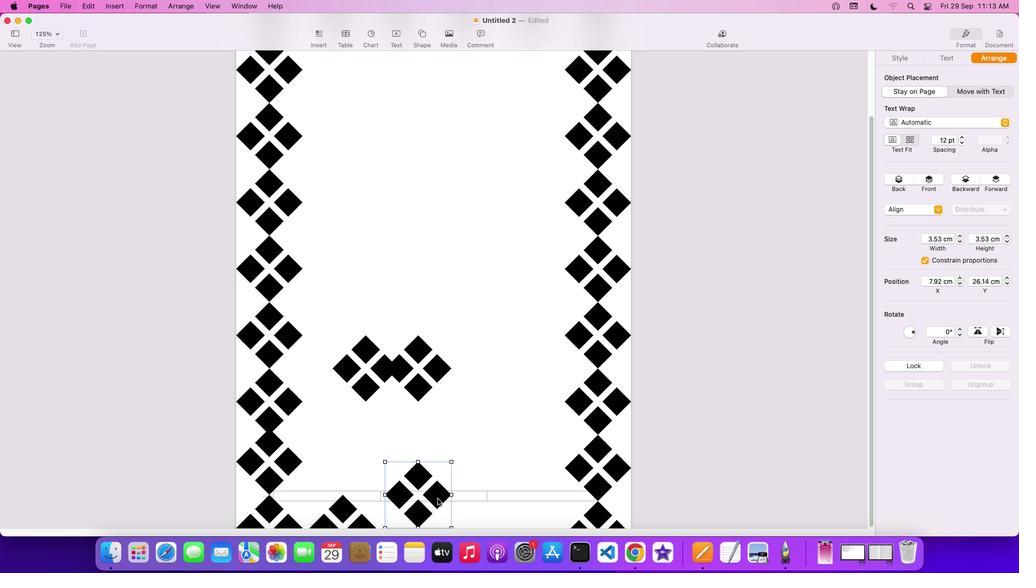 
Action: Mouse moved to (424, 365)
Screenshot: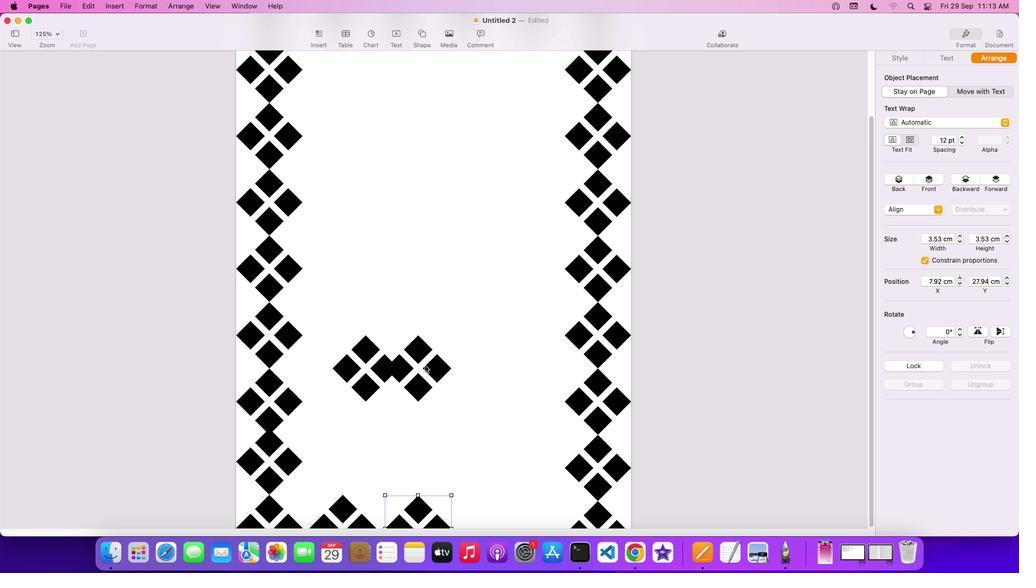 
Action: Mouse pressed left at (424, 365)
Screenshot: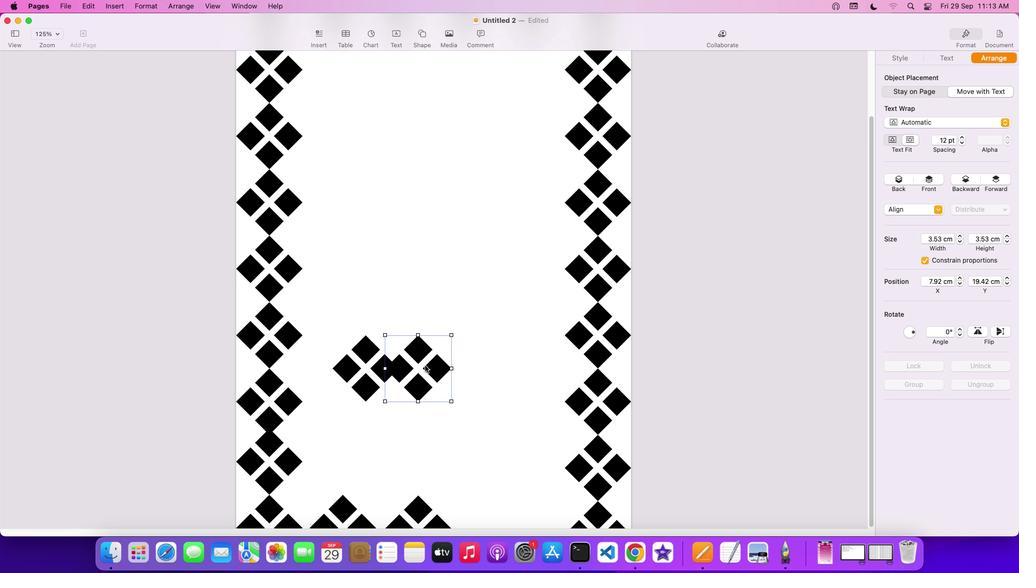 
Action: Mouse moved to (918, 91)
Screenshot: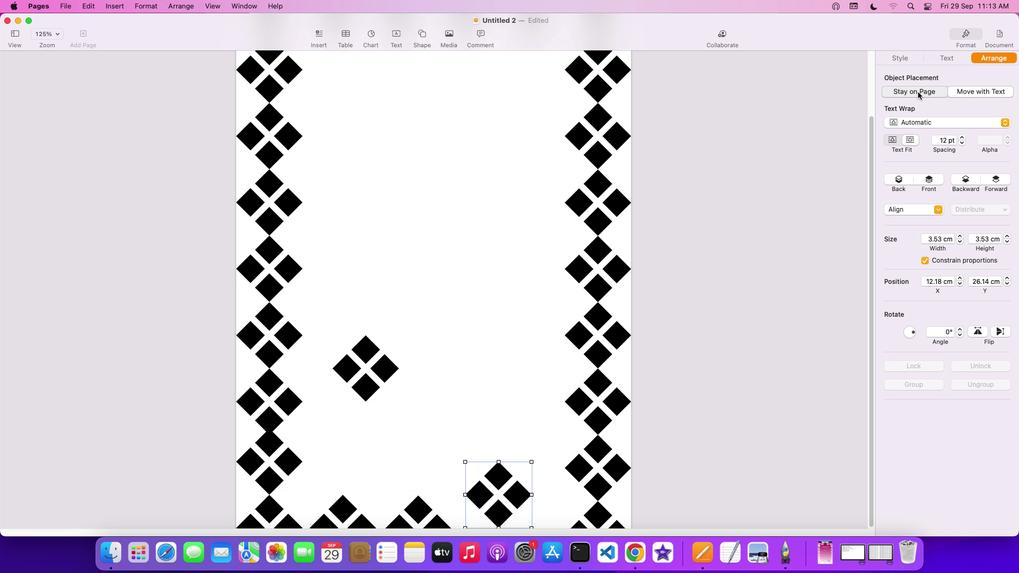 
Action: Mouse pressed left at (918, 91)
Screenshot: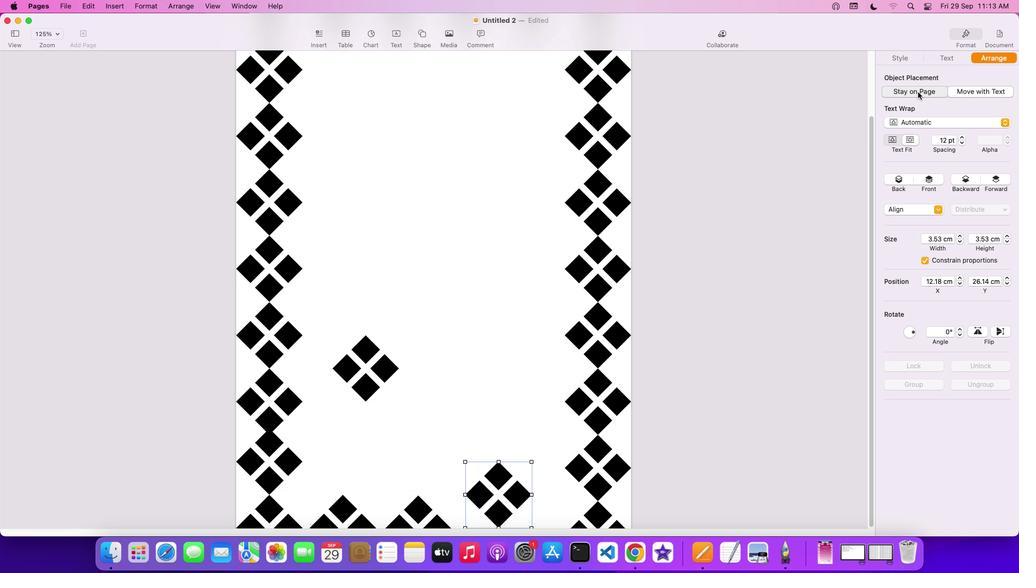 
Action: Mouse moved to (517, 491)
Screenshot: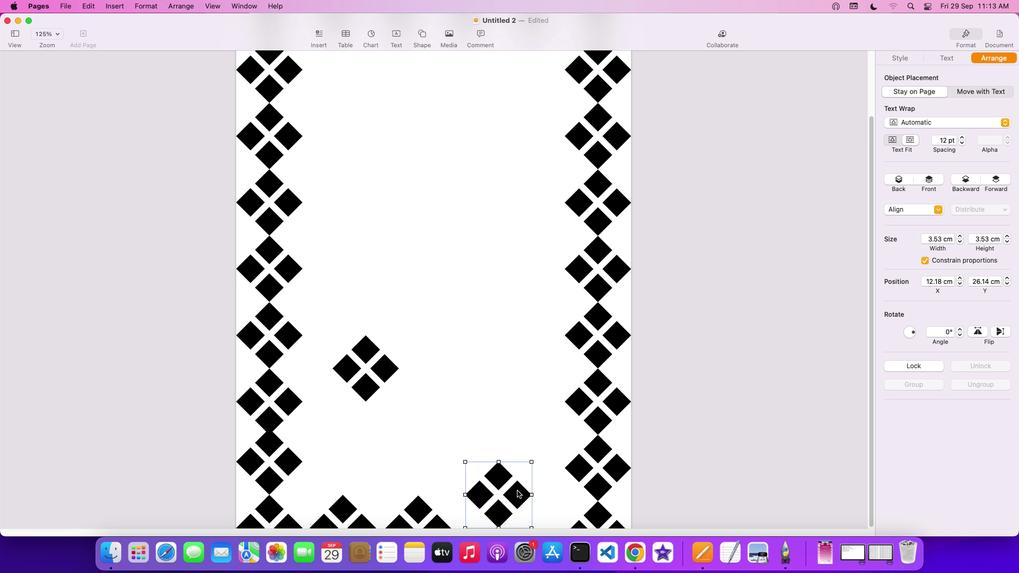 
Action: Mouse pressed left at (517, 491)
Screenshot: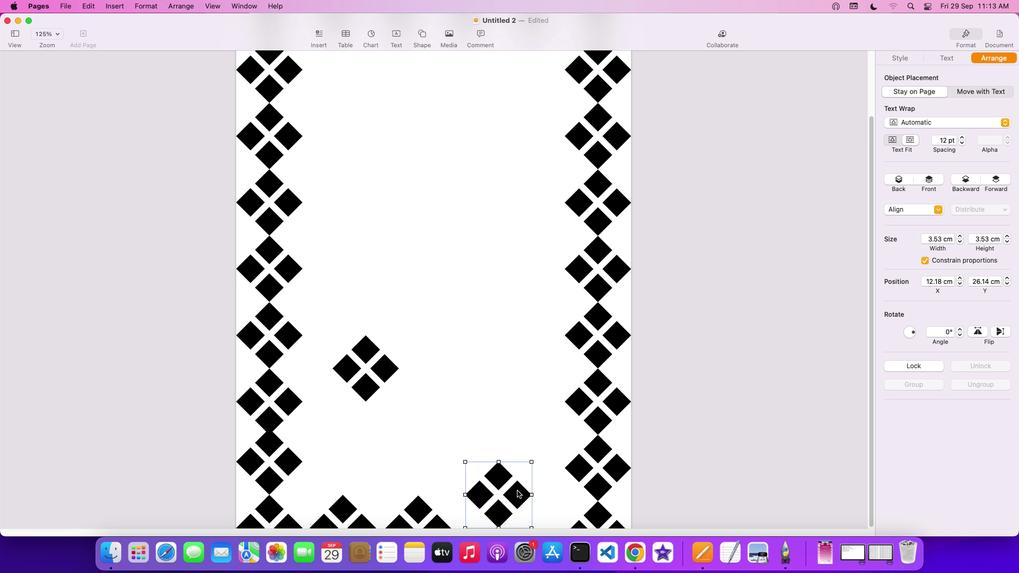 
Action: Mouse moved to (381, 373)
Screenshot: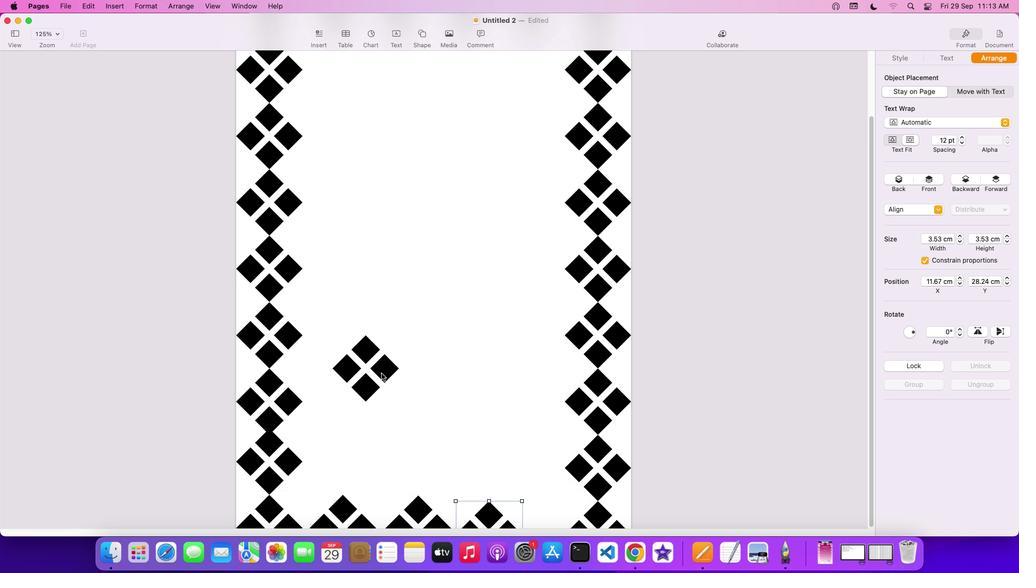 
Action: Mouse pressed left at (381, 373)
Screenshot: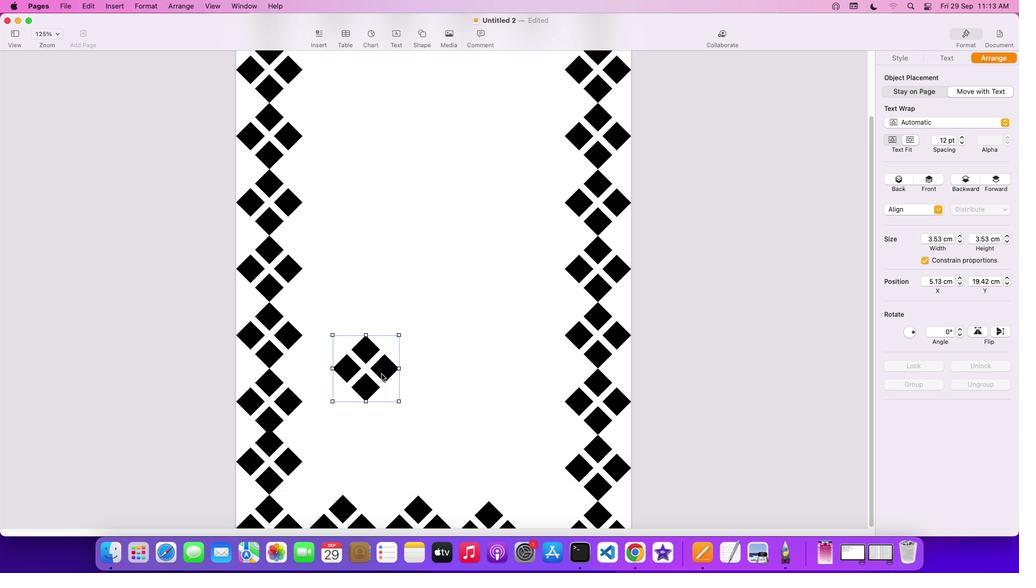 
Action: Mouse moved to (920, 81)
Screenshot: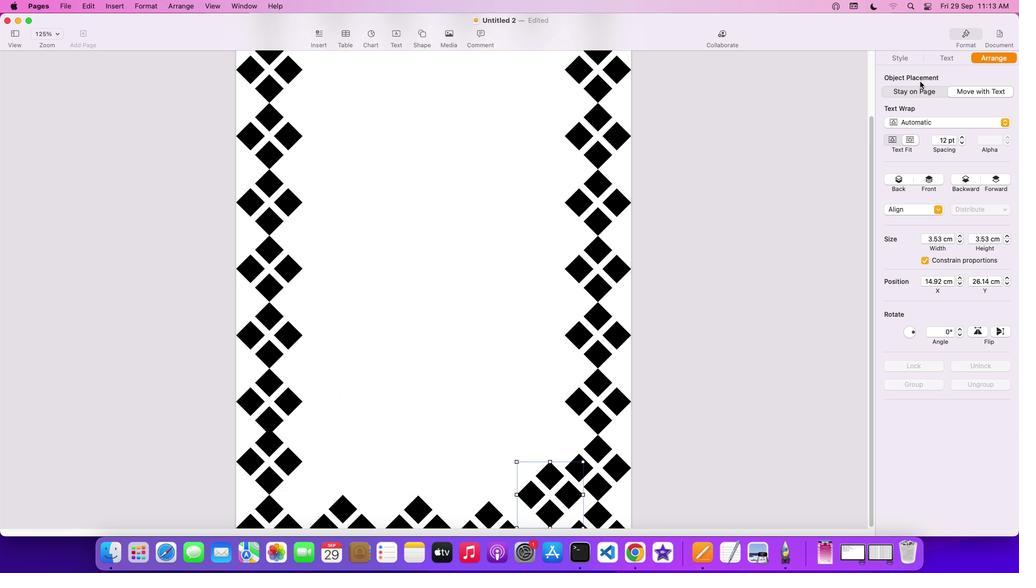 
Action: Mouse pressed left at (920, 81)
Screenshot: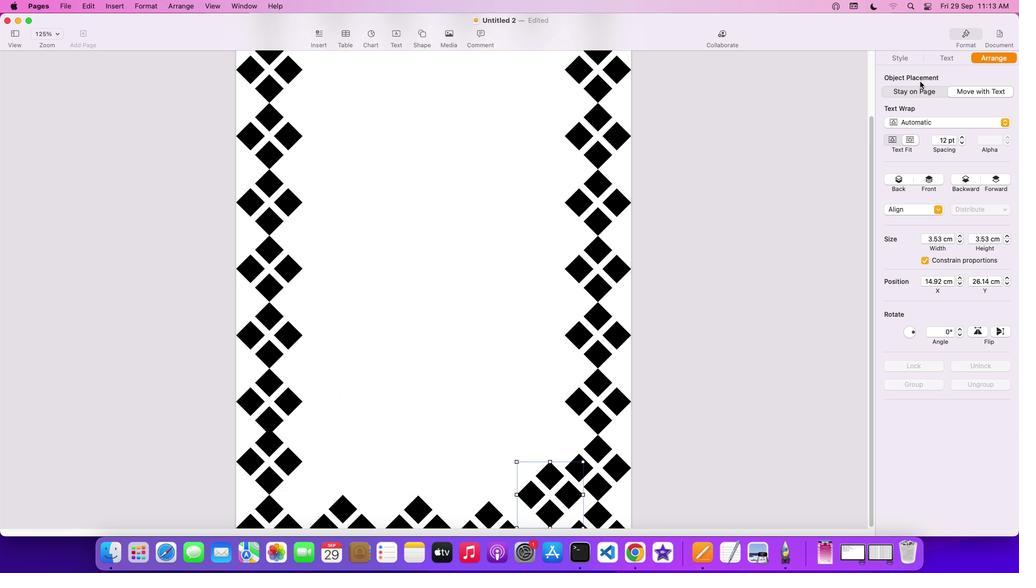 
Action: Mouse moved to (917, 92)
Screenshot: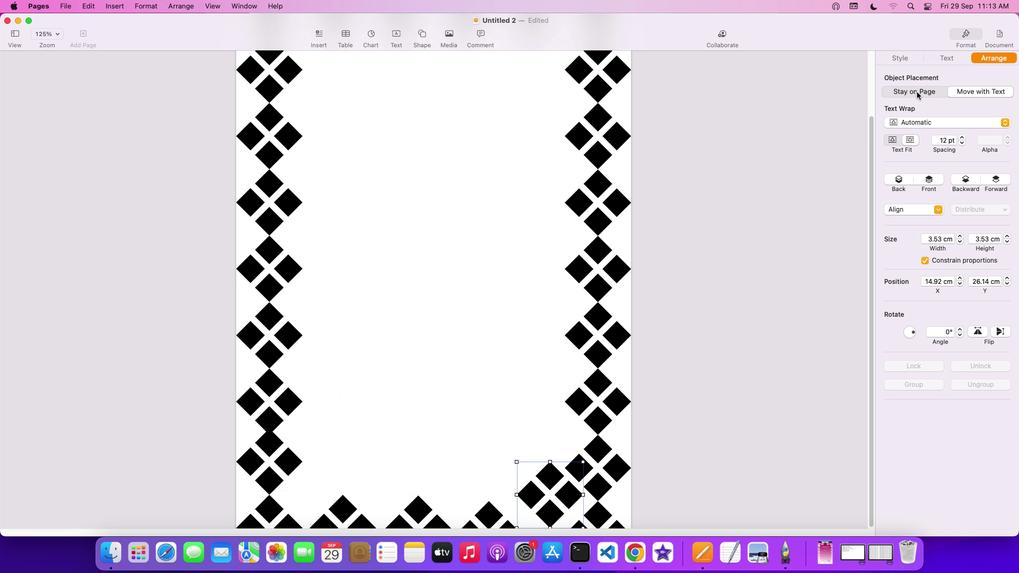 
Action: Mouse pressed left at (917, 92)
Screenshot: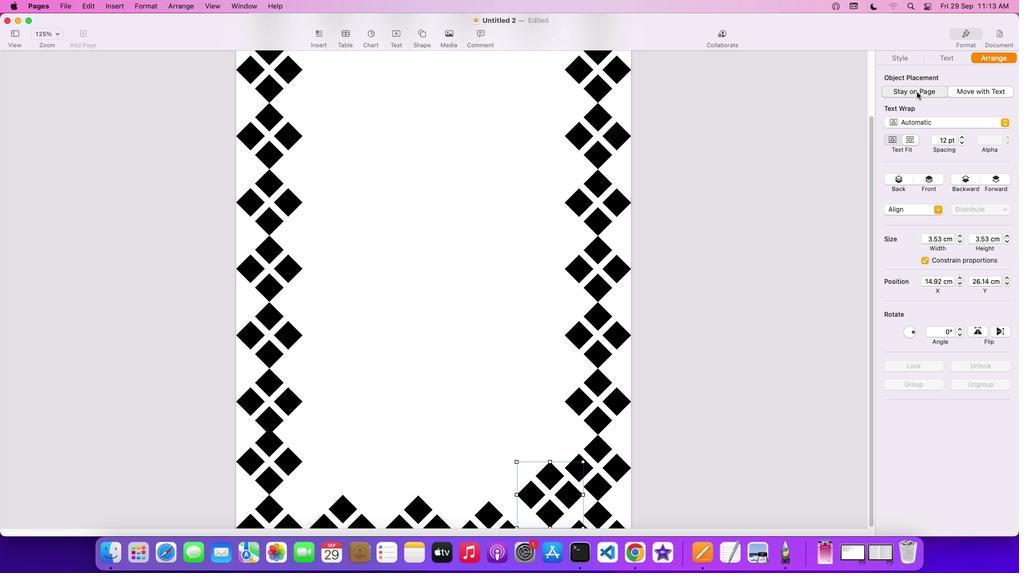 
Action: Mouse moved to (568, 498)
Screenshot: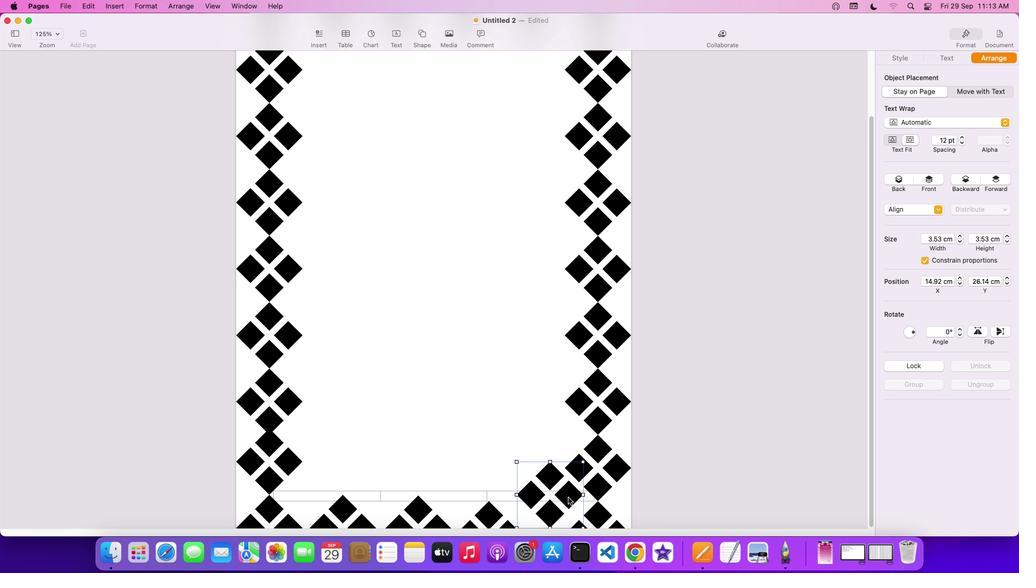 
Action: Mouse pressed left at (568, 498)
Screenshot: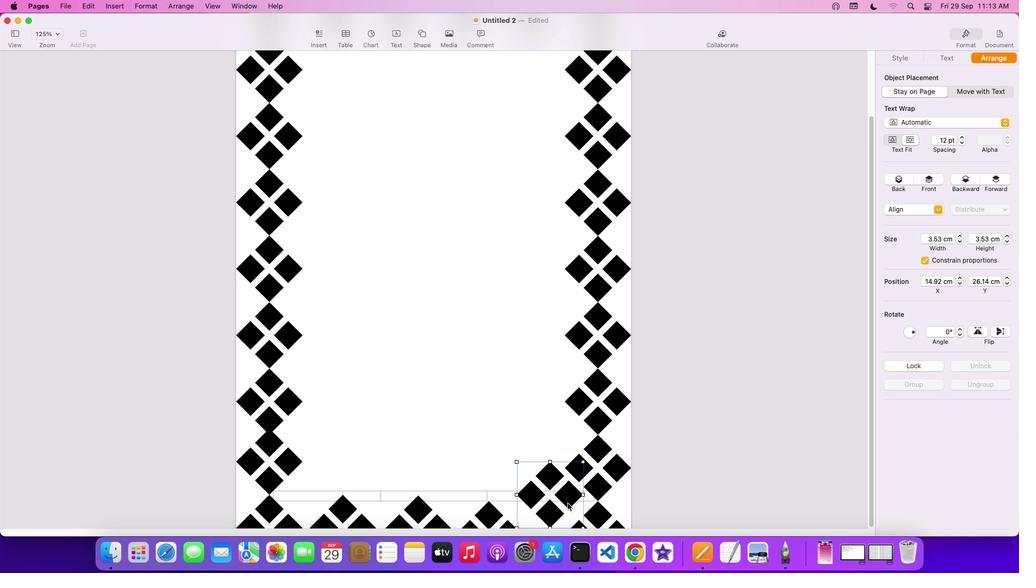 
Action: Mouse moved to (562, 525)
Screenshot: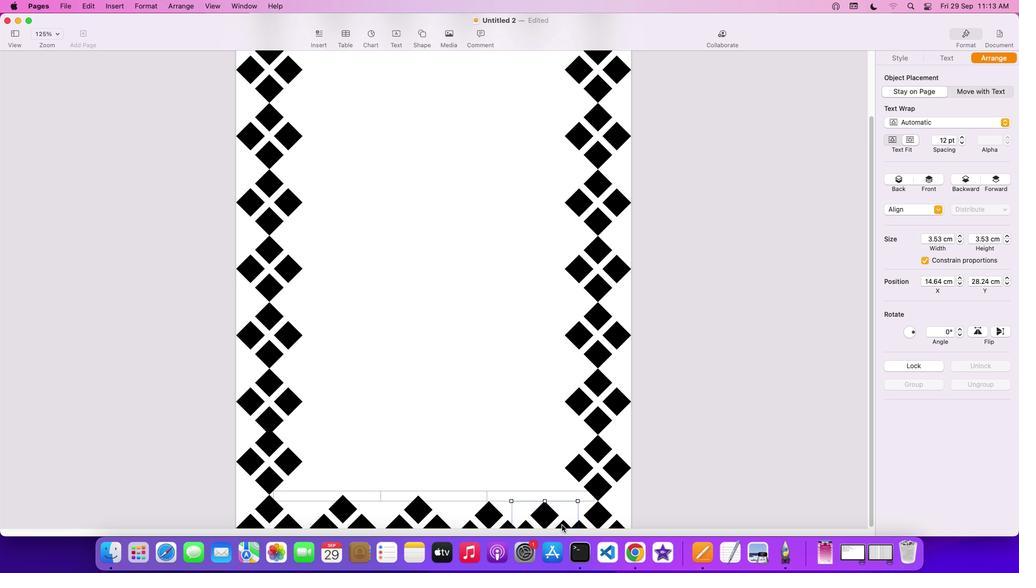 
Action: Mouse pressed left at (562, 525)
Screenshot: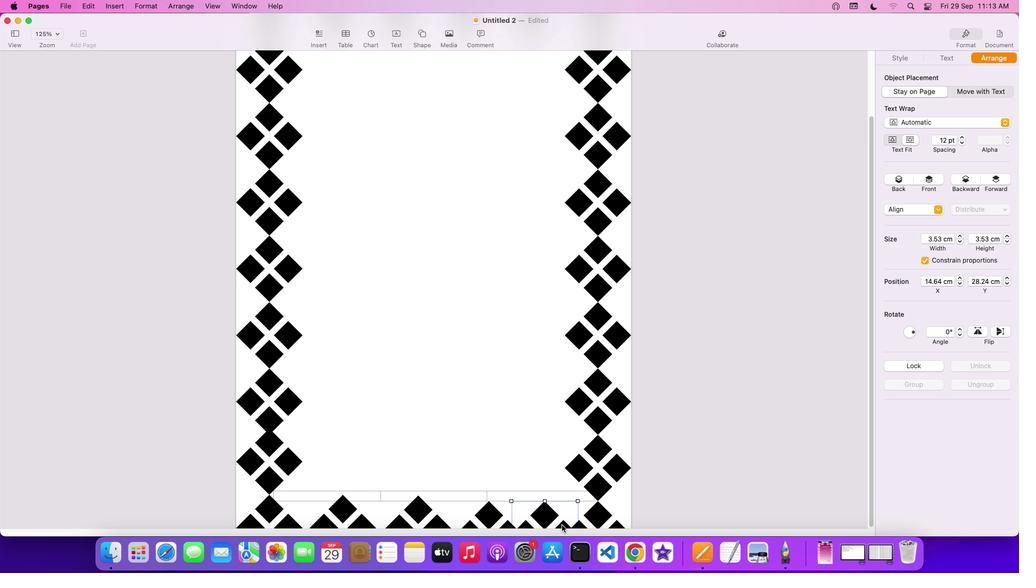 
Action: Mouse moved to (600, 521)
